 Task: Prepare the resume (50)
Action: Mouse moved to (326, 164)
Screenshot: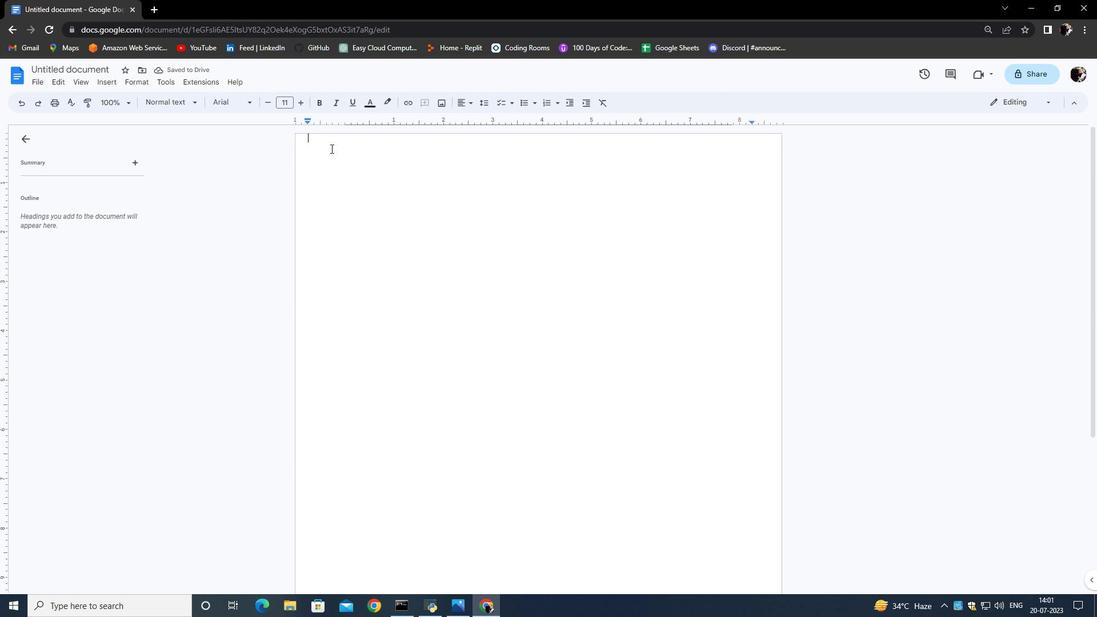 
Action: Mouse pressed left at (326, 164)
Screenshot: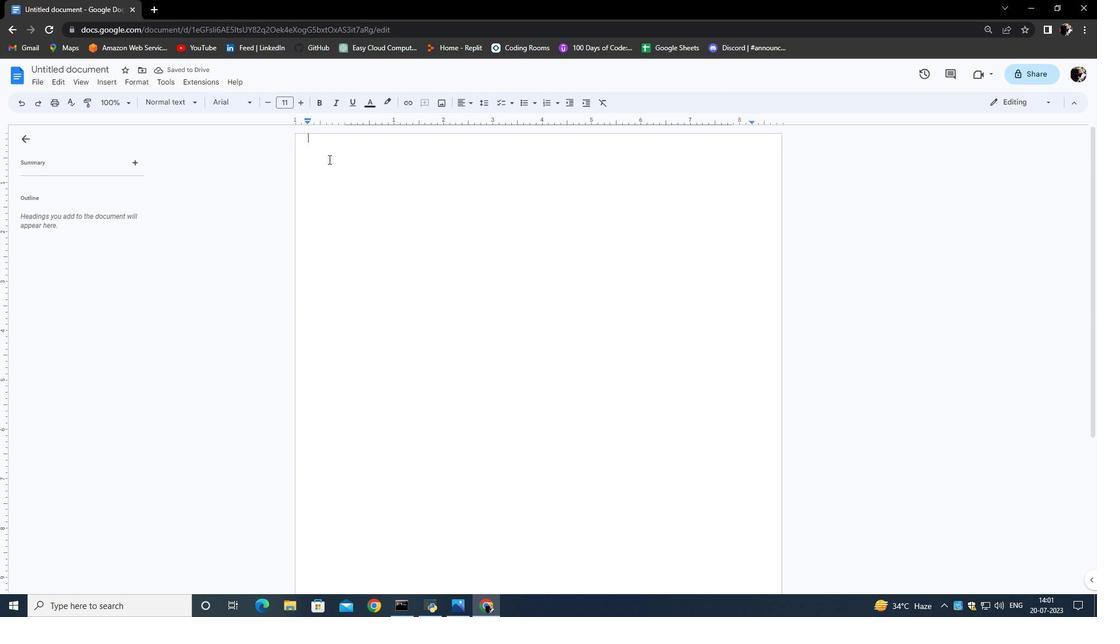 
Action: Mouse moved to (117, 77)
Screenshot: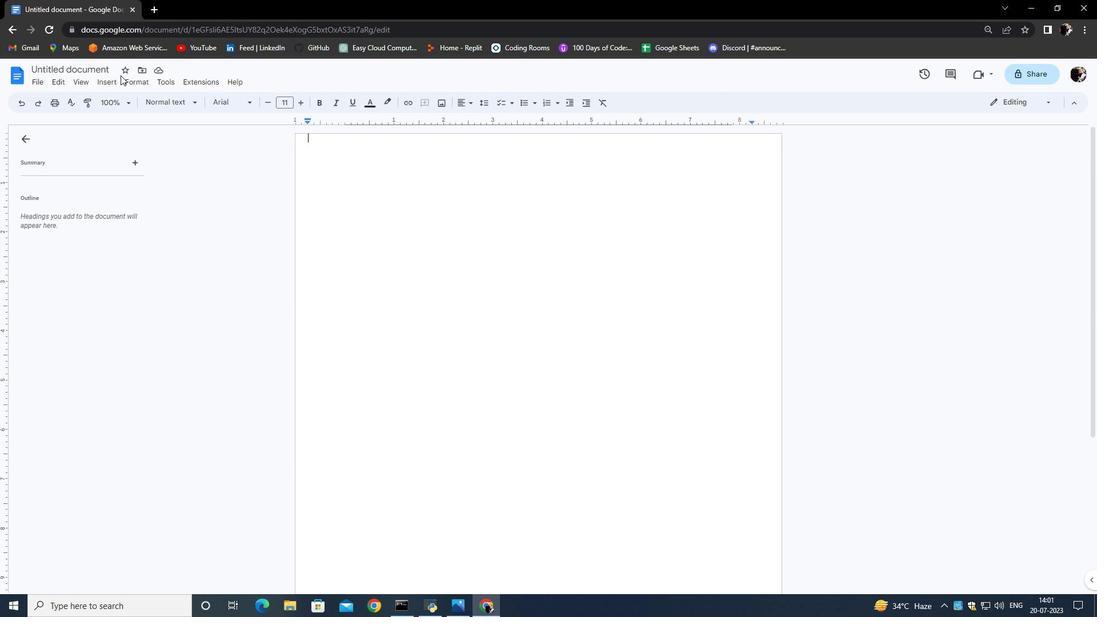 
Action: Mouse pressed left at (117, 77)
Screenshot: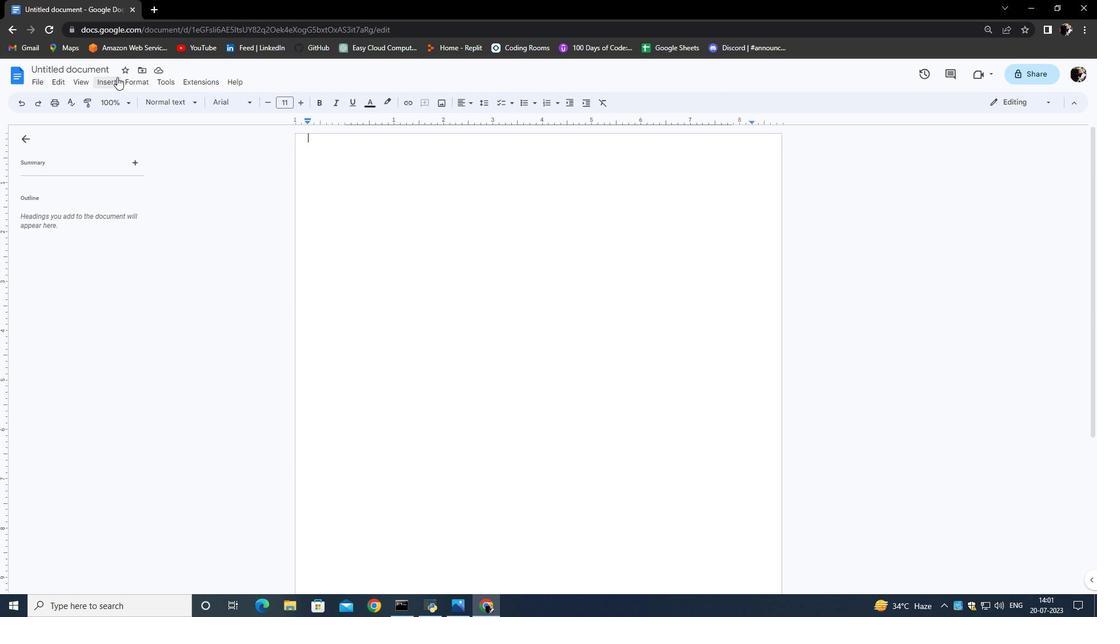 
Action: Mouse moved to (276, 145)
Screenshot: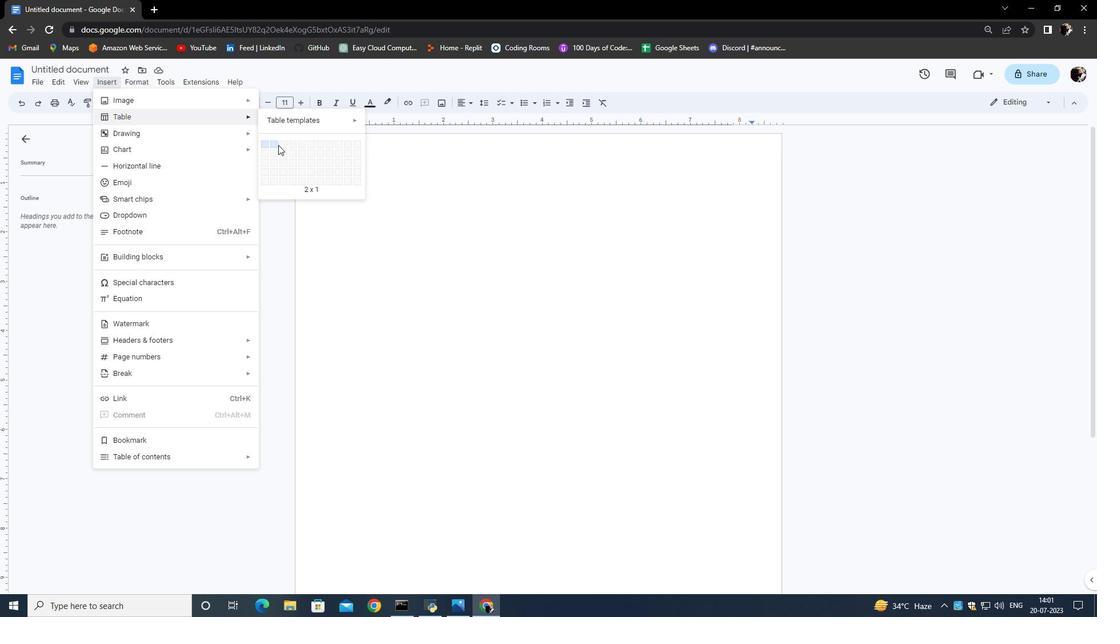 
Action: Mouse pressed left at (276, 145)
Screenshot: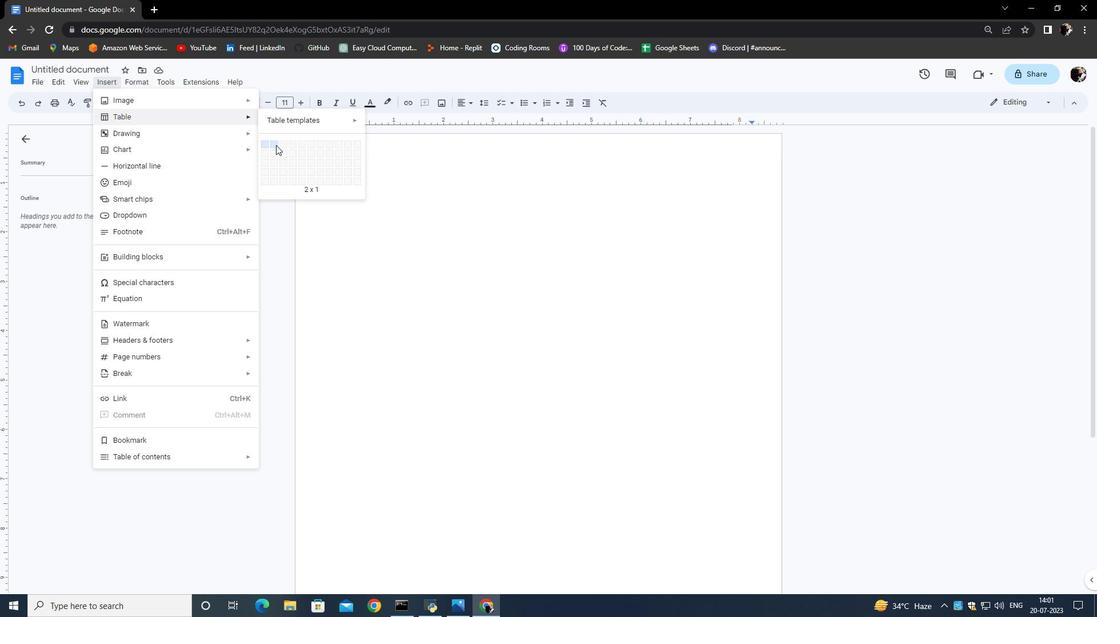 
Action: Mouse moved to (378, 155)
Screenshot: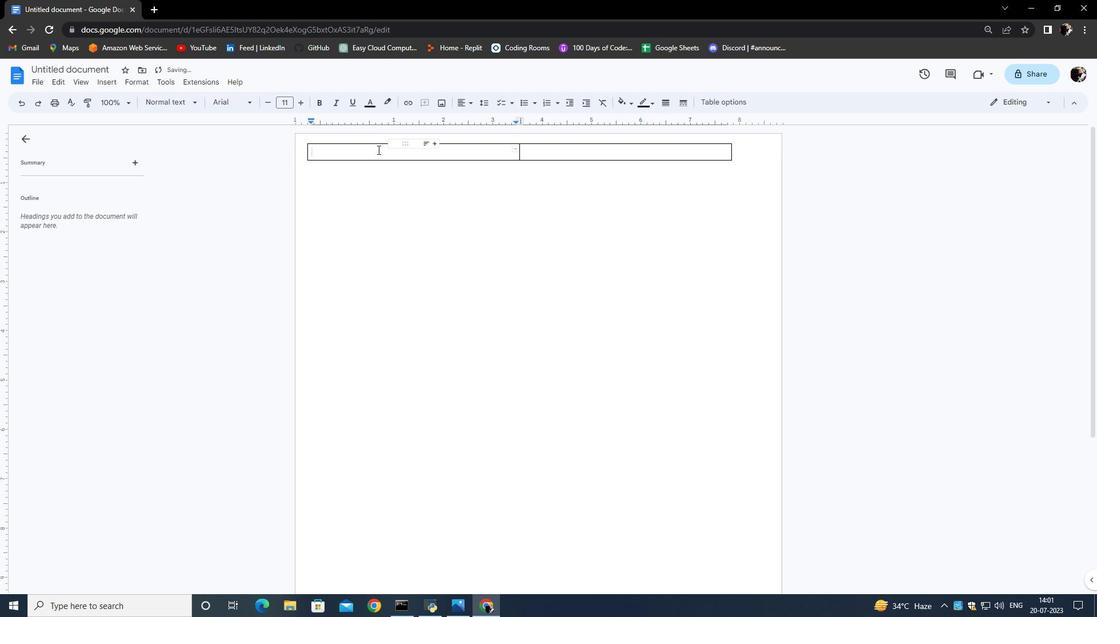 
Action: Key pressed <Key.enter><Key.enter><Key.enter><Key.enter><Key.enter><Key.enter><Key.enter><Key.enter><Key.enter><Key.enter>
Screenshot: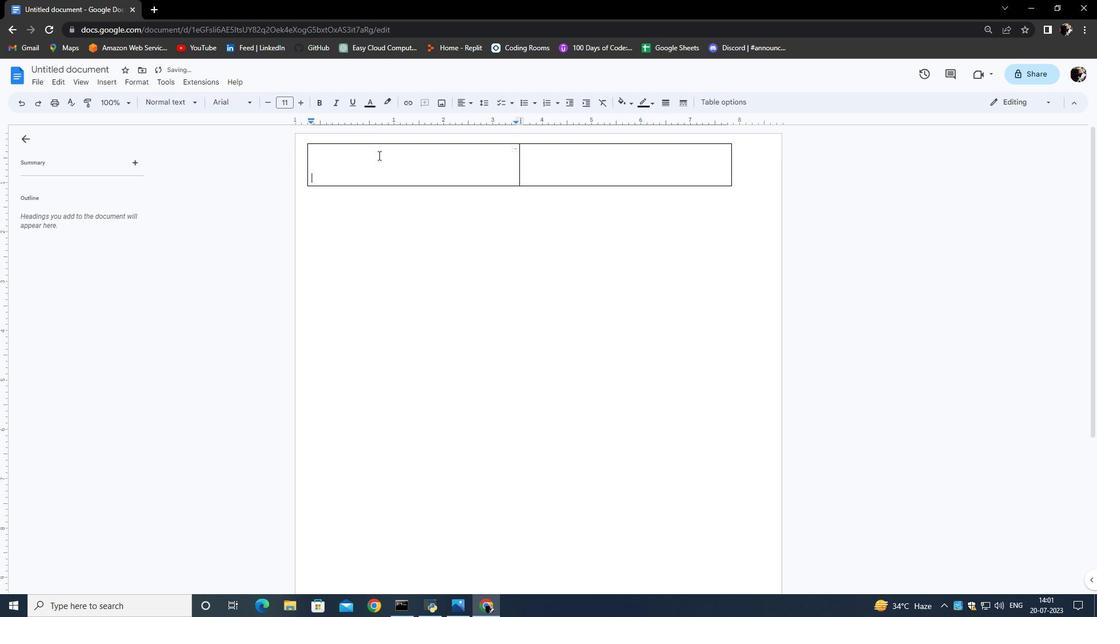 
Action: Mouse moved to (366, 160)
Screenshot: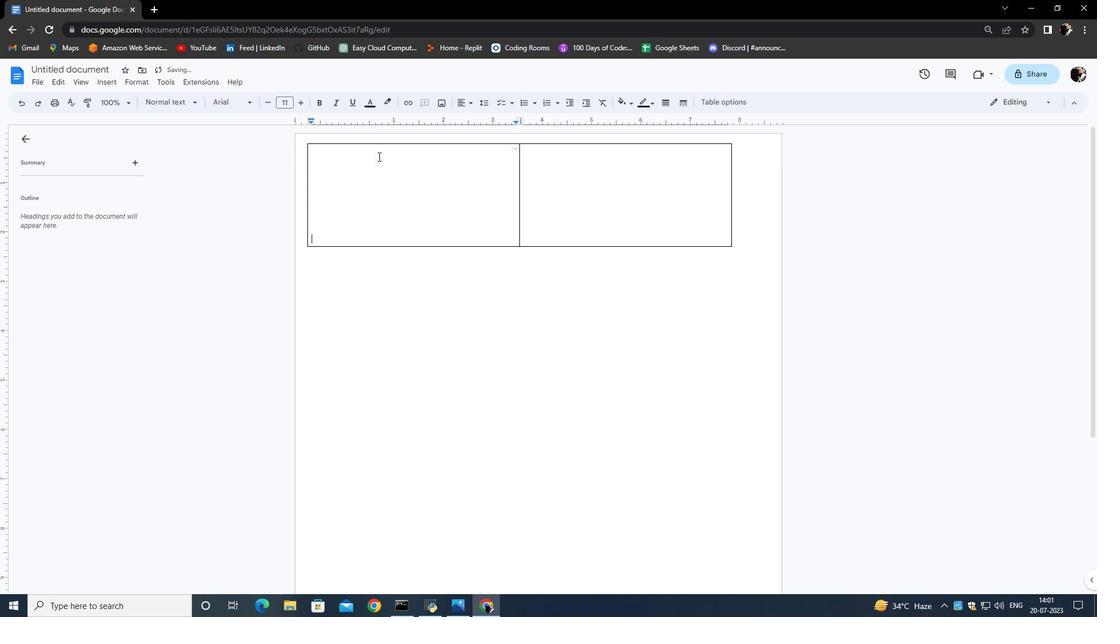 
Action: Mouse pressed left at (366, 160)
Screenshot: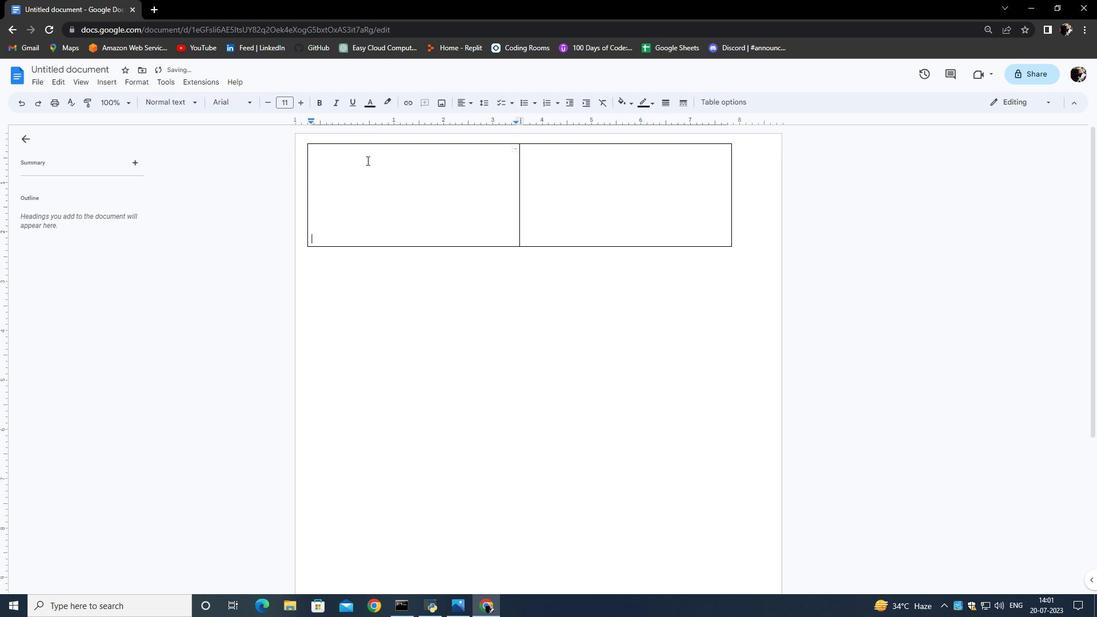 
Action: Mouse moved to (114, 82)
Screenshot: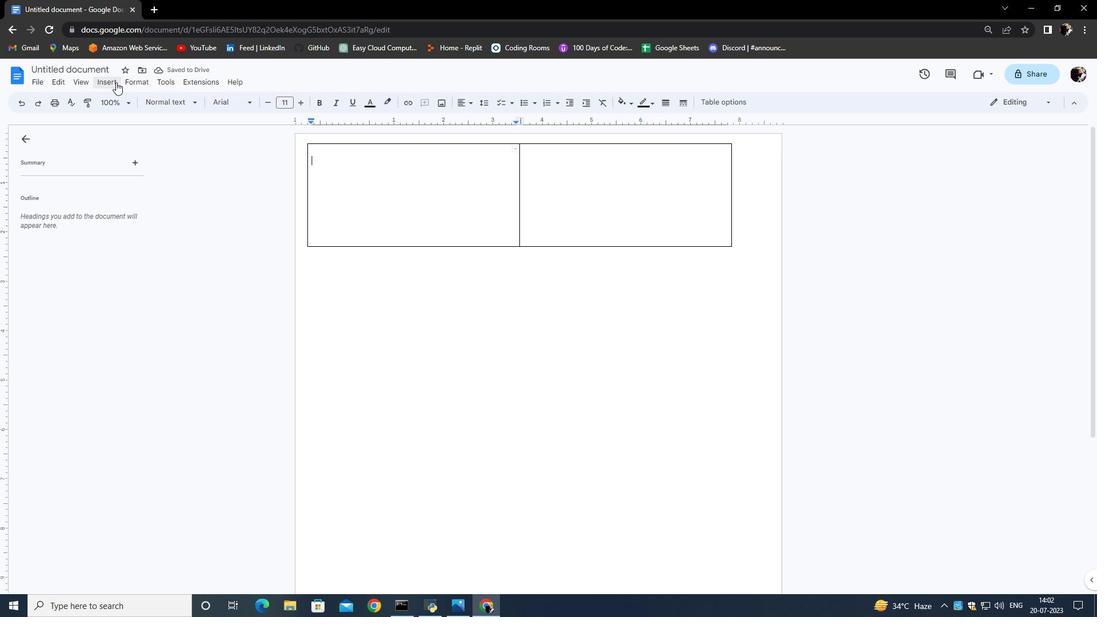 
Action: Mouse pressed left at (114, 82)
Screenshot: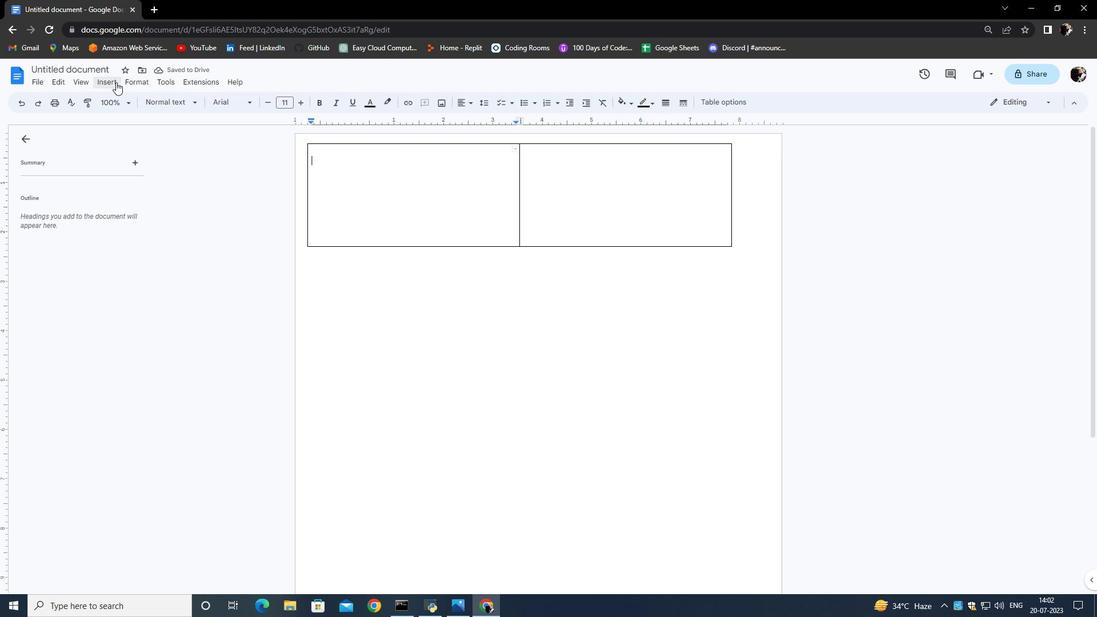 
Action: Mouse moved to (294, 102)
Screenshot: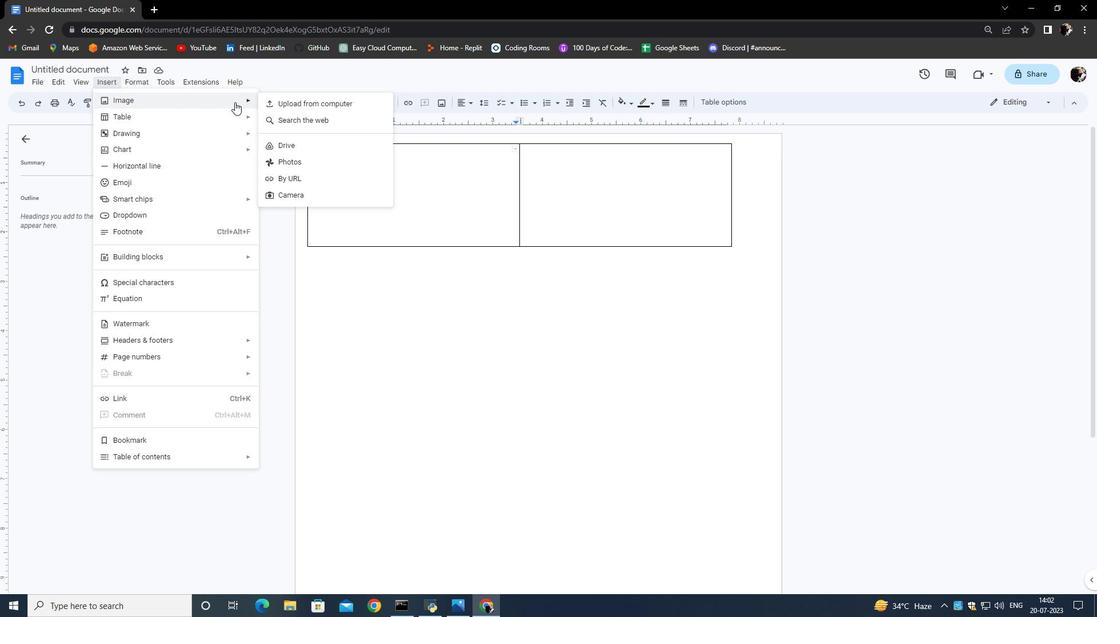 
Action: Mouse pressed left at (294, 102)
Screenshot: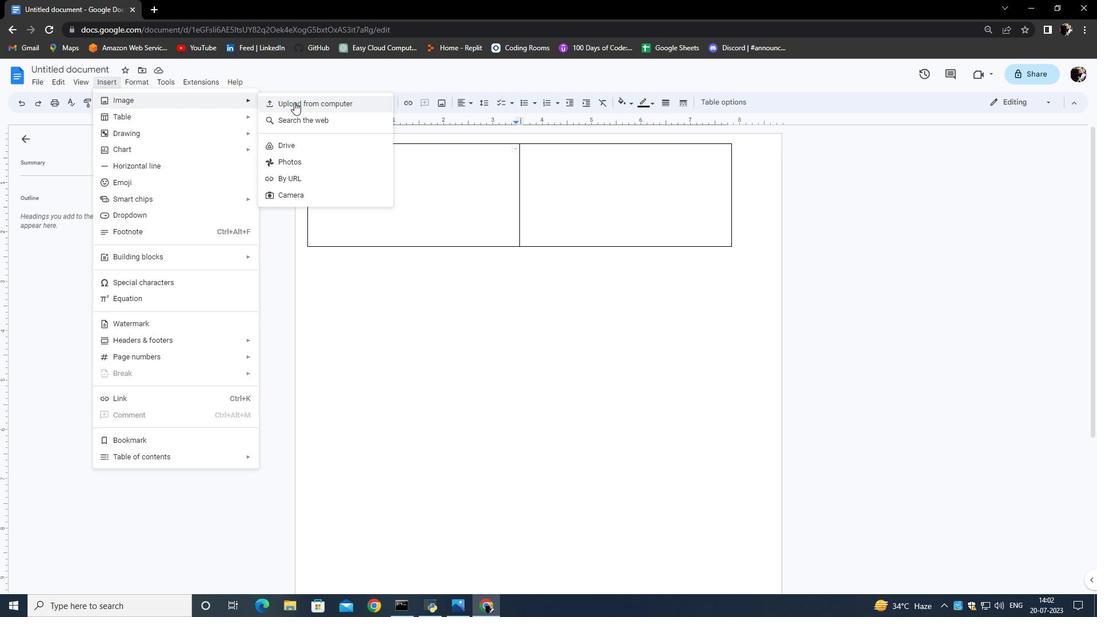 
Action: Mouse moved to (249, 112)
Screenshot: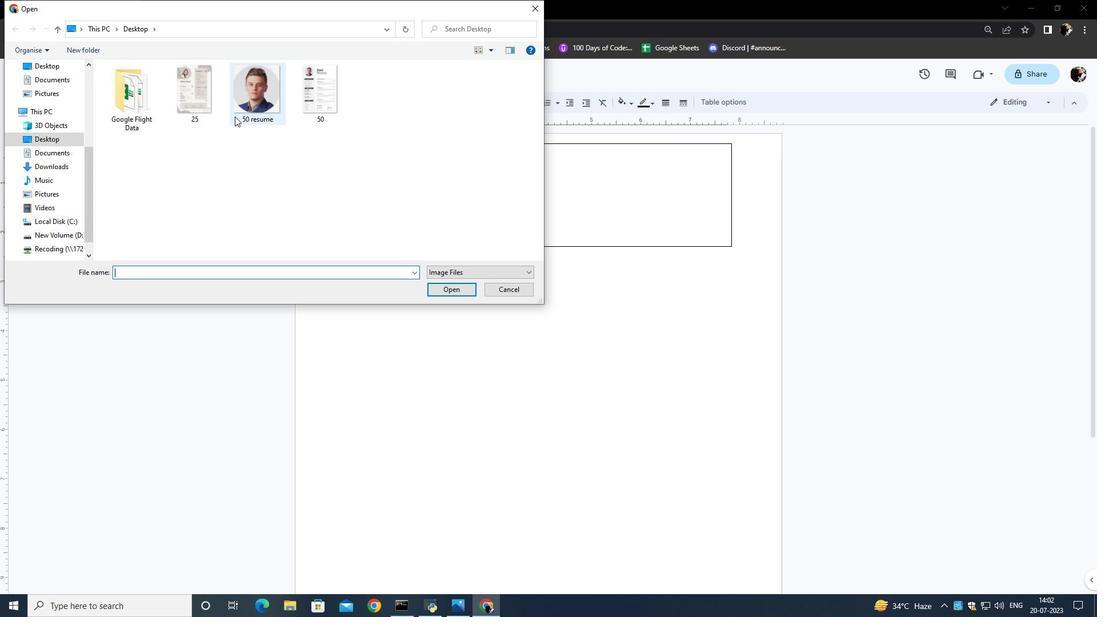 
Action: Mouse pressed left at (249, 112)
Screenshot: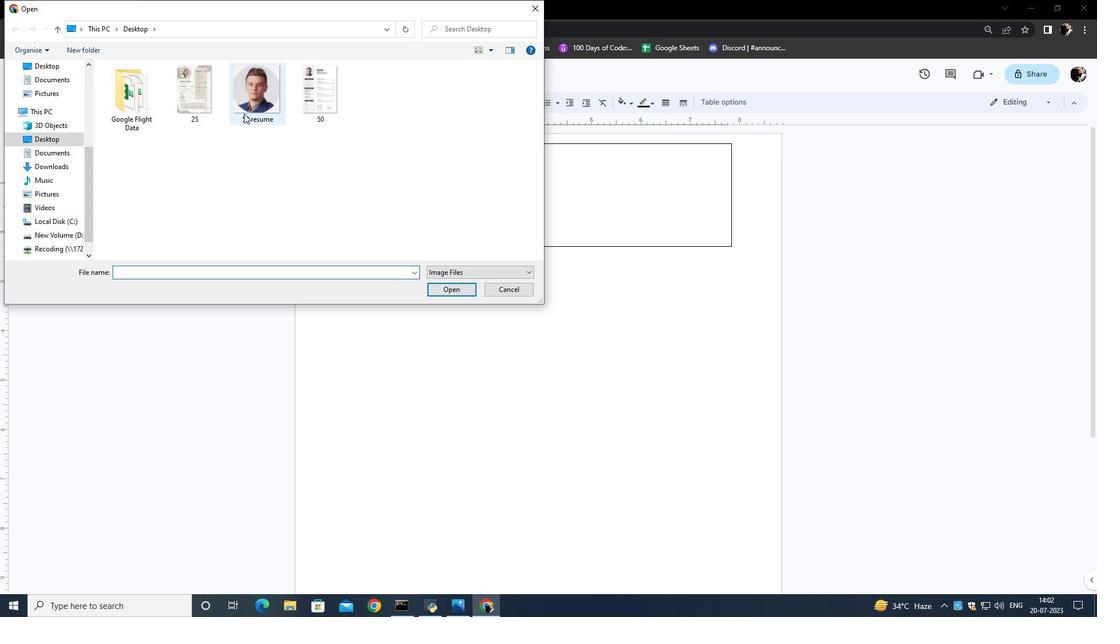 
Action: Mouse moved to (444, 296)
Screenshot: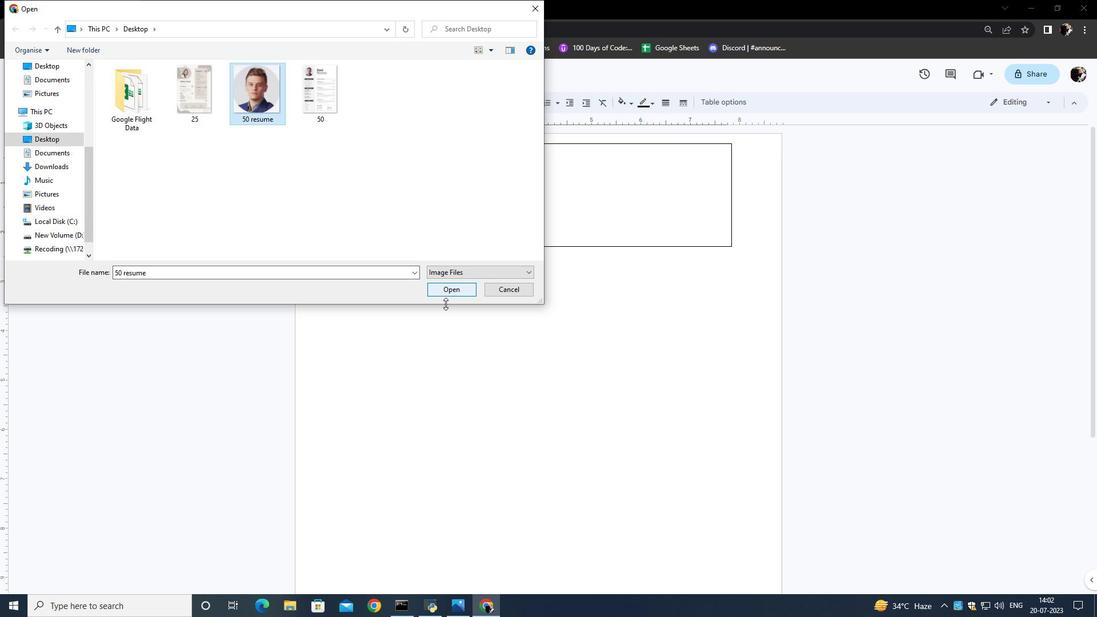 
Action: Mouse pressed left at (444, 296)
Screenshot: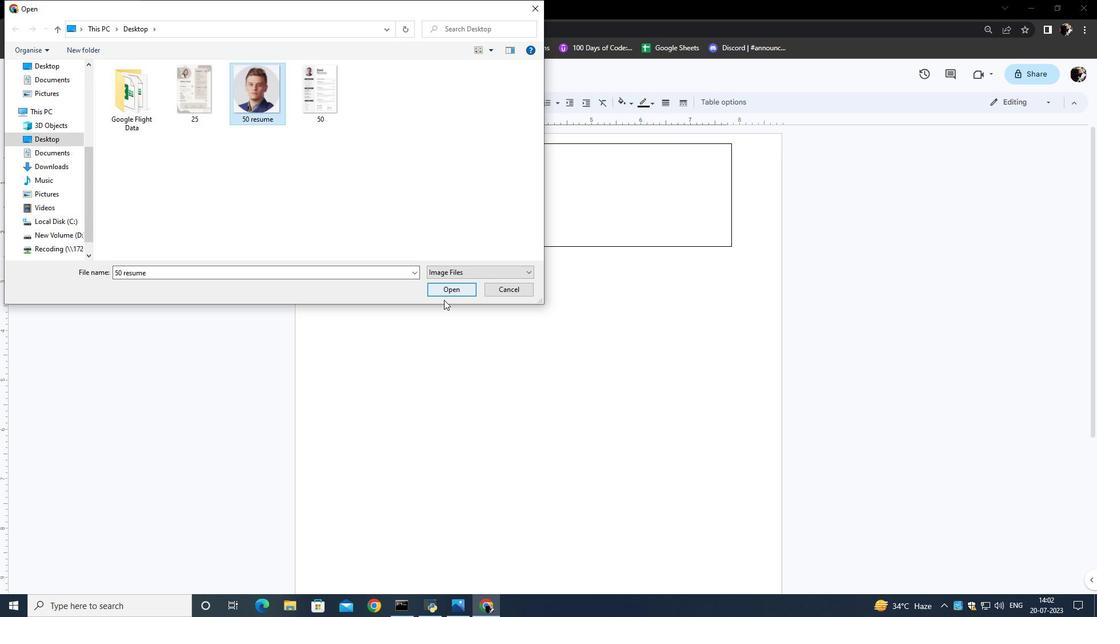 
Action: Mouse moved to (394, 253)
Screenshot: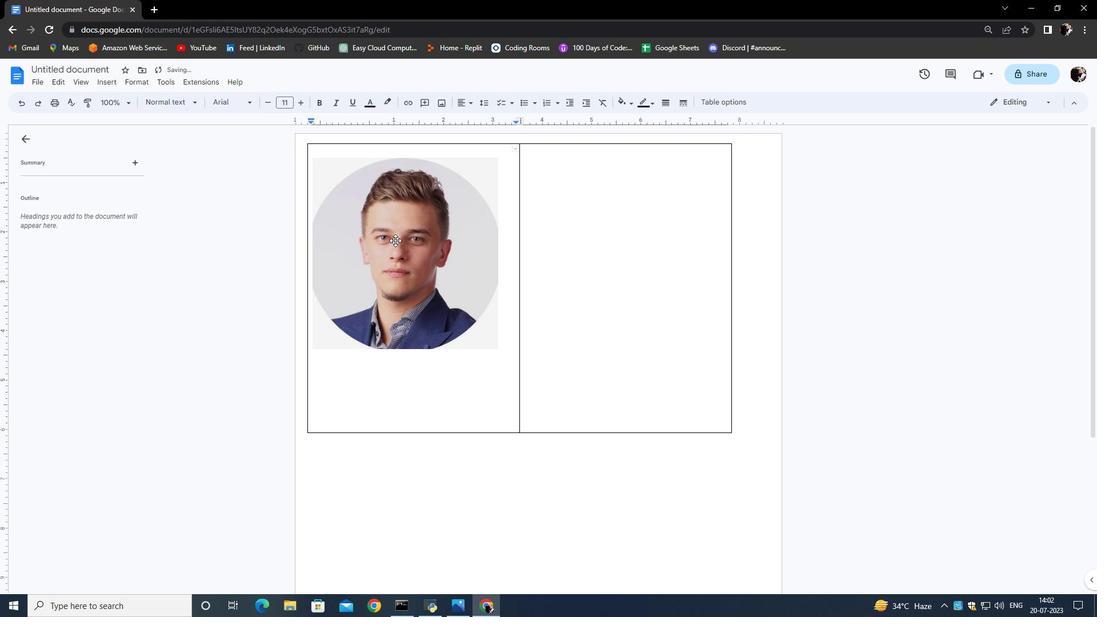 
Action: Mouse pressed left at (394, 253)
Screenshot: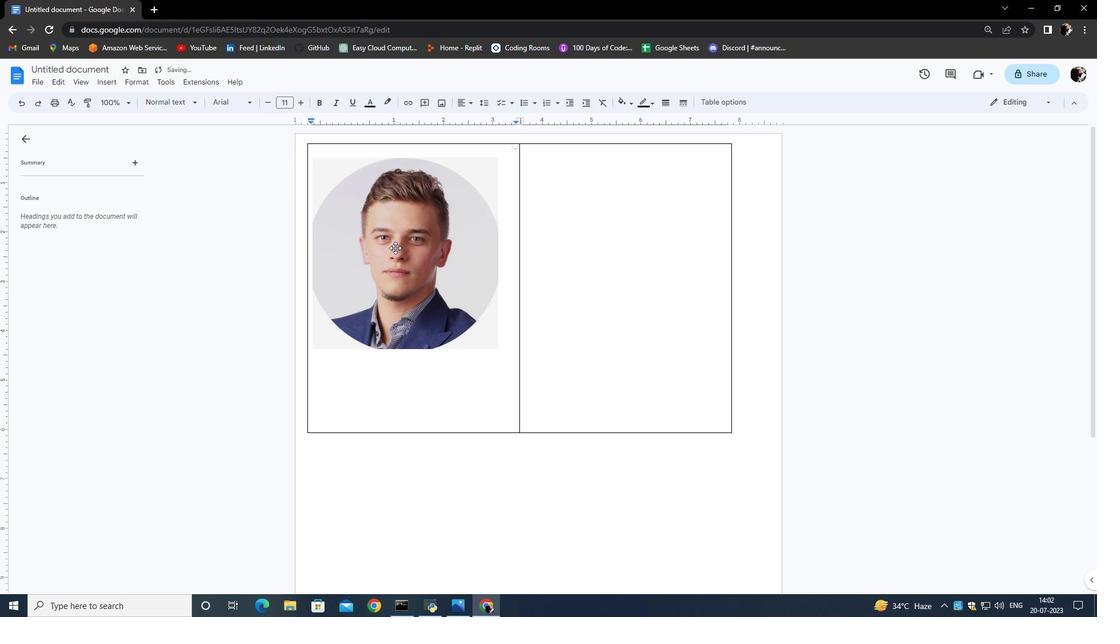 
Action: Mouse moved to (496, 349)
Screenshot: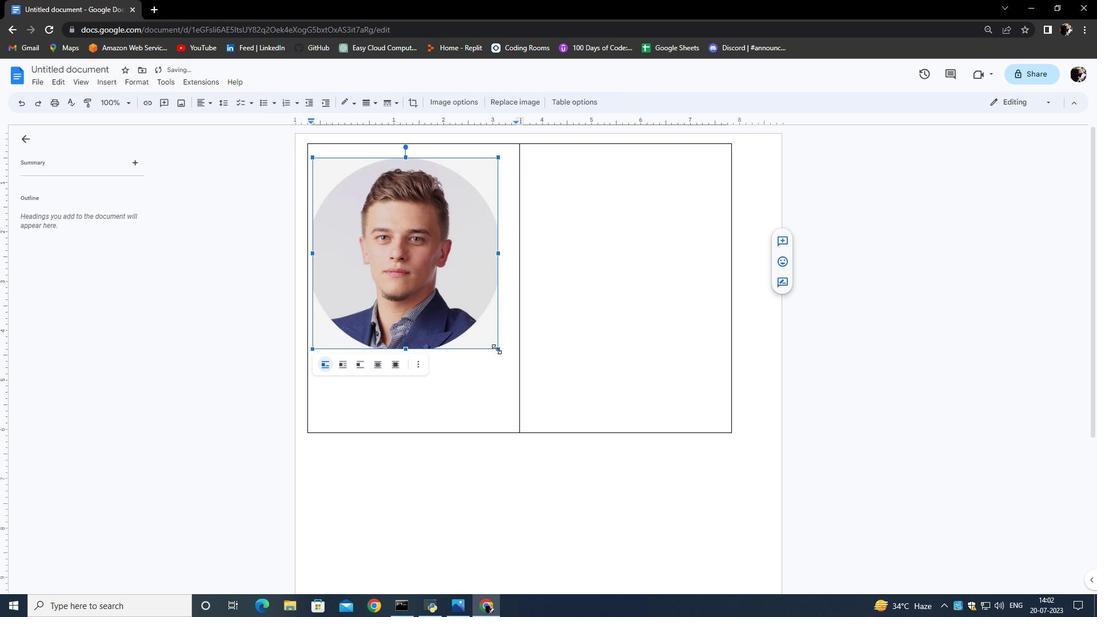 
Action: Mouse pressed left at (496, 349)
Screenshot: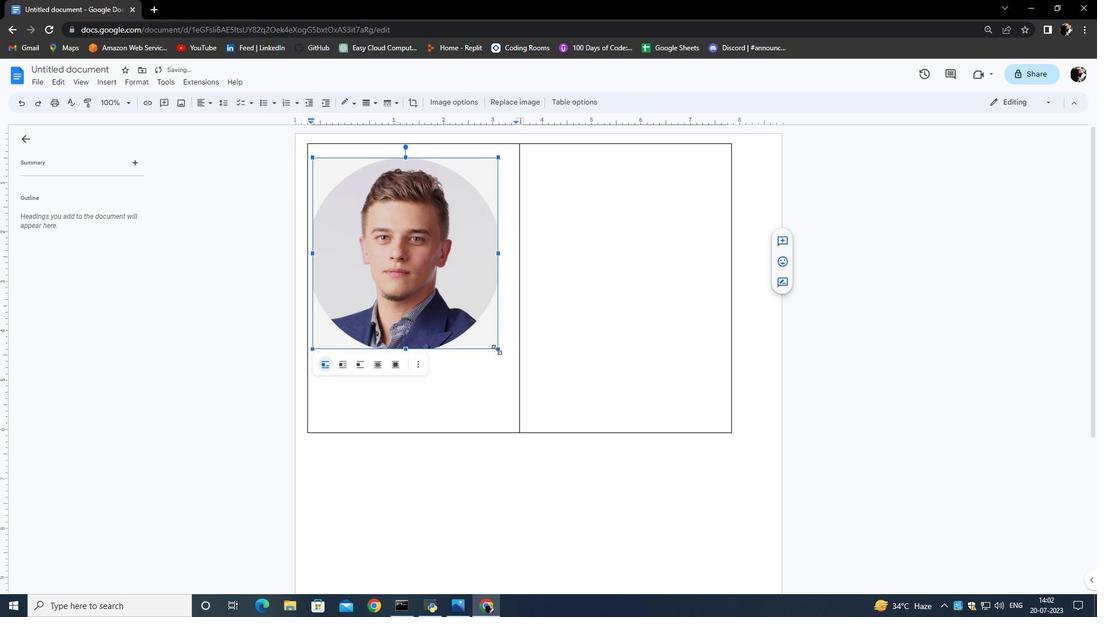 
Action: Mouse moved to (378, 238)
Screenshot: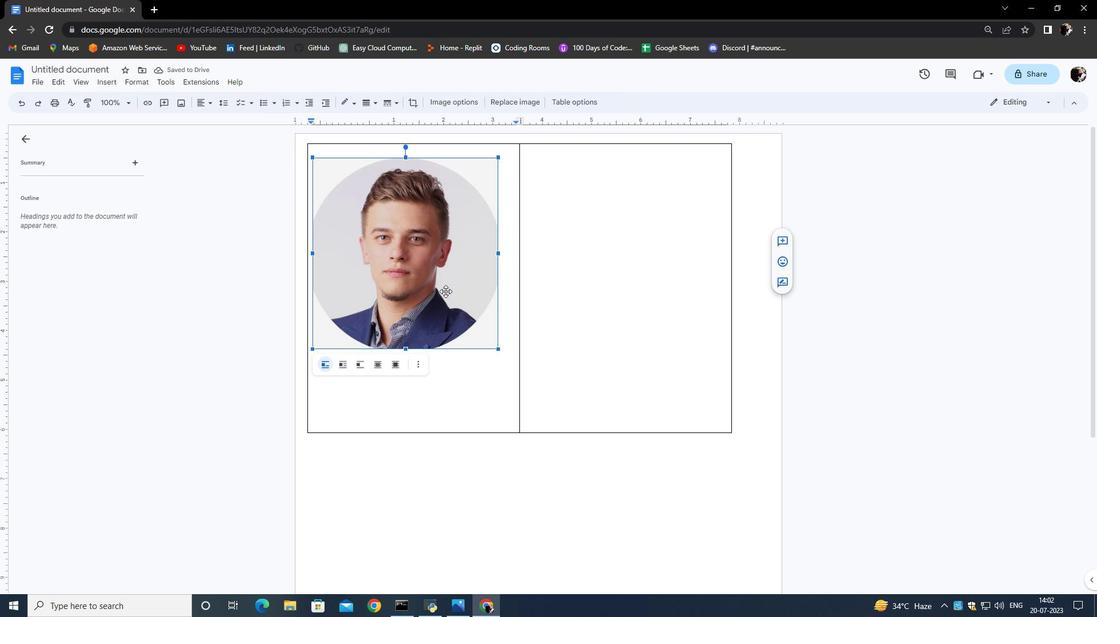 
Action: Mouse pressed left at (378, 238)
Screenshot: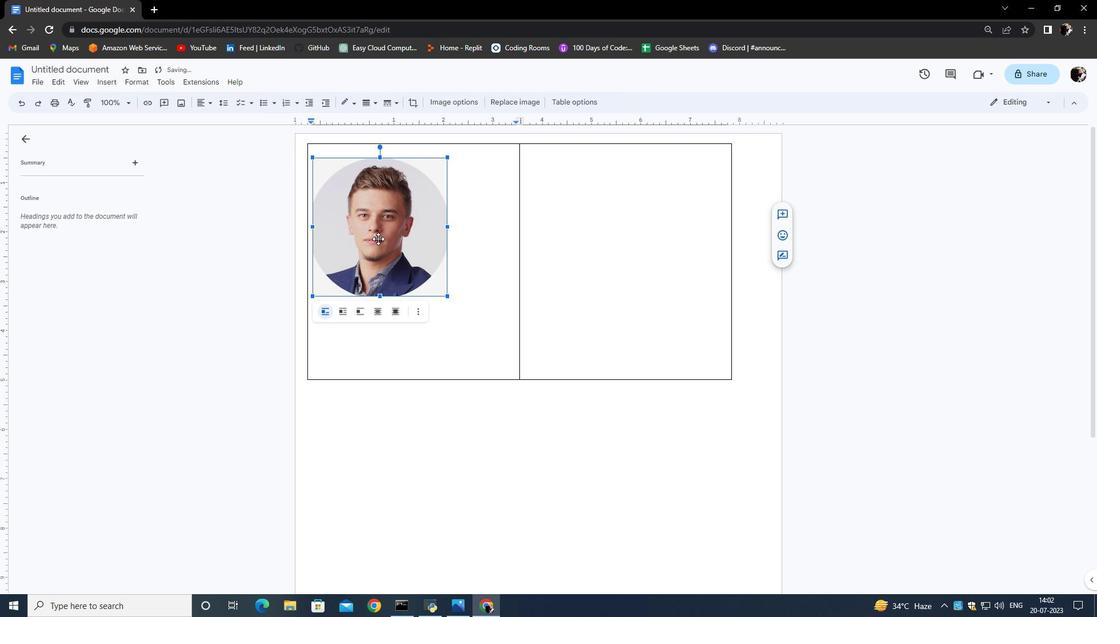 
Action: Mouse moved to (444, 297)
Screenshot: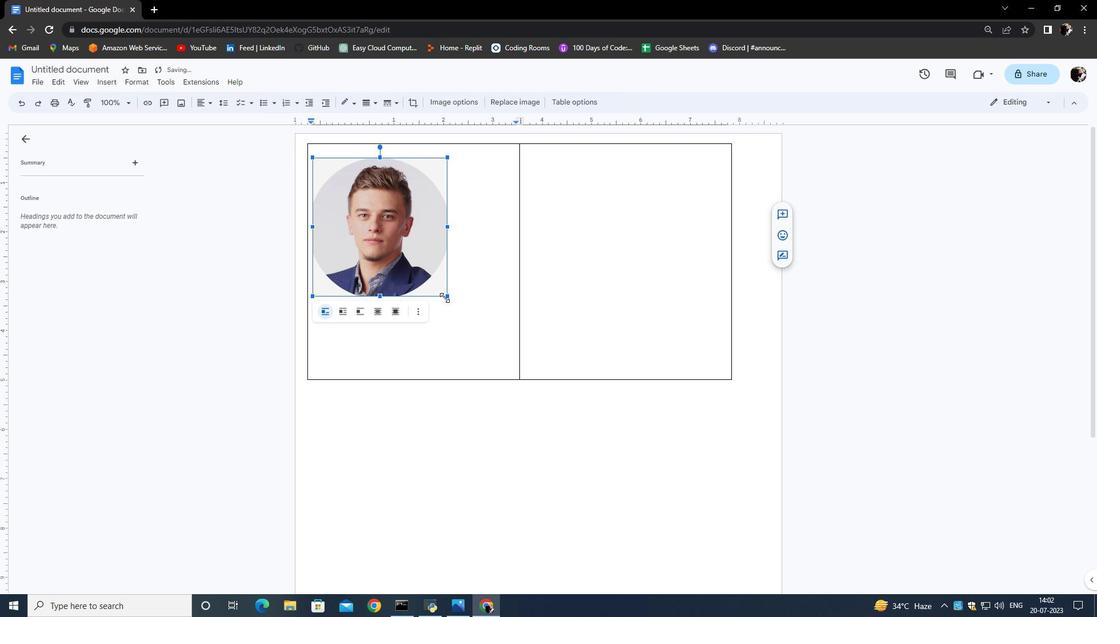
Action: Mouse pressed left at (444, 297)
Screenshot: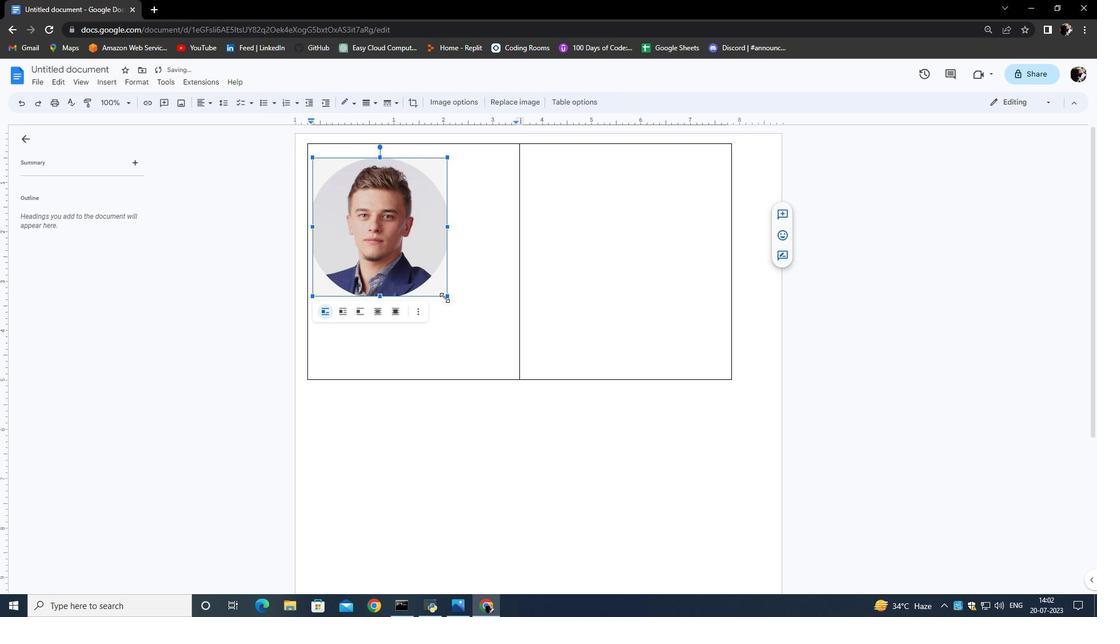 
Action: Mouse moved to (389, 234)
Screenshot: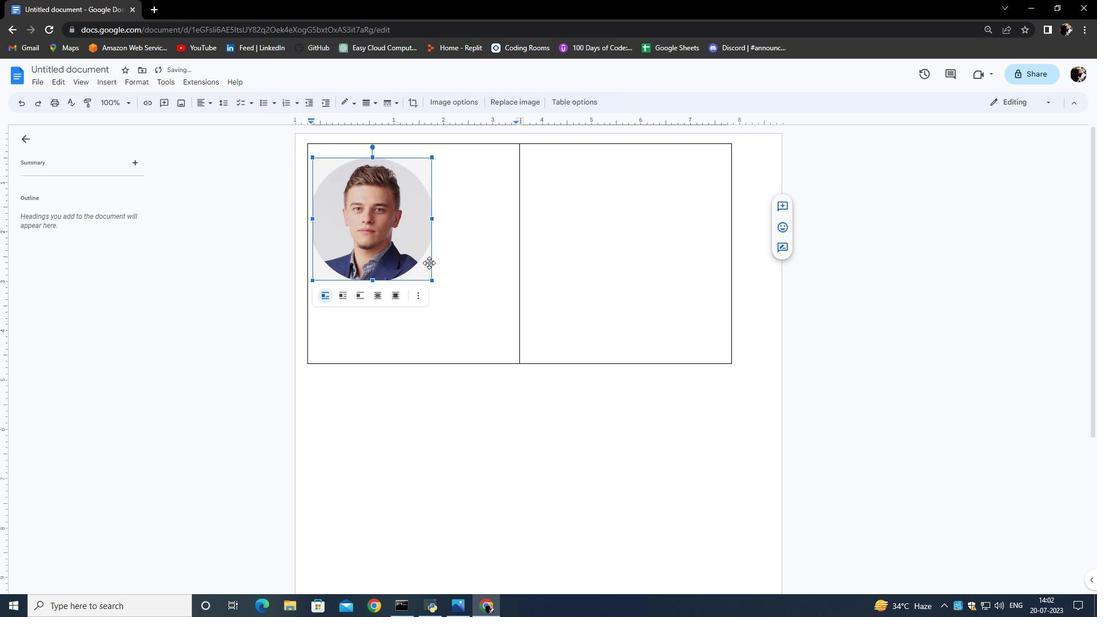 
Action: Mouse pressed left at (389, 234)
Screenshot: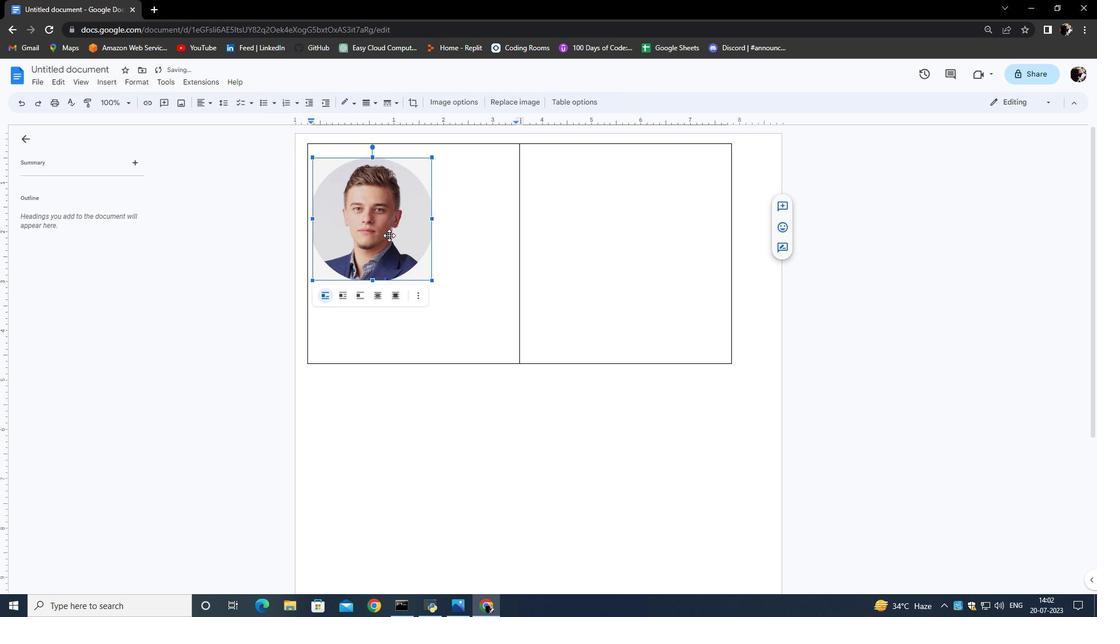 
Action: Mouse moved to (453, 210)
Screenshot: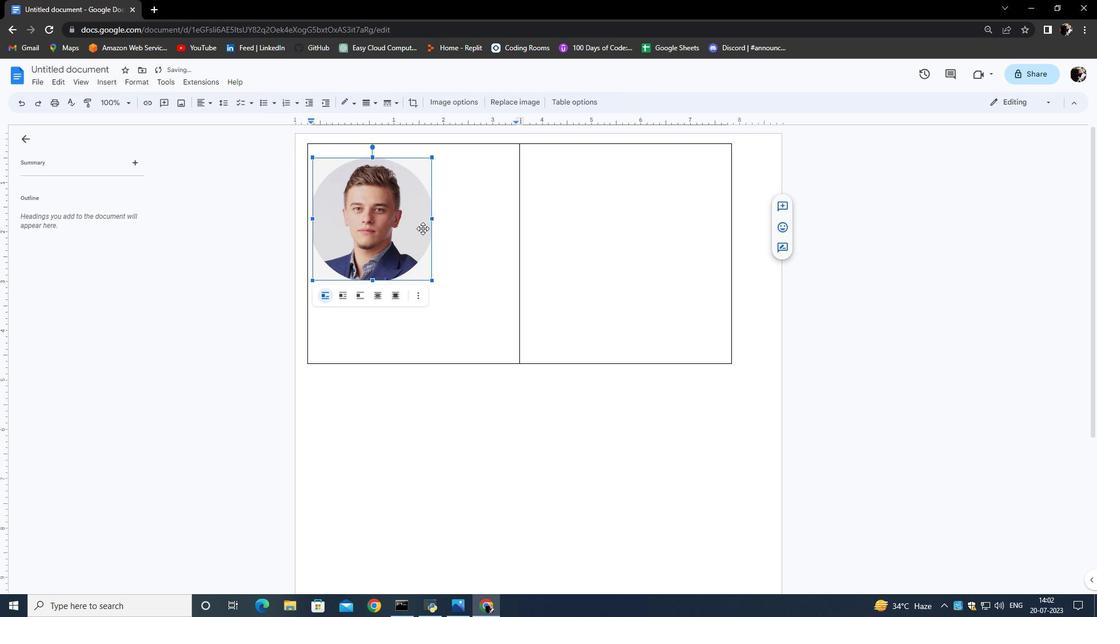 
Action: Mouse pressed left at (453, 210)
Screenshot: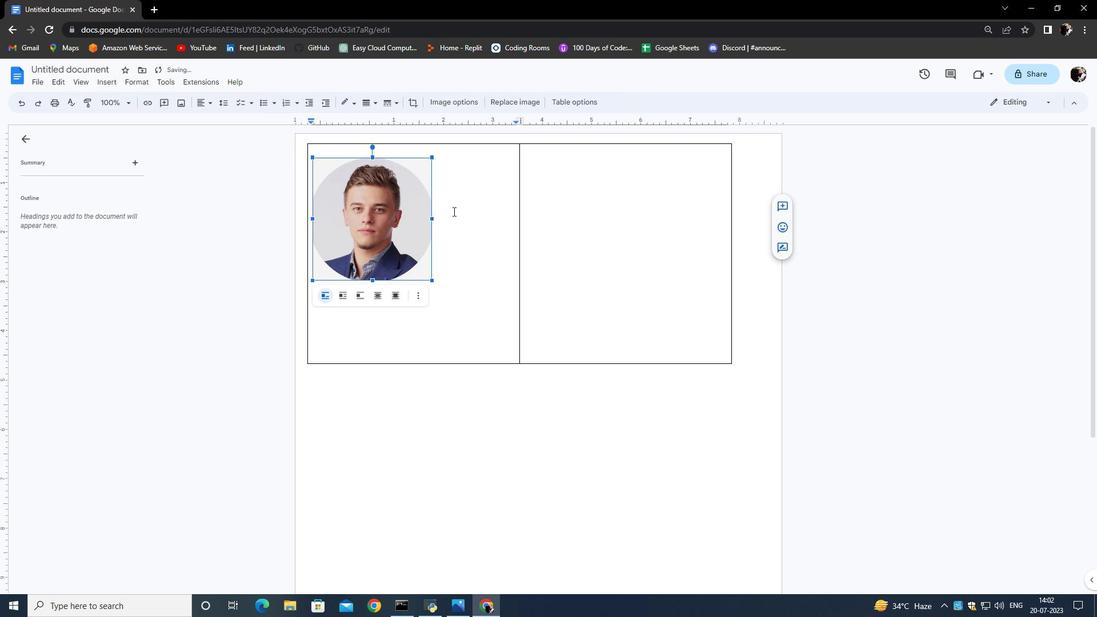 
Action: Mouse moved to (410, 235)
Screenshot: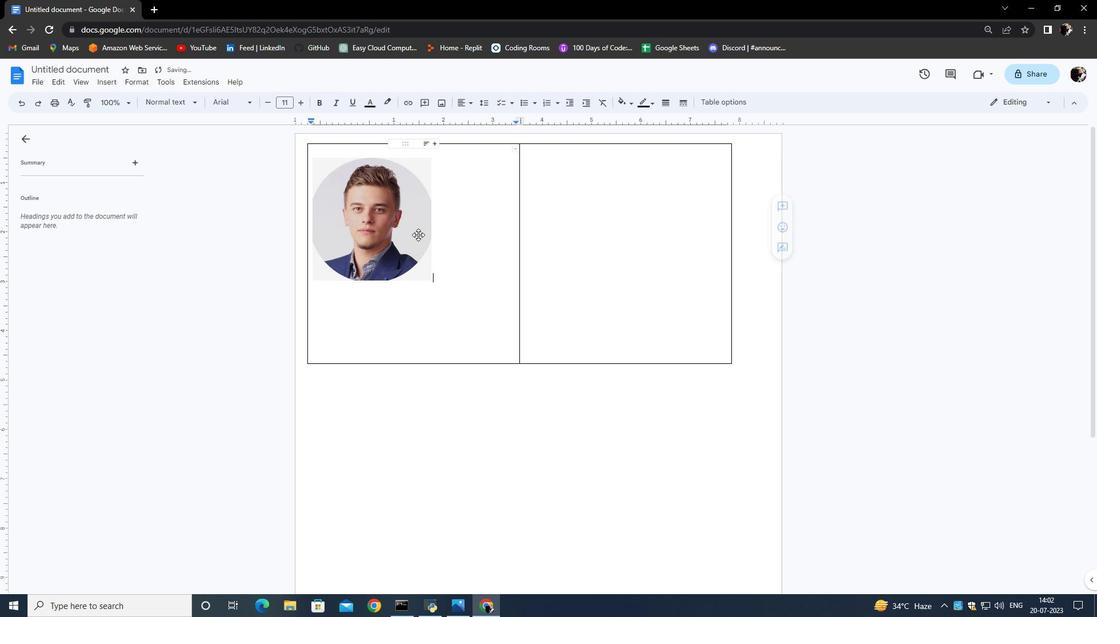 
Action: Mouse pressed left at (410, 235)
Screenshot: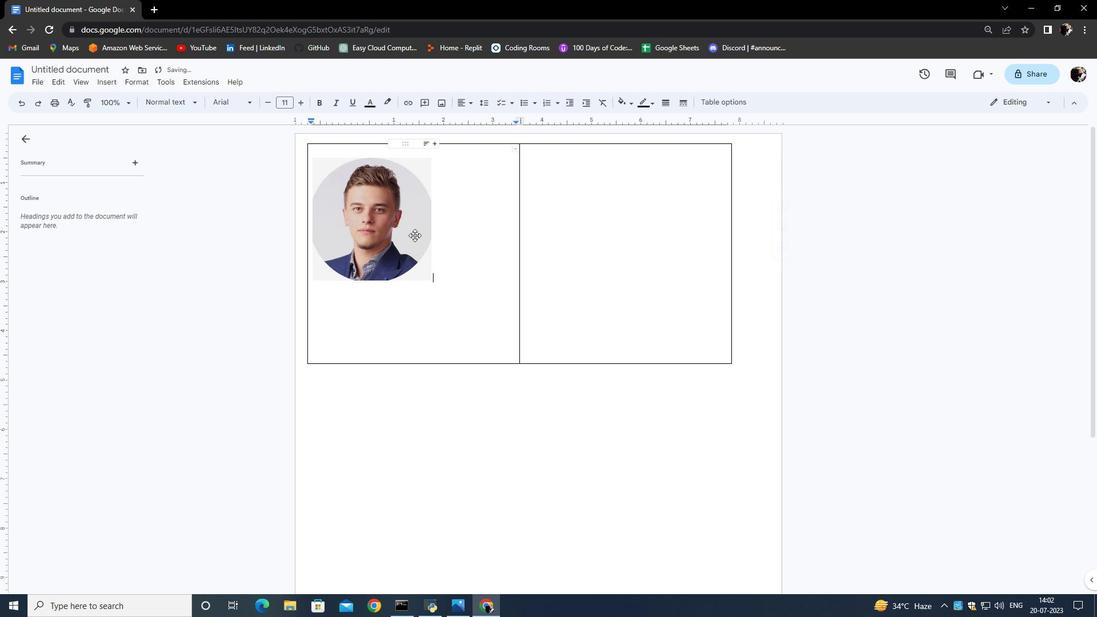 
Action: Mouse moved to (400, 296)
Screenshot: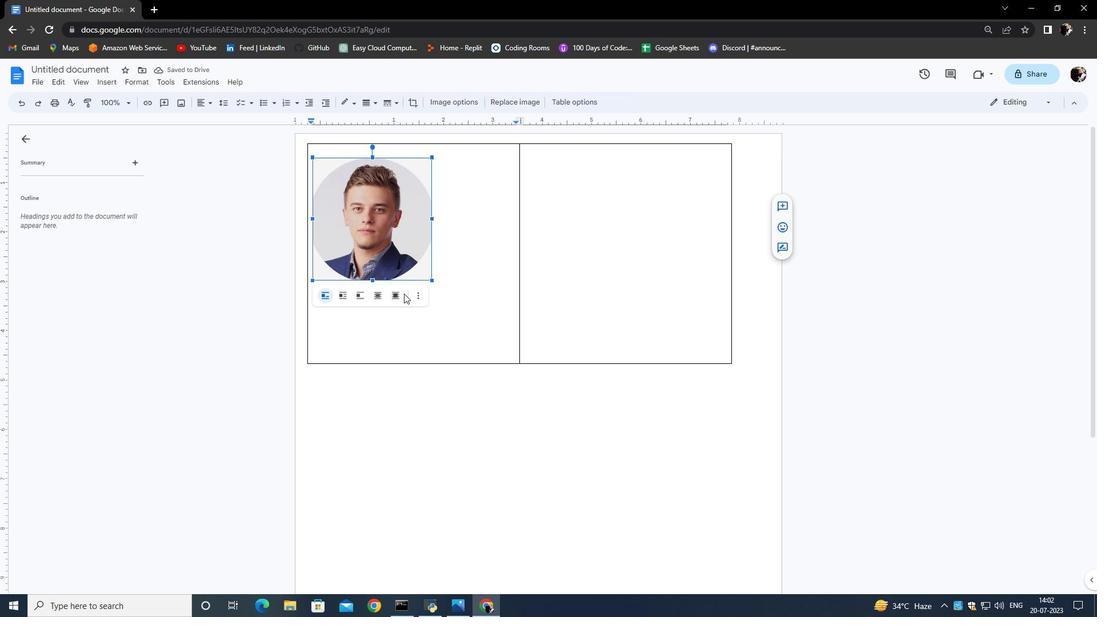 
Action: Mouse pressed left at (400, 296)
Screenshot: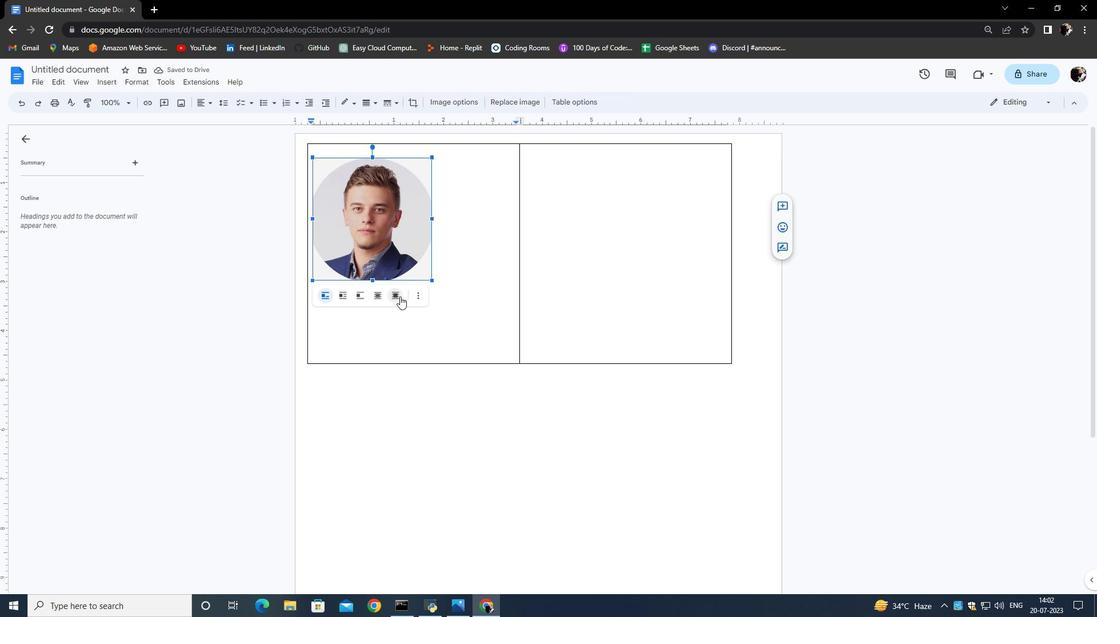 
Action: Mouse moved to (442, 299)
Screenshot: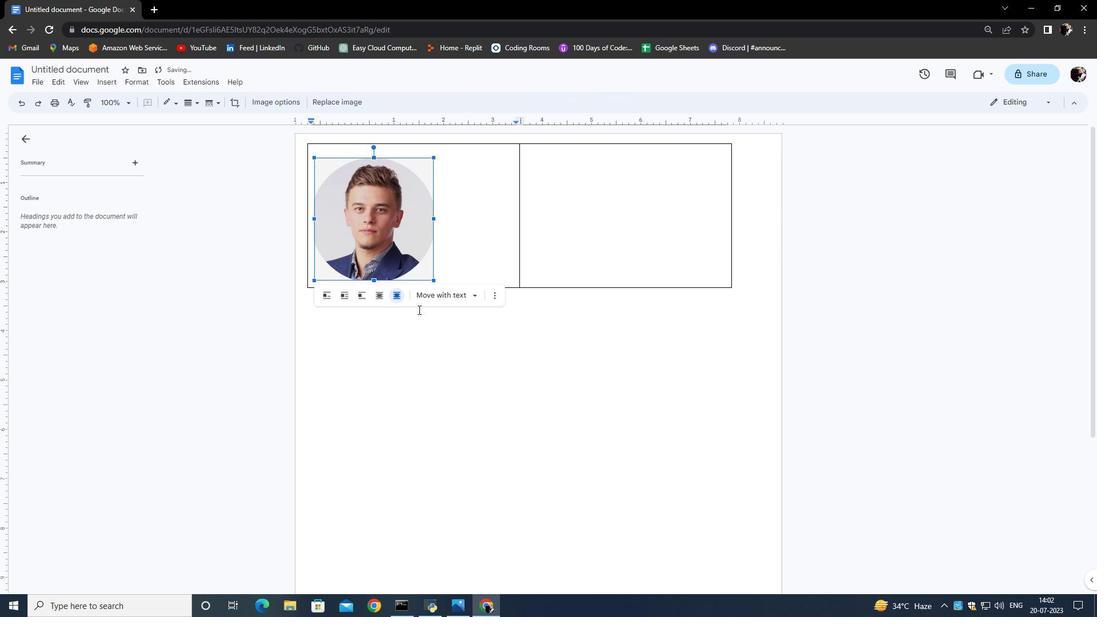 
Action: Mouse pressed left at (442, 299)
Screenshot: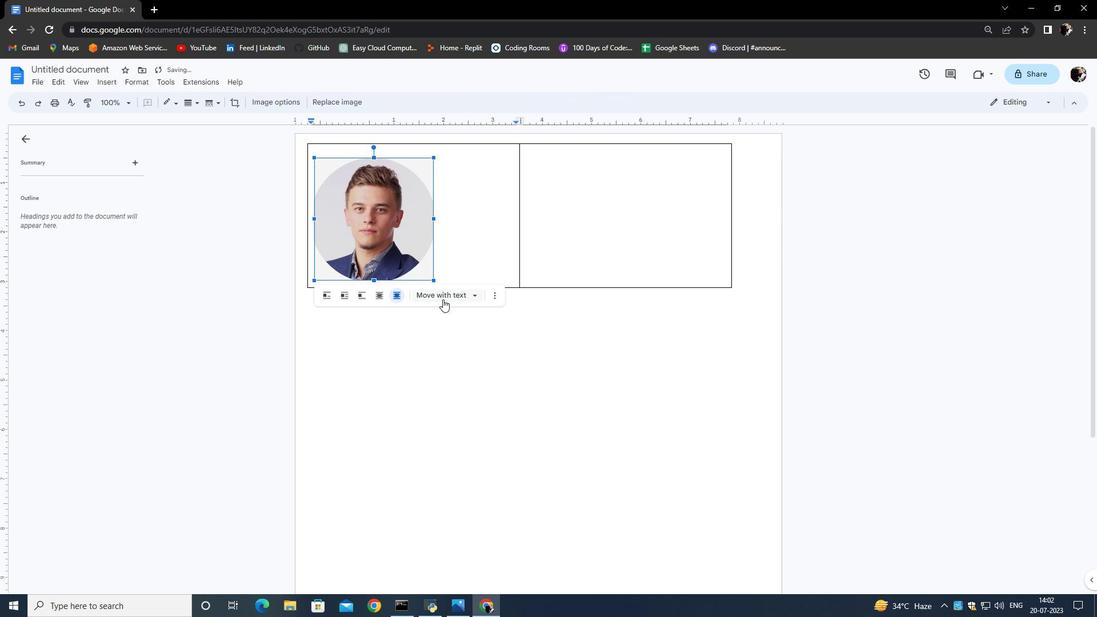 
Action: Mouse moved to (454, 332)
Screenshot: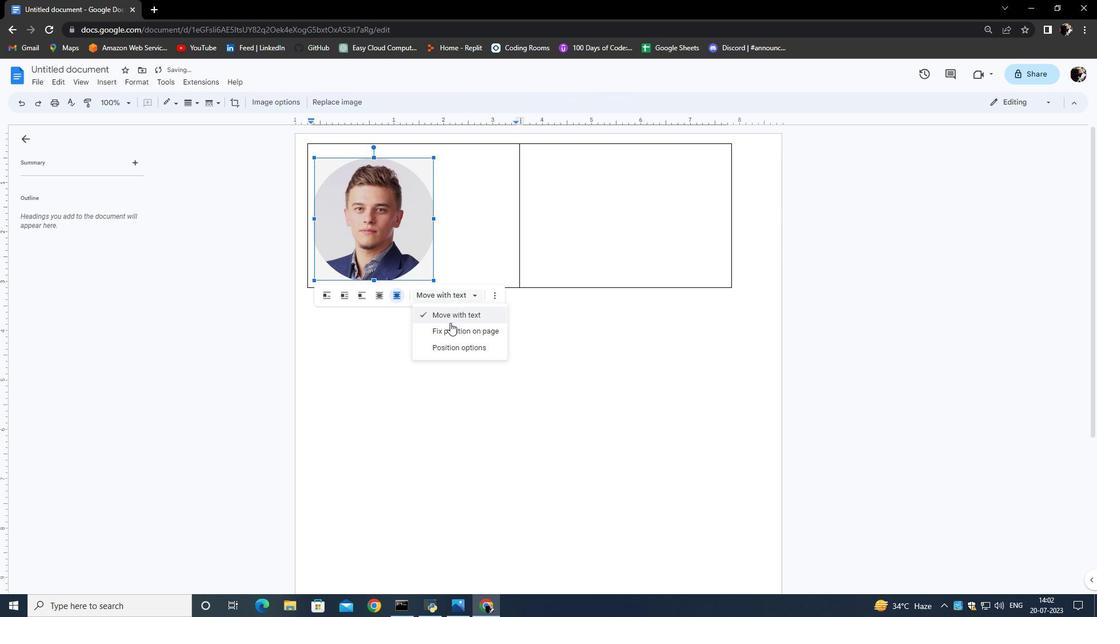 
Action: Mouse pressed left at (454, 332)
Screenshot: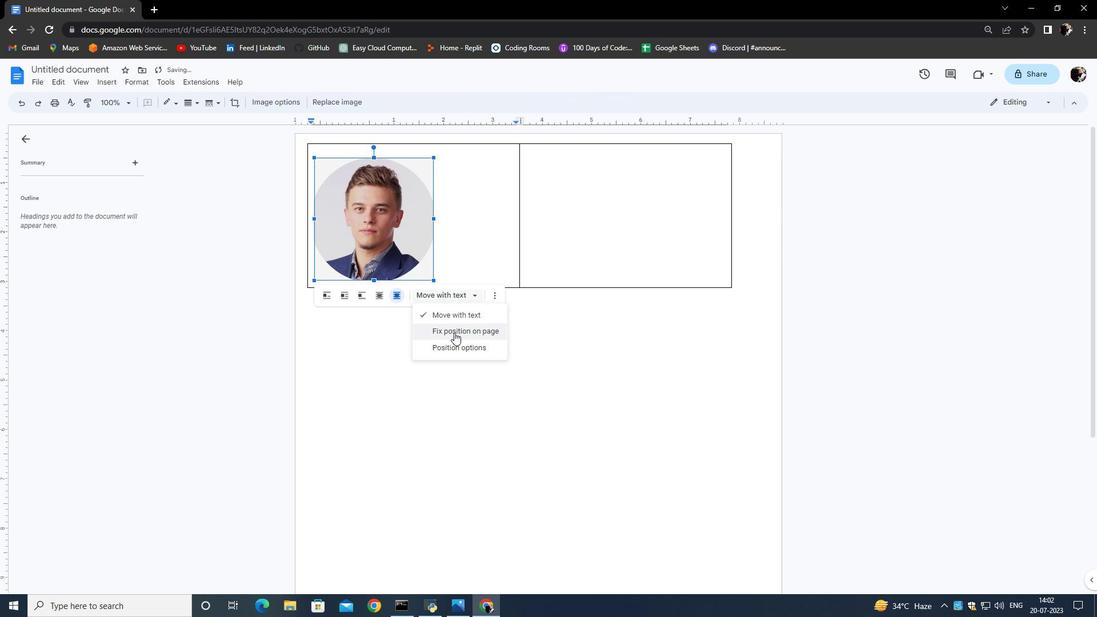 
Action: Mouse moved to (454, 297)
Screenshot: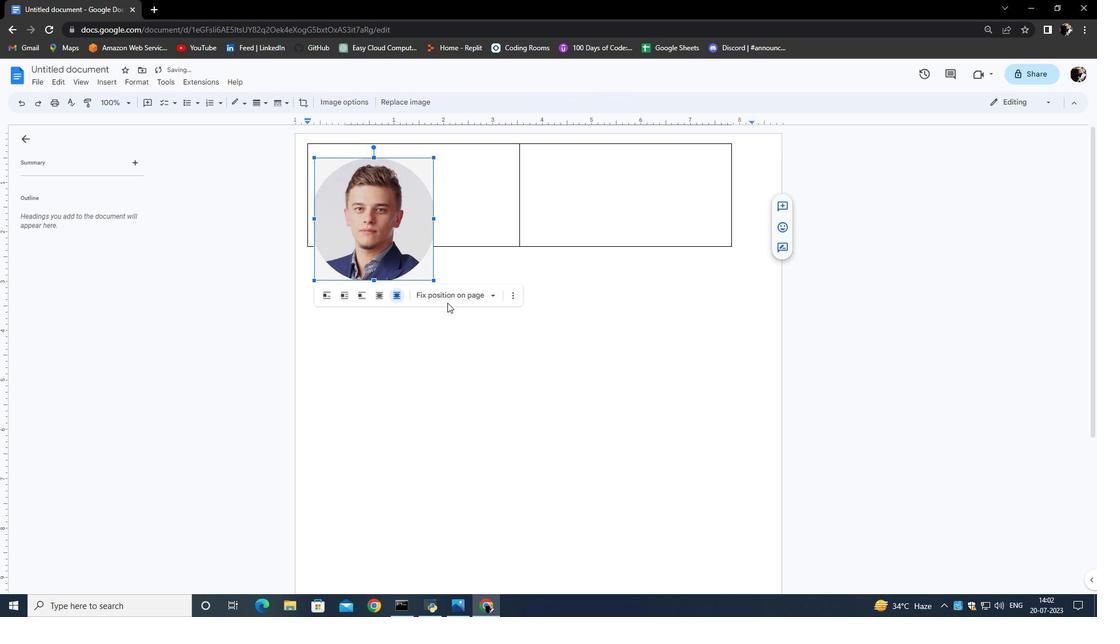 
Action: Mouse pressed left at (454, 297)
Screenshot: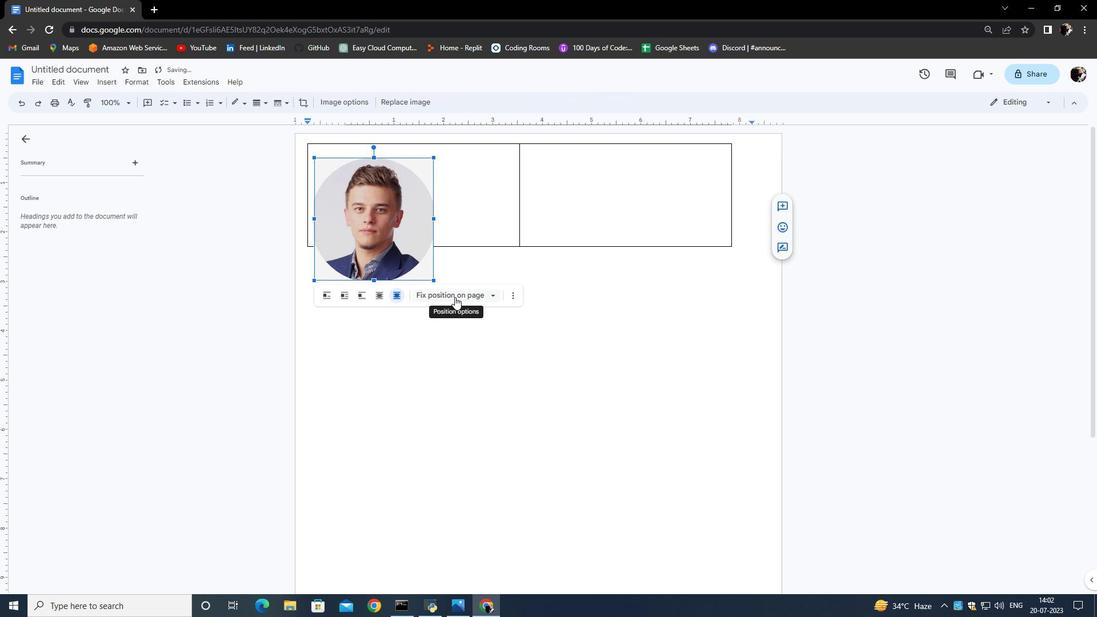 
Action: Mouse moved to (466, 327)
Screenshot: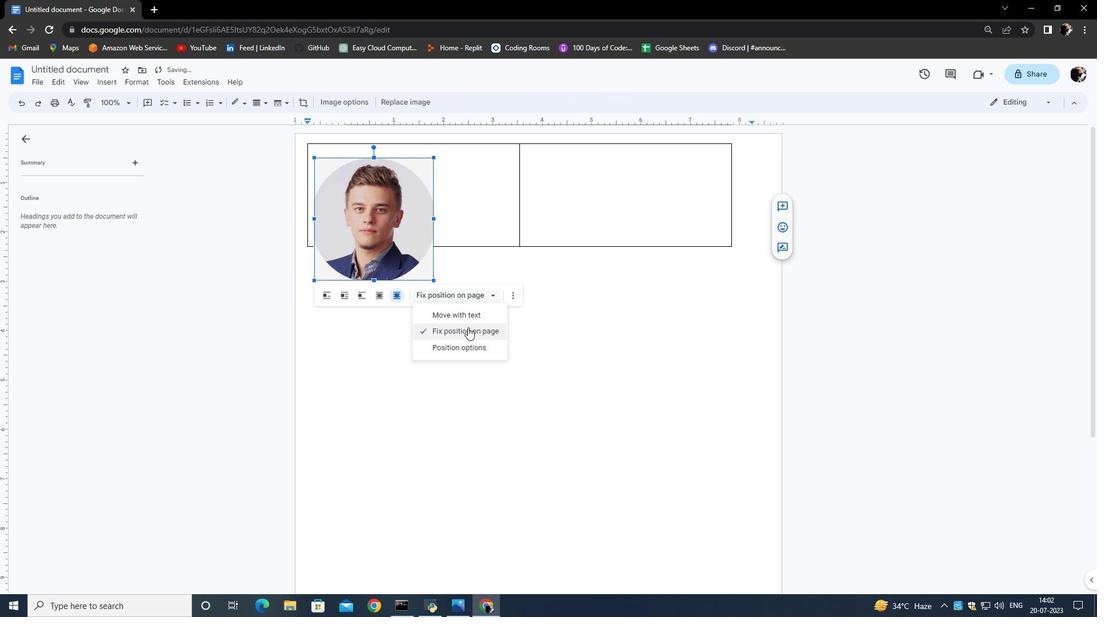 
Action: Mouse pressed left at (466, 327)
Screenshot: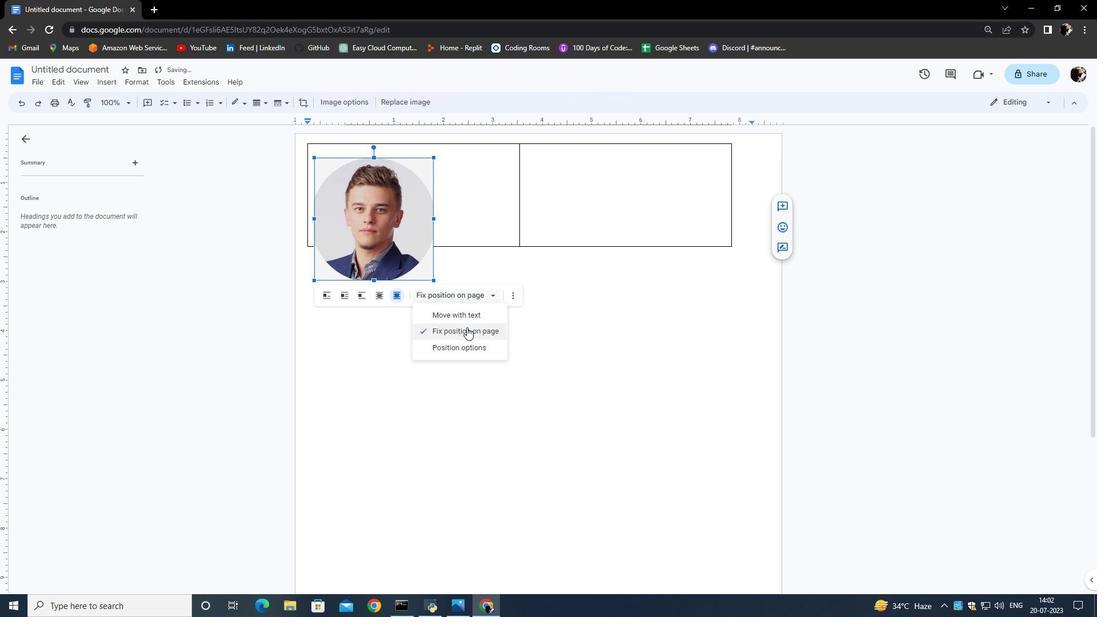 
Action: Mouse moved to (370, 241)
Screenshot: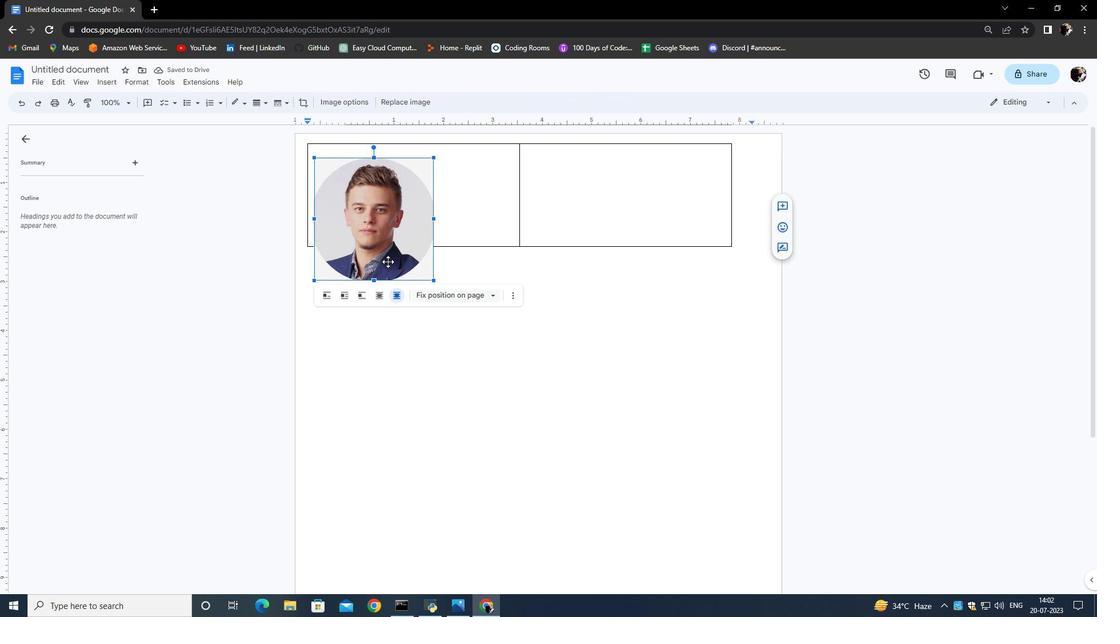 
Action: Mouse pressed left at (370, 241)
Screenshot: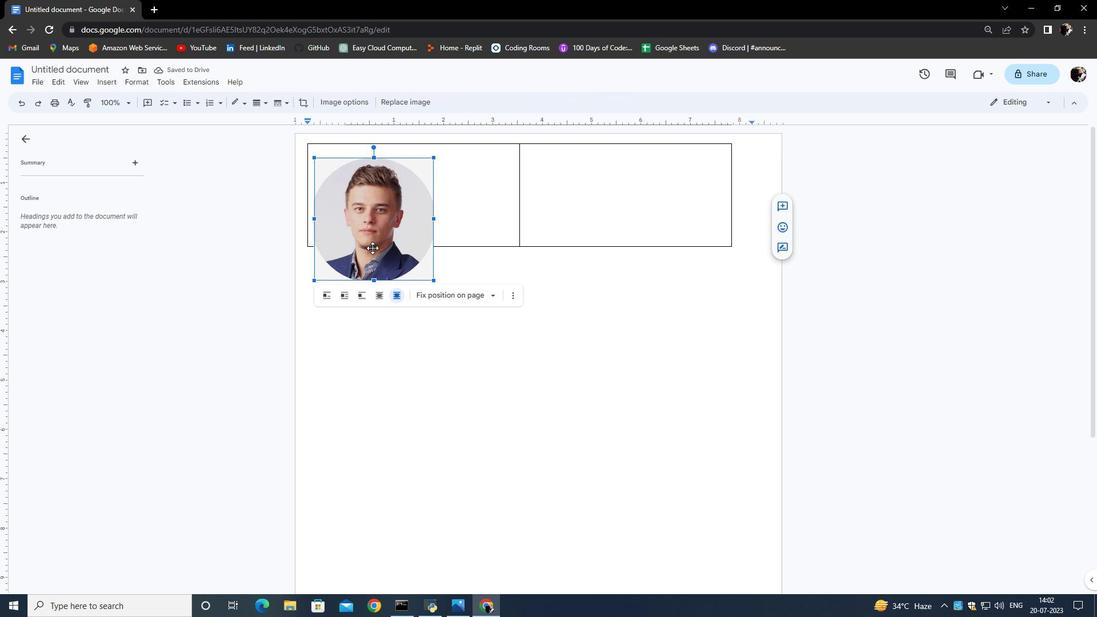 
Action: Mouse moved to (534, 244)
Screenshot: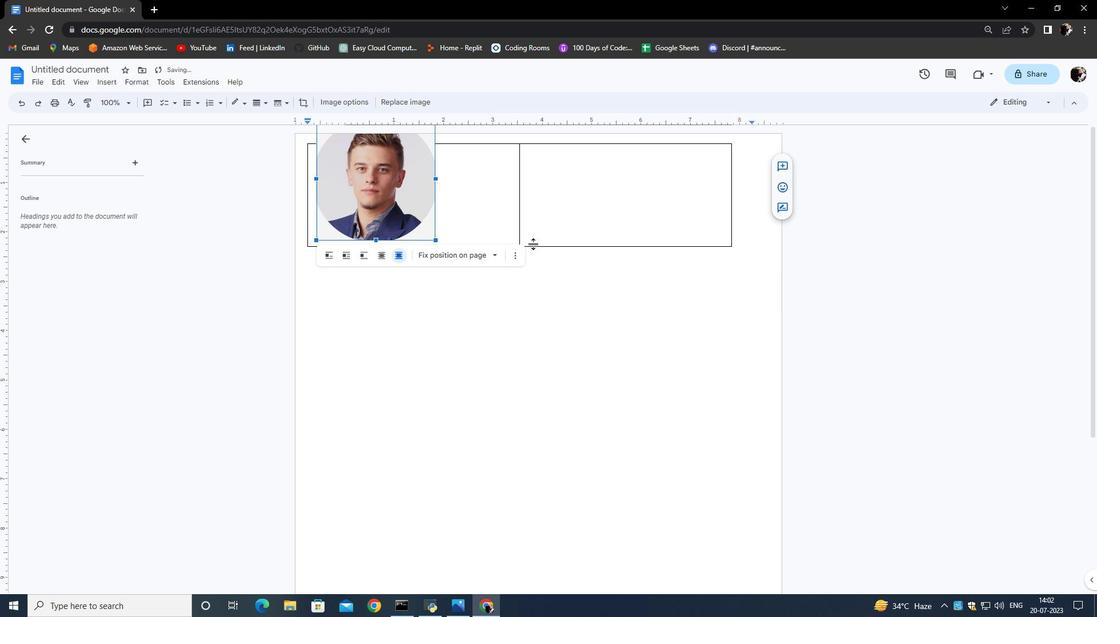 
Action: Mouse pressed left at (534, 244)
Screenshot: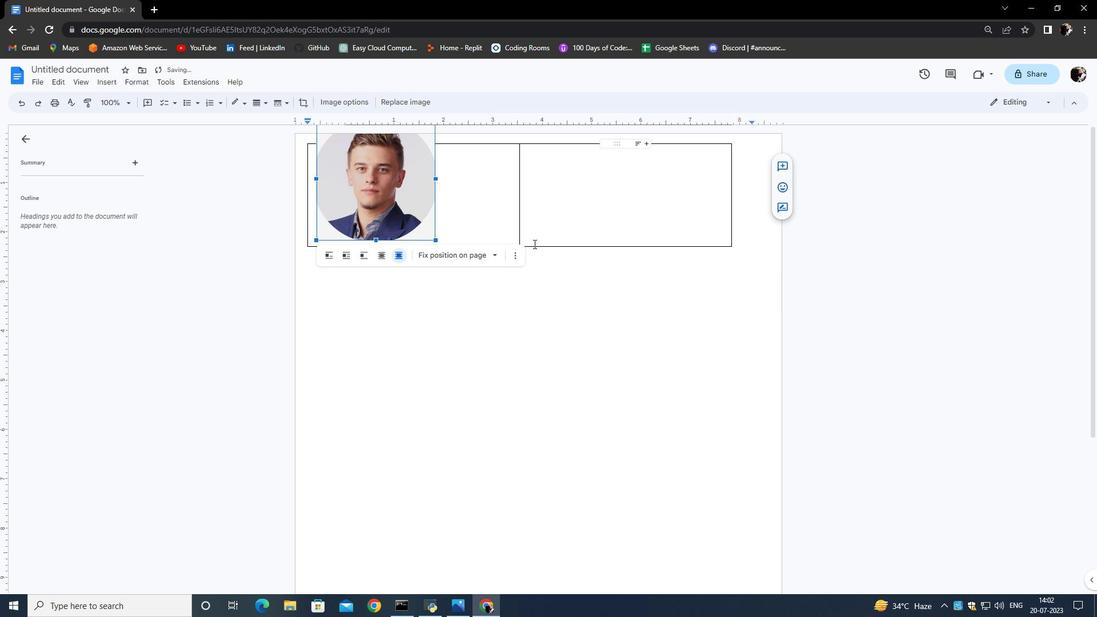 
Action: Mouse moved to (514, 245)
Screenshot: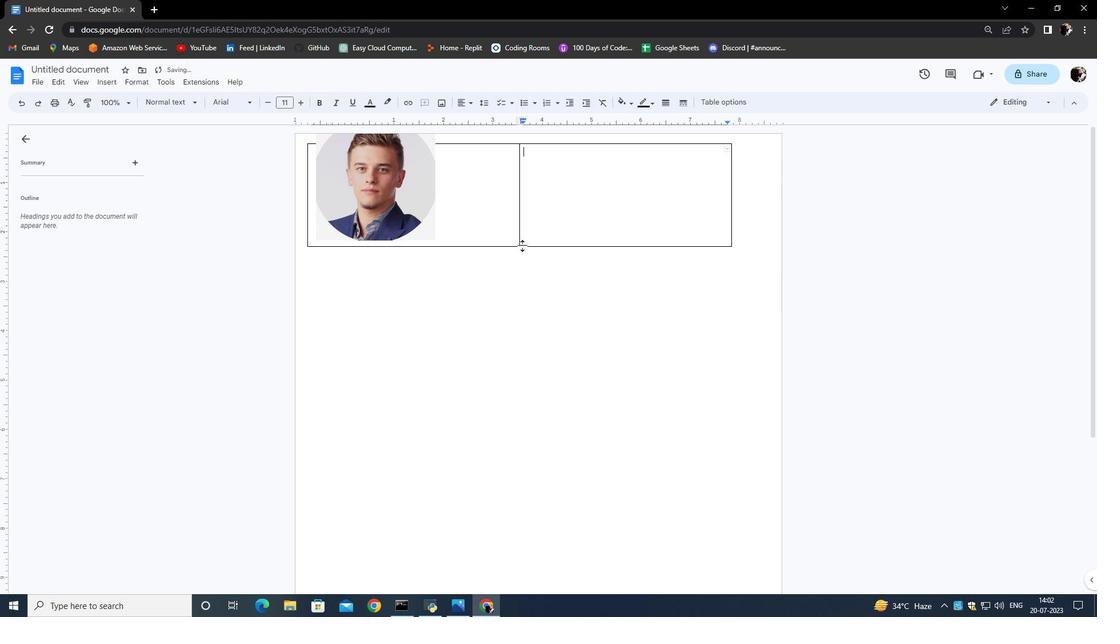
Action: Mouse pressed left at (514, 245)
Screenshot: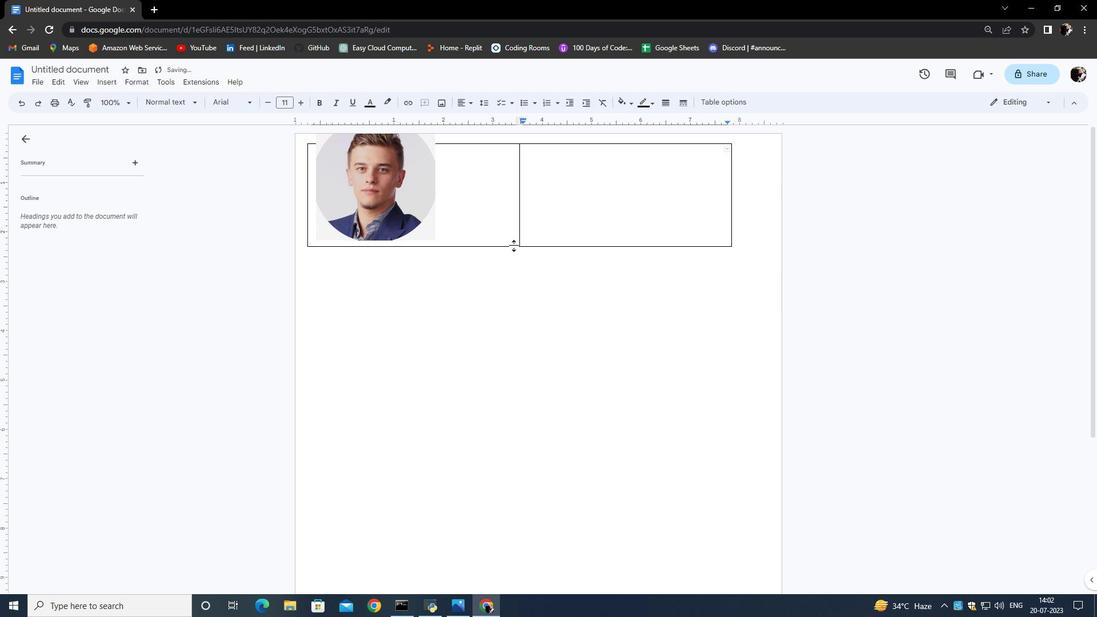 
Action: Mouse moved to (378, 208)
Screenshot: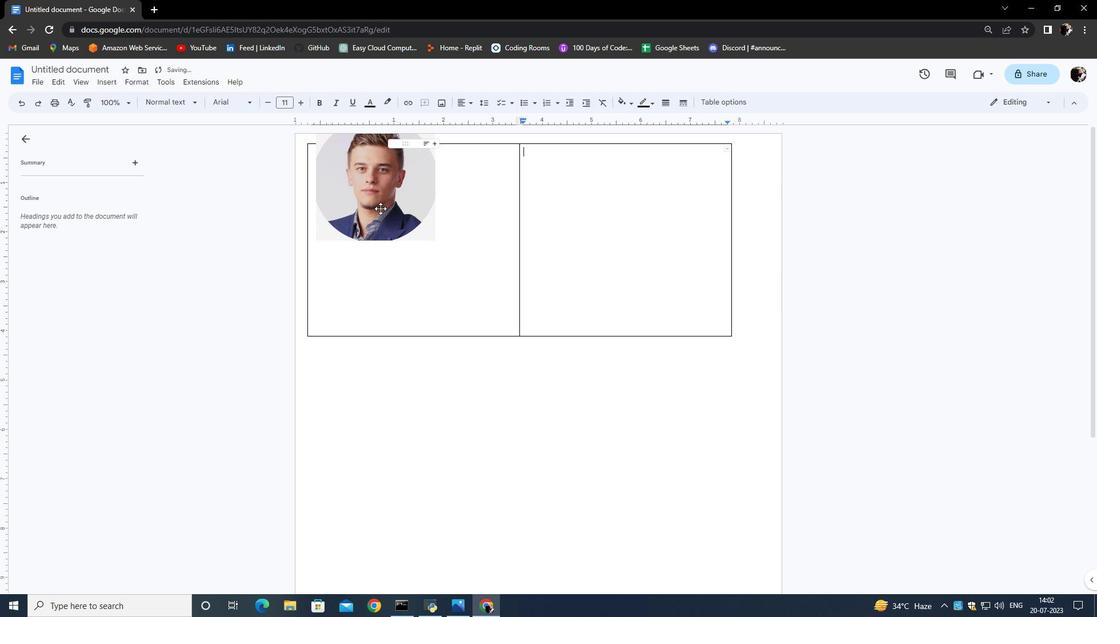 
Action: Mouse pressed left at (378, 208)
Screenshot: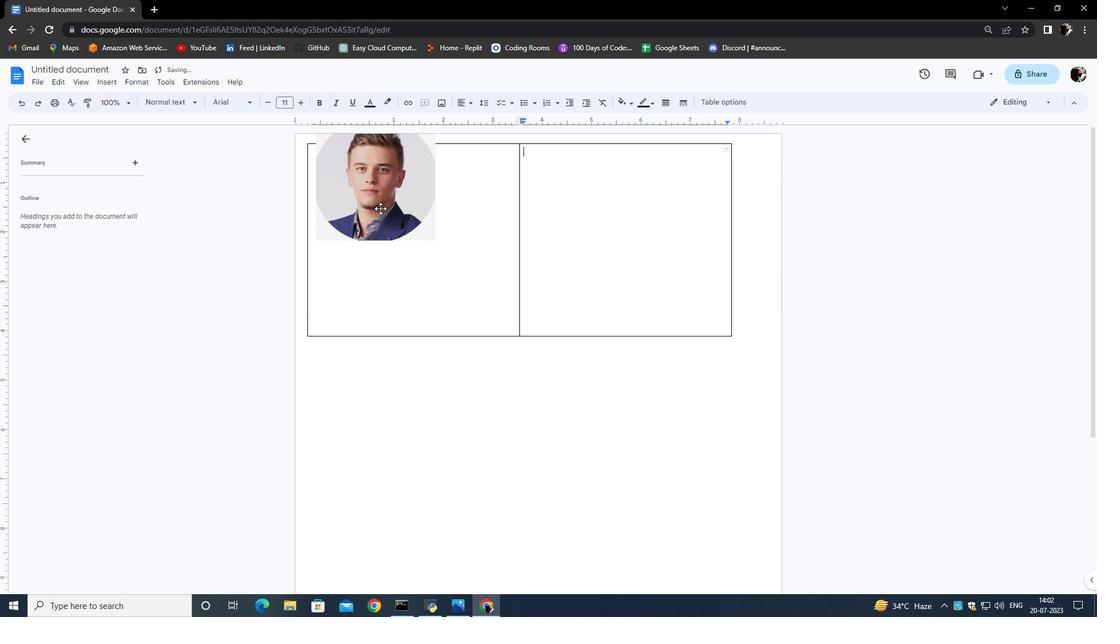 
Action: Mouse moved to (450, 229)
Screenshot: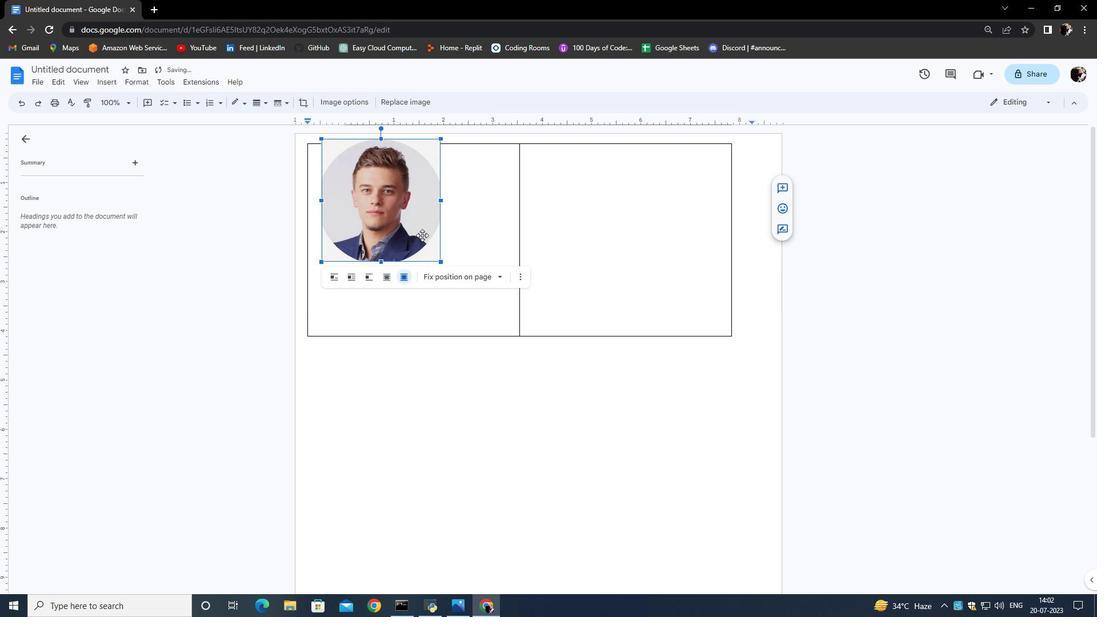 
Action: Mouse pressed left at (450, 229)
Screenshot: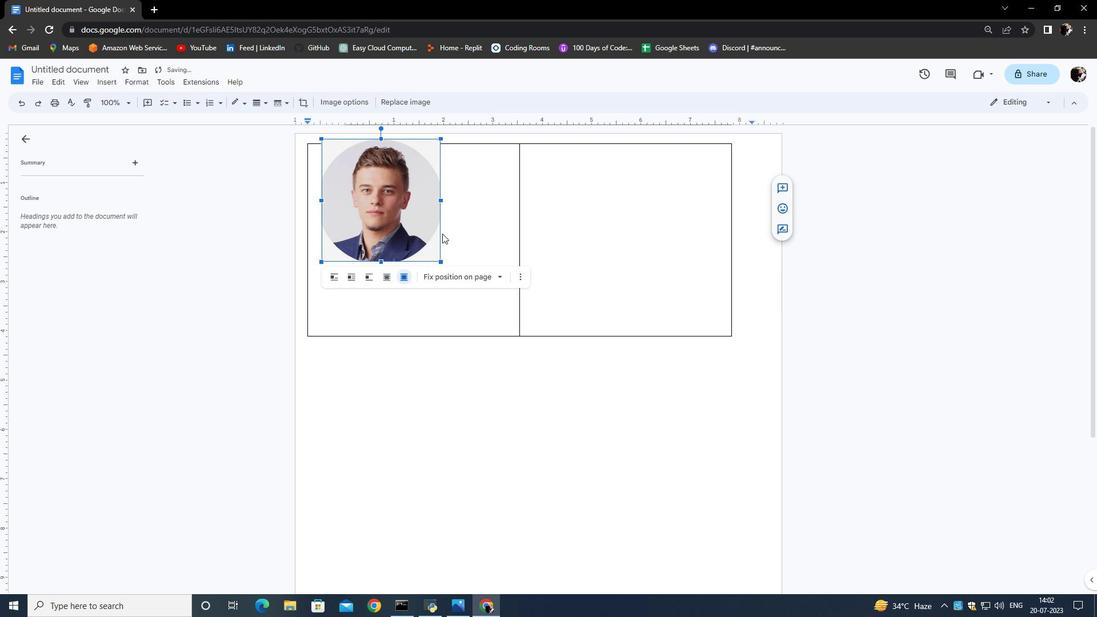 
Action: Mouse moved to (367, 220)
Screenshot: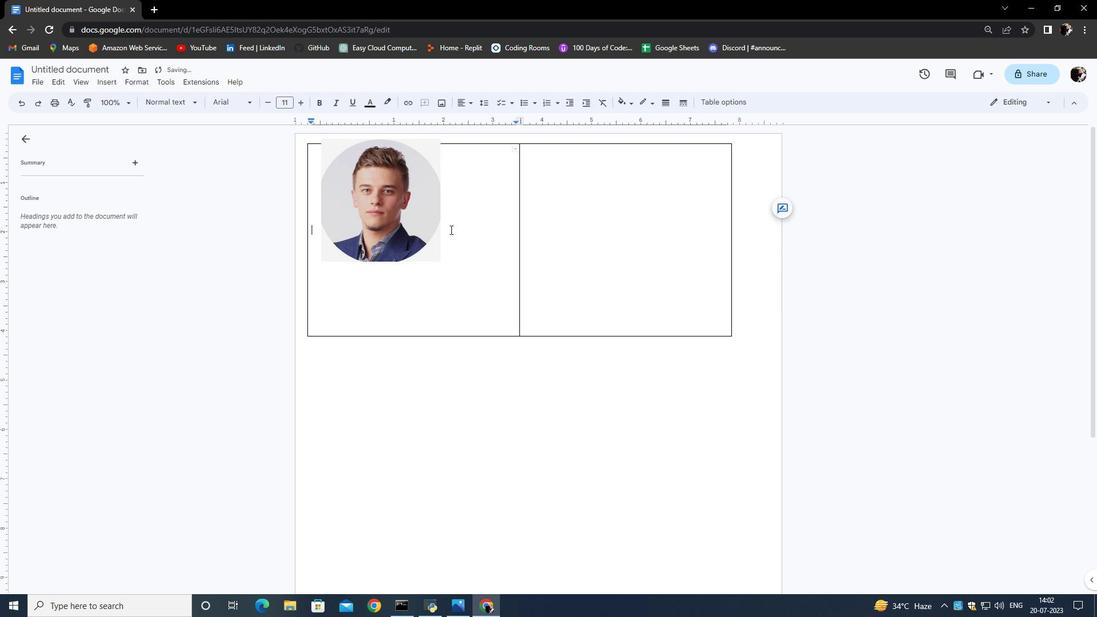 
Action: Mouse pressed left at (367, 220)
Screenshot: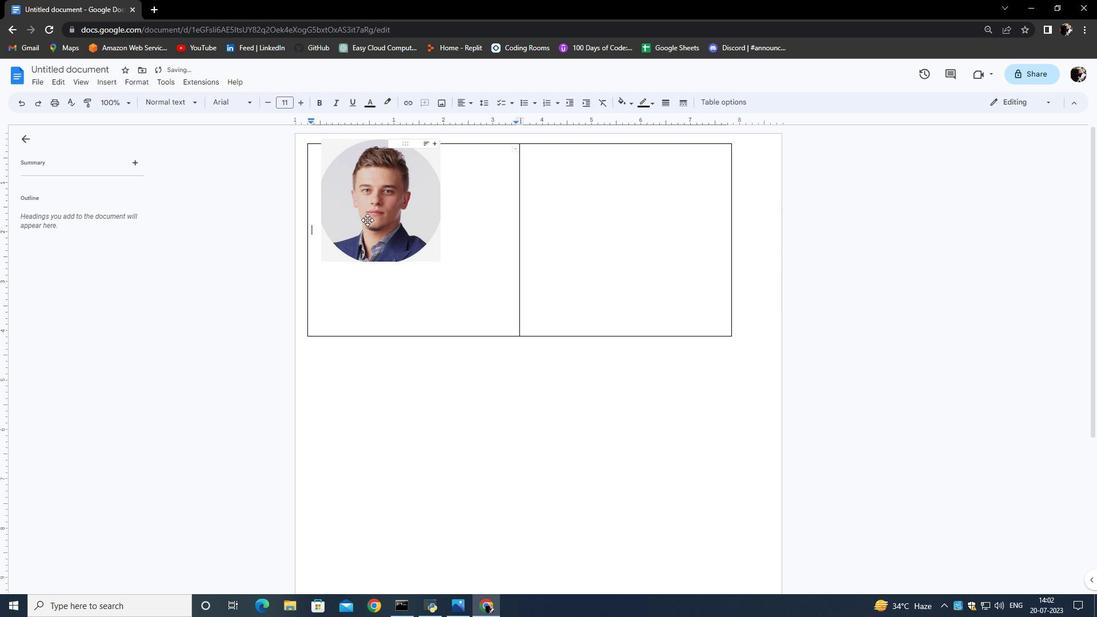 
Action: Mouse moved to (425, 227)
Screenshot: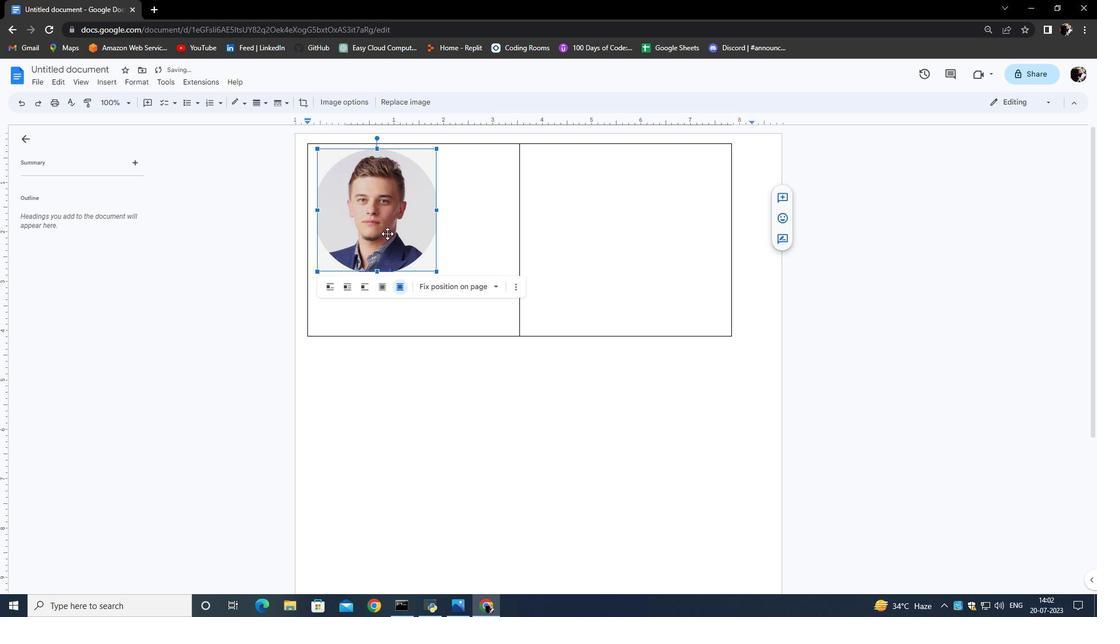 
Action: Mouse pressed left at (425, 227)
Screenshot: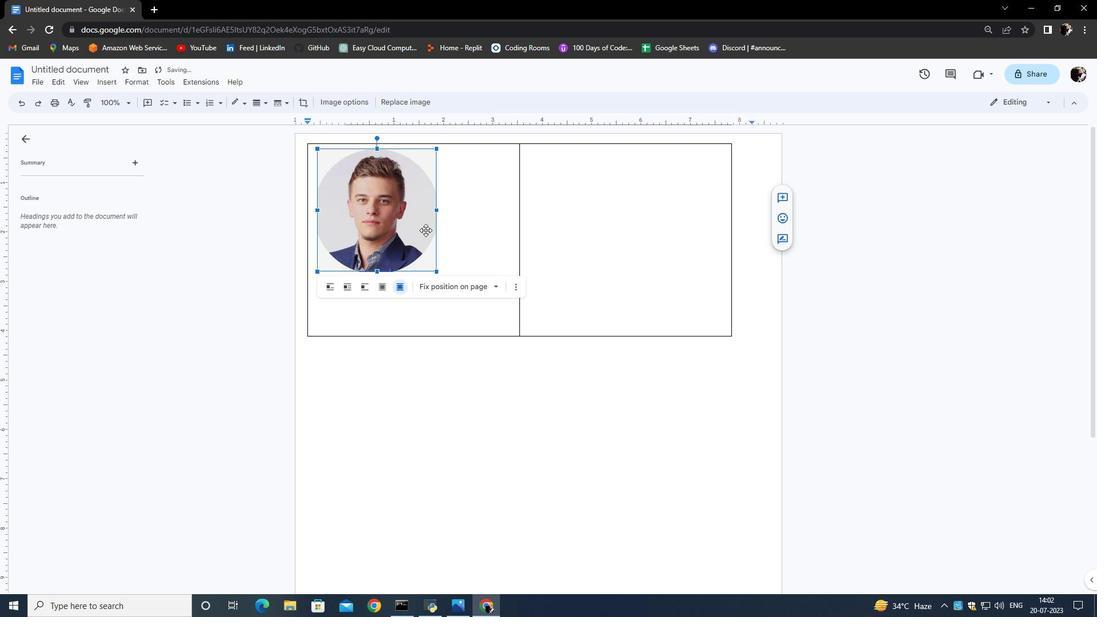 
Action: Mouse moved to (365, 206)
Screenshot: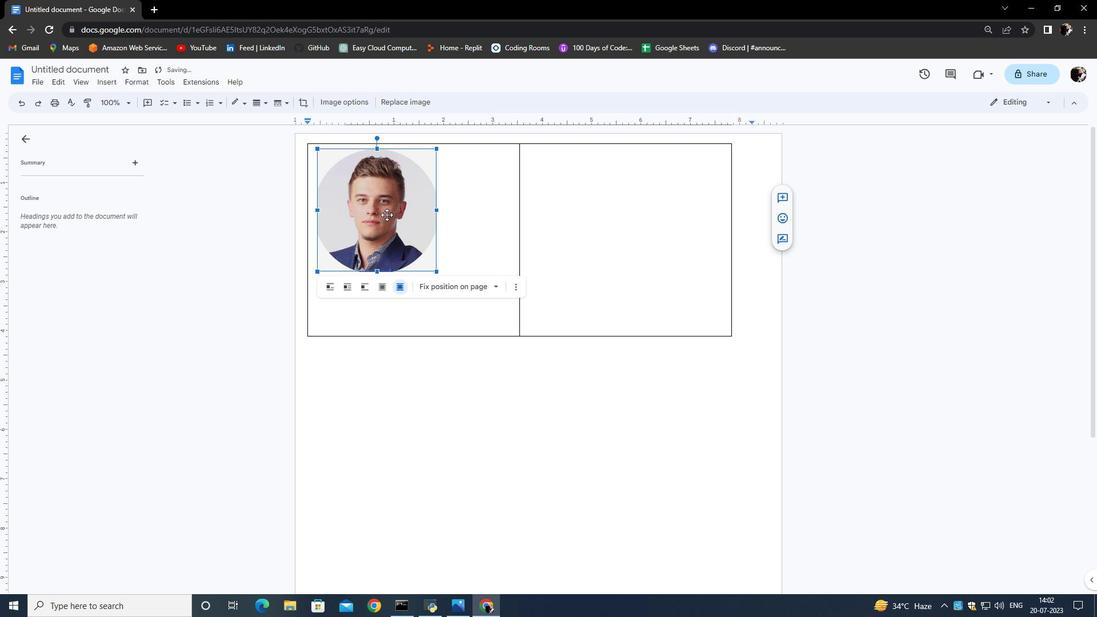 
Action: Mouse pressed left at (365, 206)
Screenshot: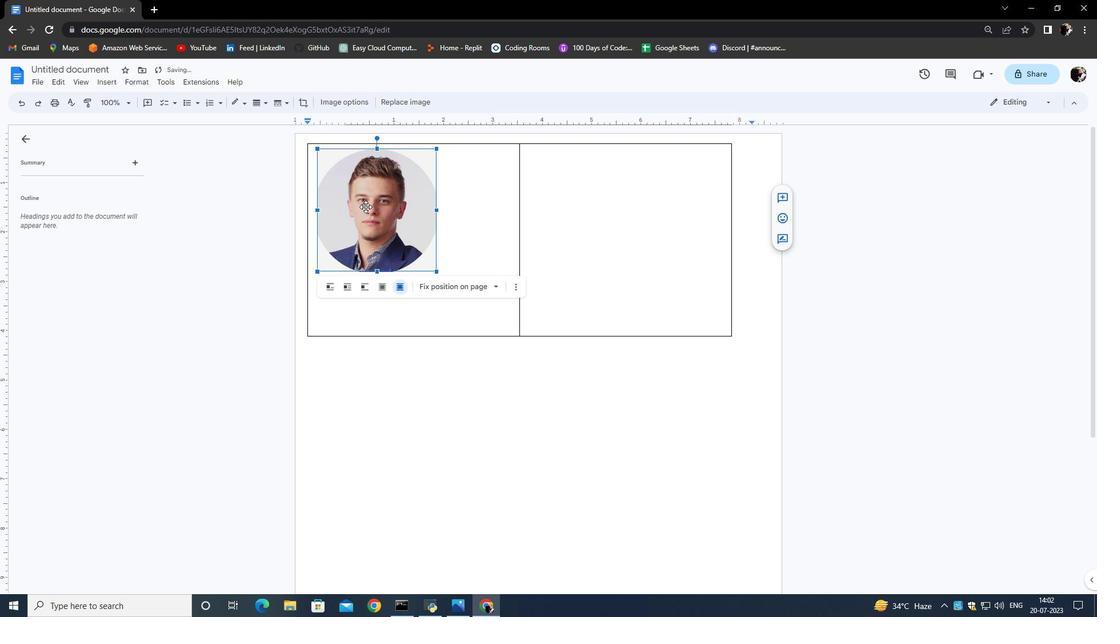 
Action: Mouse moved to (469, 218)
Screenshot: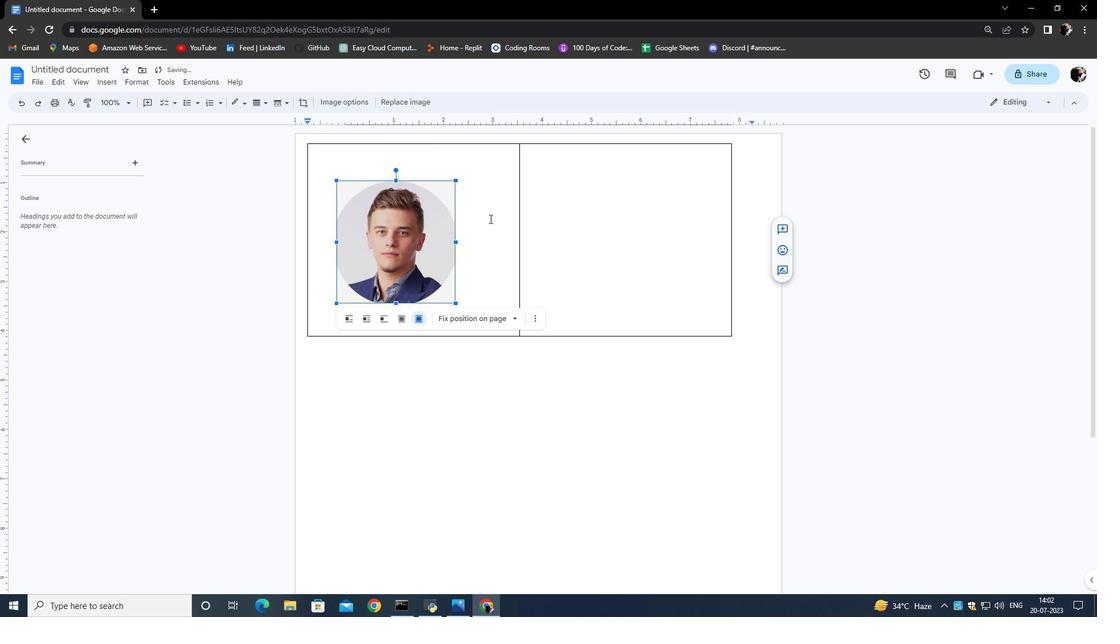 
Action: Mouse pressed left at (469, 218)
Screenshot: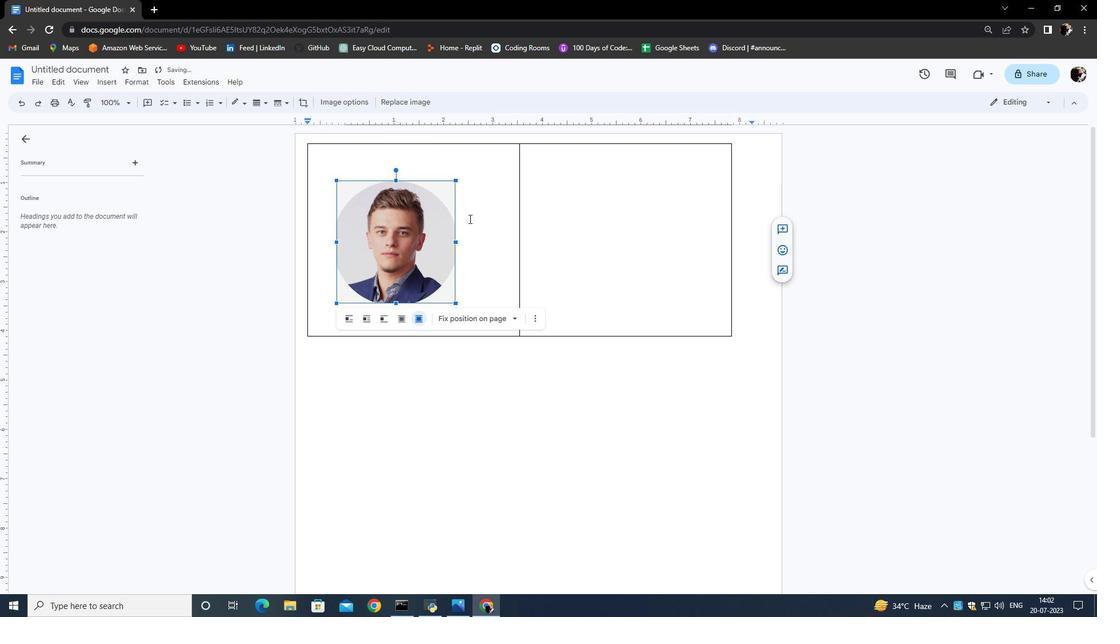 
Action: Mouse moved to (422, 225)
Screenshot: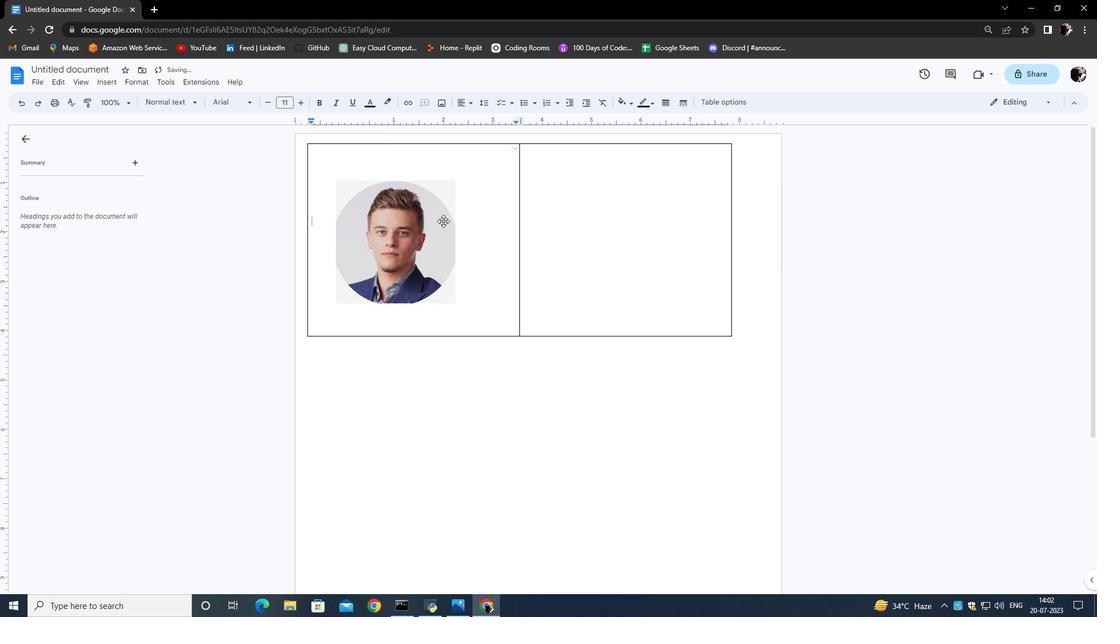 
Action: Mouse pressed left at (422, 225)
Screenshot: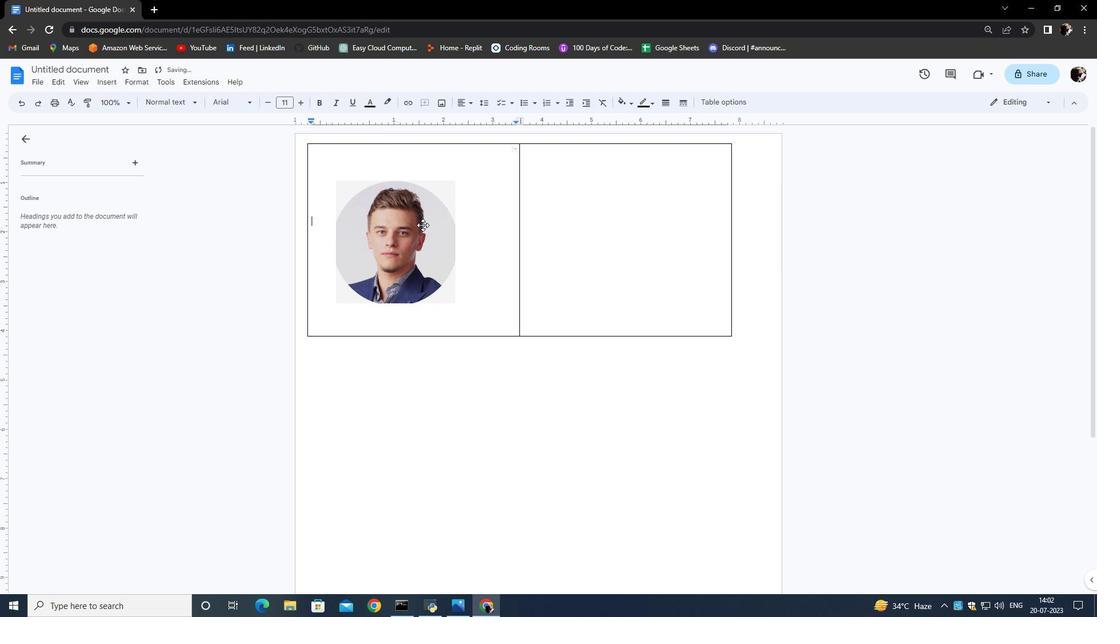 
Action: Mouse moved to (478, 269)
Screenshot: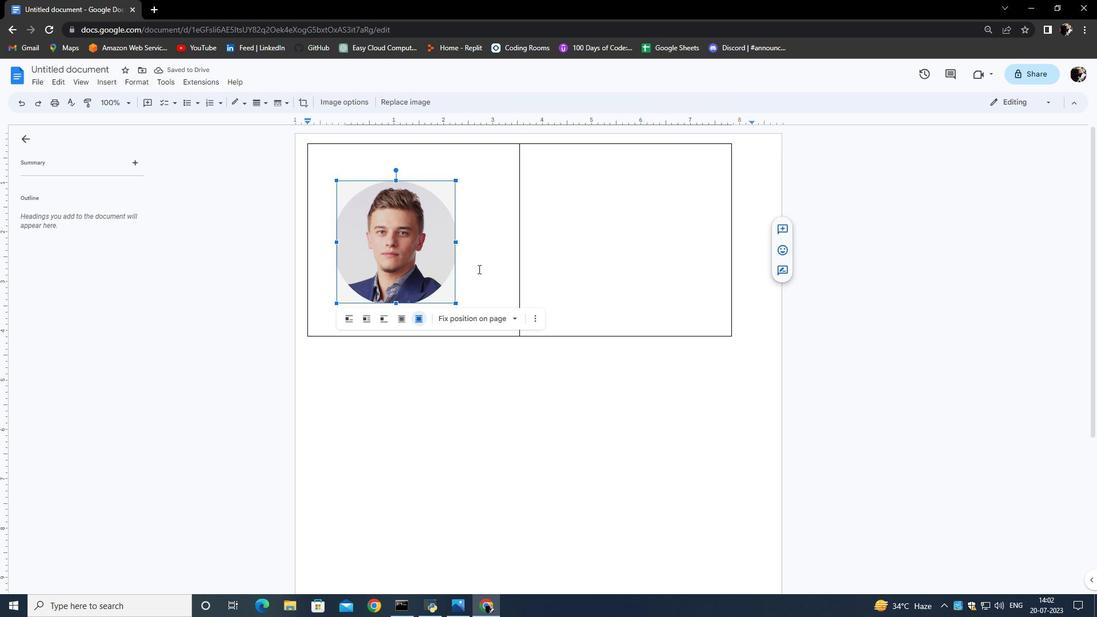 
Action: Mouse scrolled (478, 269) with delta (0, 0)
Screenshot: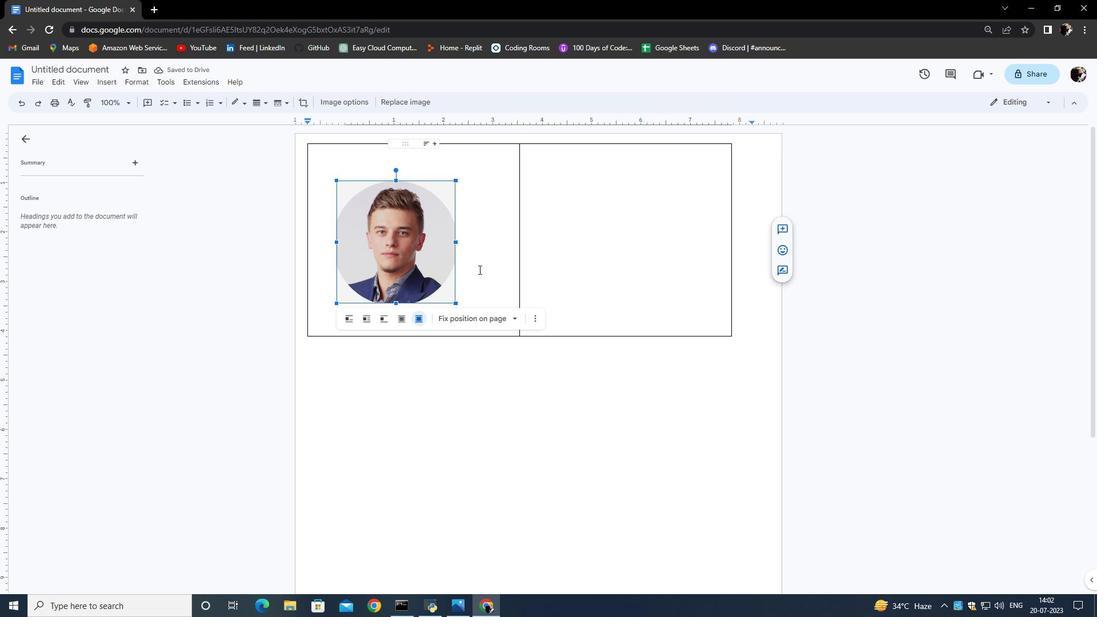 
Action: Mouse moved to (457, 246)
Screenshot: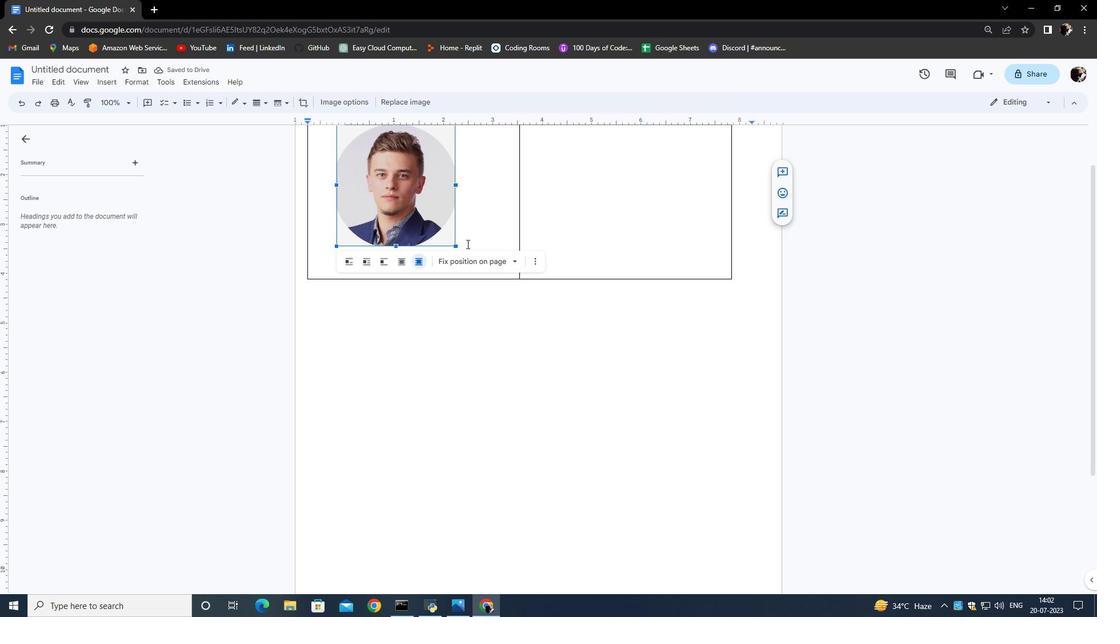 
Action: Mouse pressed left at (457, 246)
Screenshot: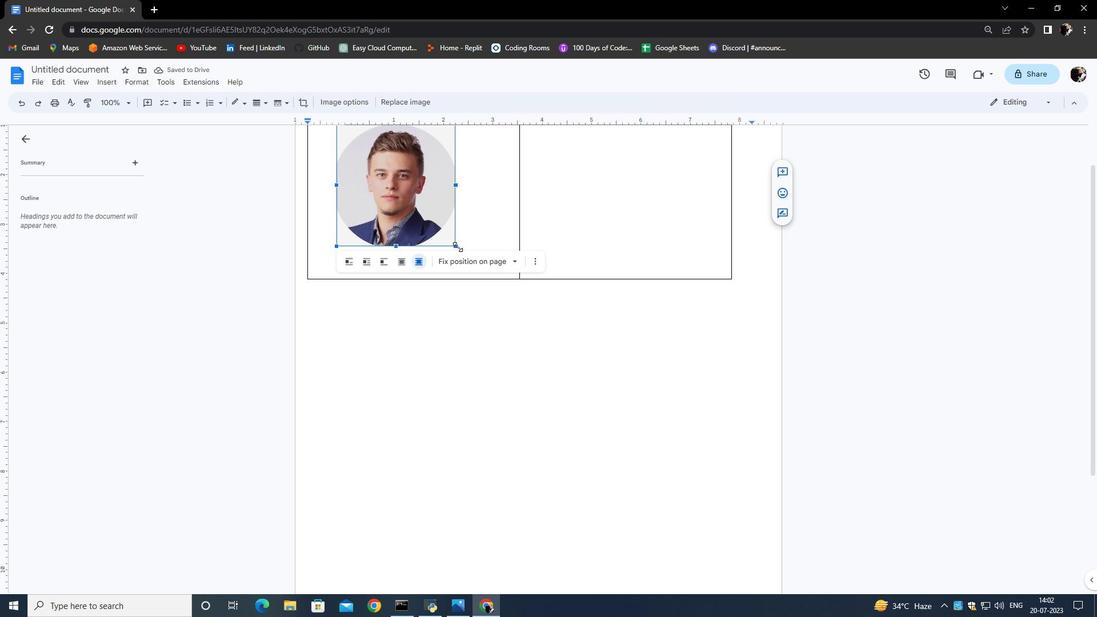 
Action: Mouse moved to (507, 234)
Screenshot: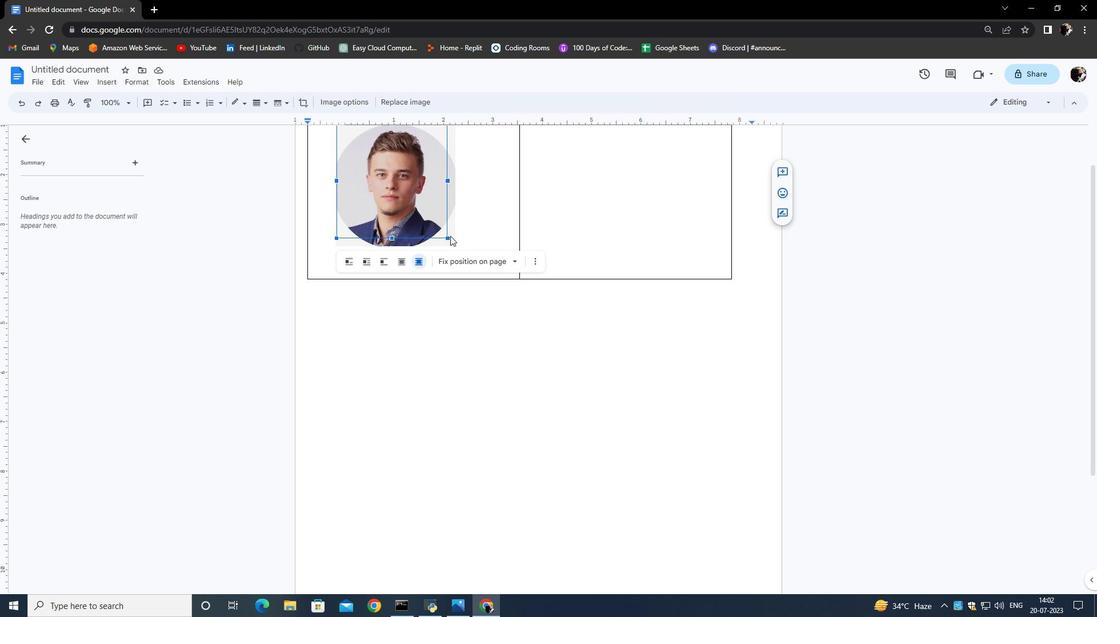
Action: Mouse pressed left at (507, 234)
Screenshot: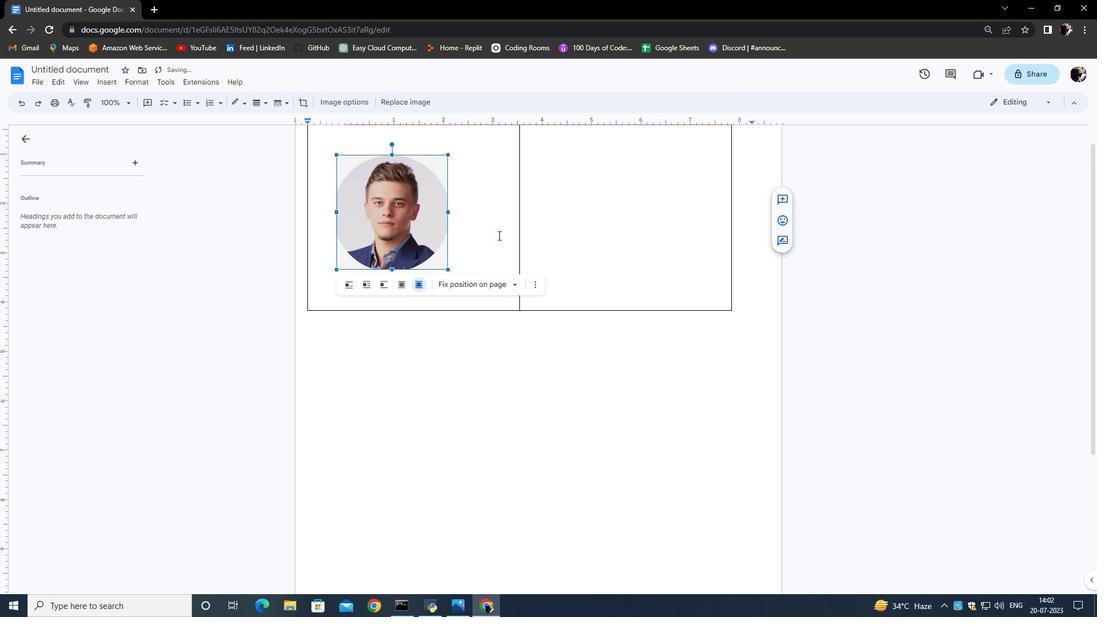 
Action: Mouse moved to (513, 208)
Screenshot: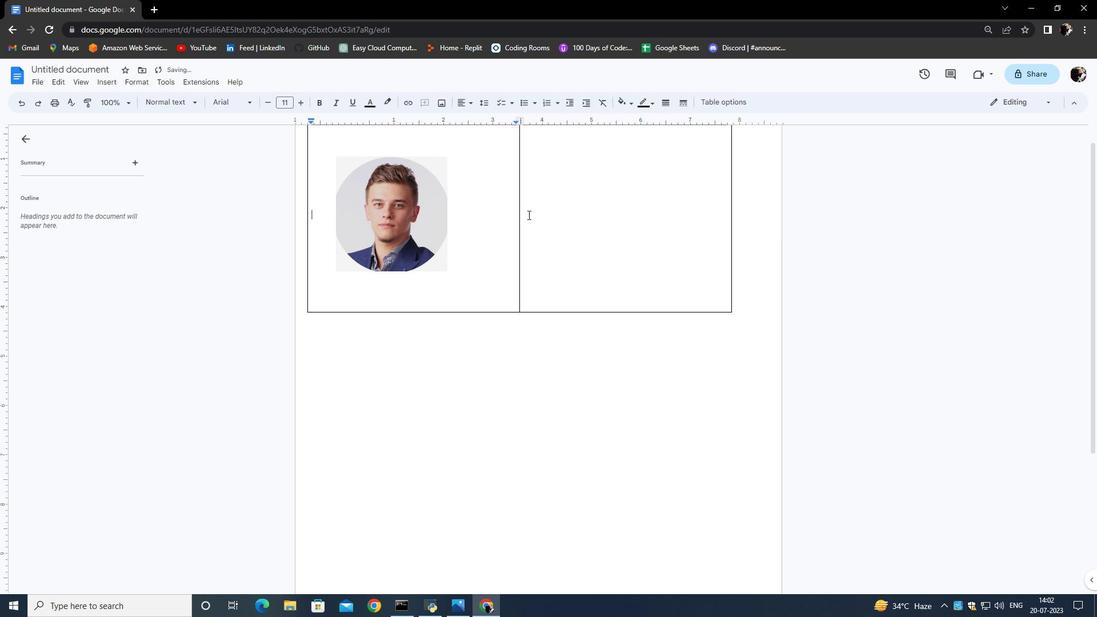 
Action: Mouse pressed left at (513, 208)
Screenshot: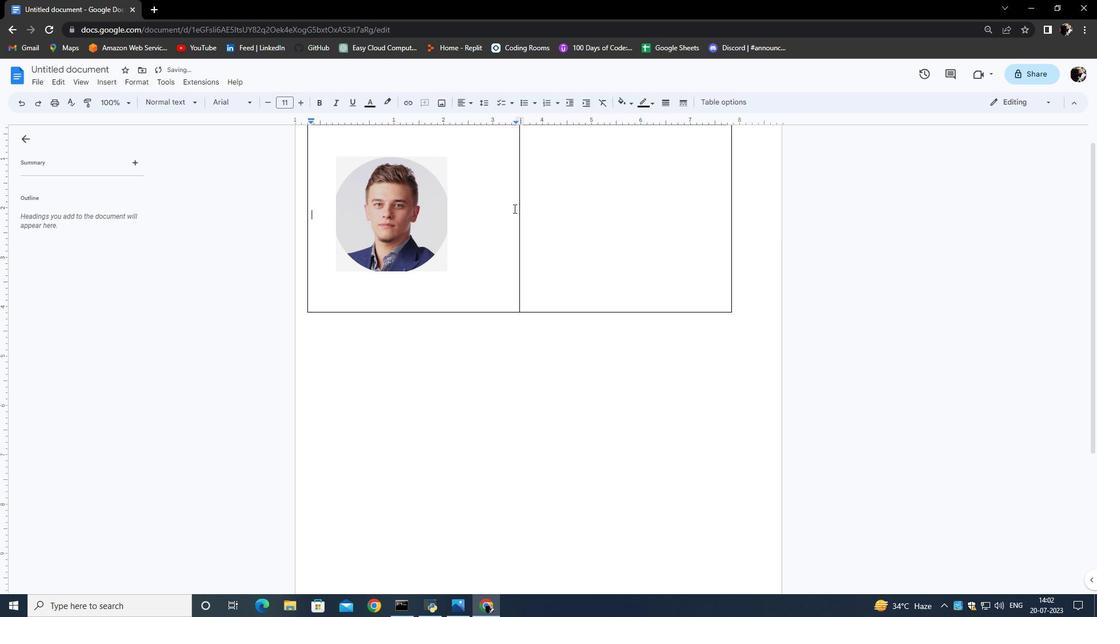 
Action: Mouse moved to (519, 212)
Screenshot: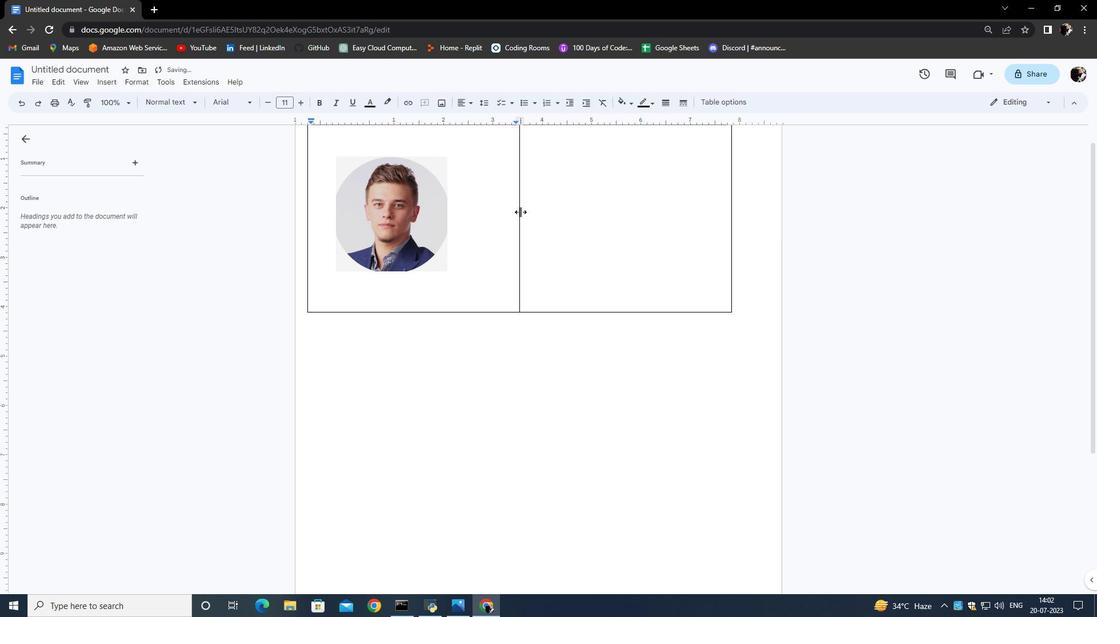 
Action: Mouse pressed left at (519, 212)
Screenshot: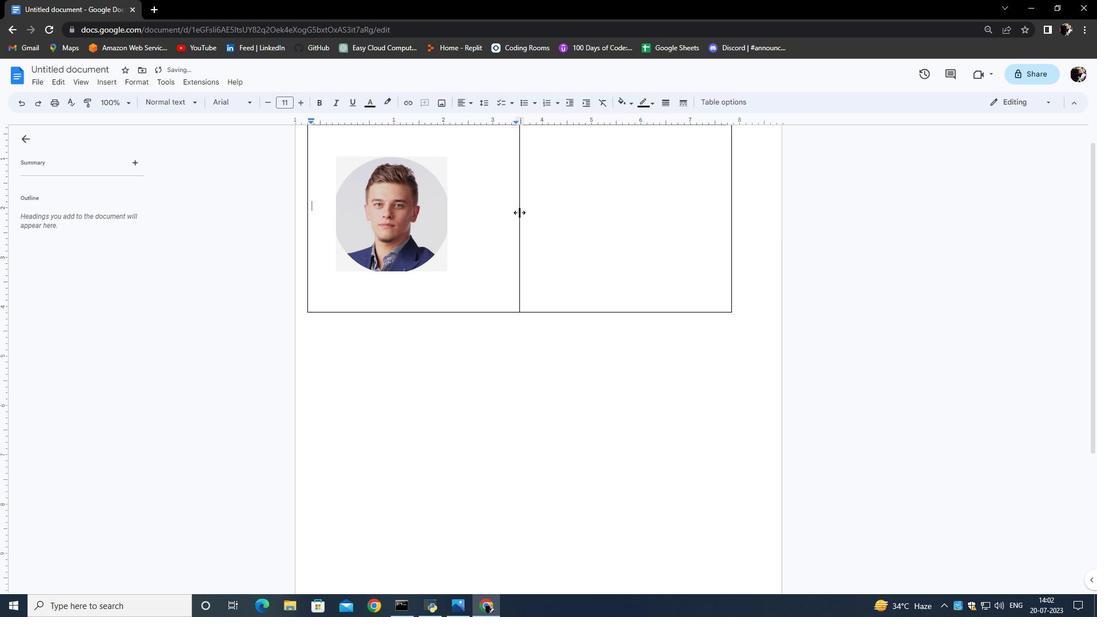 
Action: Mouse moved to (518, 210)
Screenshot: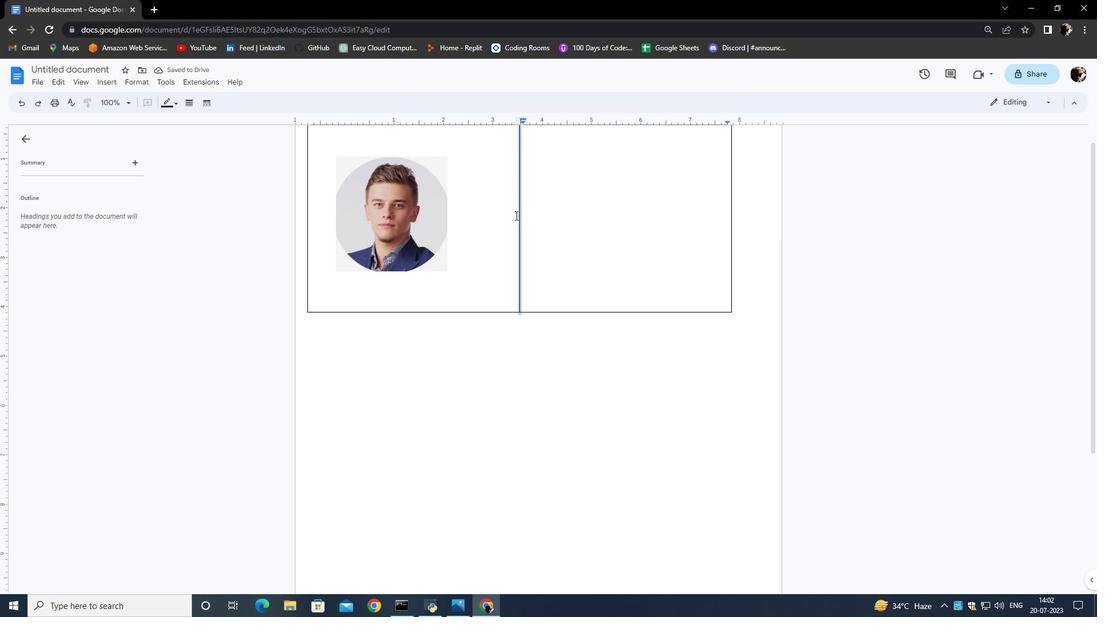 
Action: Mouse pressed left at (518, 210)
Screenshot: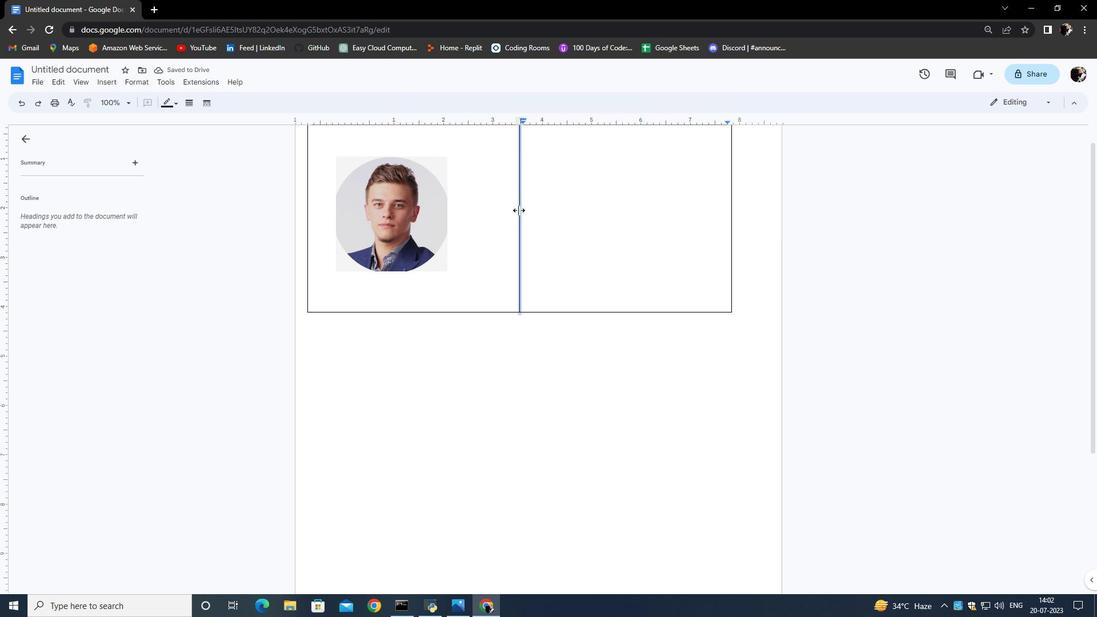 
Action: Mouse moved to (410, 268)
Screenshot: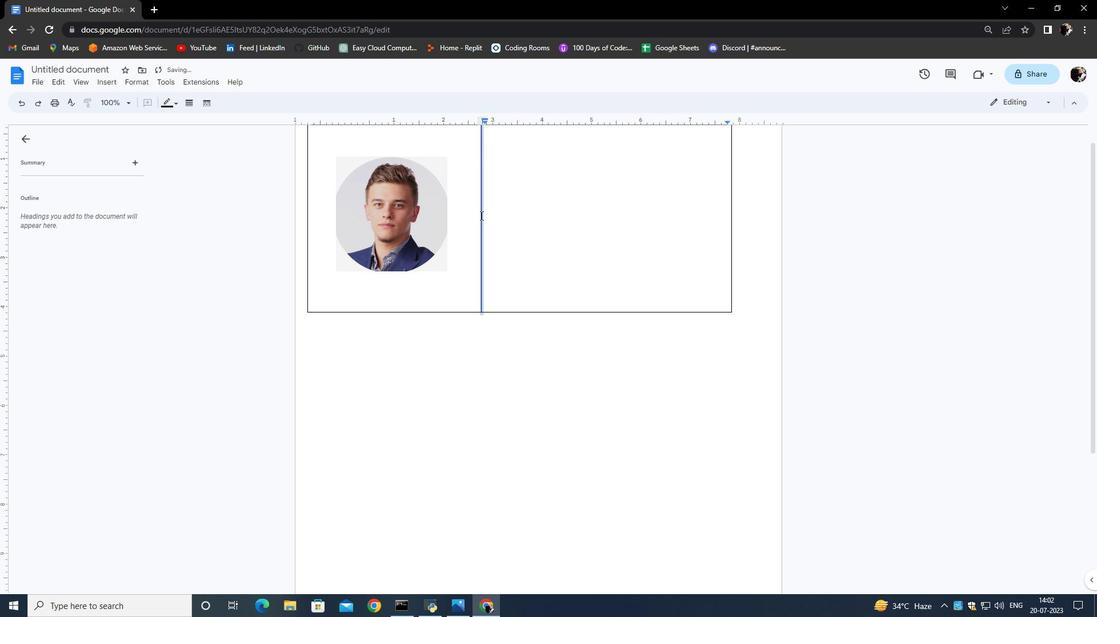 
Action: Mouse pressed left at (410, 268)
Screenshot: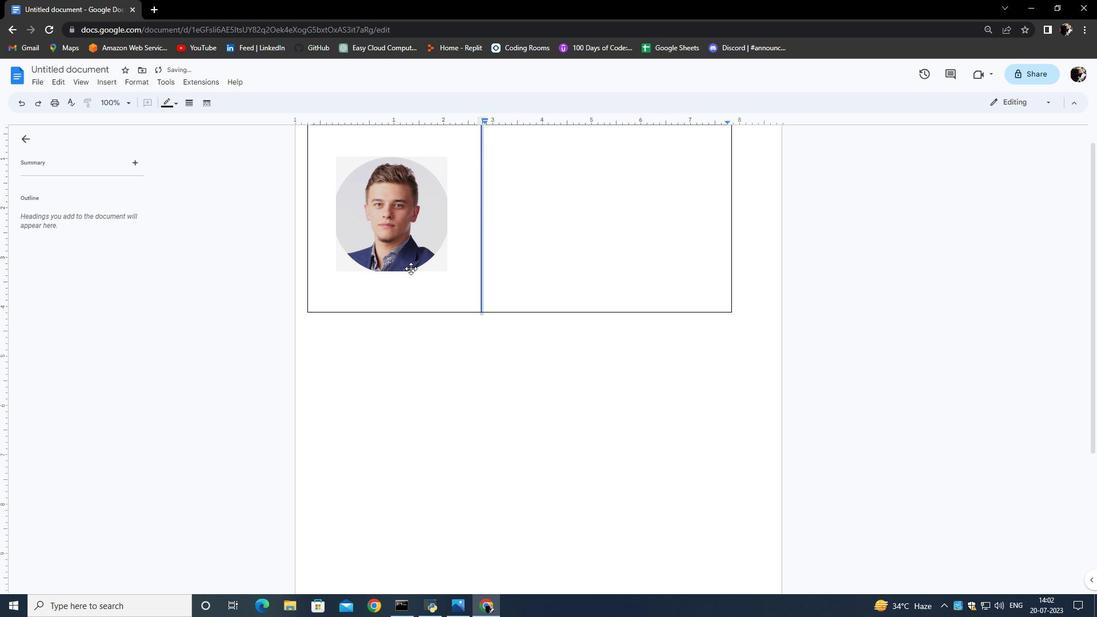 
Action: Mouse moved to (462, 221)
Screenshot: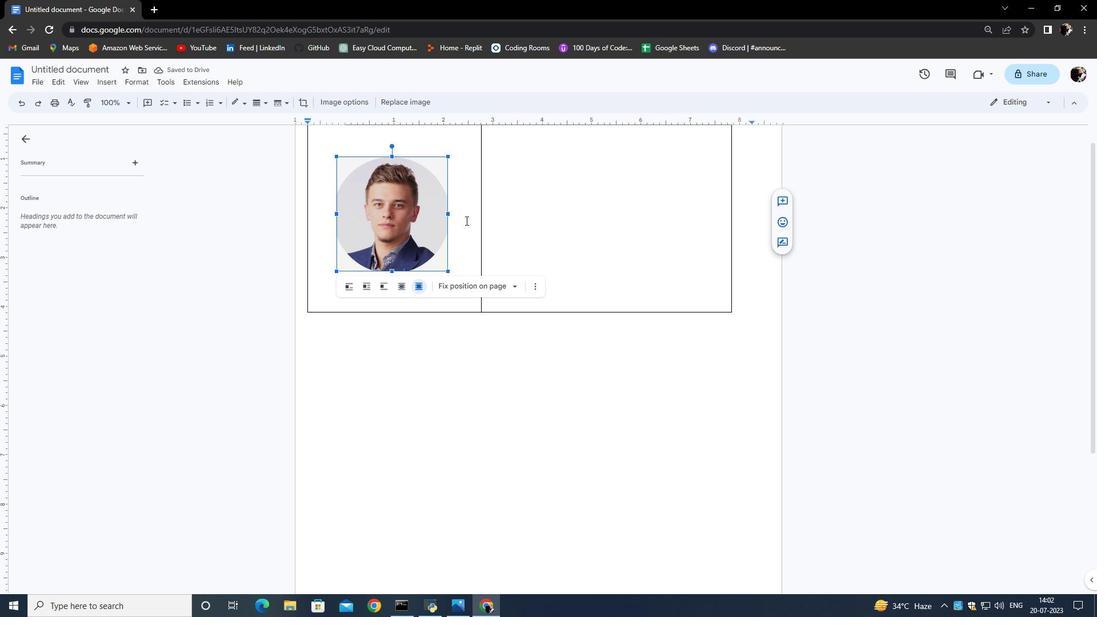 
Action: Mouse pressed left at (462, 221)
Screenshot: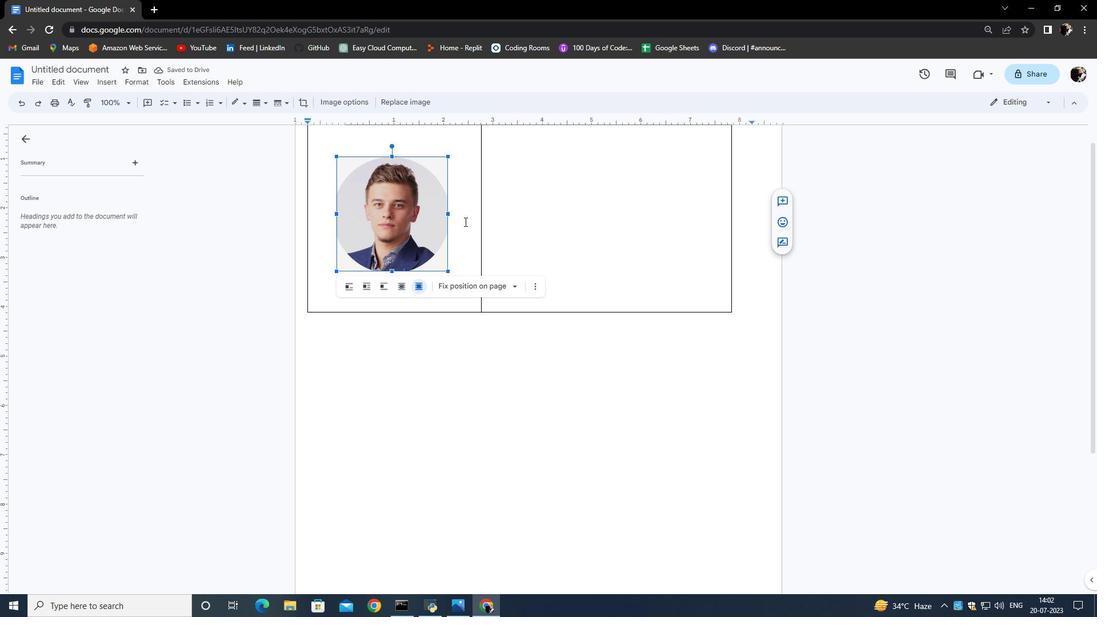 
Action: Mouse moved to (376, 292)
Screenshot: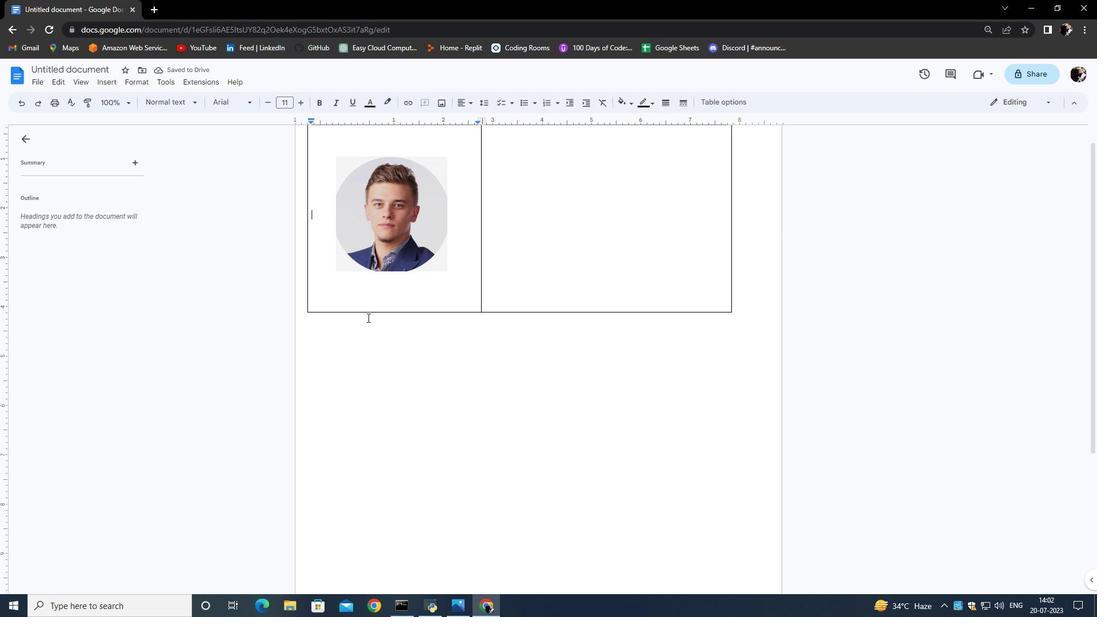 
Action: Mouse pressed left at (376, 292)
Screenshot: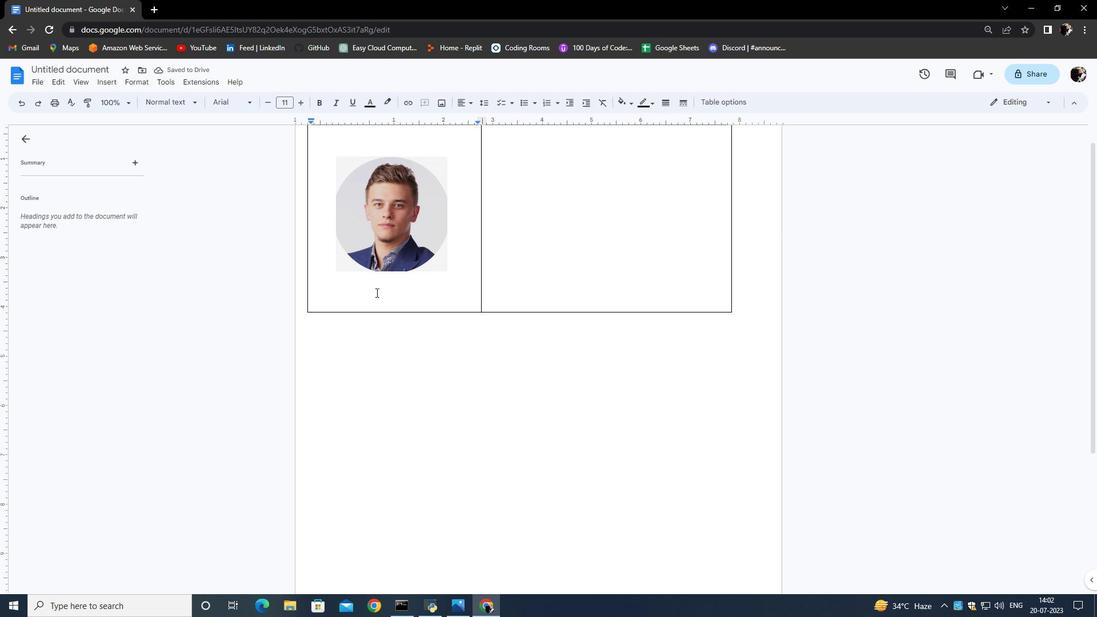 
Action: Mouse moved to (336, 301)
Screenshot: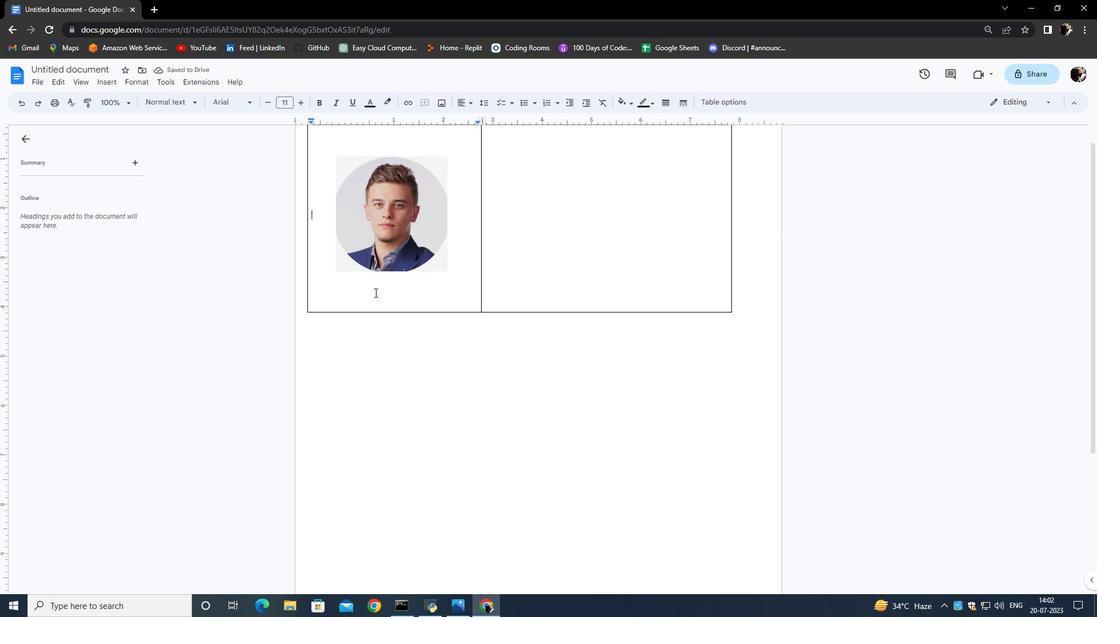 
Action: Mouse pressed left at (336, 301)
Screenshot: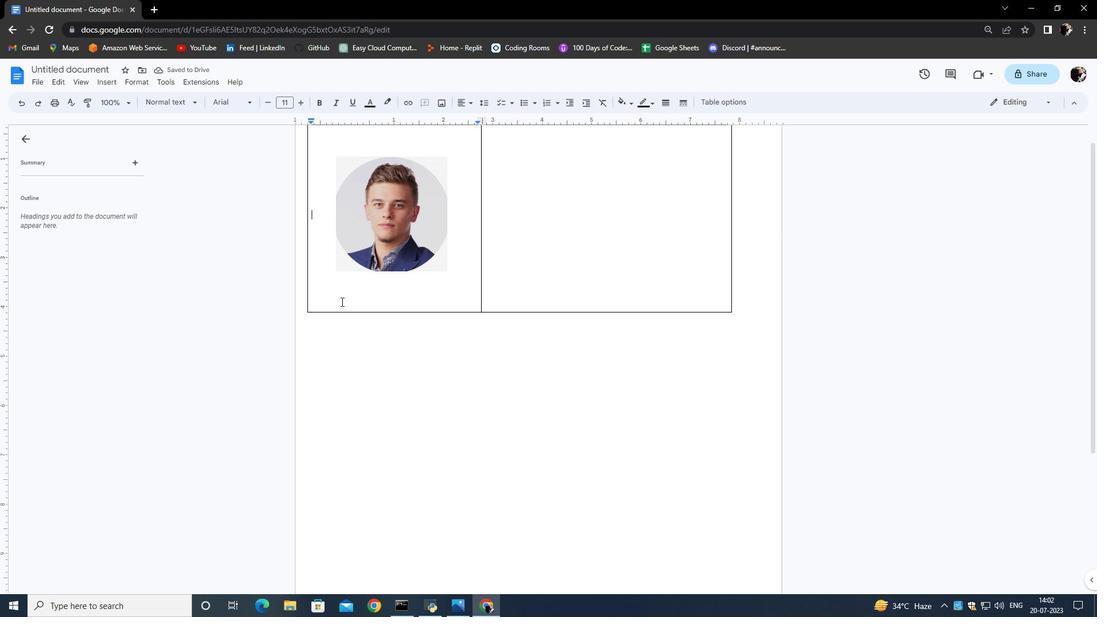 
Action: Mouse moved to (320, 300)
Screenshot: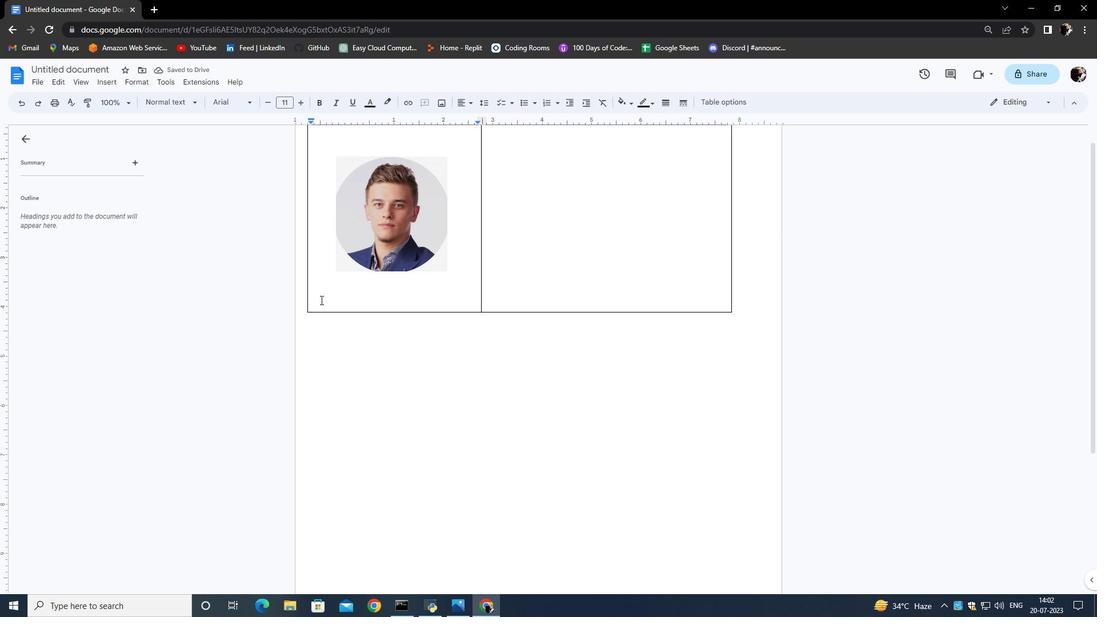 
Action: Key pressed <Key.enter><Key.enter><Key.enter><Key.enter><Key.enter><Key.enter><Key.enter><Key.enter><Key.enter><Key.enter>
Screenshot: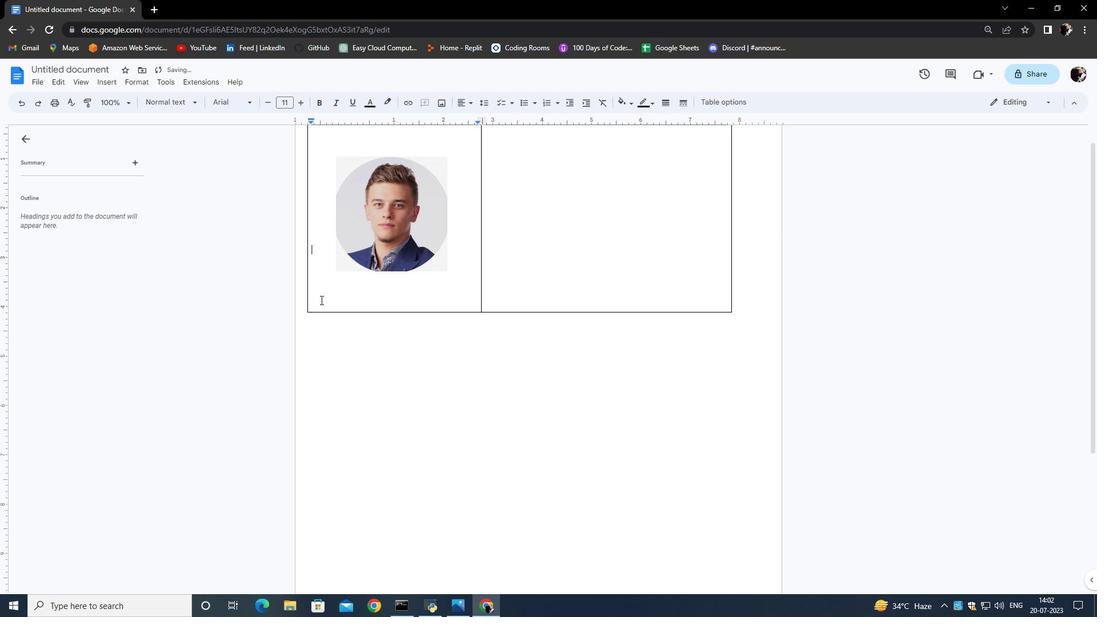 
Action: Mouse moved to (336, 300)
Screenshot: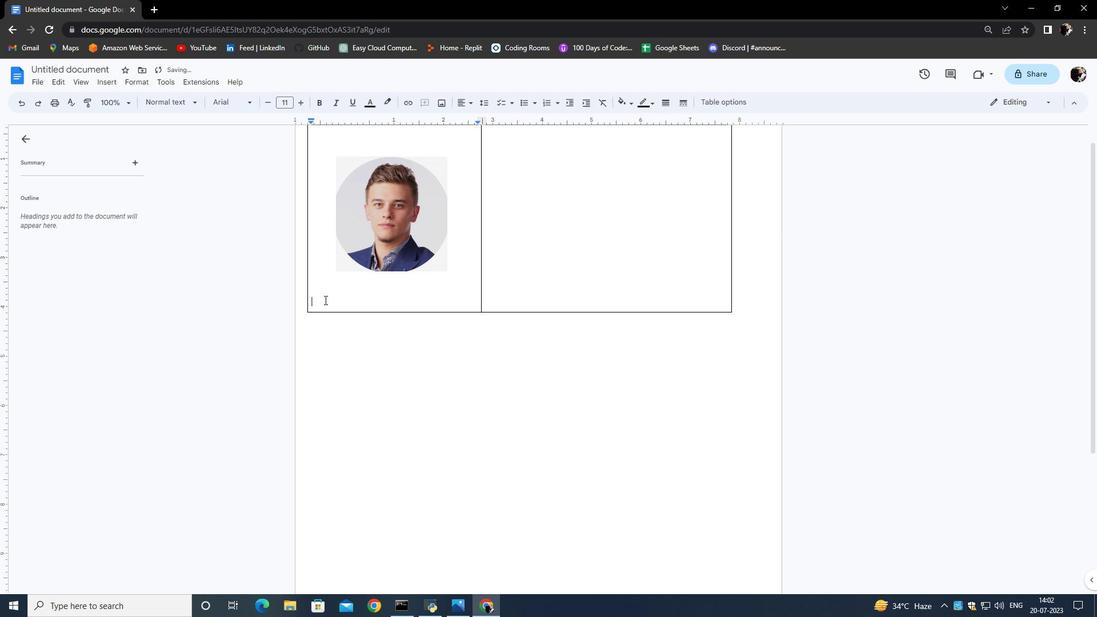 
Action: Mouse pressed left at (336, 300)
Screenshot: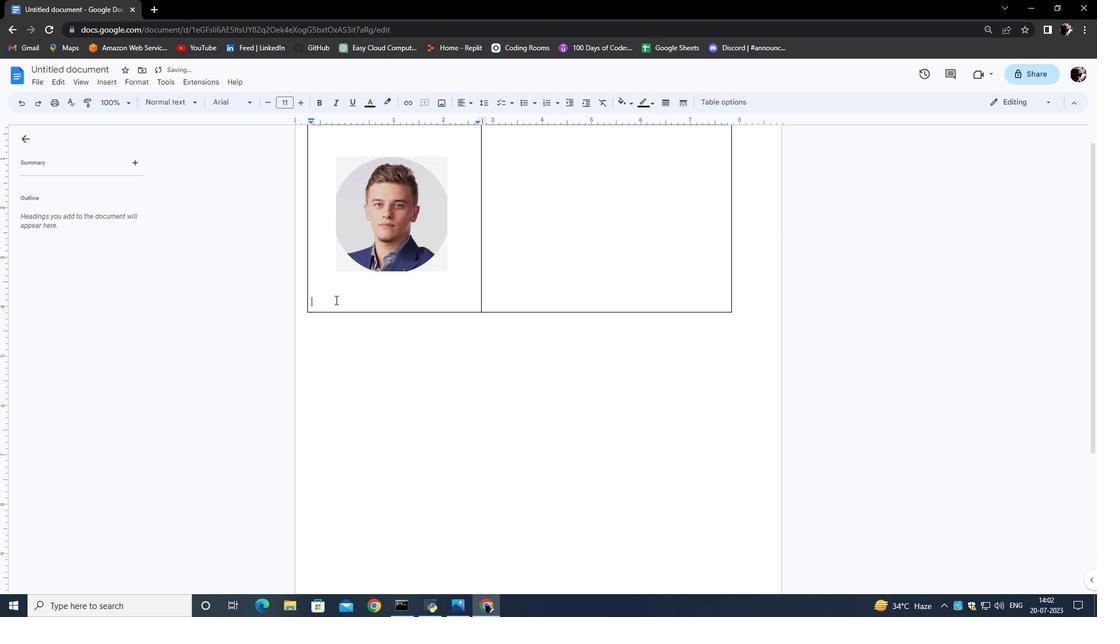 
Action: Key pressed <Key.space><Key.space><Key.space><Key.space><Key.space><Key.space><Key.space><Key.space><Key.space><Key.space>
Screenshot: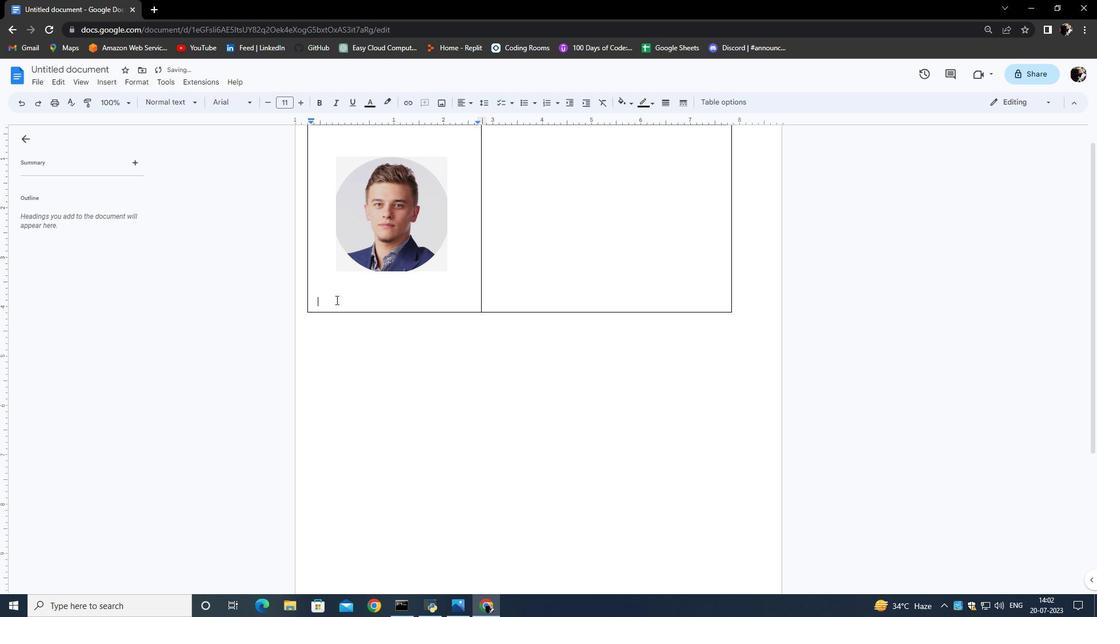 
Action: Mouse moved to (358, 291)
Screenshot: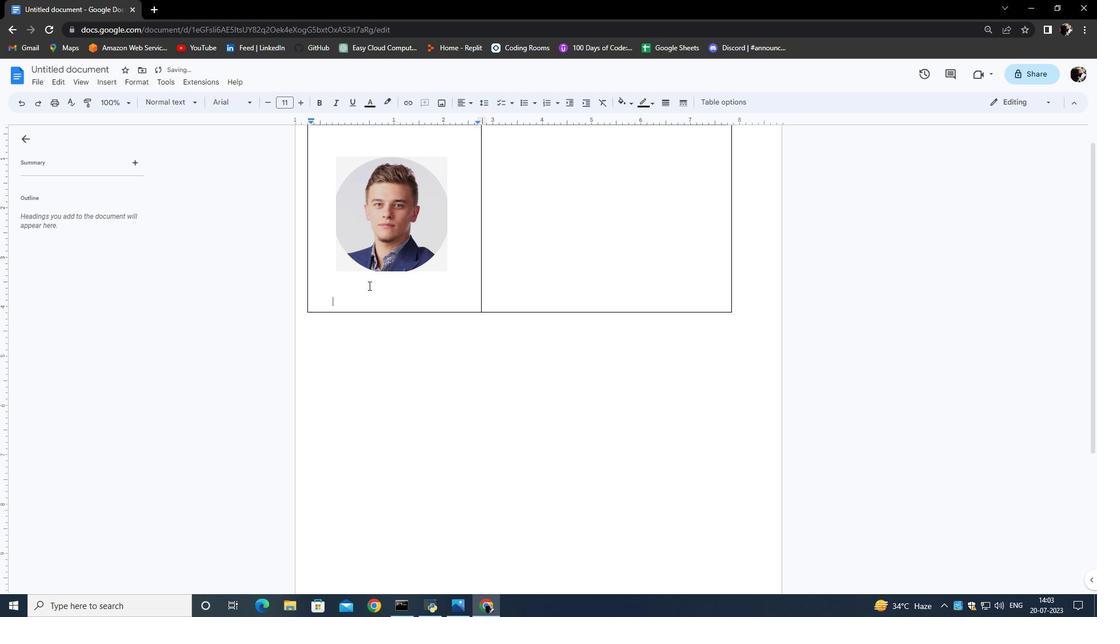 
Action: Mouse pressed left at (358, 291)
Screenshot: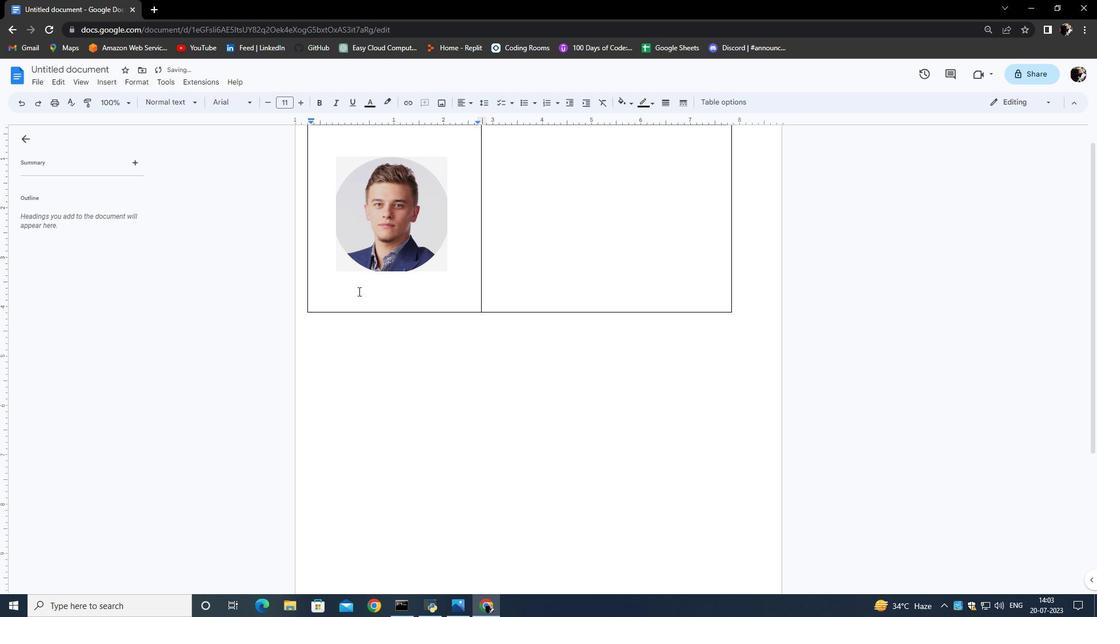 
Action: Mouse moved to (342, 297)
Screenshot: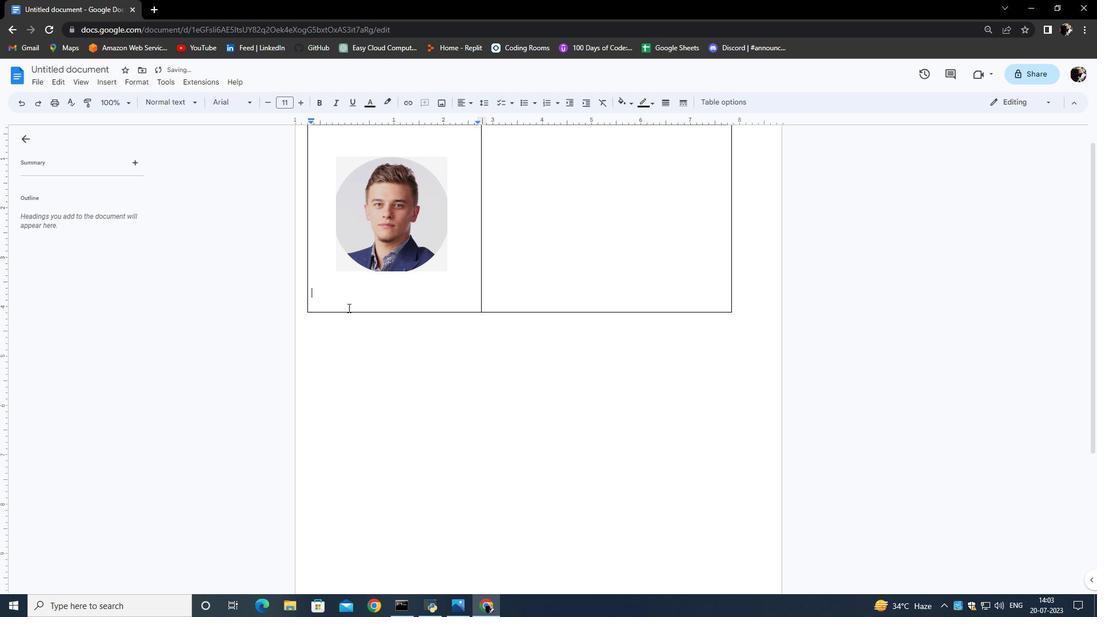 
Action: Key pressed <Key.space><Key.space><Key.space>
Screenshot: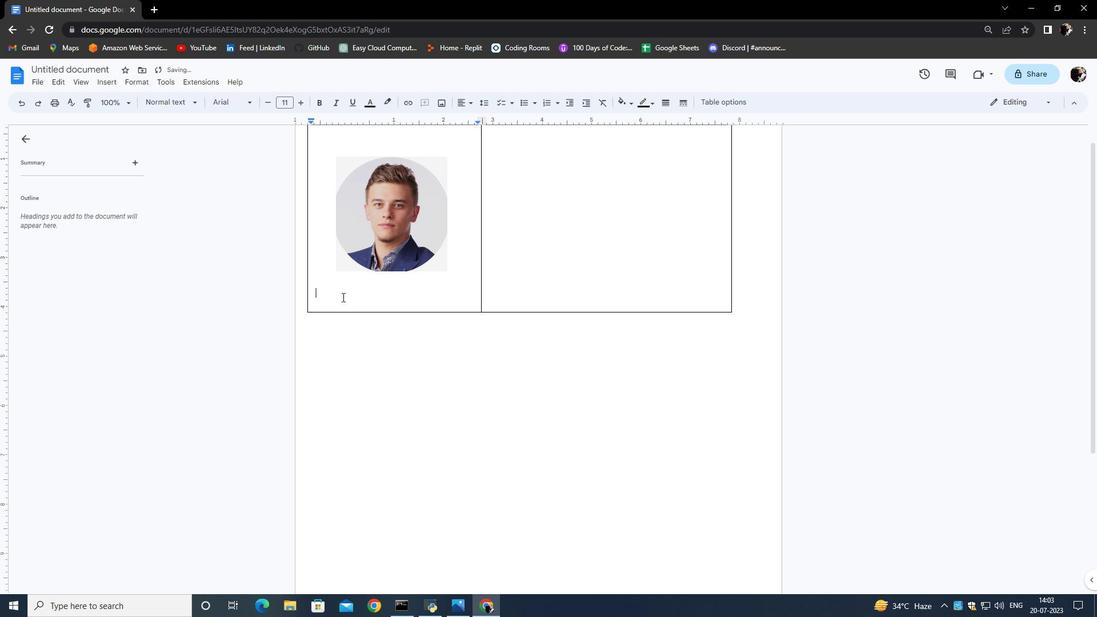 
Action: Mouse moved to (52, 86)
Screenshot: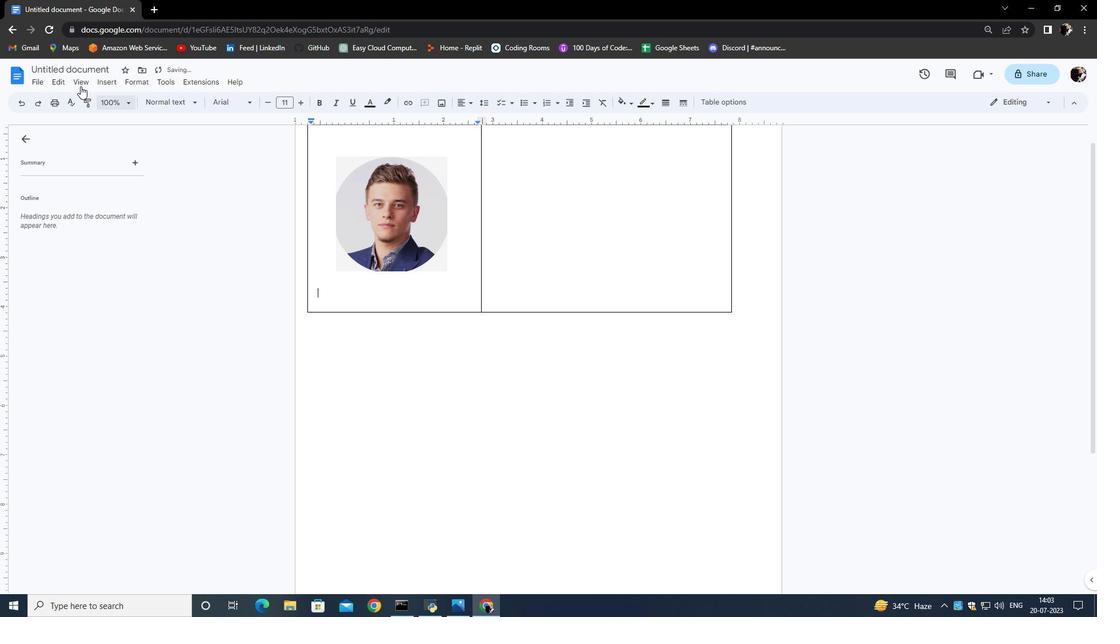 
Action: Mouse pressed left at (52, 86)
Screenshot: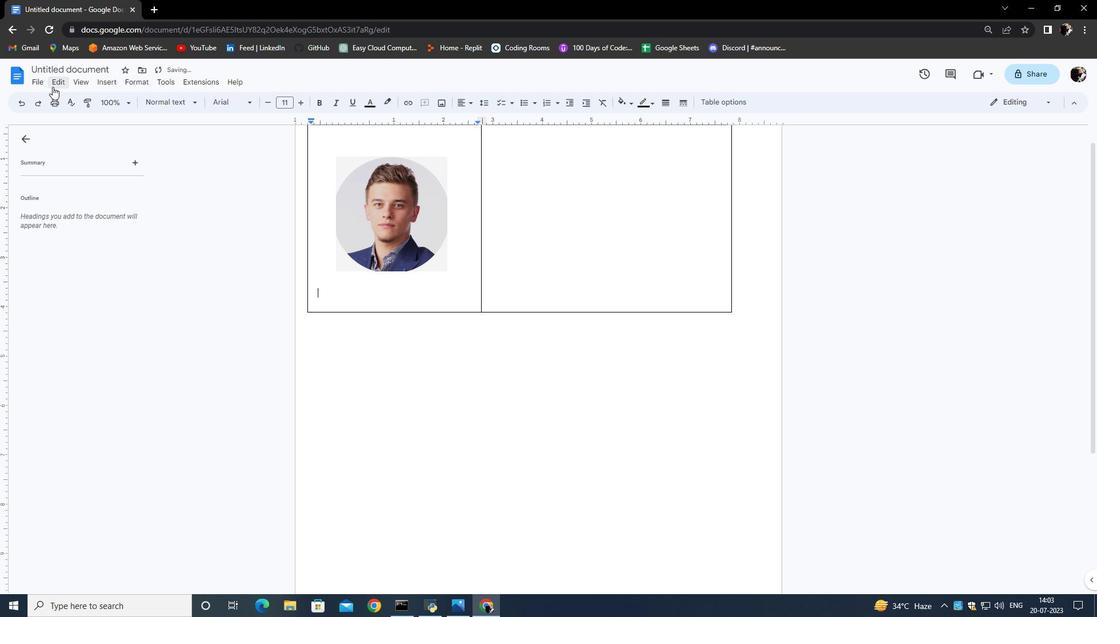 
Action: Mouse pressed left at (52, 86)
Screenshot: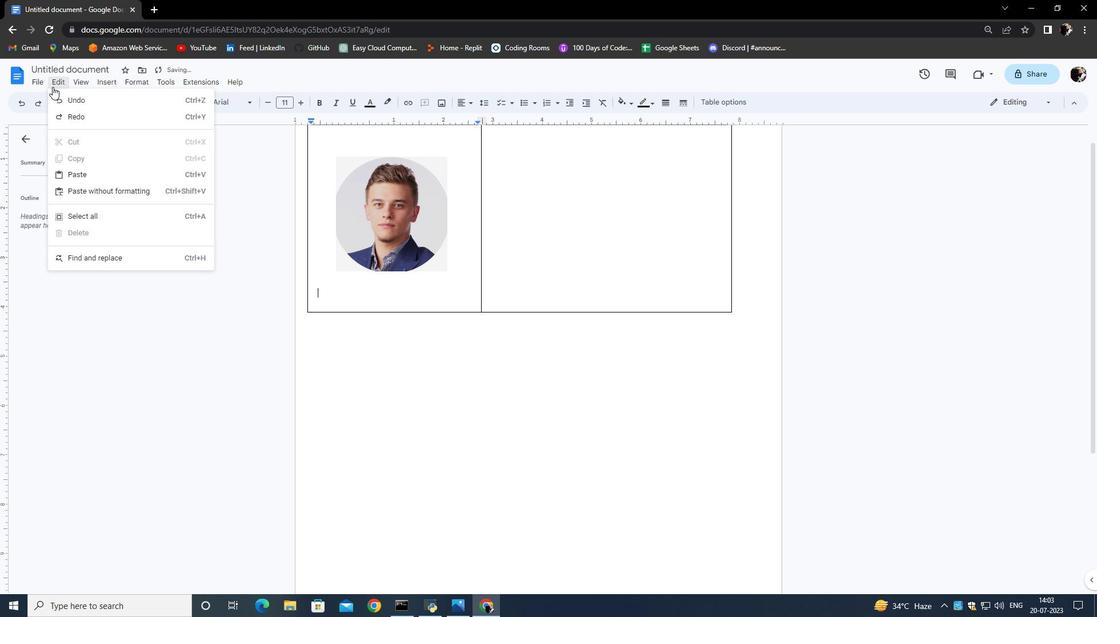 
Action: Mouse moved to (35, 80)
Screenshot: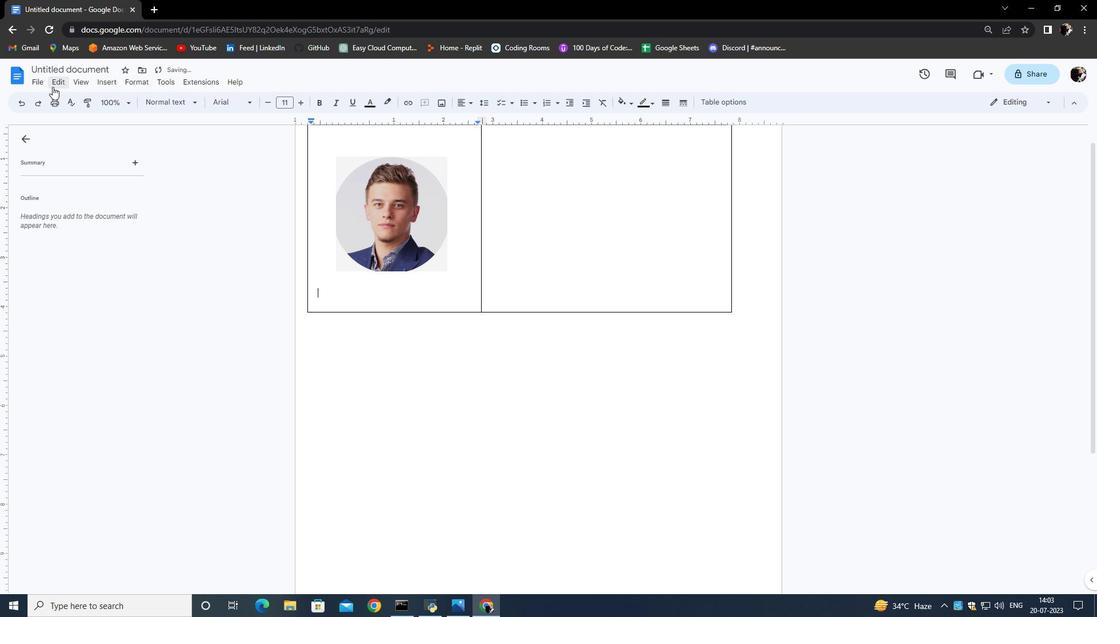 
Action: Mouse pressed left at (35, 80)
Screenshot: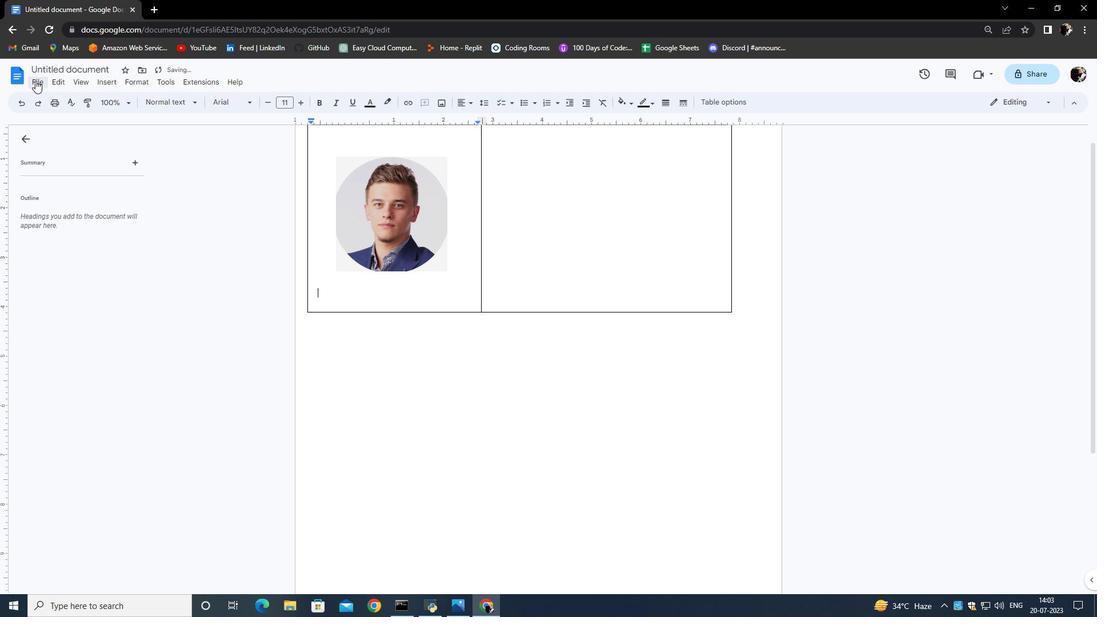 
Action: Mouse pressed left at (35, 80)
Screenshot: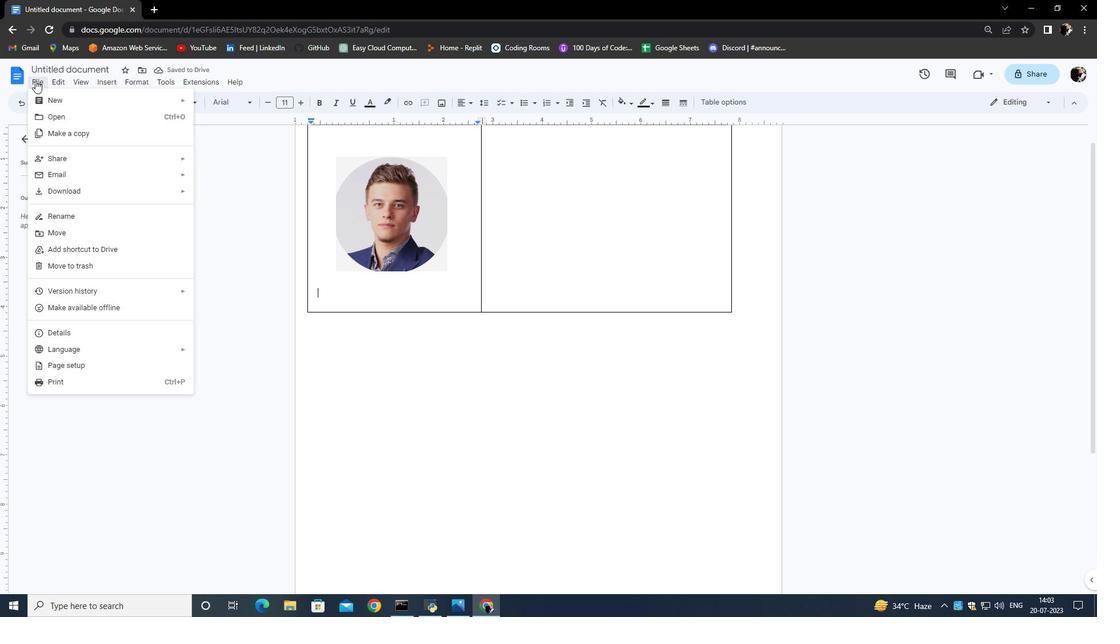 
Action: Mouse moved to (104, 82)
Screenshot: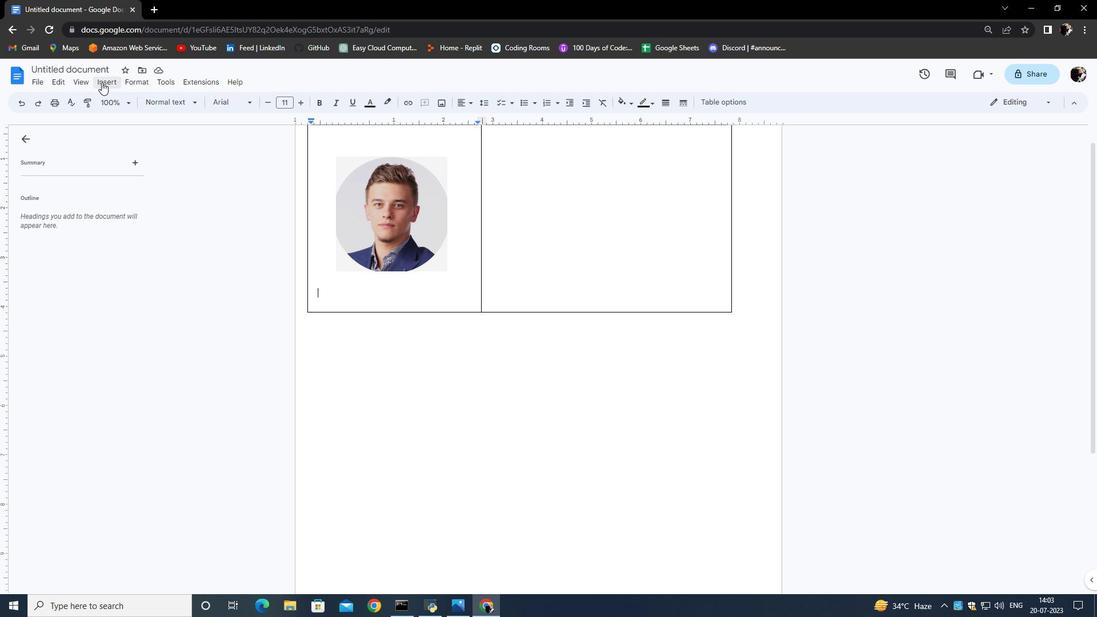 
Action: Mouse pressed left at (104, 82)
Screenshot: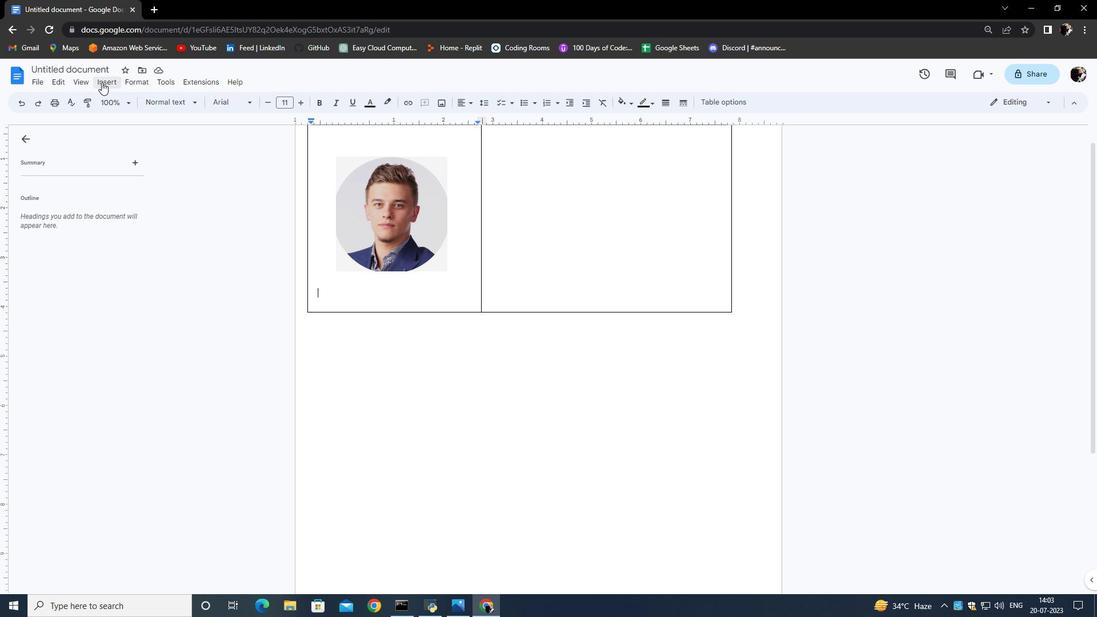 
Action: Mouse moved to (303, 144)
Screenshot: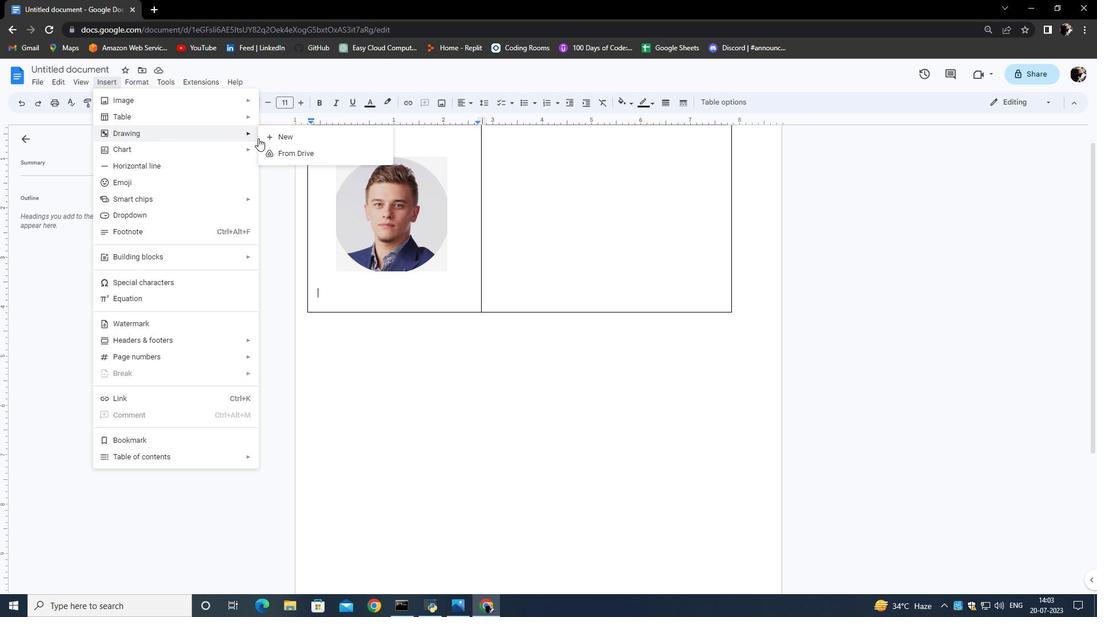 
Action: Mouse pressed left at (303, 144)
Screenshot: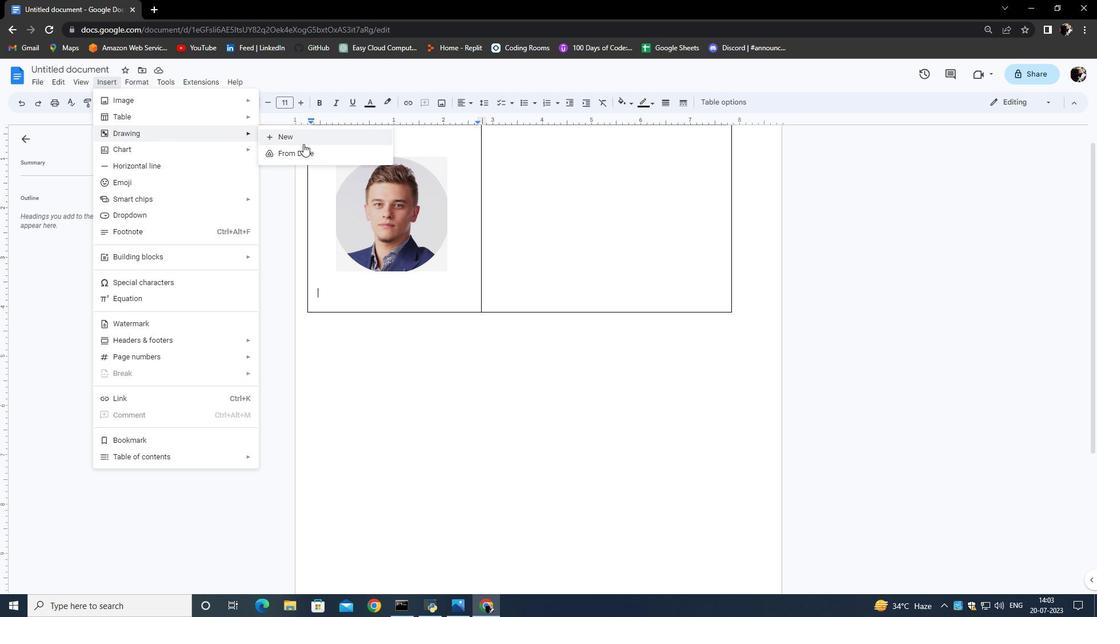 
Action: Mouse moved to (309, 197)
Screenshot: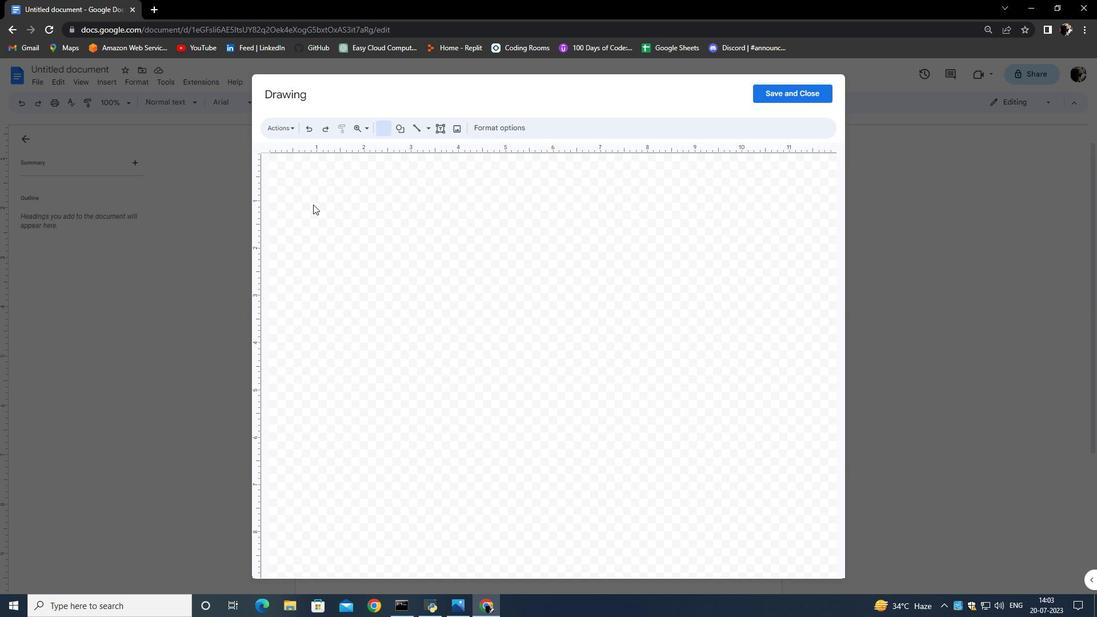 
Action: Mouse pressed left at (309, 197)
Screenshot: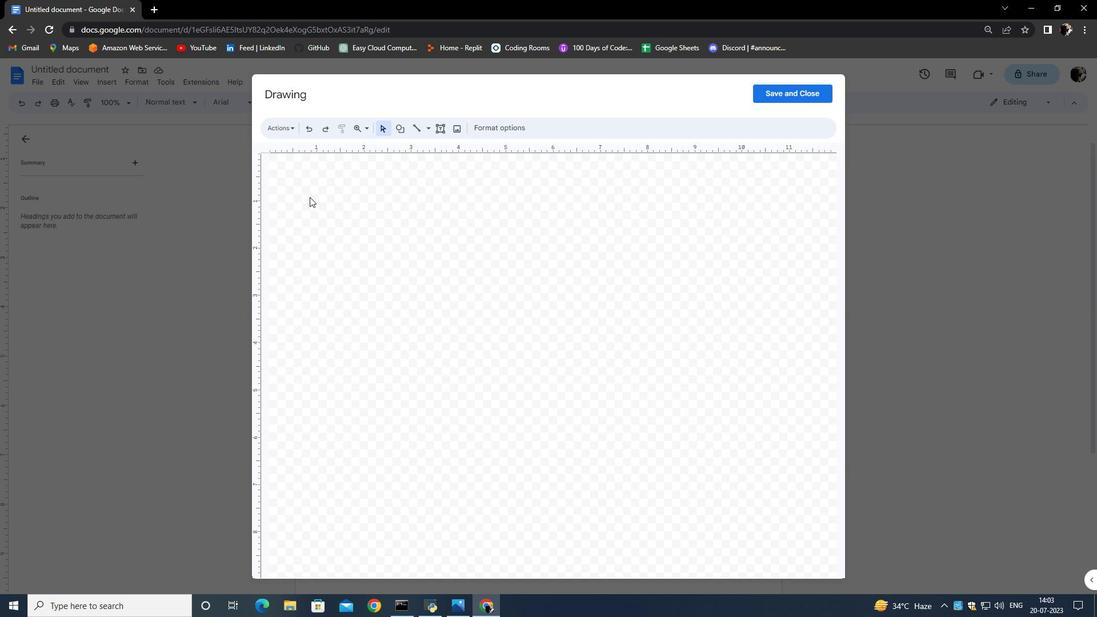 
Action: Mouse moved to (403, 133)
Screenshot: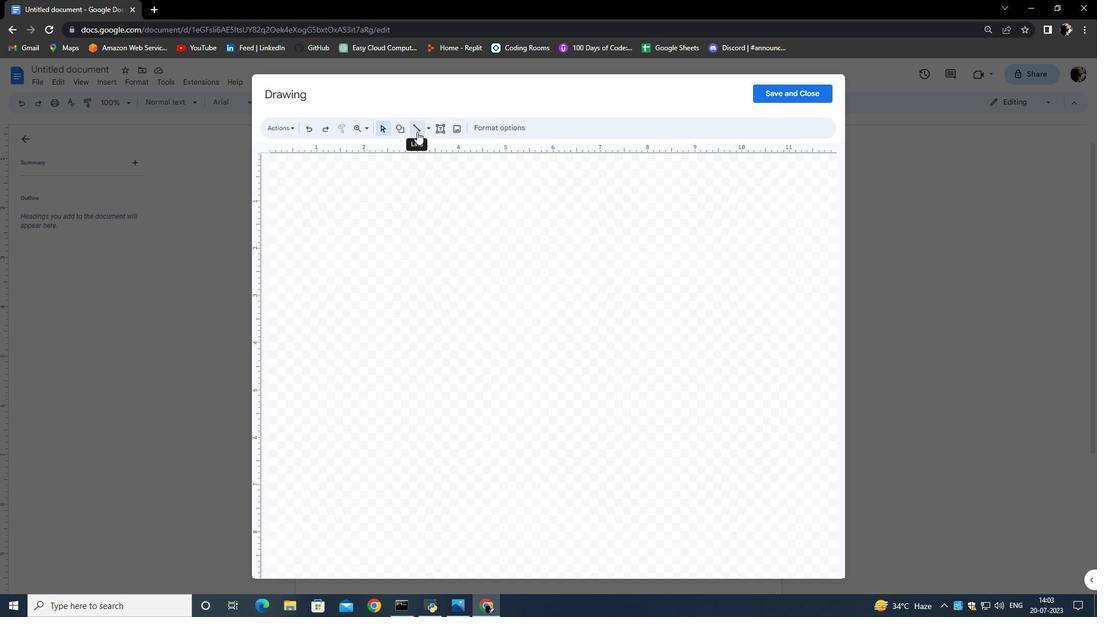 
Action: Mouse pressed left at (403, 133)
Screenshot: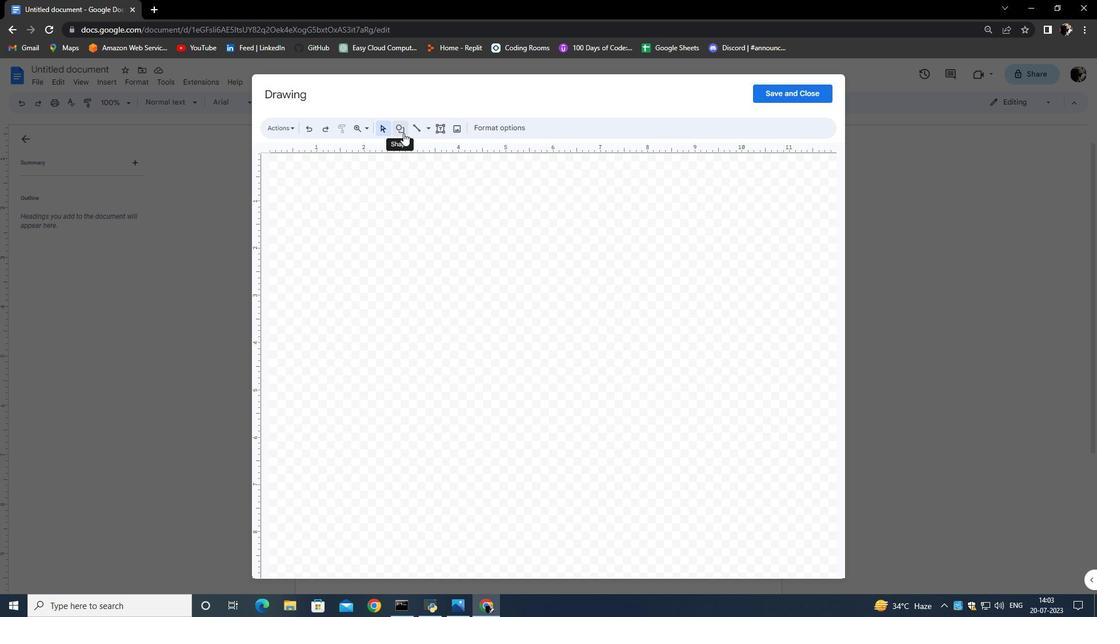 
Action: Mouse moved to (413, 148)
Screenshot: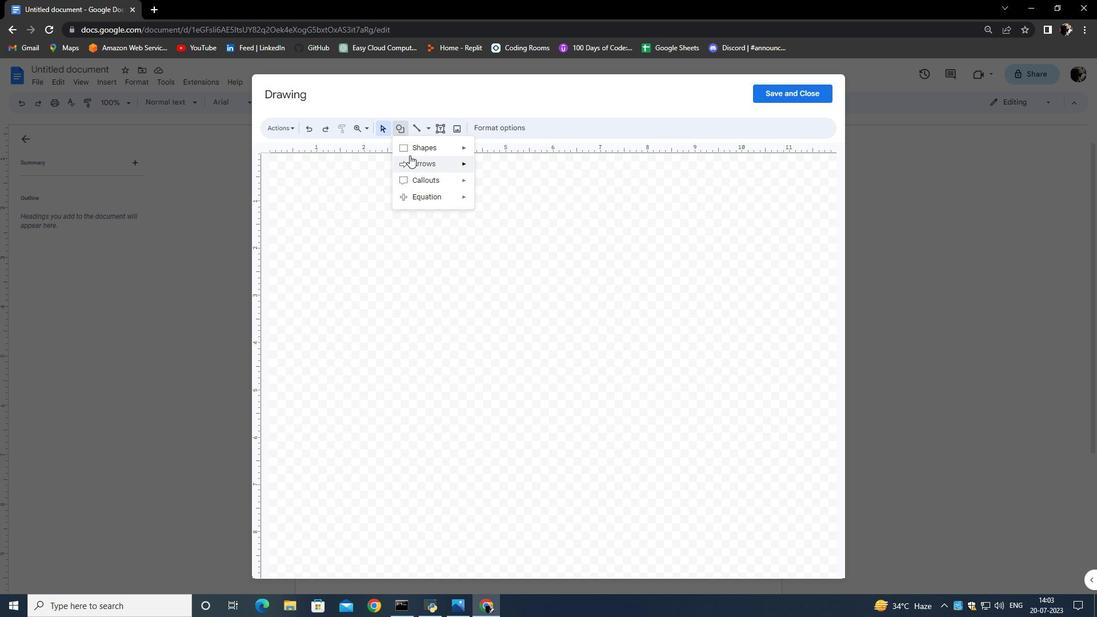 
Action: Mouse pressed left at (413, 148)
Screenshot: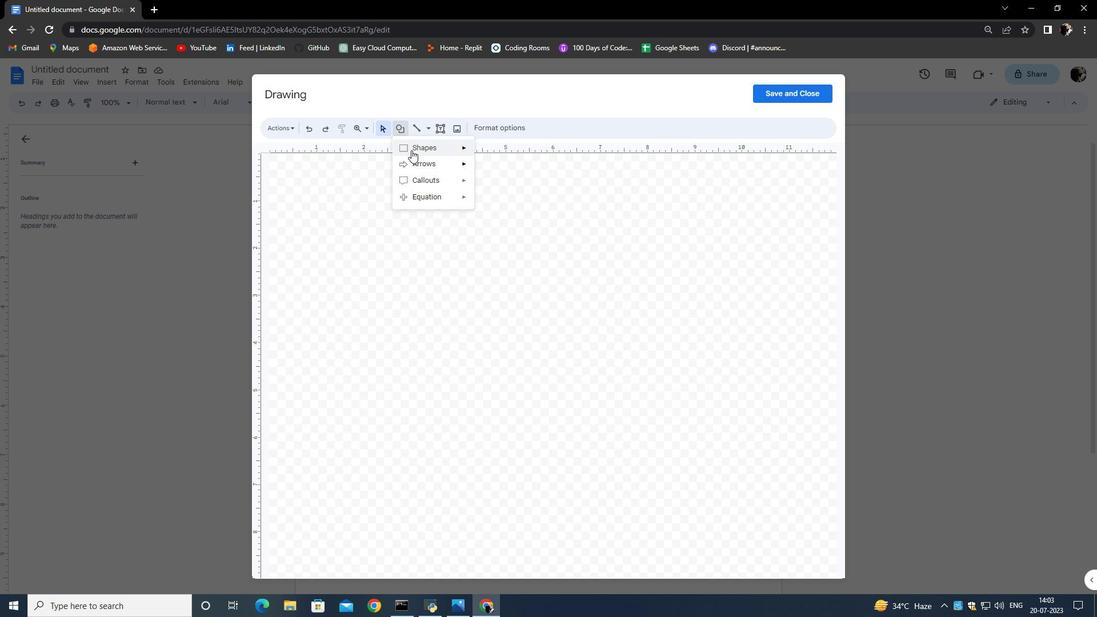 
Action: Mouse moved to (491, 153)
Screenshot: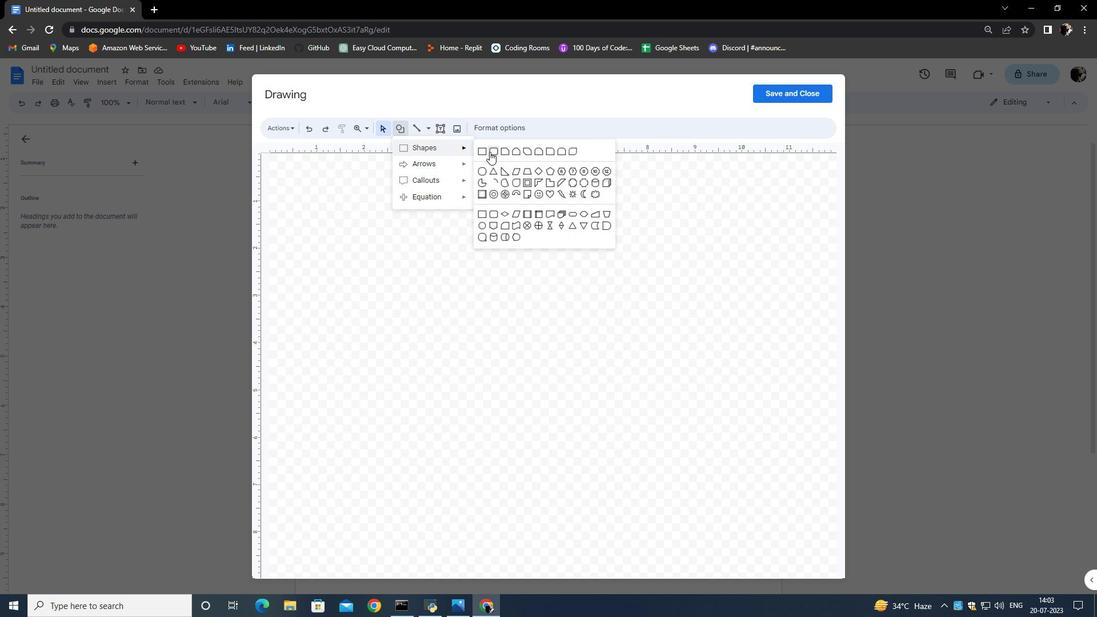 
Action: Mouse pressed left at (491, 153)
Screenshot: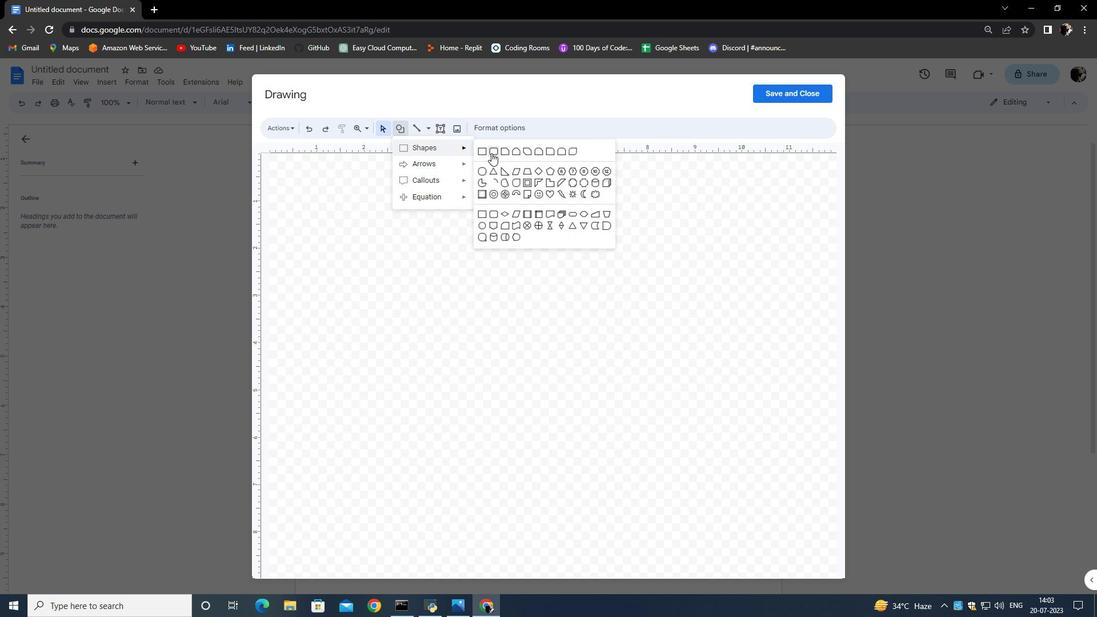 
Action: Mouse moved to (292, 184)
Screenshot: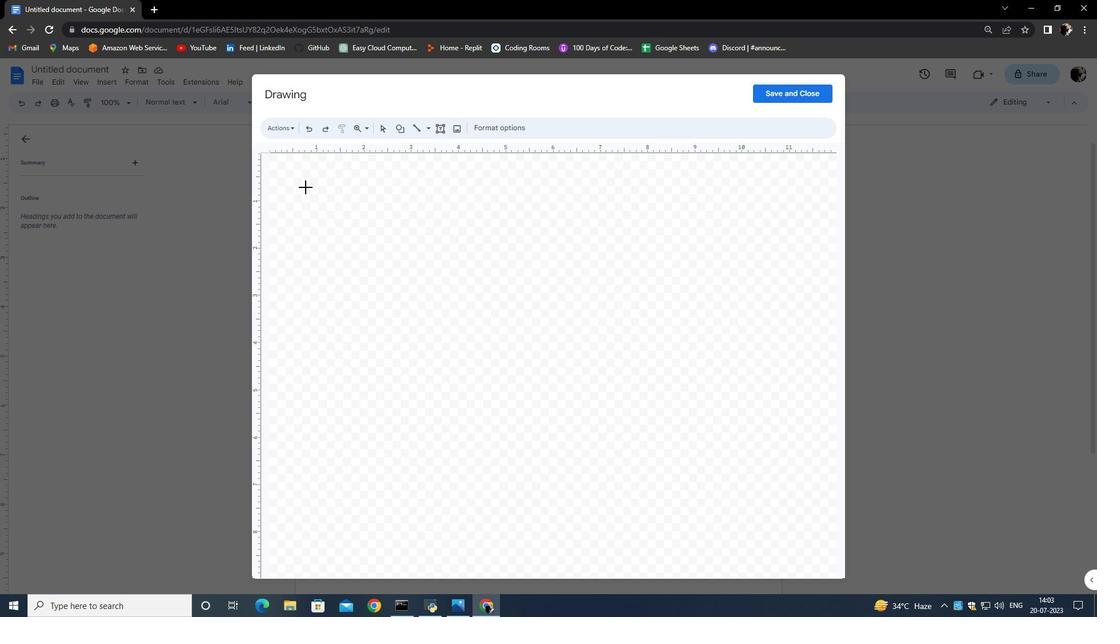 
Action: Mouse pressed left at (292, 184)
Screenshot: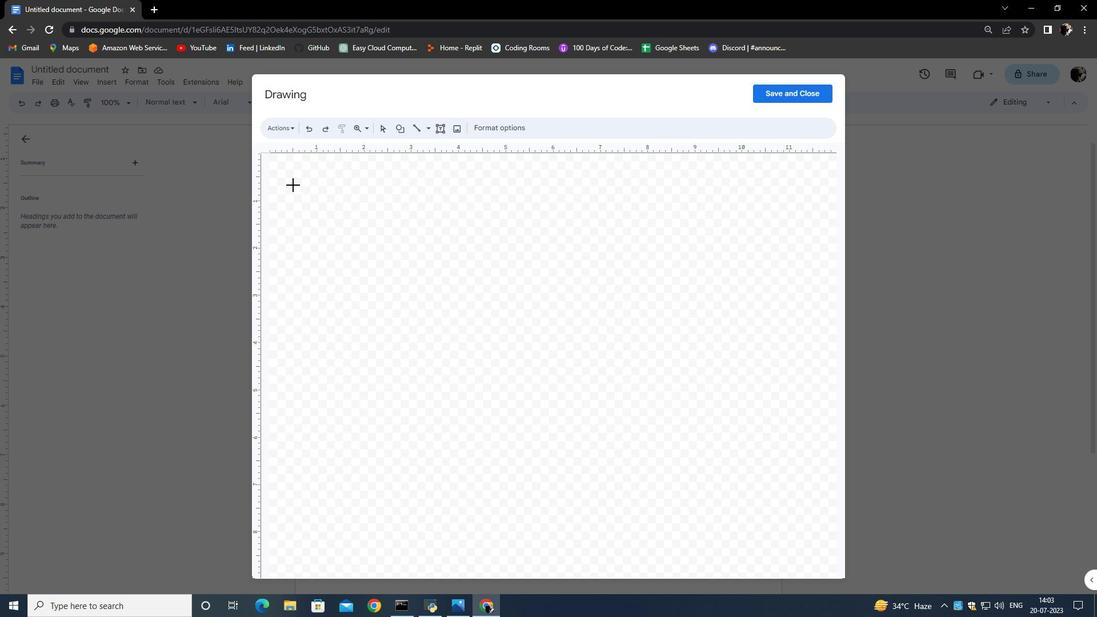 
Action: Mouse moved to (323, 195)
Screenshot: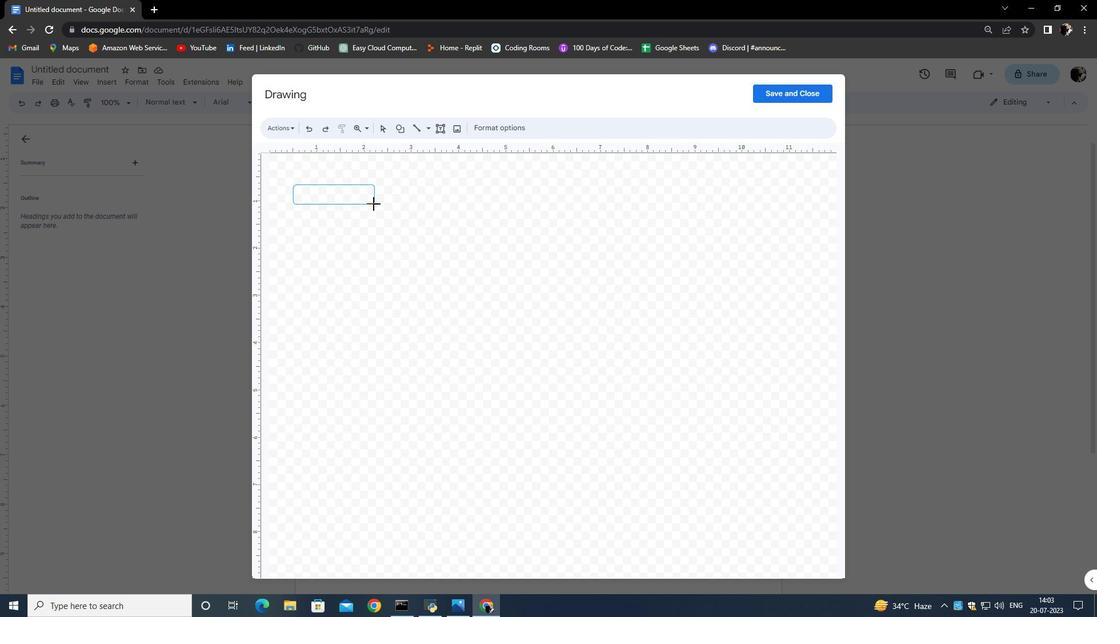 
Action: Mouse pressed left at (323, 195)
Screenshot: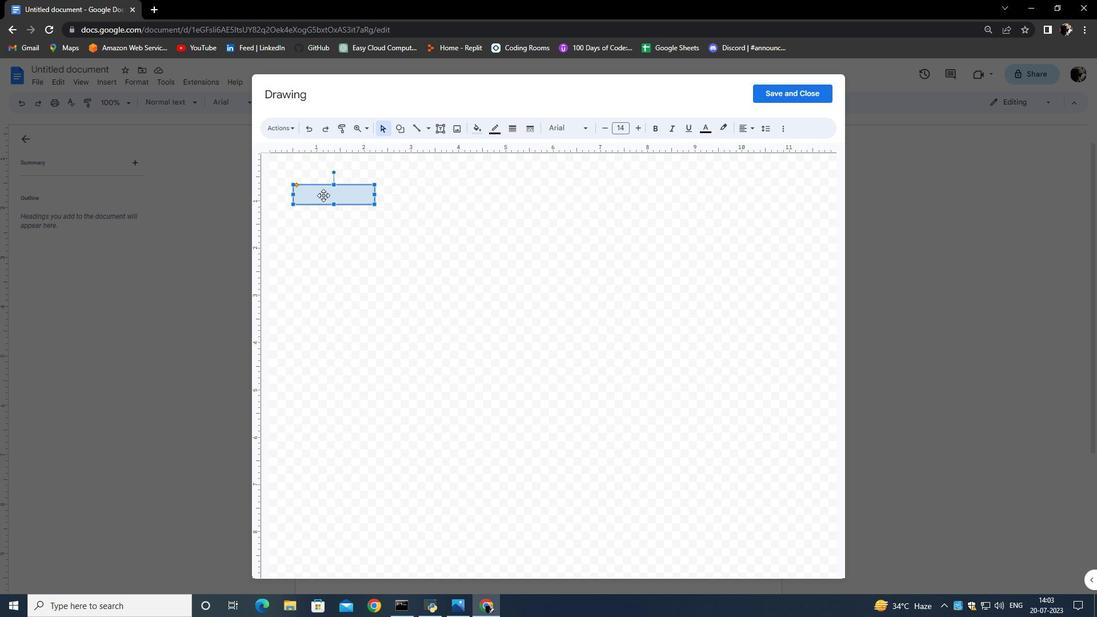 
Action: Mouse pressed left at (323, 195)
Screenshot: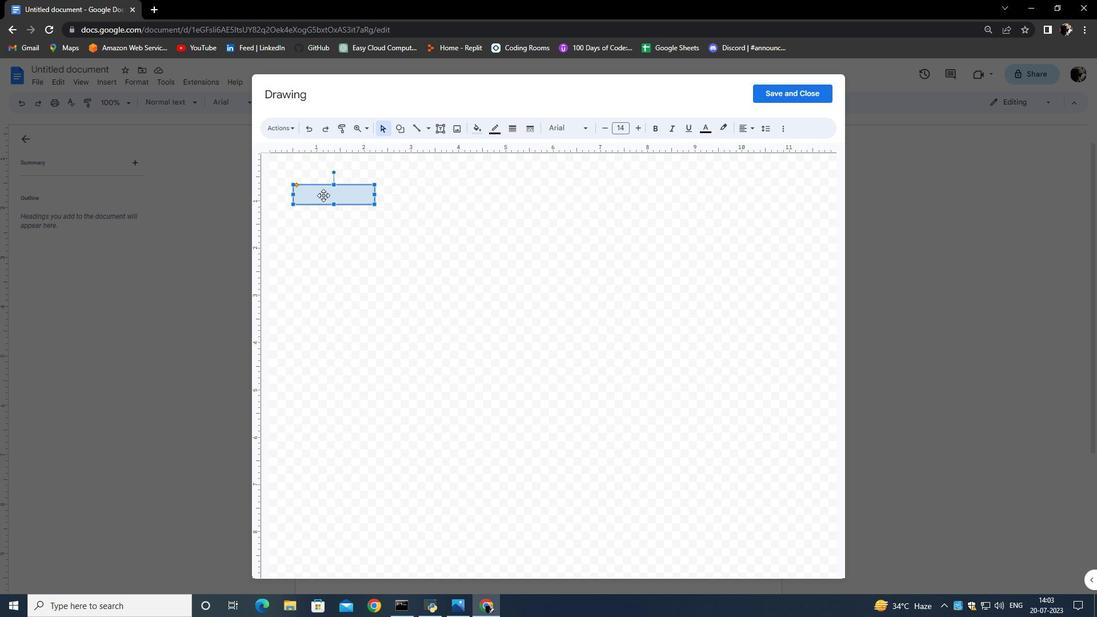 
Action: Key pressed <Key.caps_lock>VC<Key.backspace><Key.backspace>CONTACT<Key.space>ME
Screenshot: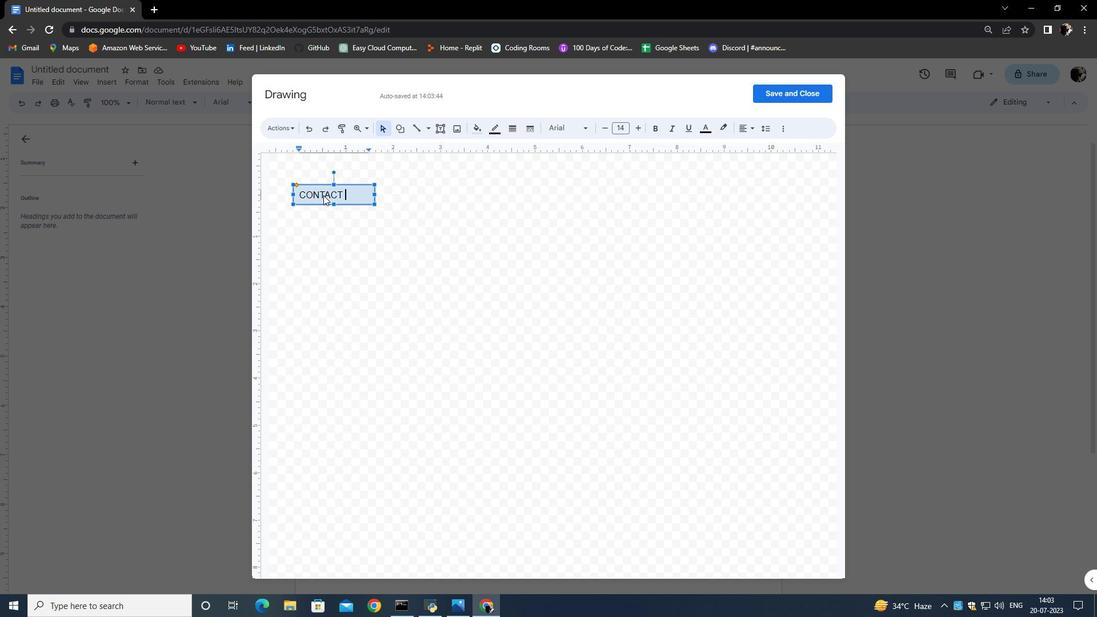 
Action: Mouse moved to (363, 193)
Screenshot: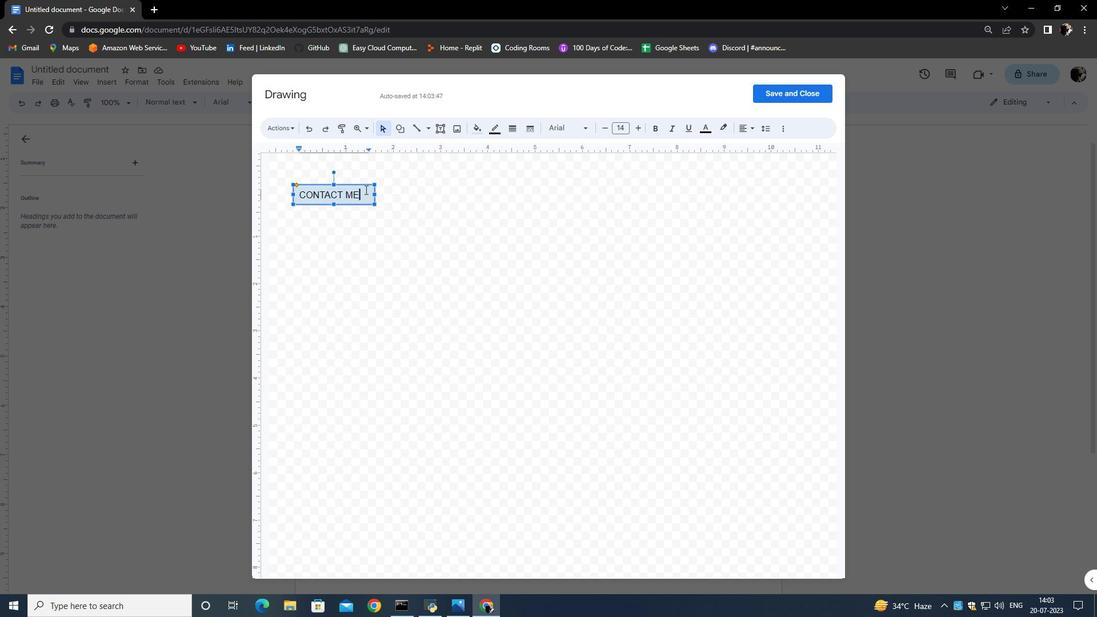 
Action: Mouse pressed left at (363, 193)
Screenshot: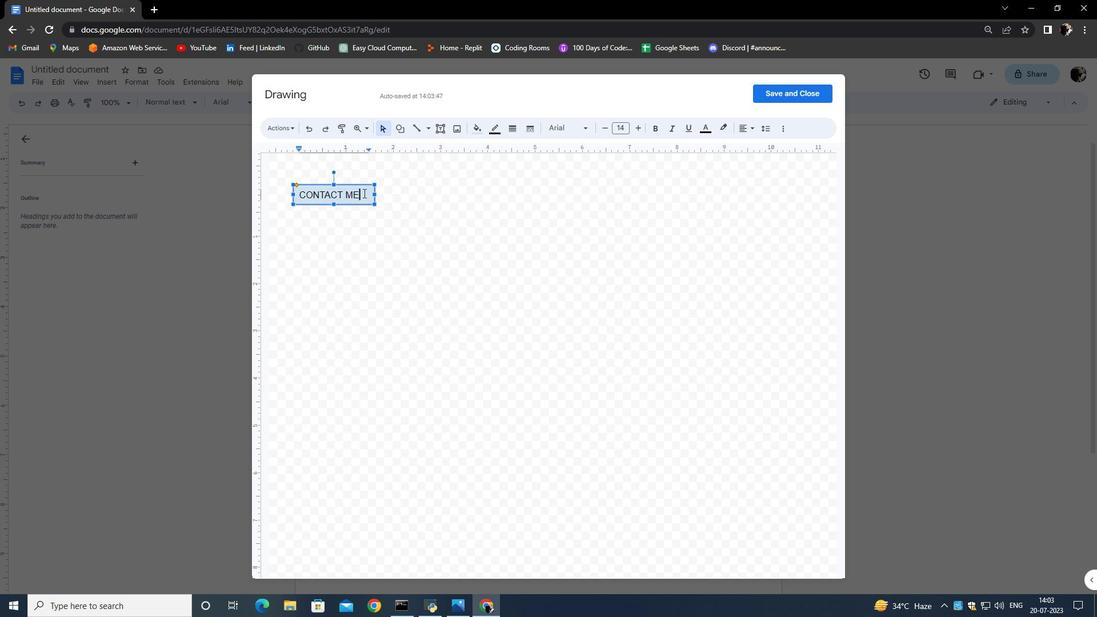 
Action: Mouse moved to (651, 132)
Screenshot: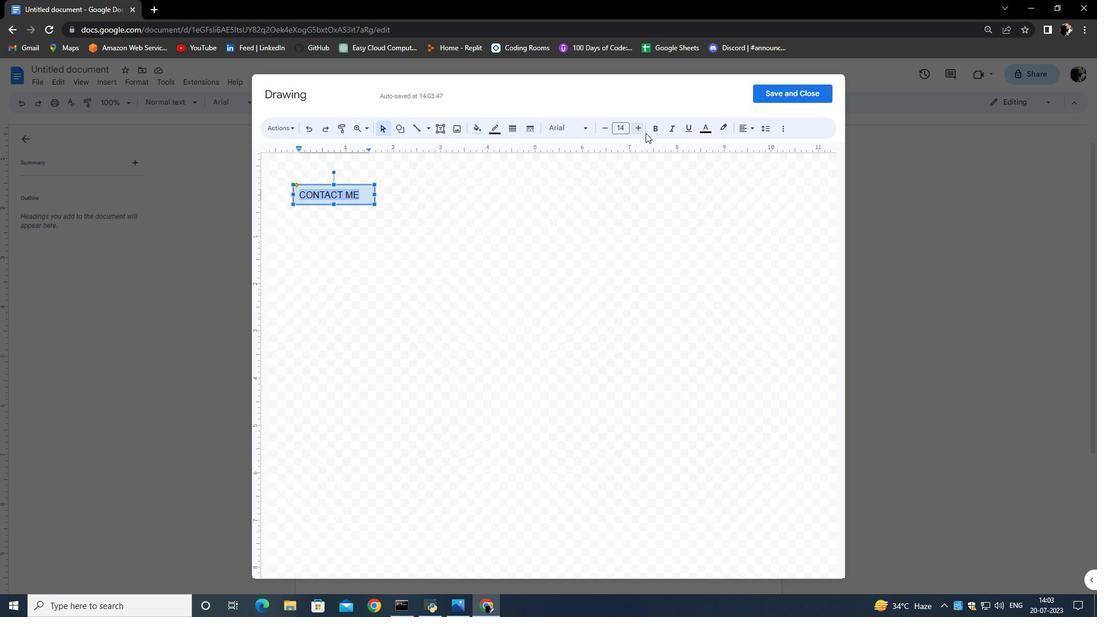 
Action: Mouse pressed left at (651, 132)
Screenshot: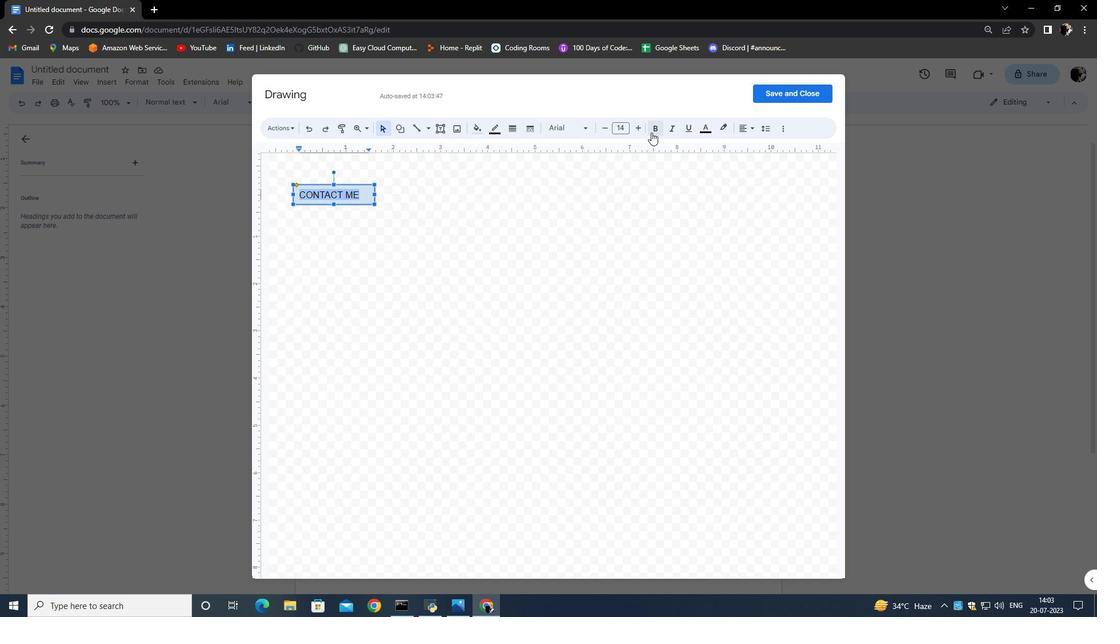 
Action: Mouse moved to (698, 128)
Screenshot: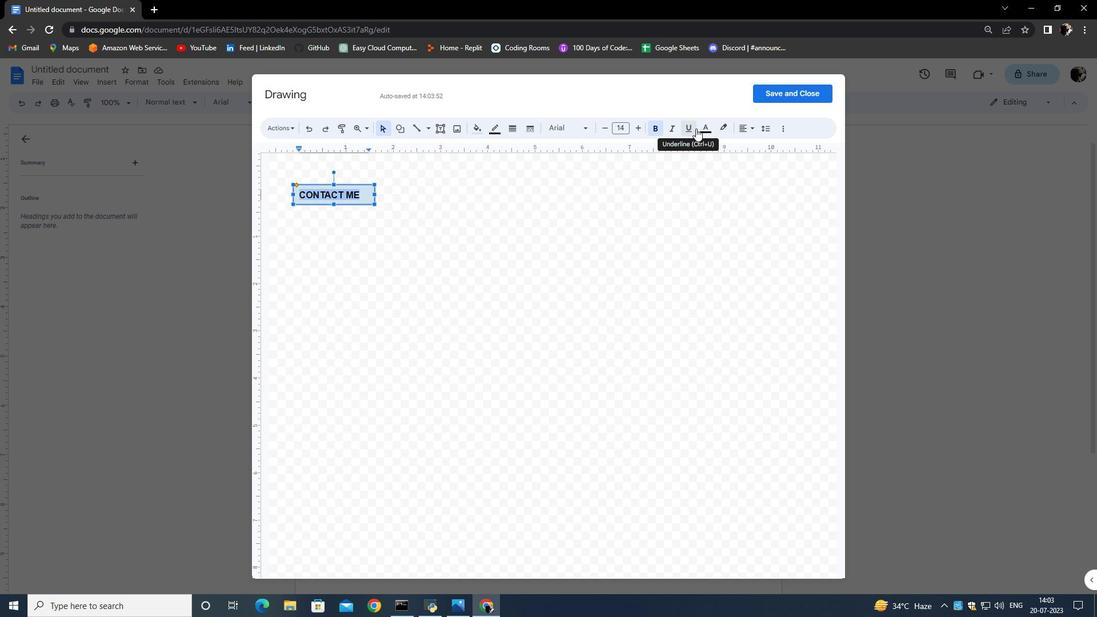 
Action: Mouse pressed left at (698, 128)
Screenshot: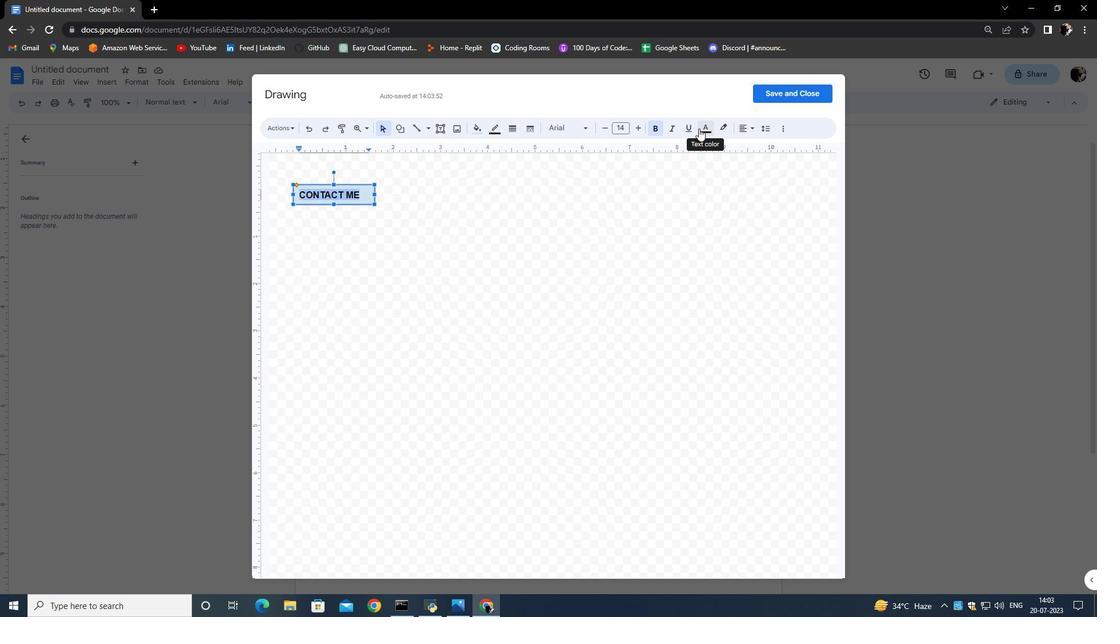 
Action: Mouse moved to (804, 182)
Screenshot: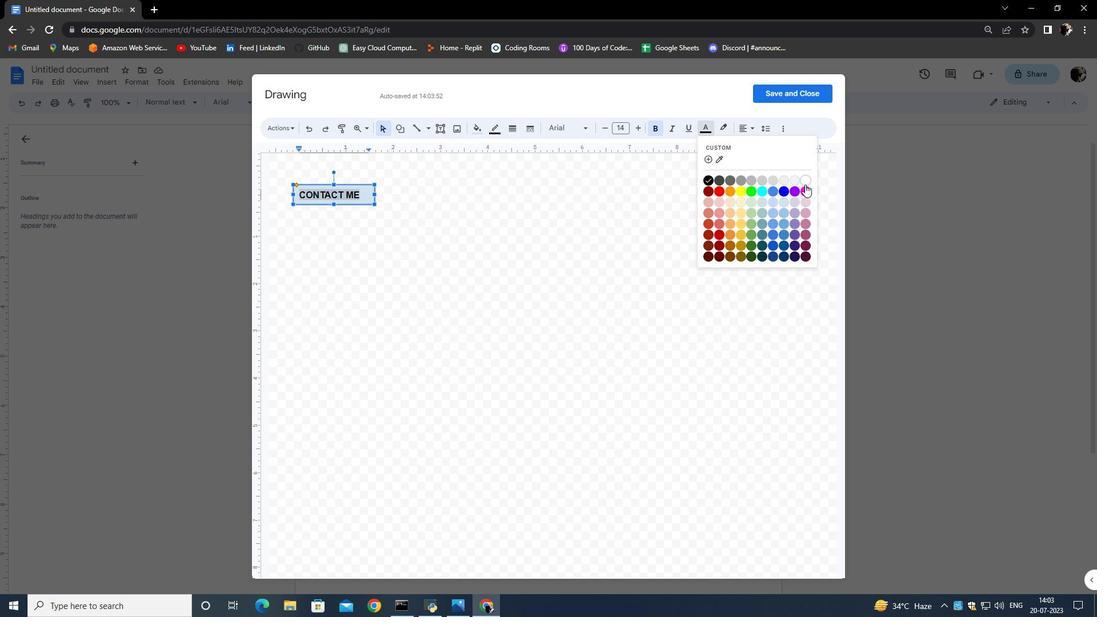 
Action: Mouse pressed left at (804, 182)
Screenshot: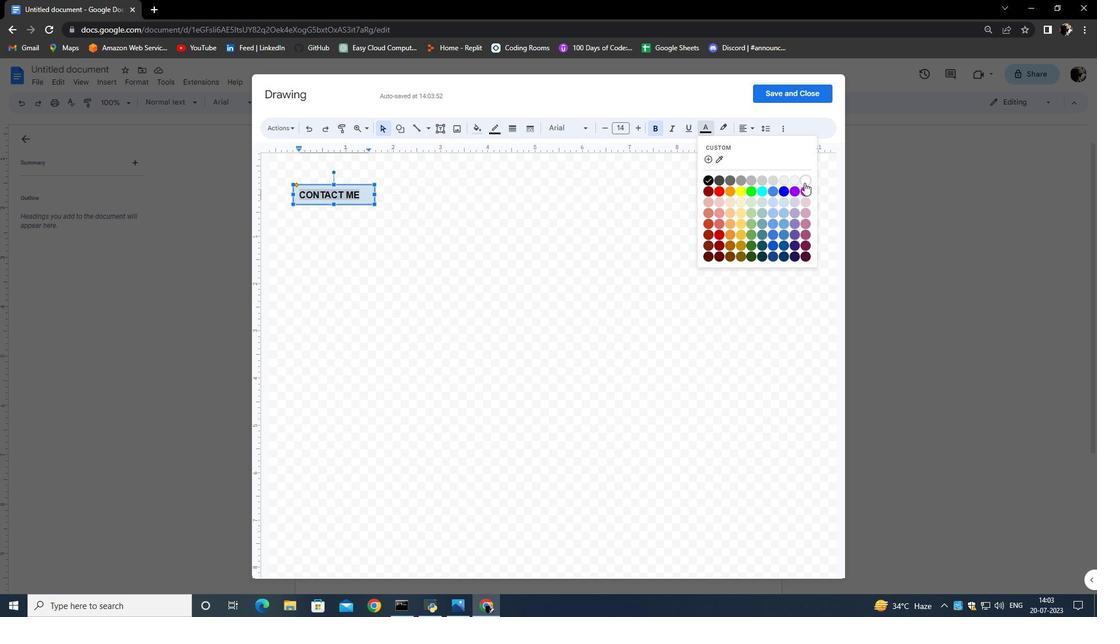 
Action: Mouse moved to (365, 196)
Screenshot: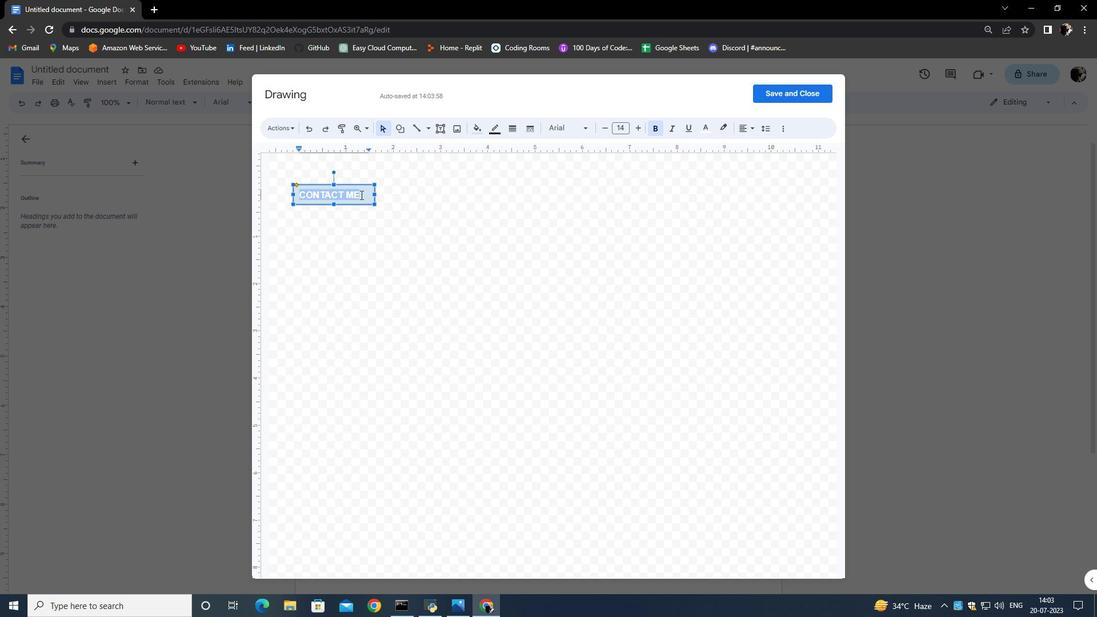 
Action: Mouse pressed left at (365, 196)
Screenshot: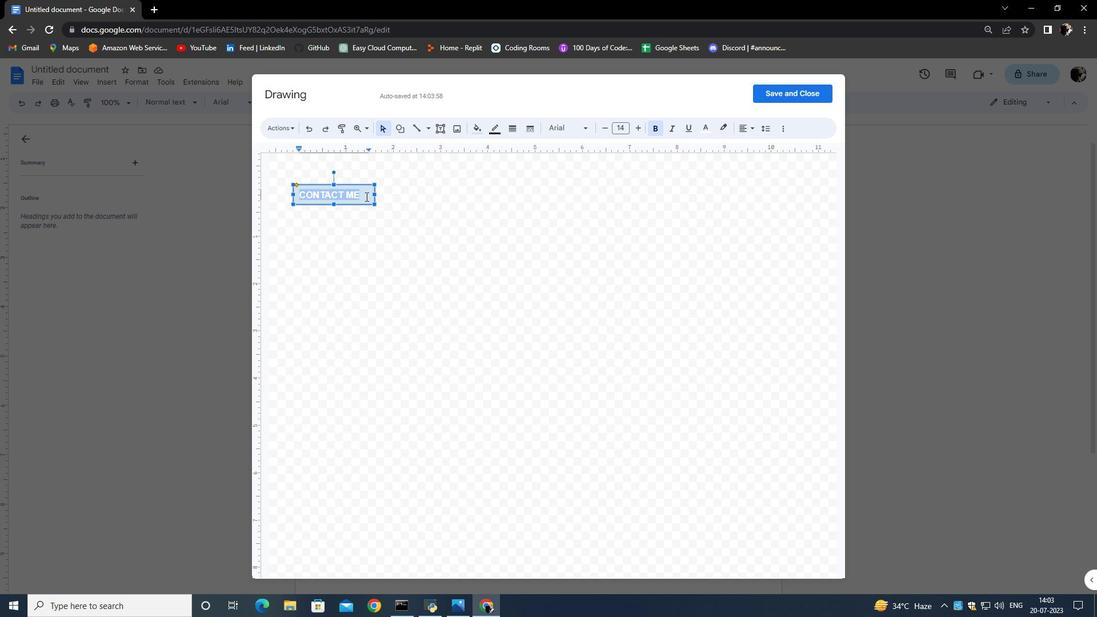 
Action: Mouse moved to (472, 131)
Screenshot: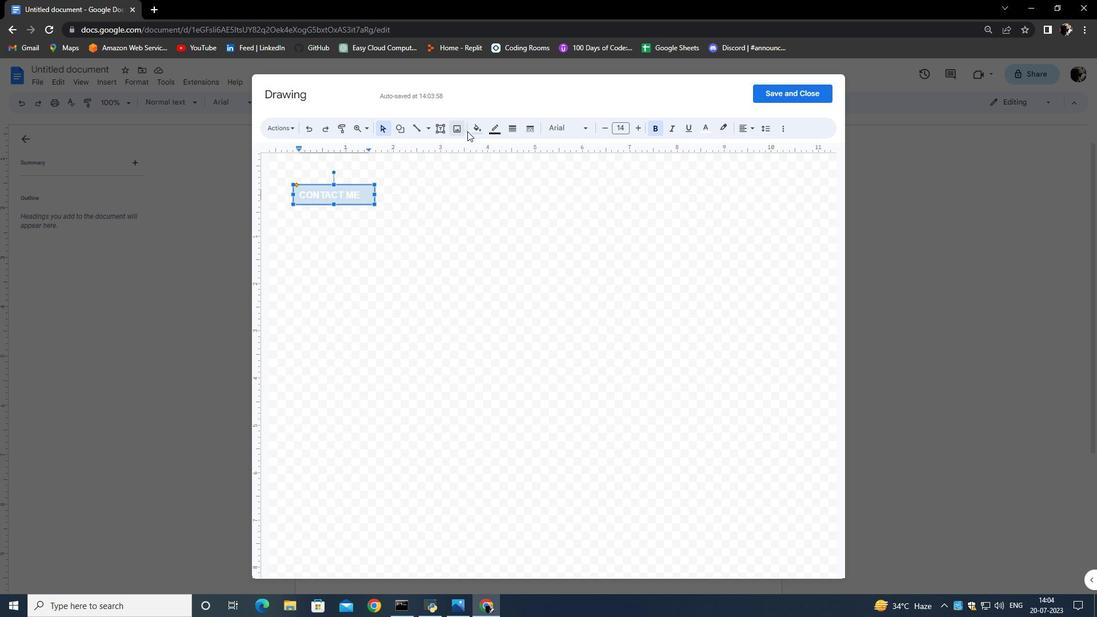 
Action: Mouse pressed left at (472, 131)
Screenshot: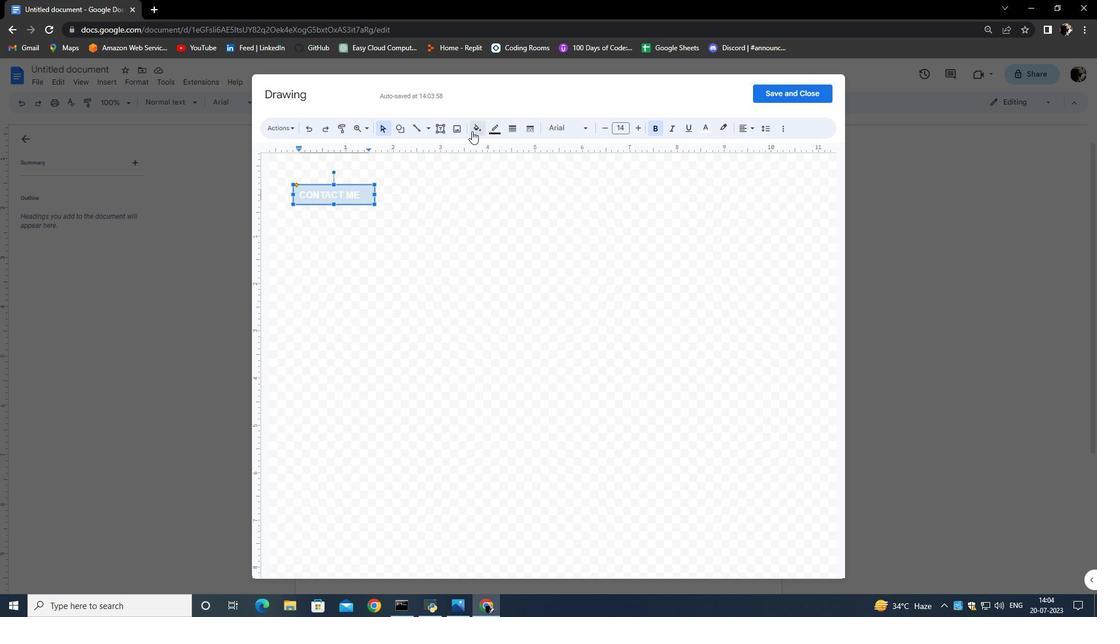 
Action: Mouse moved to (476, 197)
Screenshot: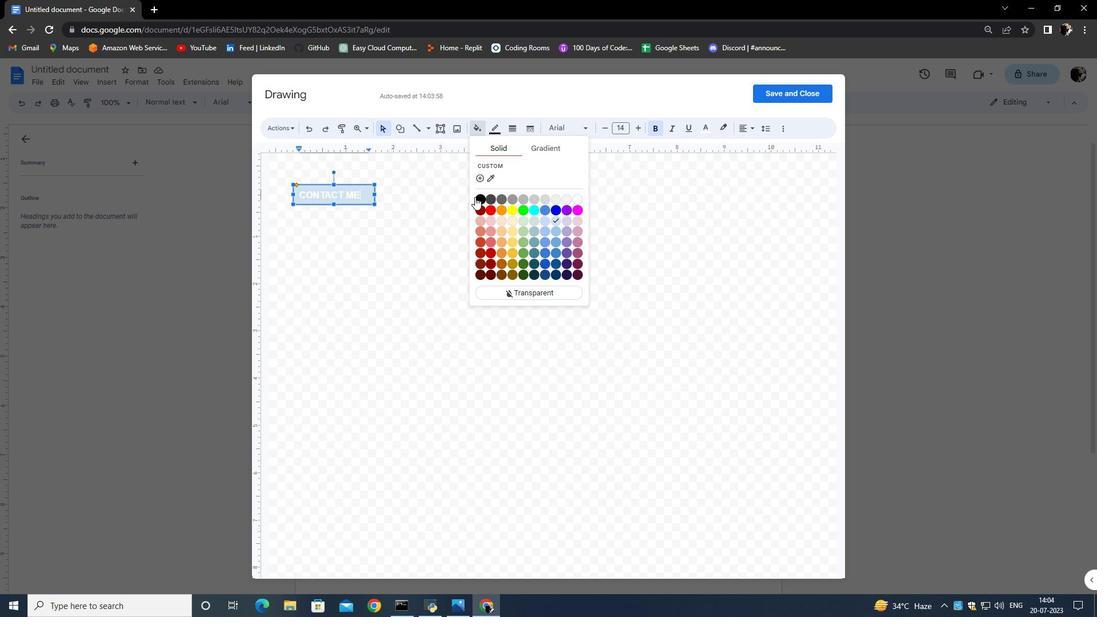 
Action: Mouse pressed left at (476, 197)
Screenshot: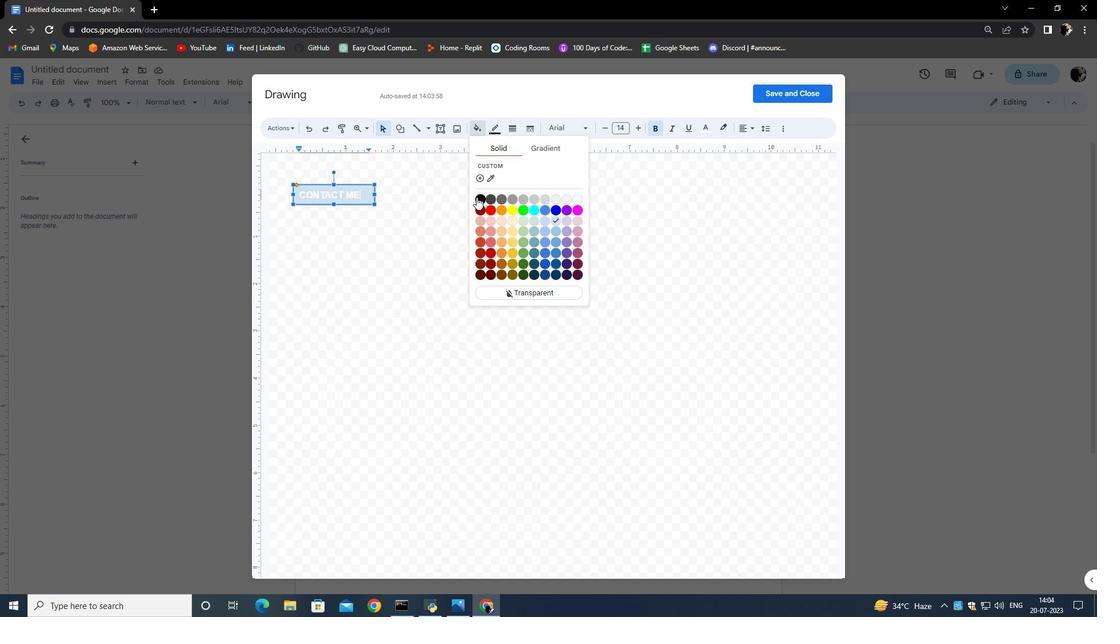 
Action: Mouse moved to (386, 217)
Screenshot: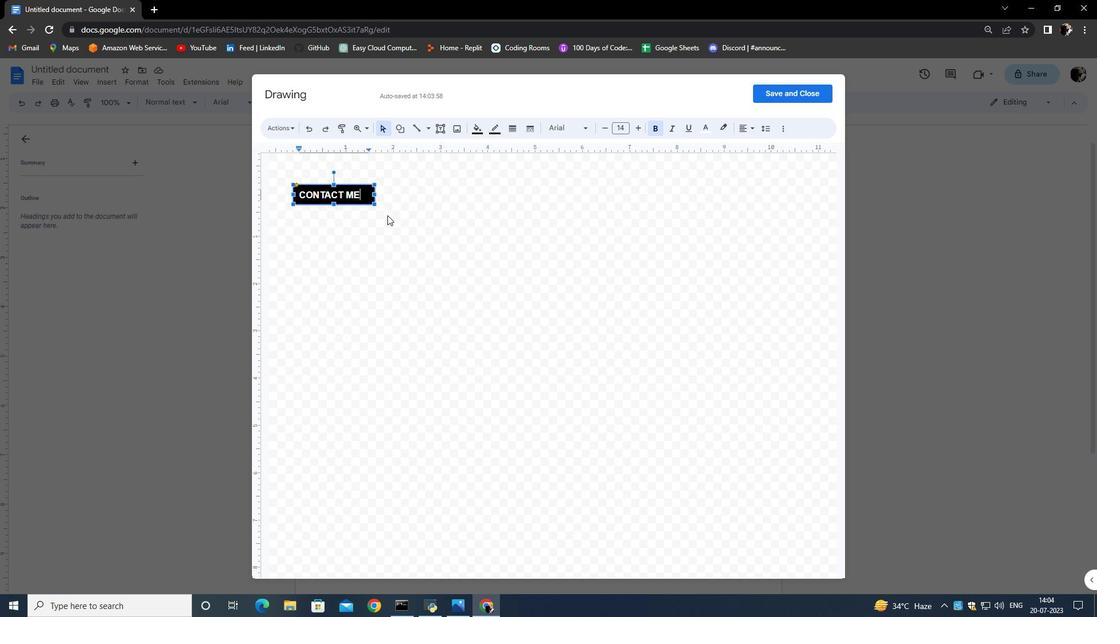 
Action: Mouse pressed left at (386, 217)
Screenshot: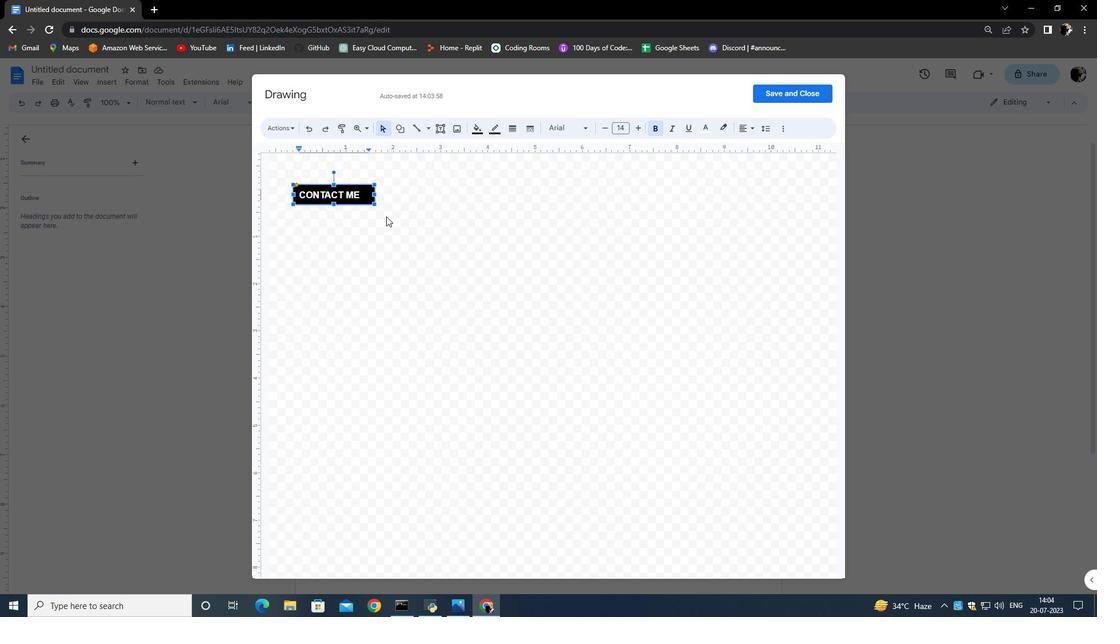 
Action: Mouse moved to (350, 192)
Screenshot: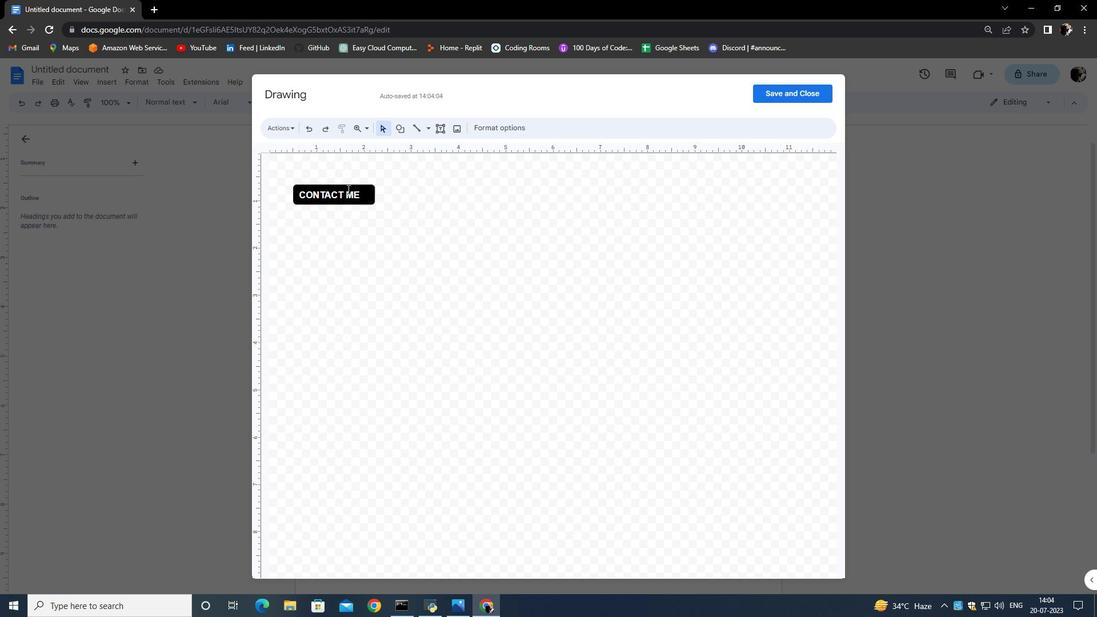 
Action: Mouse pressed left at (350, 192)
Screenshot: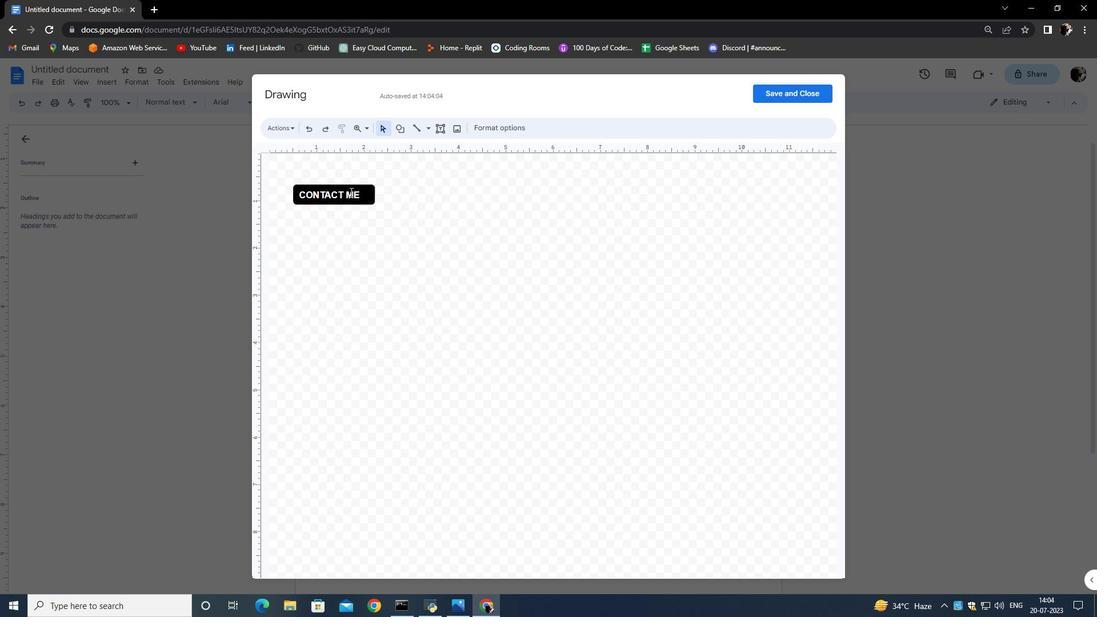 
Action: Mouse moved to (293, 194)
Screenshot: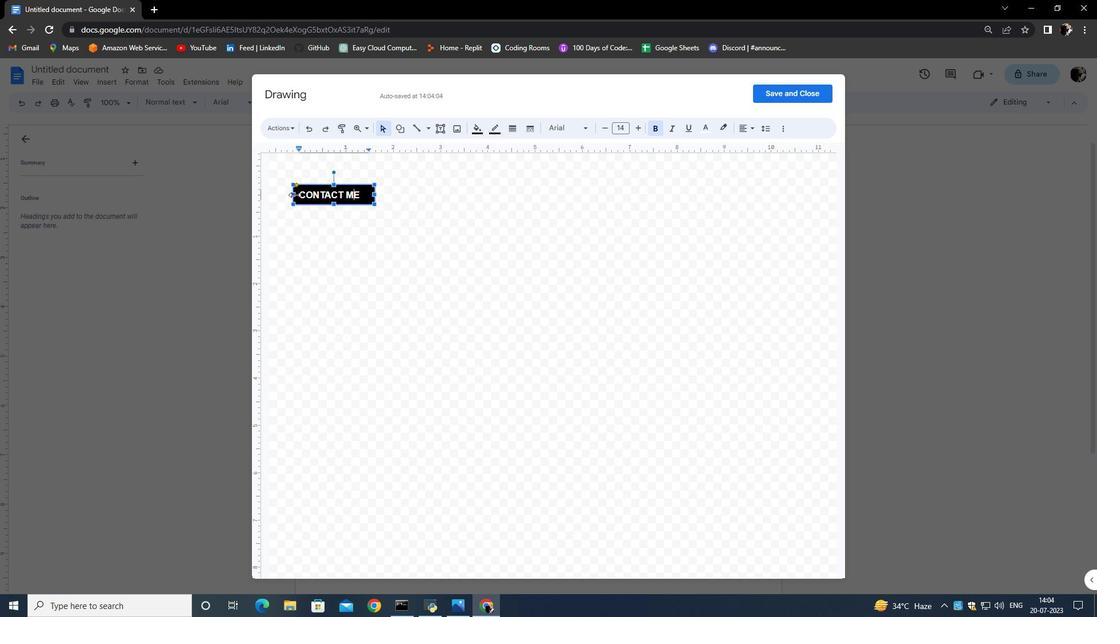 
Action: Mouse pressed left at (293, 194)
Screenshot: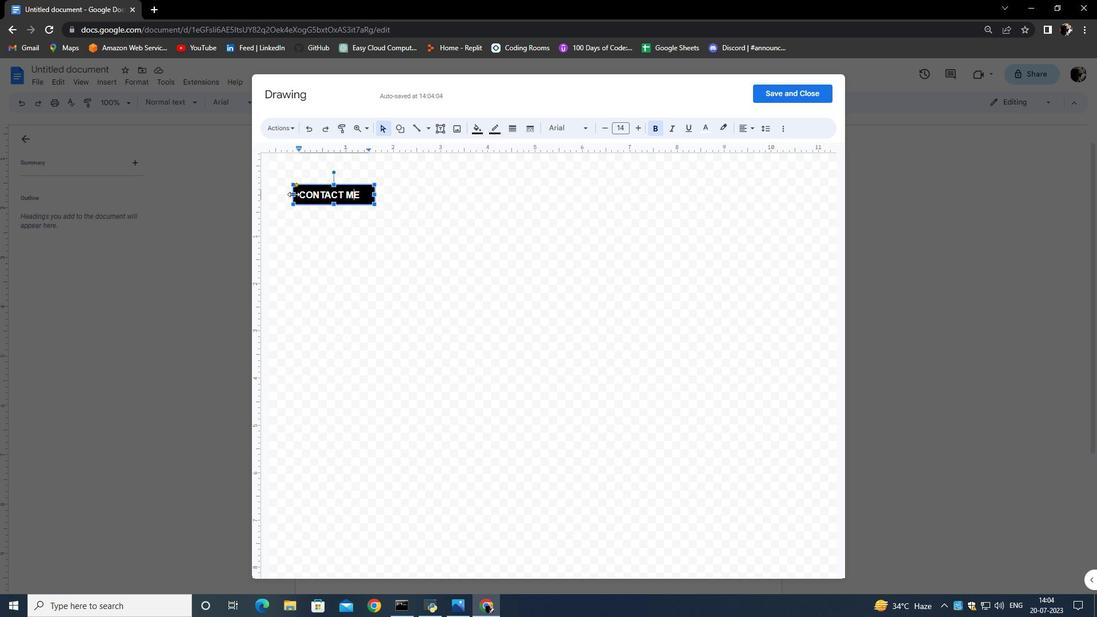 
Action: Mouse moved to (313, 193)
Screenshot: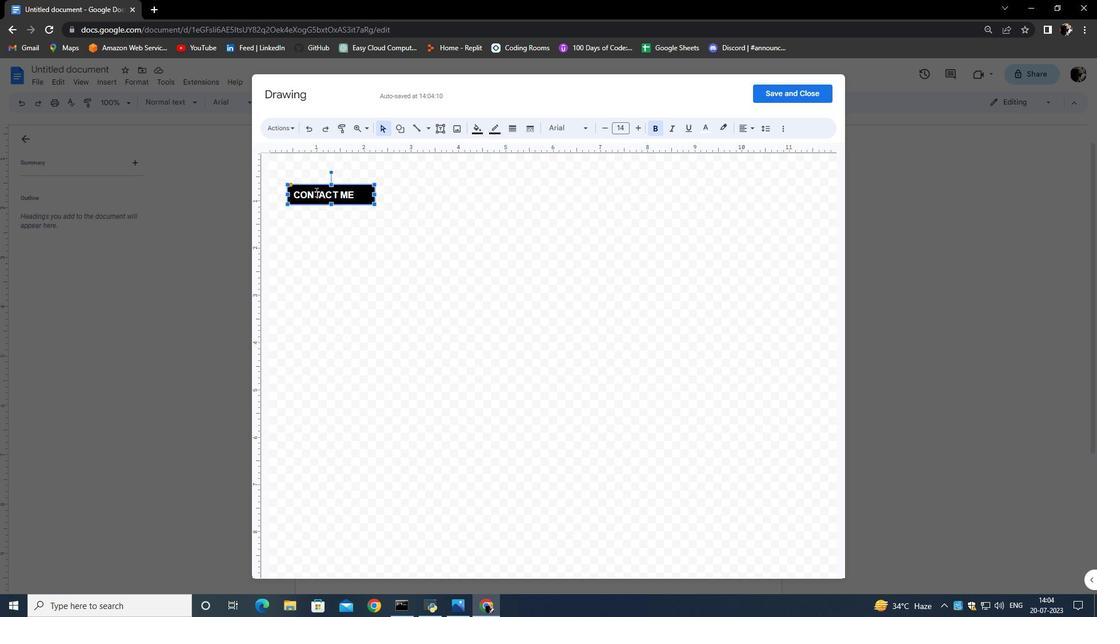 
Action: Mouse pressed left at (313, 193)
Screenshot: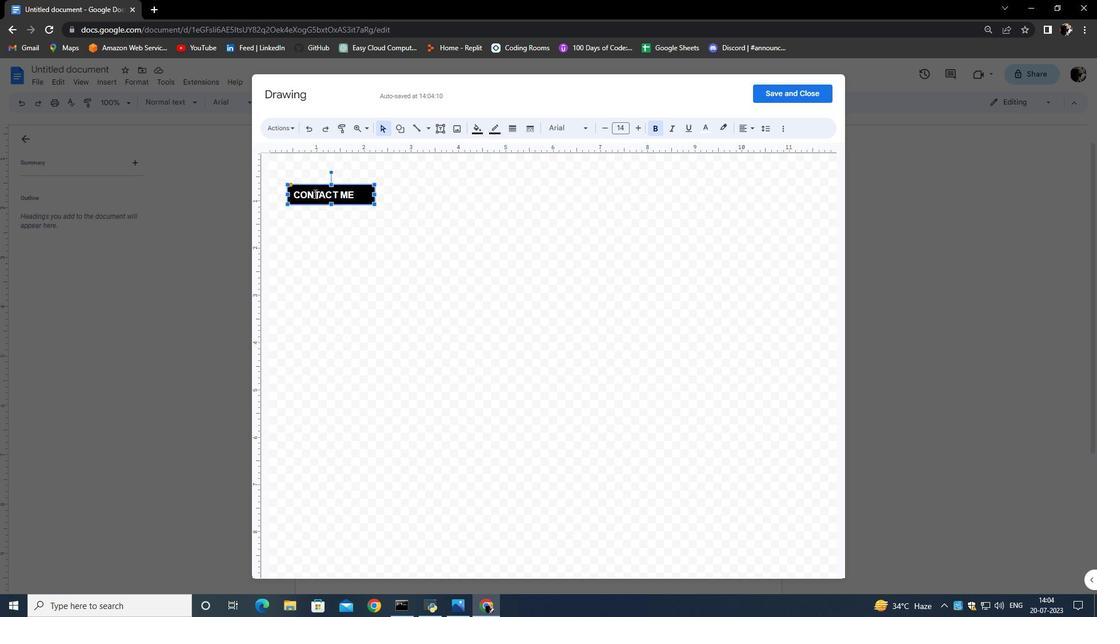 
Action: Key pressed <Key.left><Key.left><Key.left><Key.space><Key.space>
Screenshot: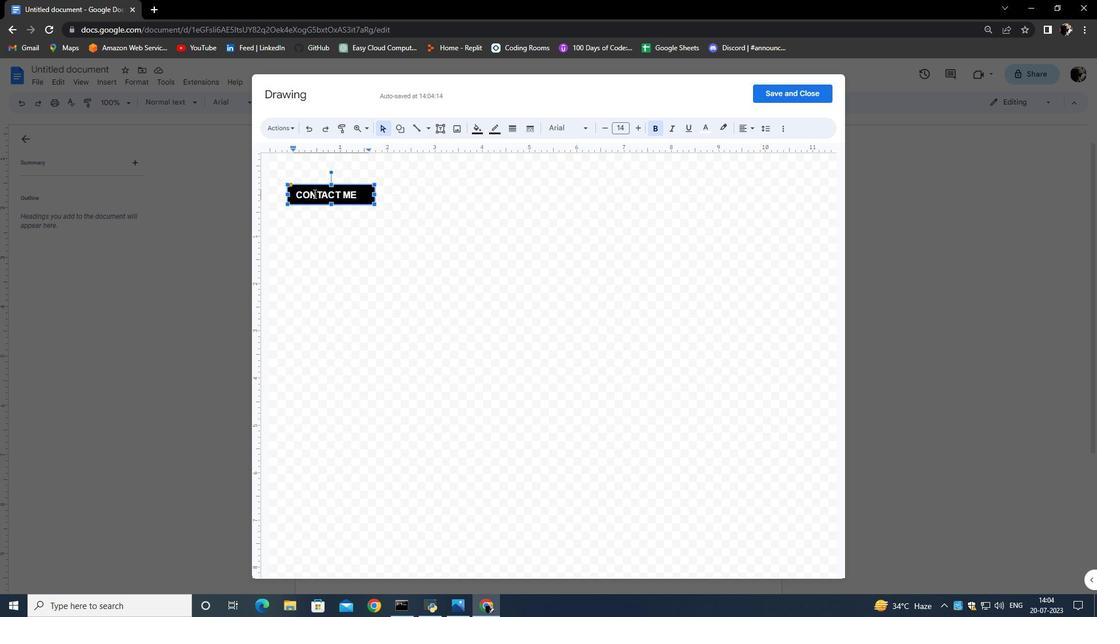 
Action: Mouse moved to (301, 224)
Screenshot: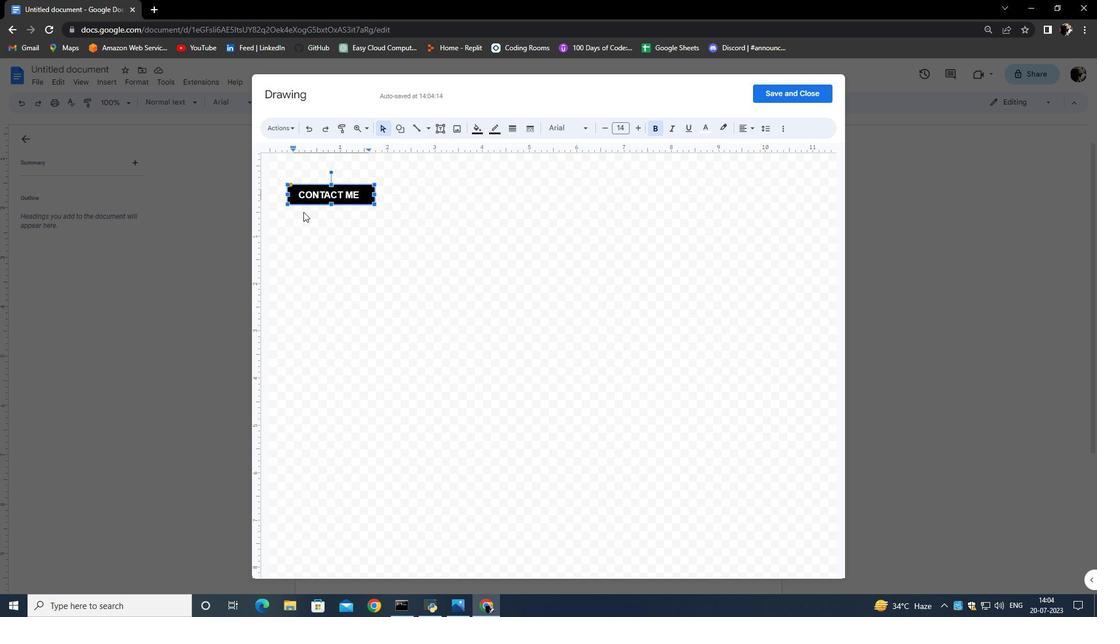 
Action: Mouse pressed left at (301, 224)
Screenshot: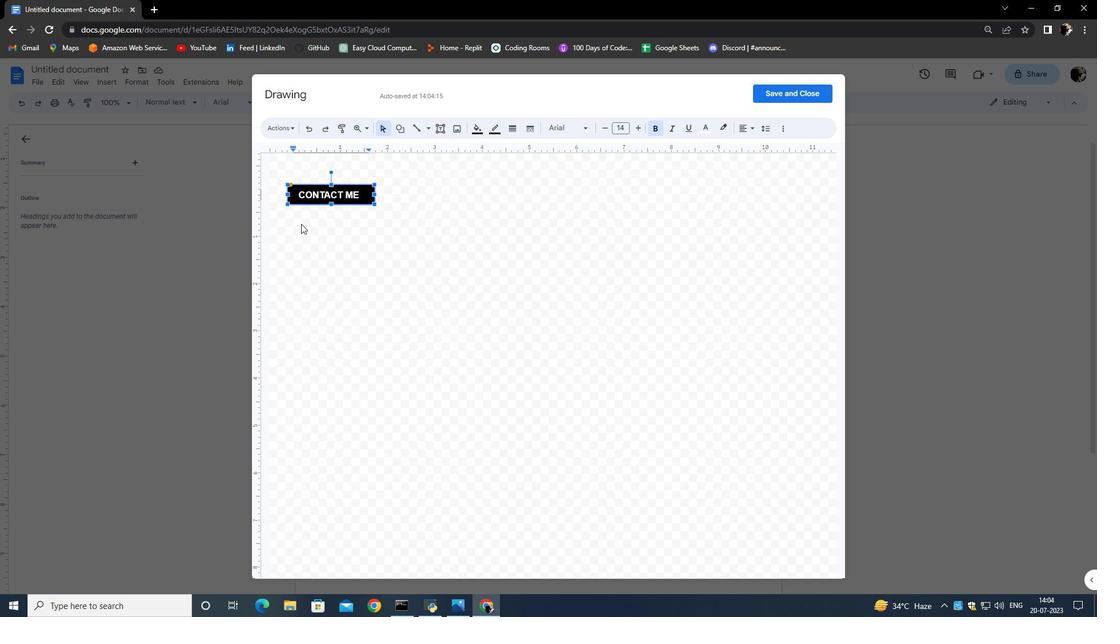 
Action: Mouse moved to (761, 93)
Screenshot: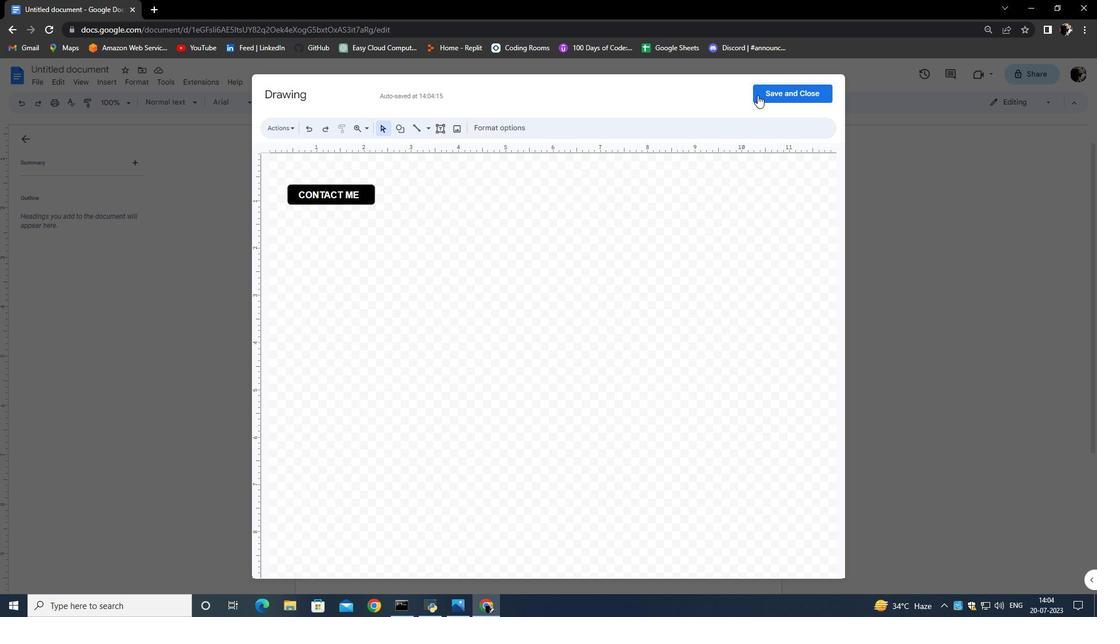 
Action: Mouse pressed left at (761, 93)
Screenshot: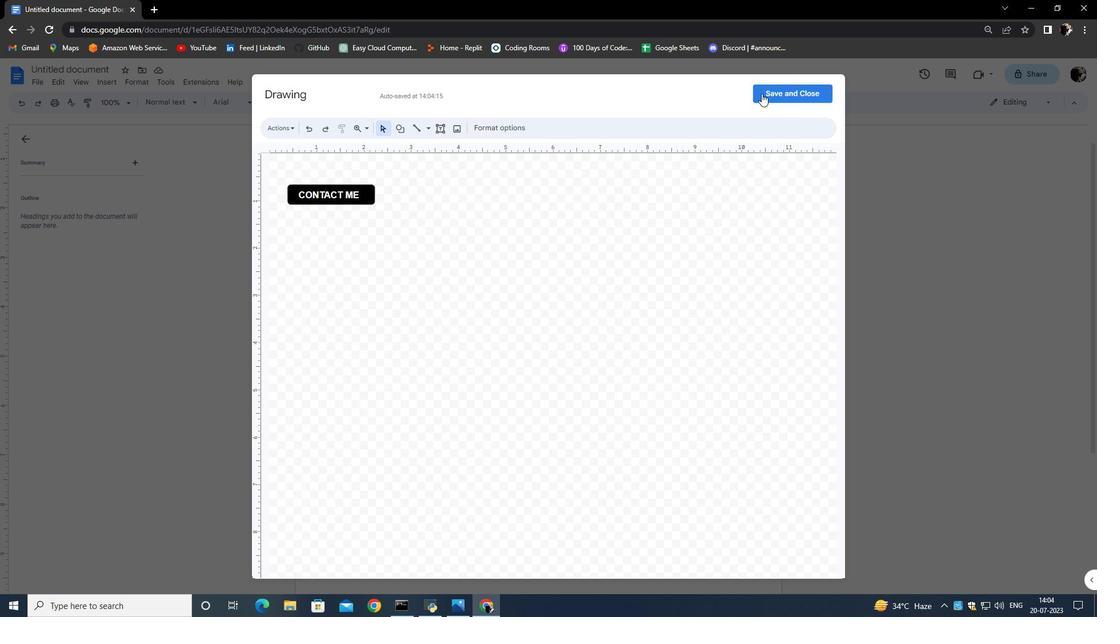 
Action: Mouse moved to (364, 297)
Screenshot: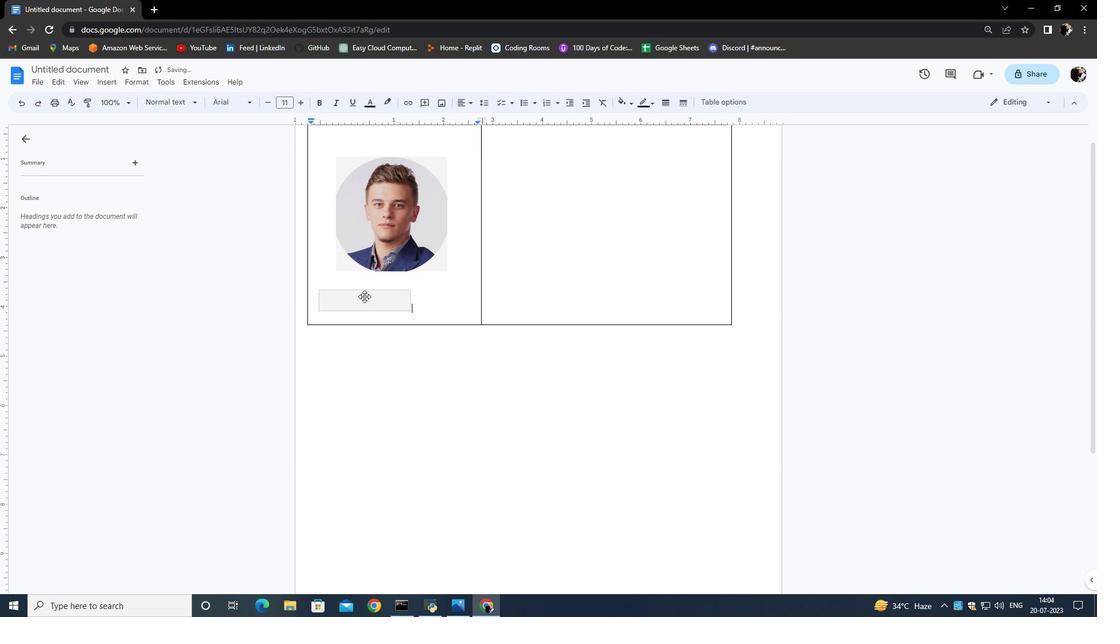 
Action: Mouse pressed left at (364, 297)
Screenshot: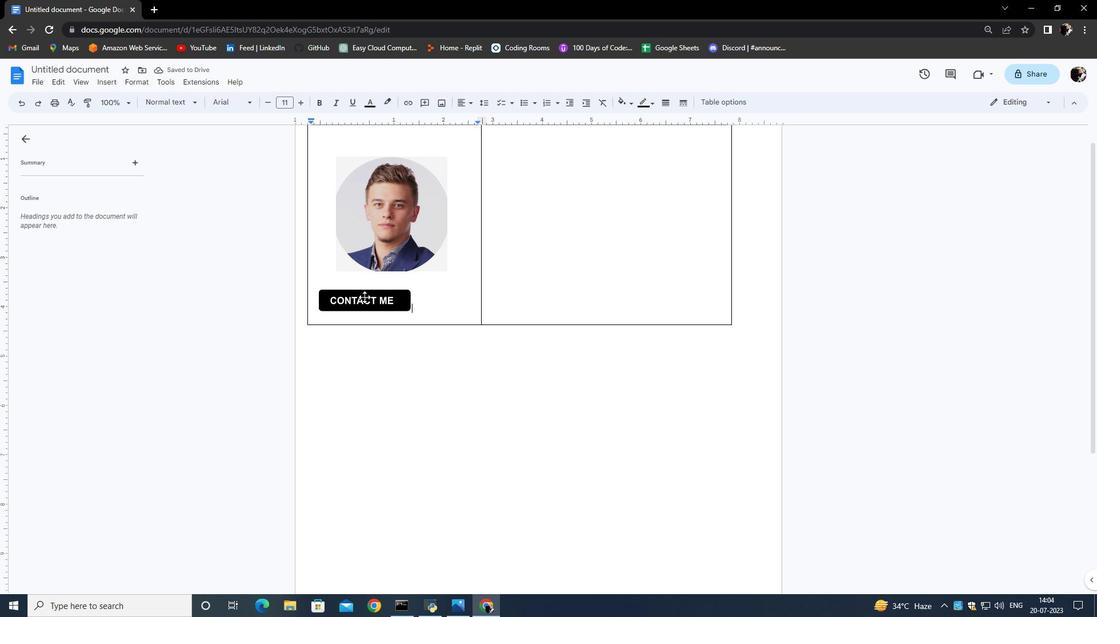 
Action: Mouse moved to (400, 325)
Screenshot: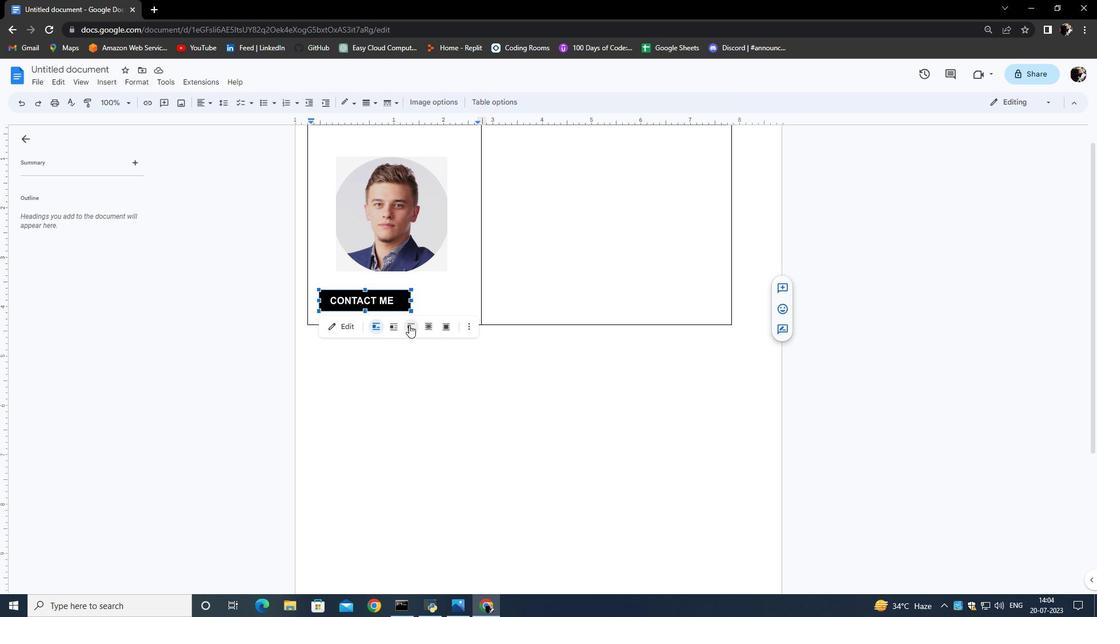 
Action: Mouse pressed left at (400, 325)
Screenshot: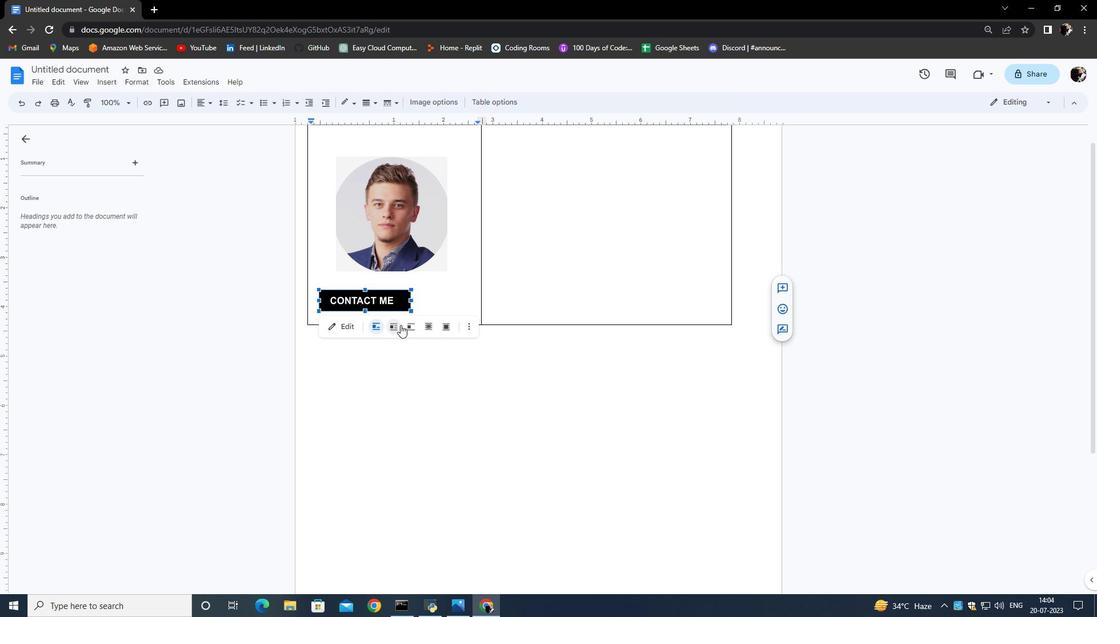 
Action: Mouse moved to (406, 325)
Screenshot: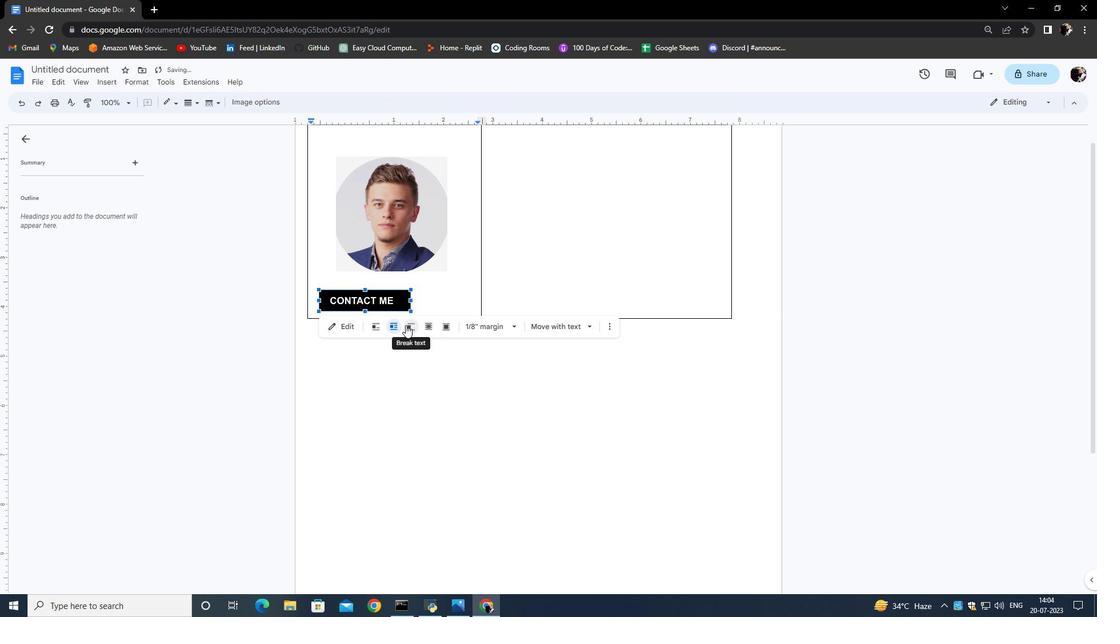 
Action: Mouse pressed left at (406, 325)
Screenshot: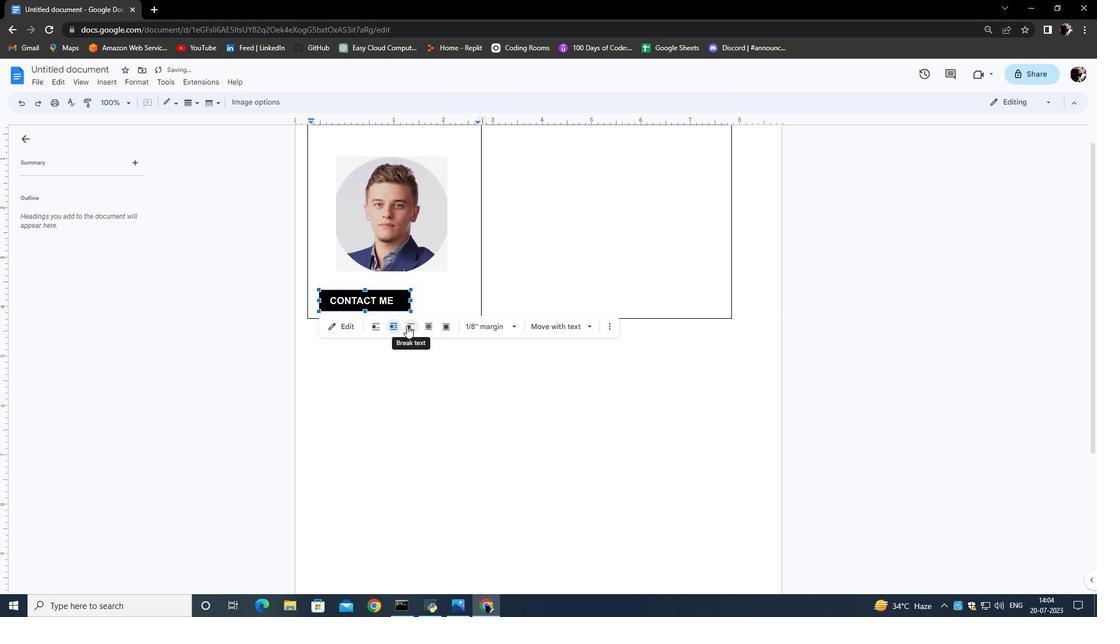 
Action: Mouse moved to (432, 330)
Screenshot: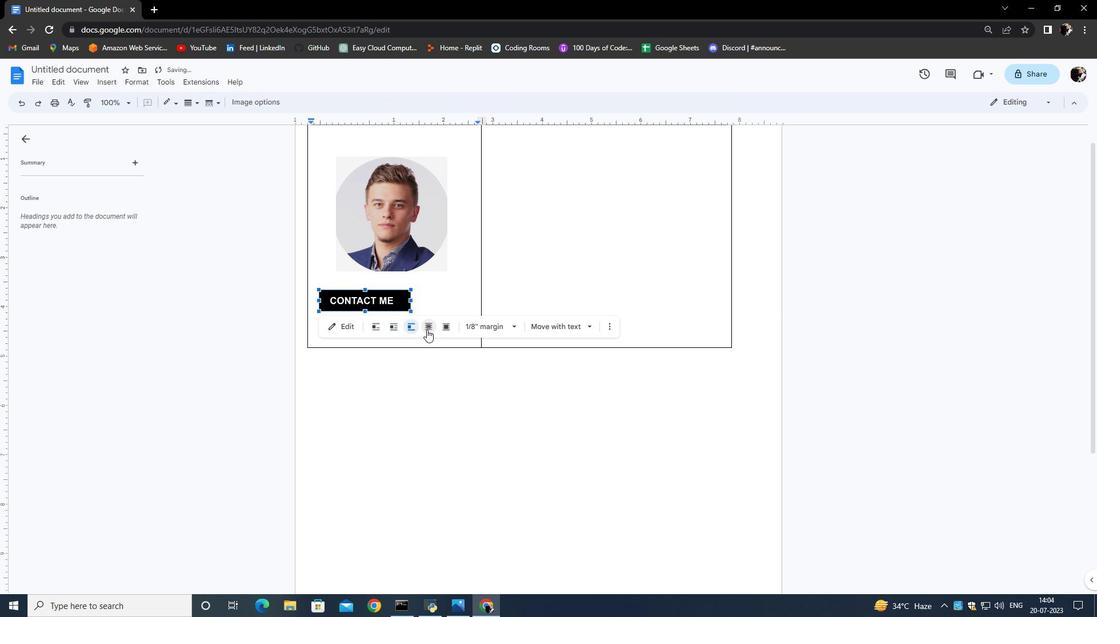 
Action: Mouse pressed left at (432, 330)
Screenshot: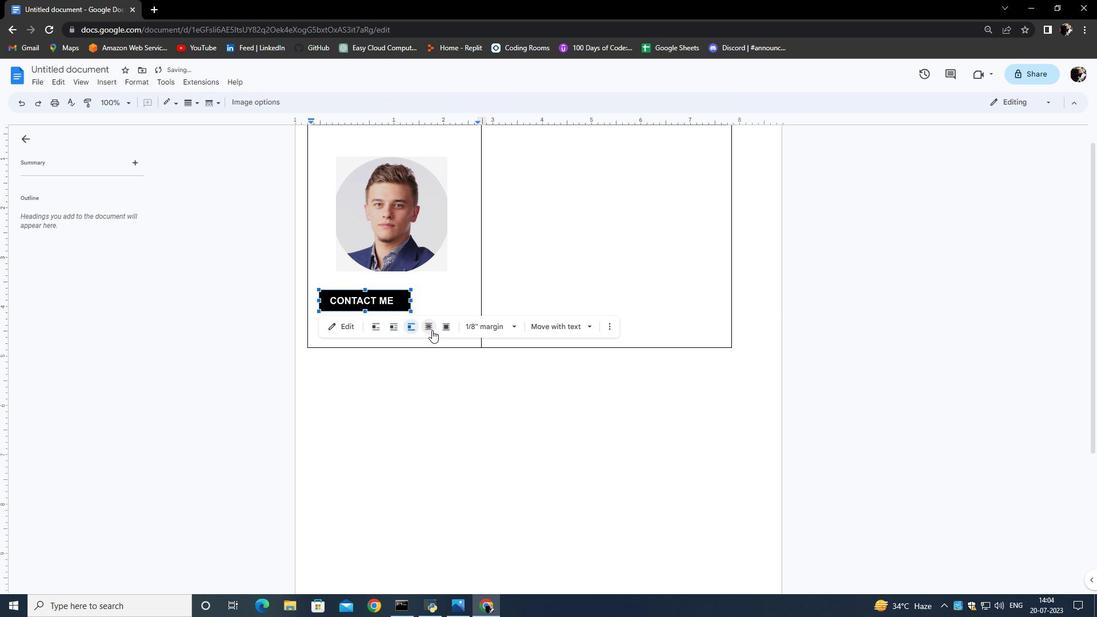 
Action: Mouse moved to (442, 330)
Screenshot: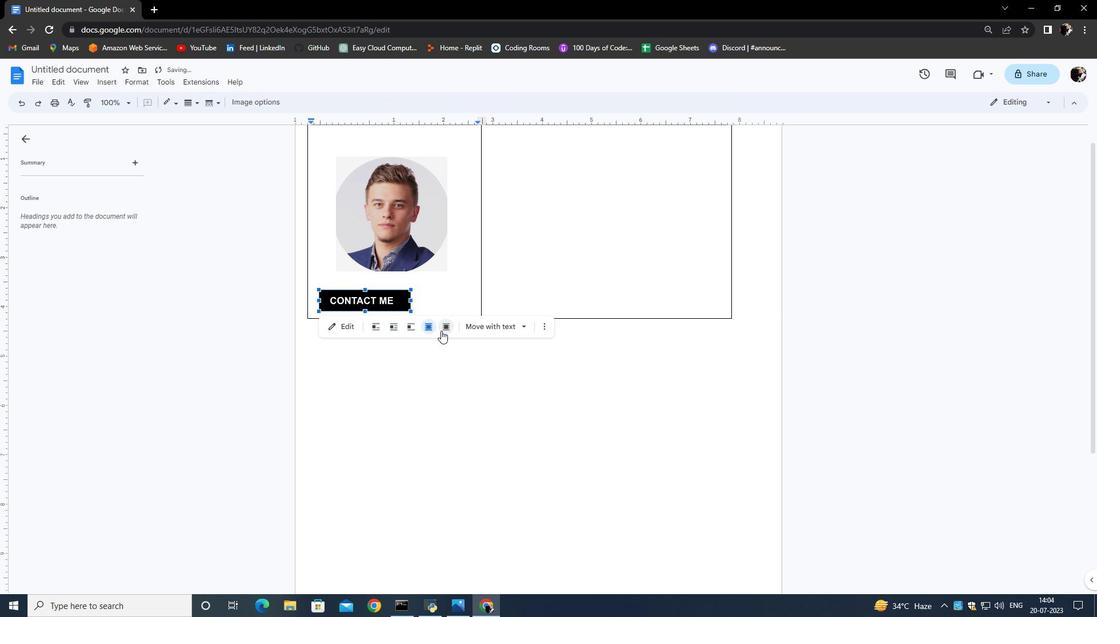
Action: Mouse pressed left at (442, 330)
Screenshot: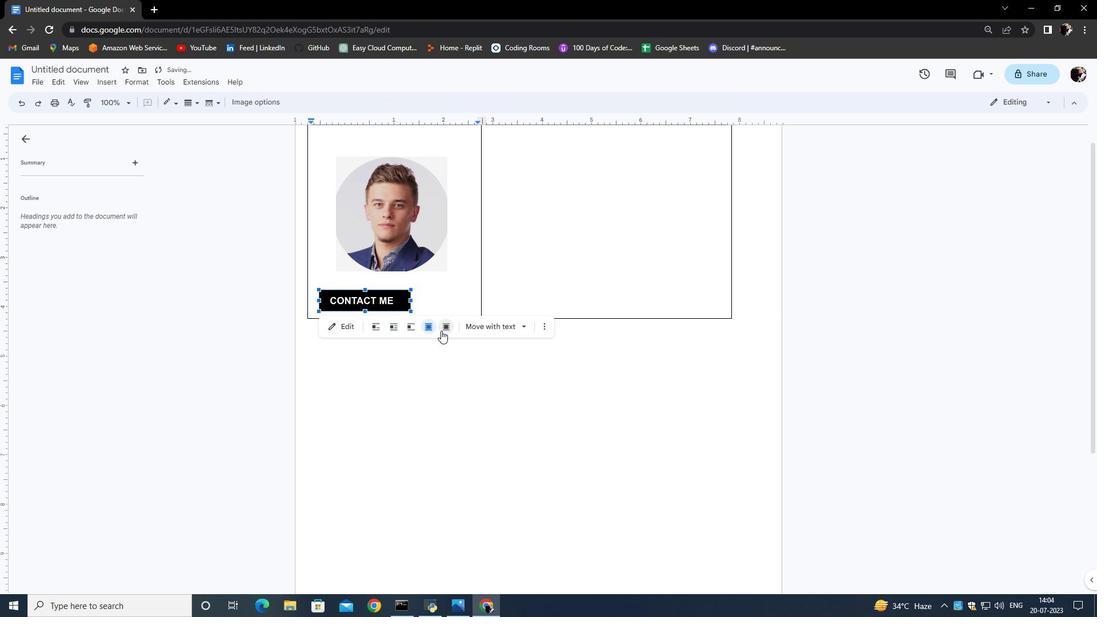 
Action: Mouse moved to (421, 328)
Screenshot: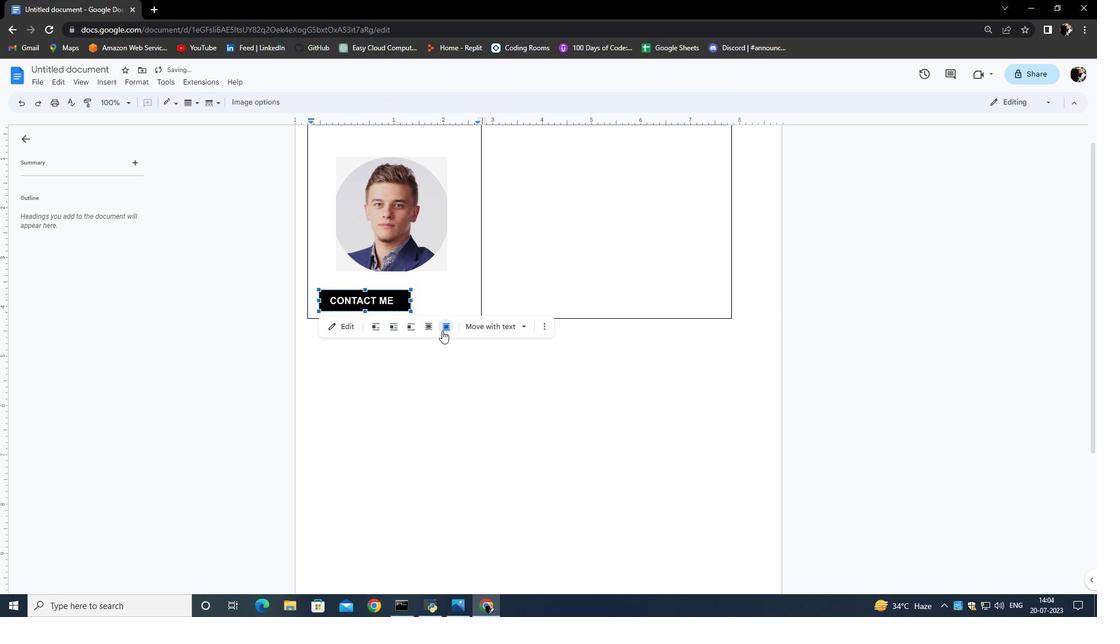 
Action: Mouse pressed left at (421, 328)
Screenshot: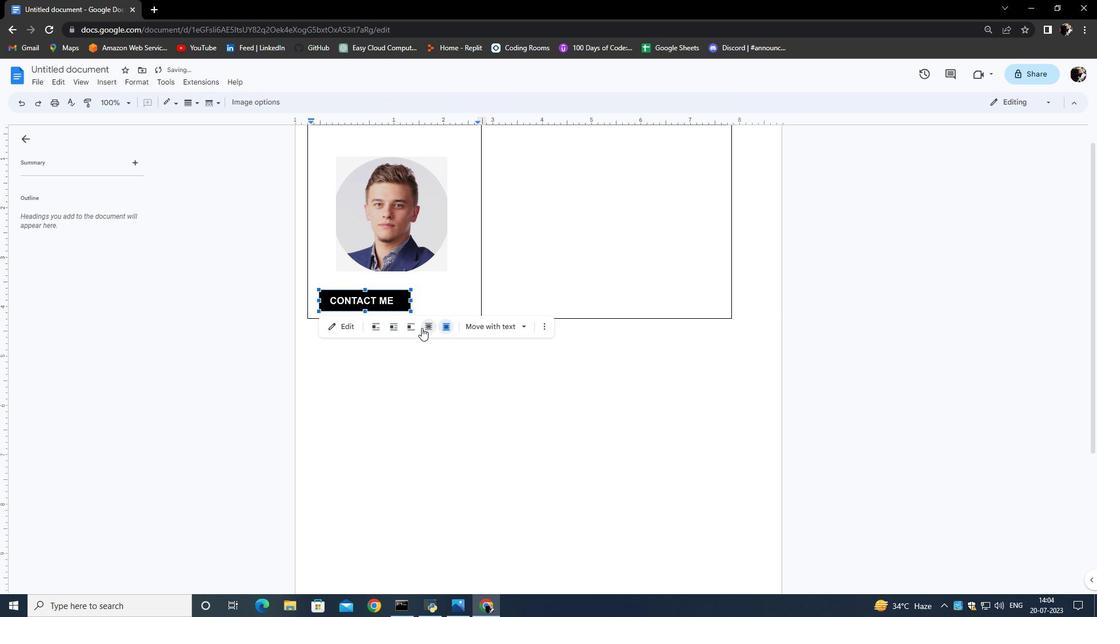 
Action: Mouse moved to (448, 330)
Screenshot: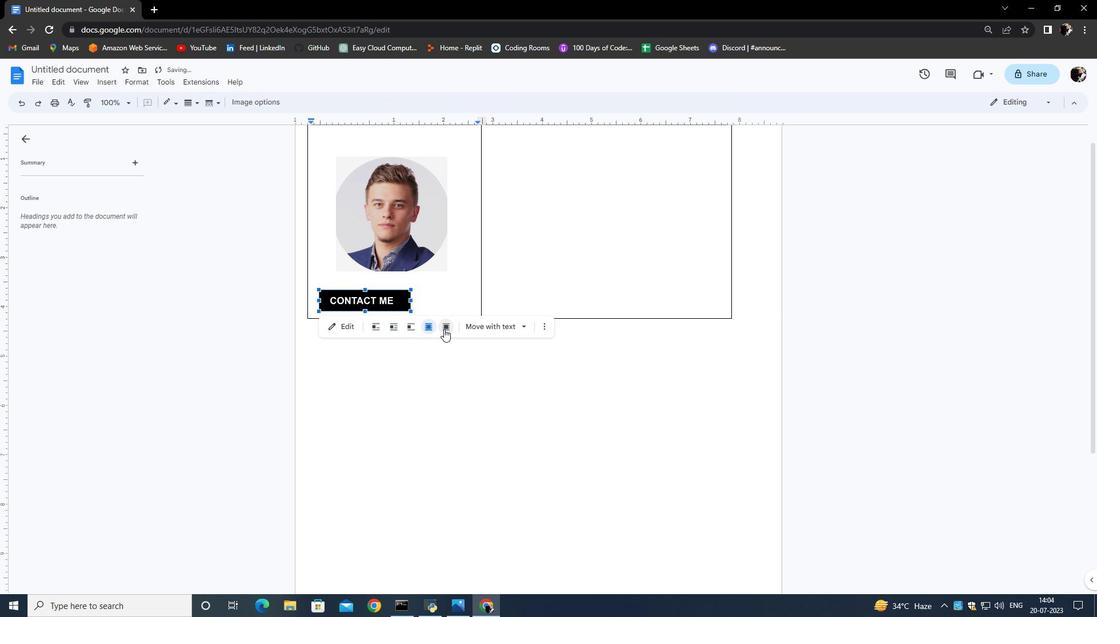 
Action: Mouse pressed left at (448, 330)
Screenshot: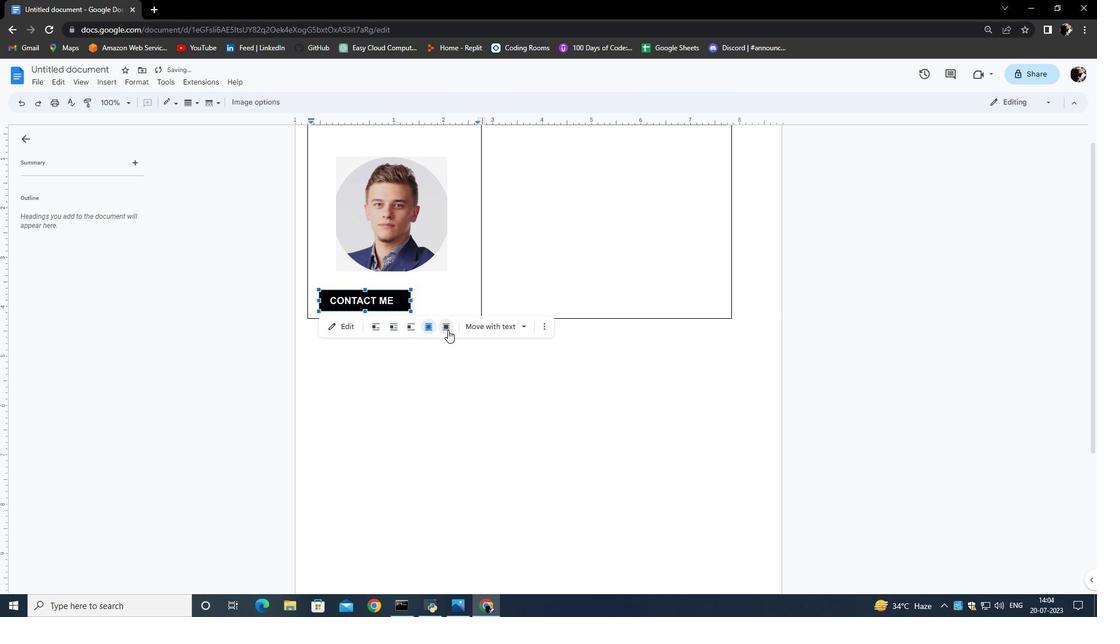 
Action: Mouse moved to (500, 327)
Screenshot: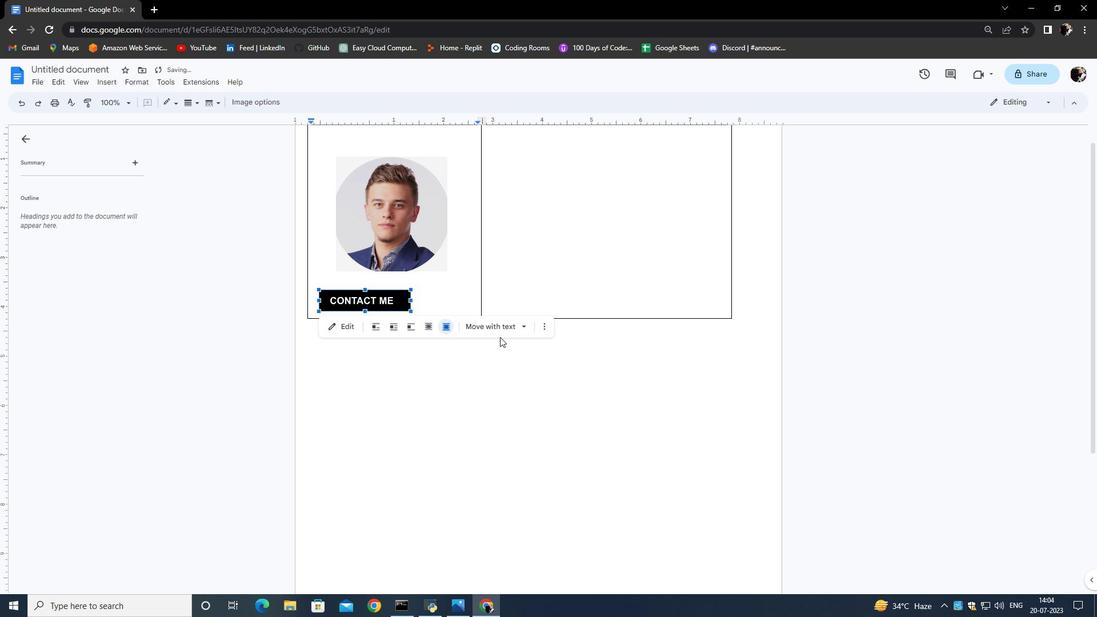 
Action: Mouse pressed left at (500, 327)
Screenshot: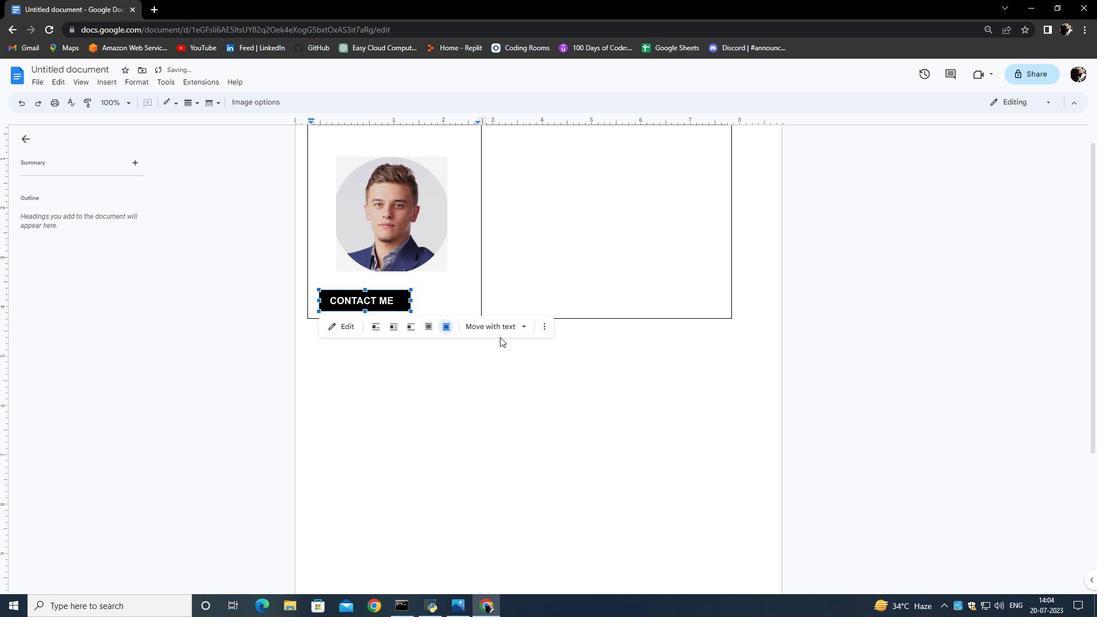 
Action: Mouse moved to (505, 360)
Screenshot: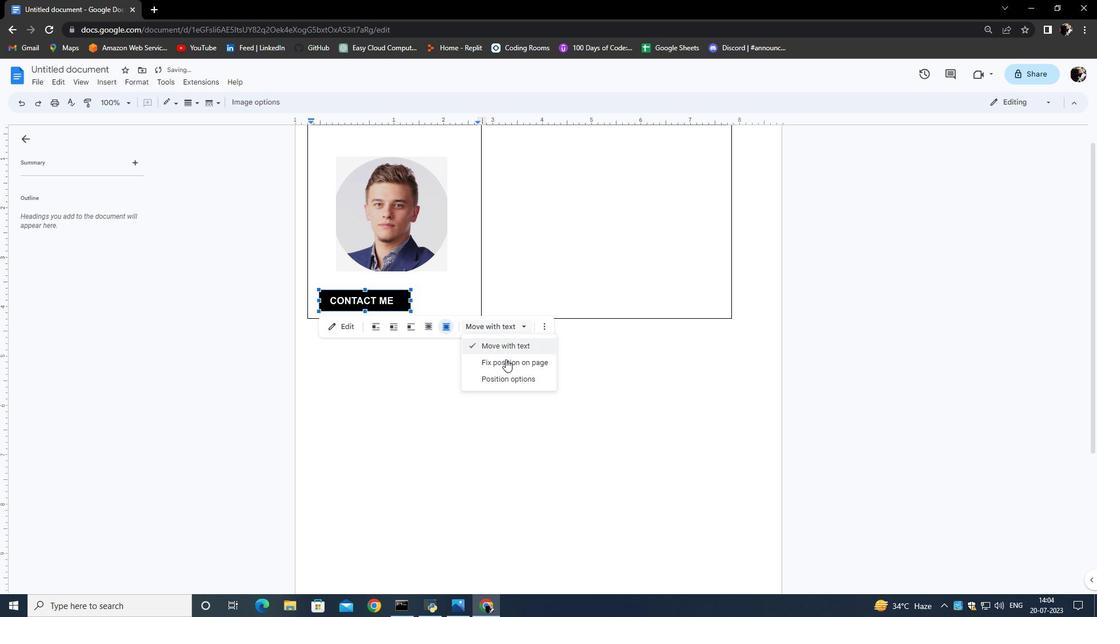 
Action: Mouse pressed left at (505, 360)
Screenshot: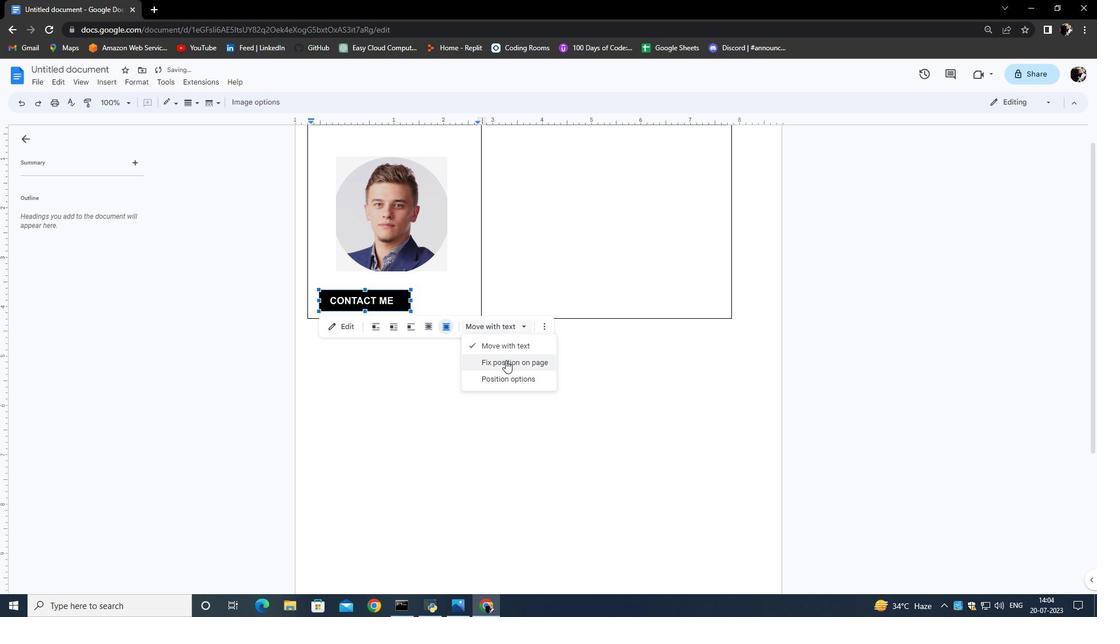 
Action: Mouse moved to (369, 301)
Screenshot: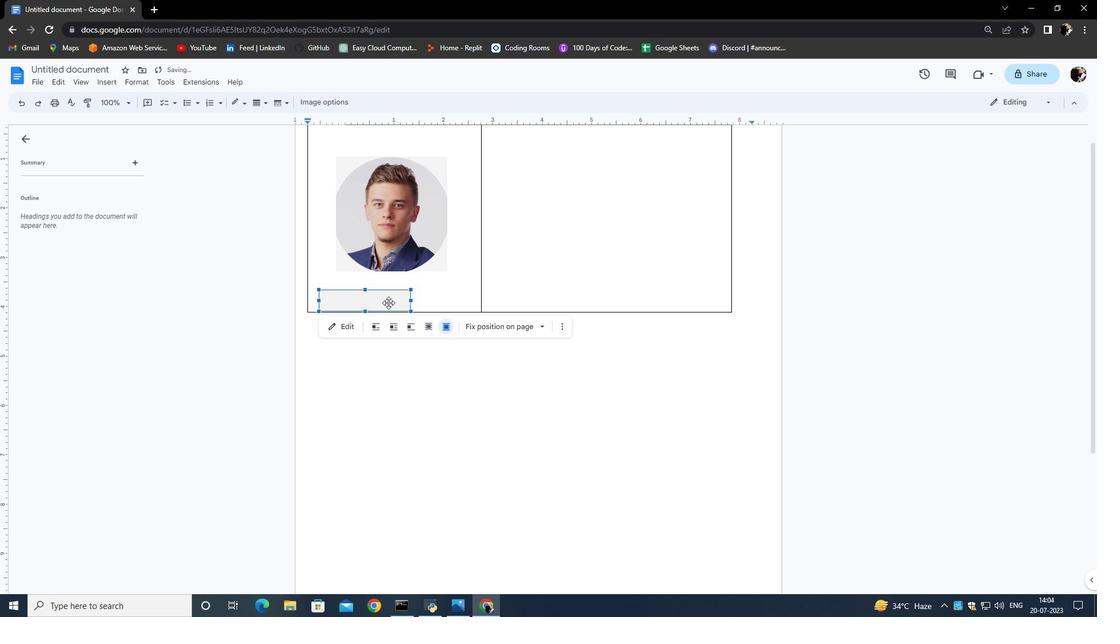 
Action: Mouse pressed left at (369, 301)
Screenshot: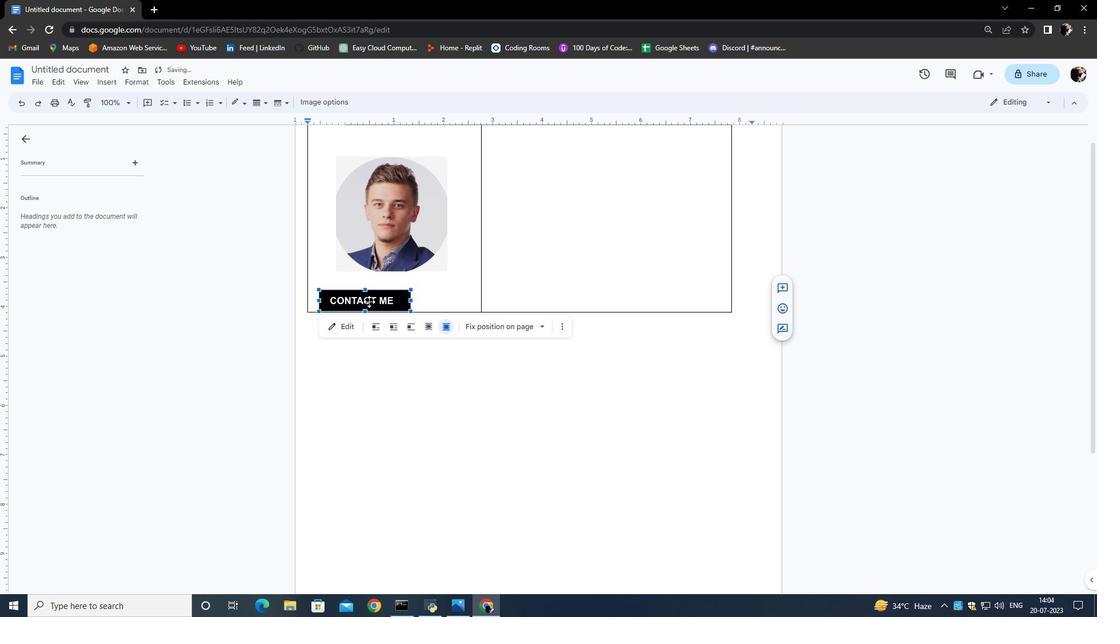 
Action: Mouse moved to (423, 280)
Screenshot: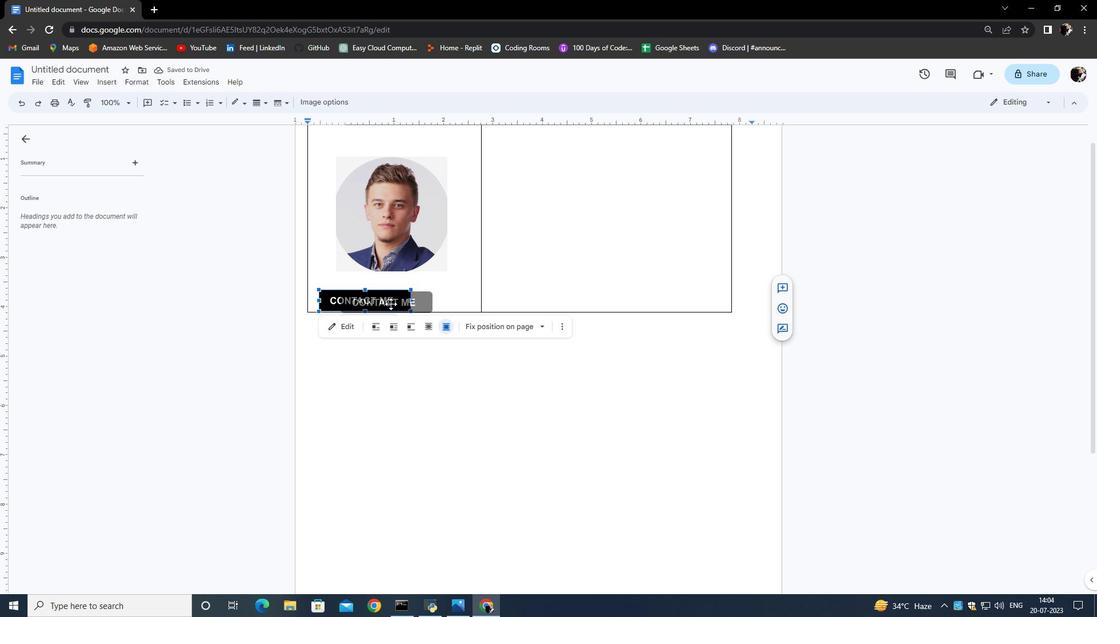
Action: Mouse pressed left at (423, 280)
Screenshot: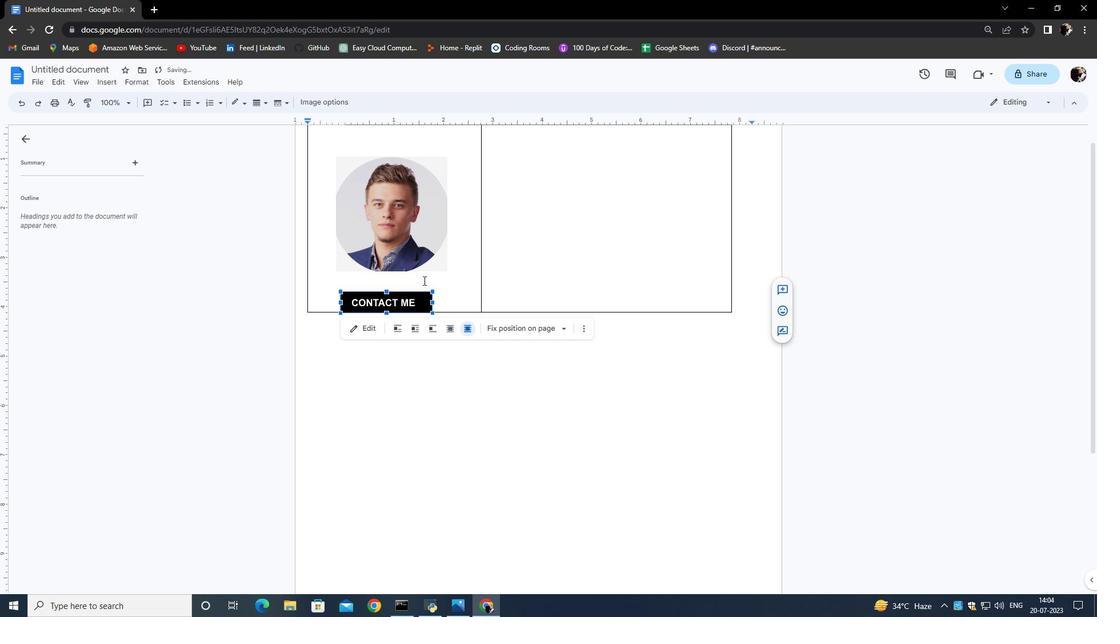 
Action: Mouse moved to (441, 297)
Screenshot: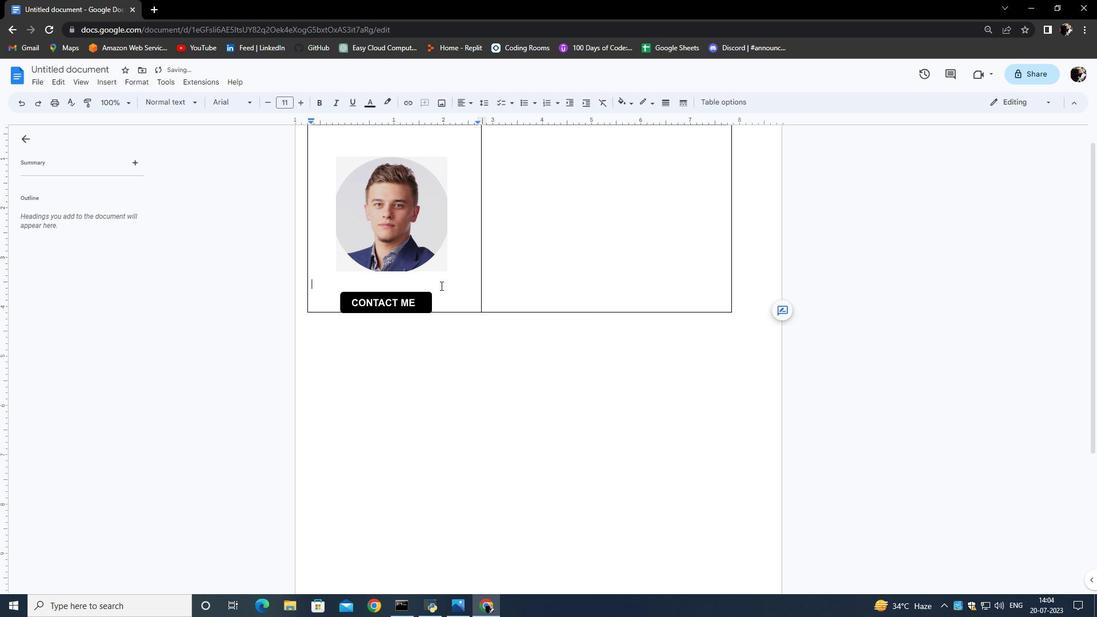 
Action: Mouse pressed left at (441, 297)
Screenshot: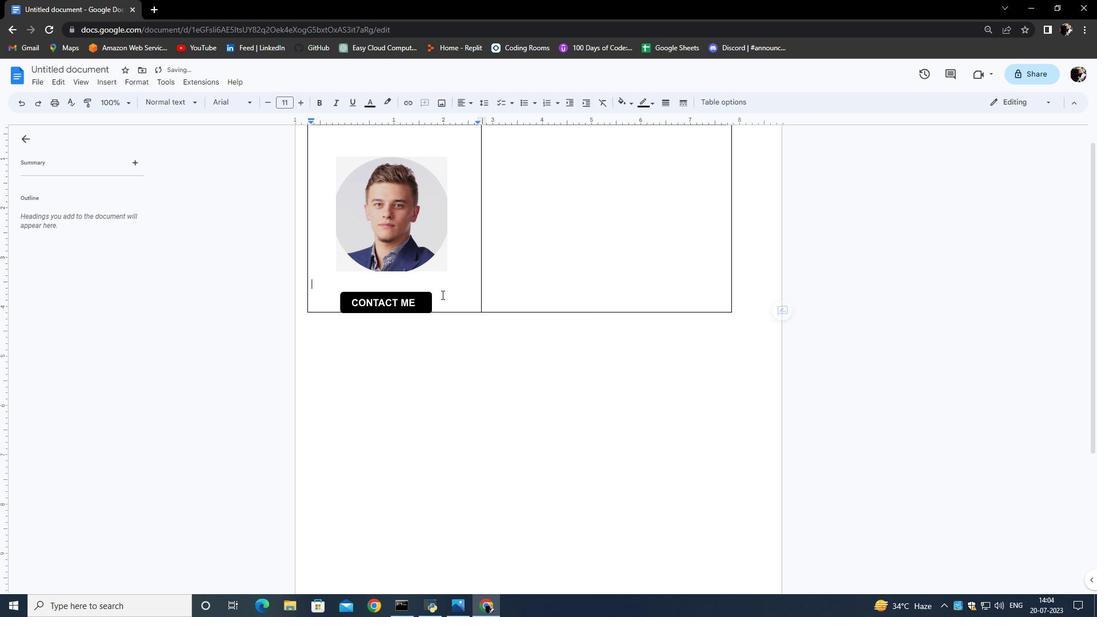 
Action: Mouse moved to (438, 306)
Screenshot: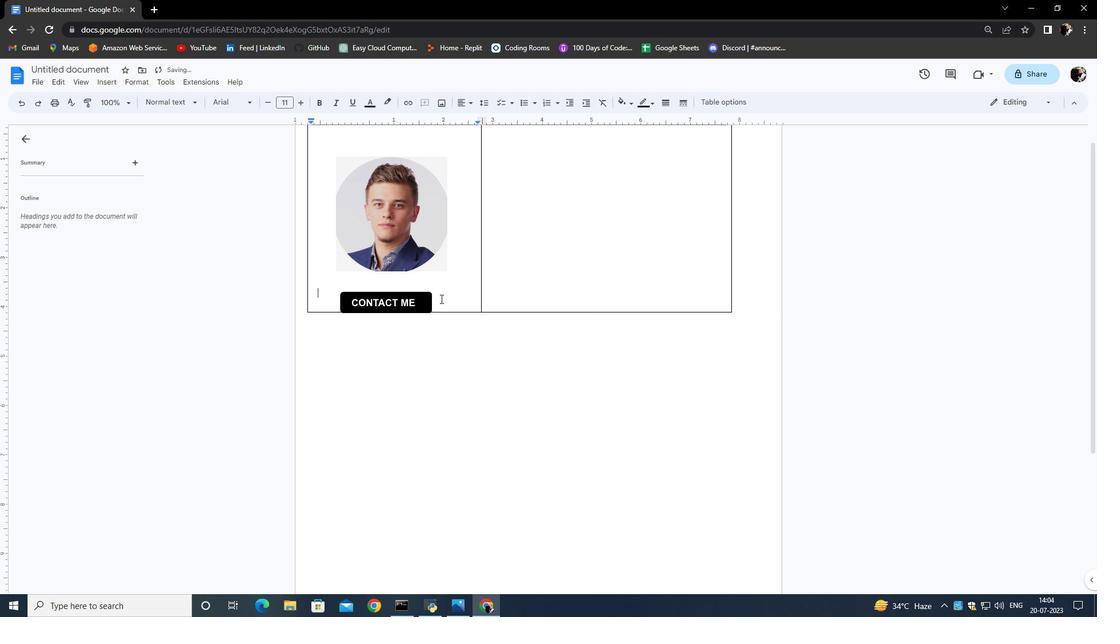 
Action: Mouse pressed left at (438, 306)
Screenshot: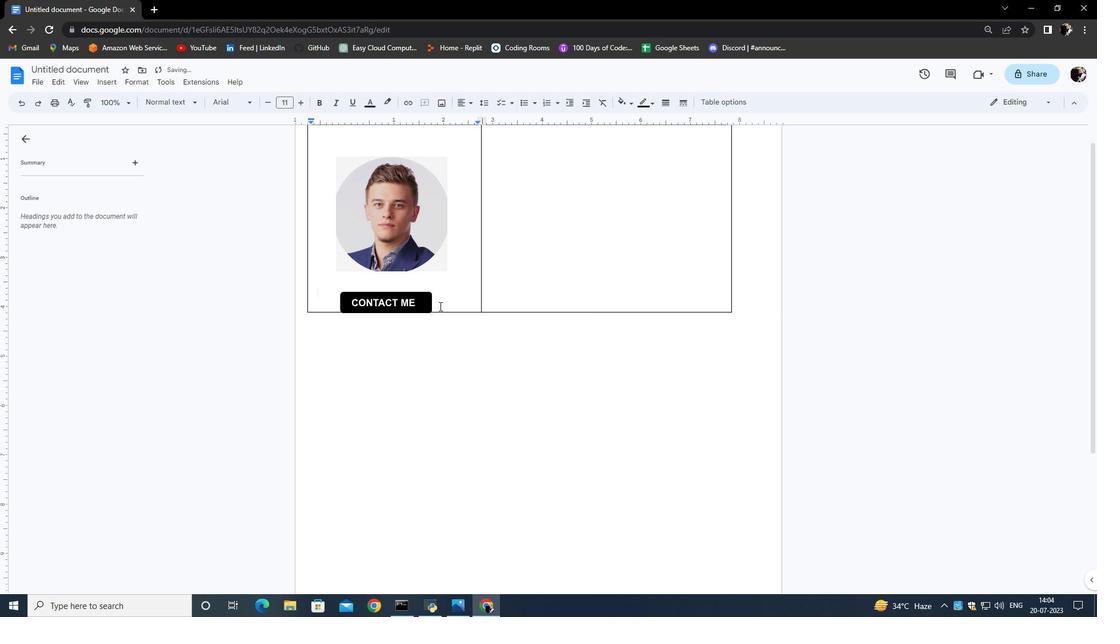 
Action: Mouse moved to (434, 305)
Screenshot: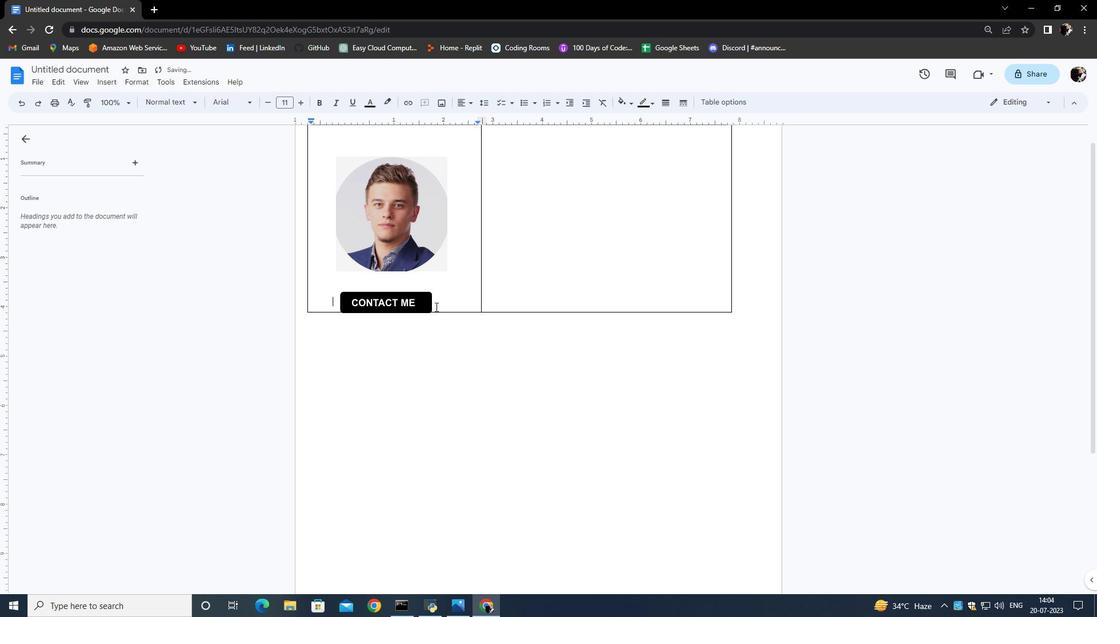 
Action: Key pressed <Key.enter><Key.enter><Key.enter><Key.enter>
Screenshot: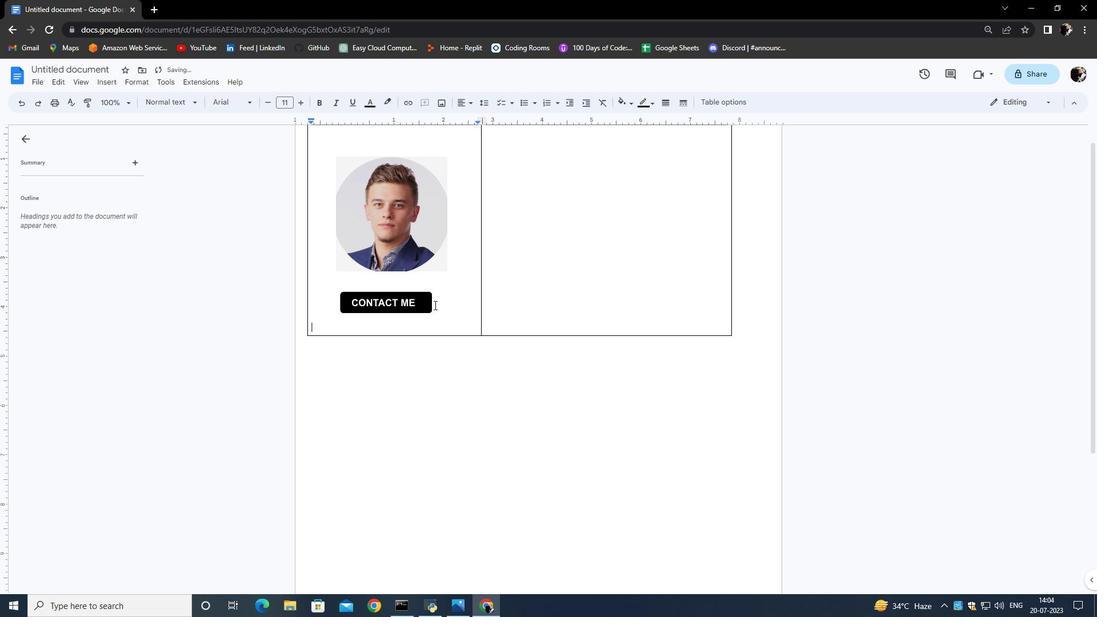 
Action: Mouse moved to (400, 298)
Screenshot: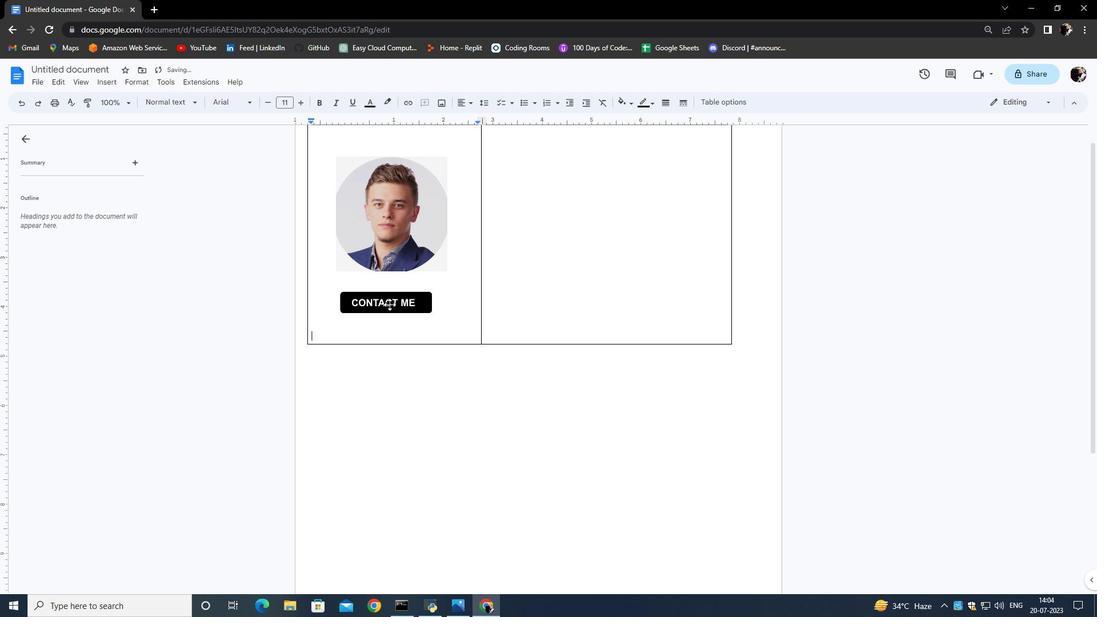 
Action: Mouse pressed left at (400, 298)
Screenshot: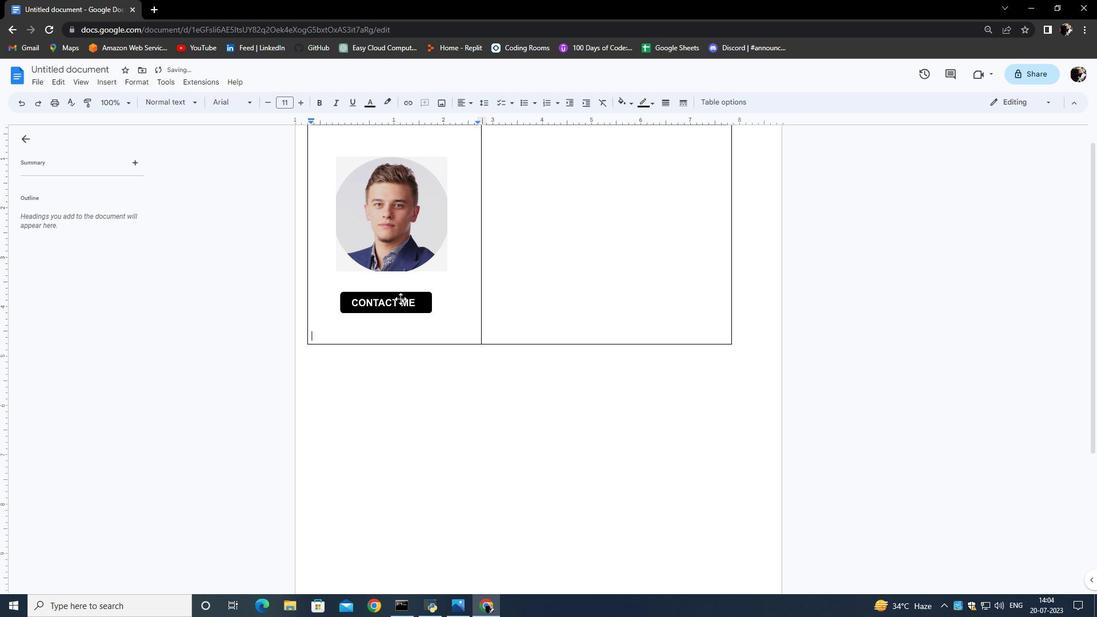 
Action: Mouse moved to (386, 313)
Screenshot: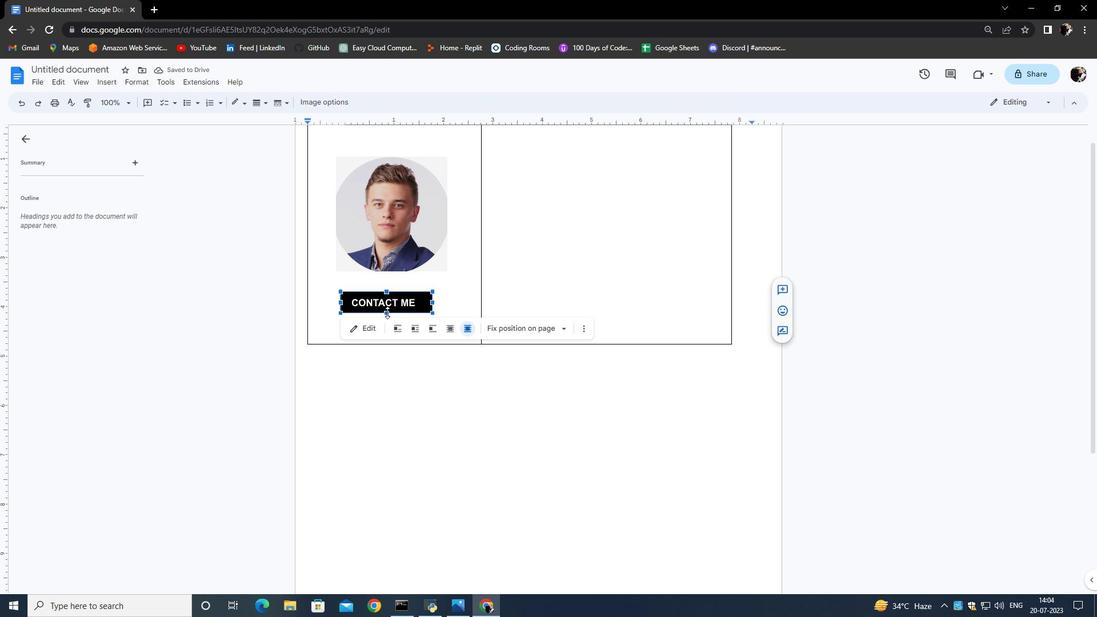 
Action: Mouse pressed left at (386, 313)
Screenshot: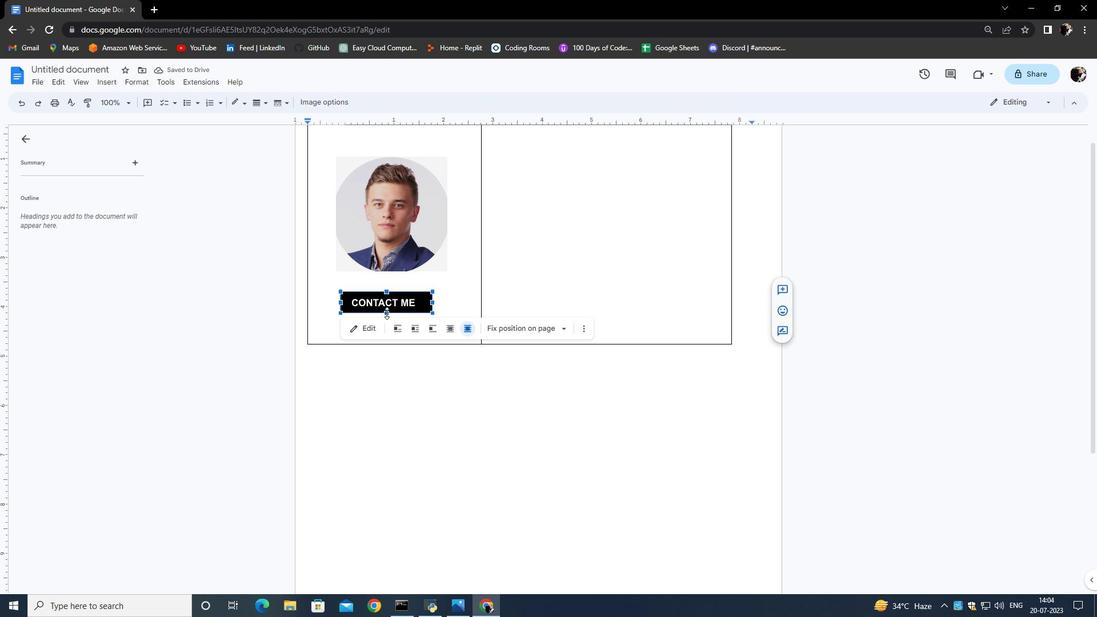 
Action: Mouse moved to (417, 285)
Screenshot: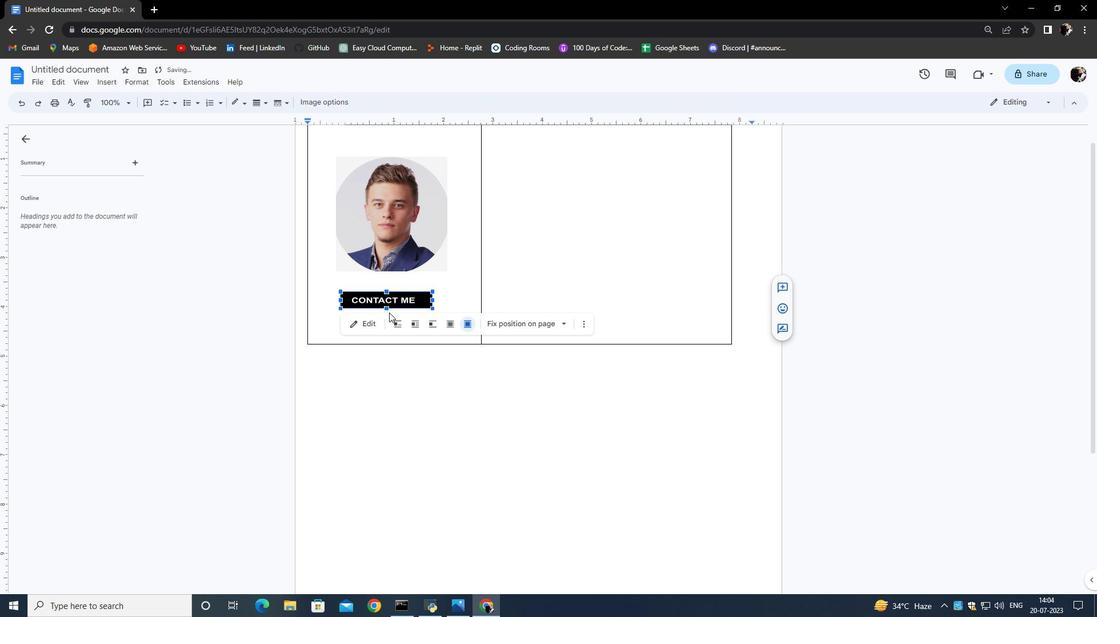 
Action: Mouse pressed left at (417, 285)
Screenshot: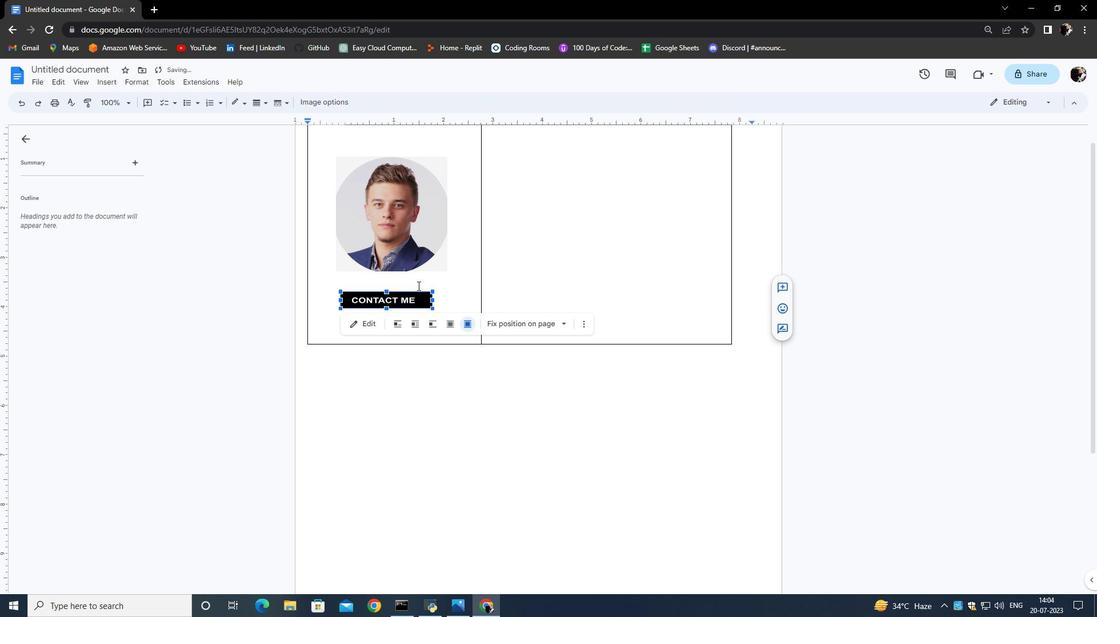 
Action: Mouse moved to (384, 301)
Screenshot: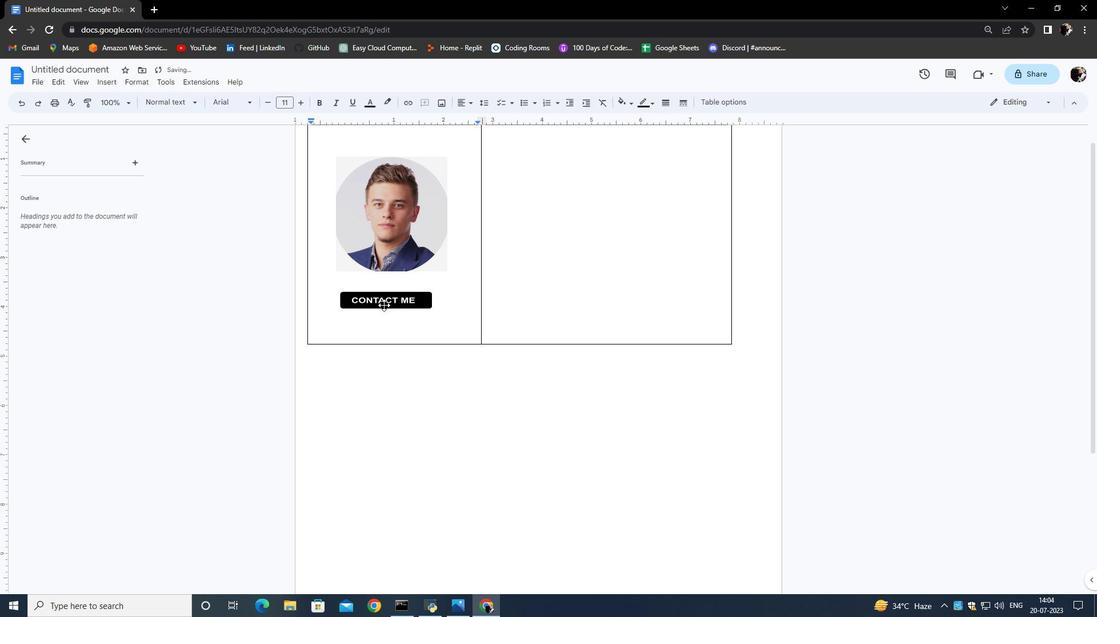 
Action: Mouse pressed left at (384, 301)
Screenshot: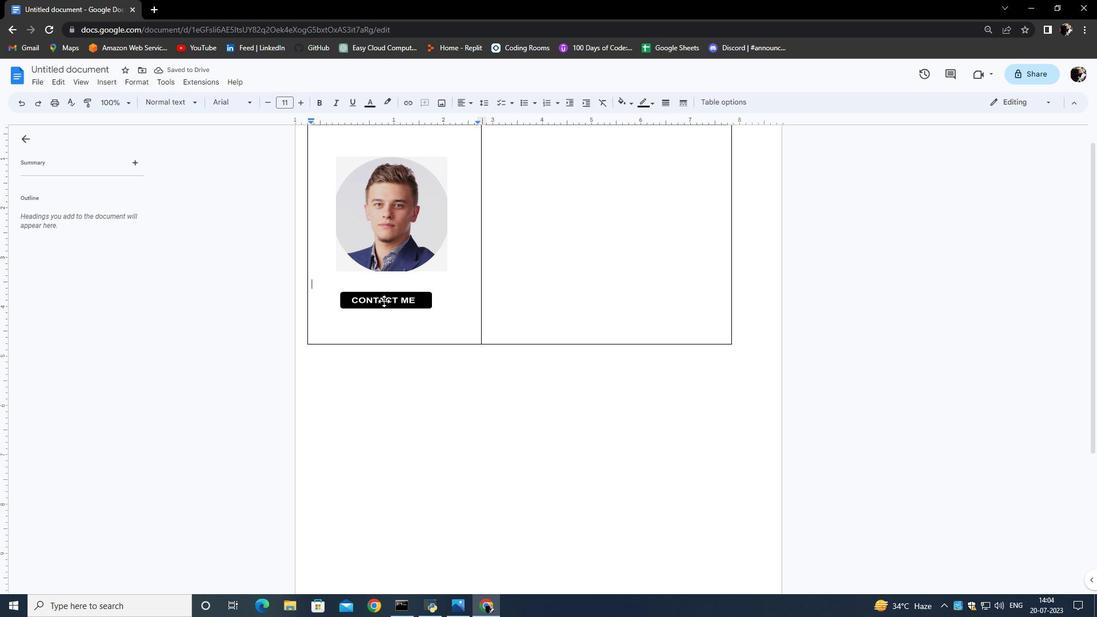 
Action: Mouse moved to (387, 308)
Screenshot: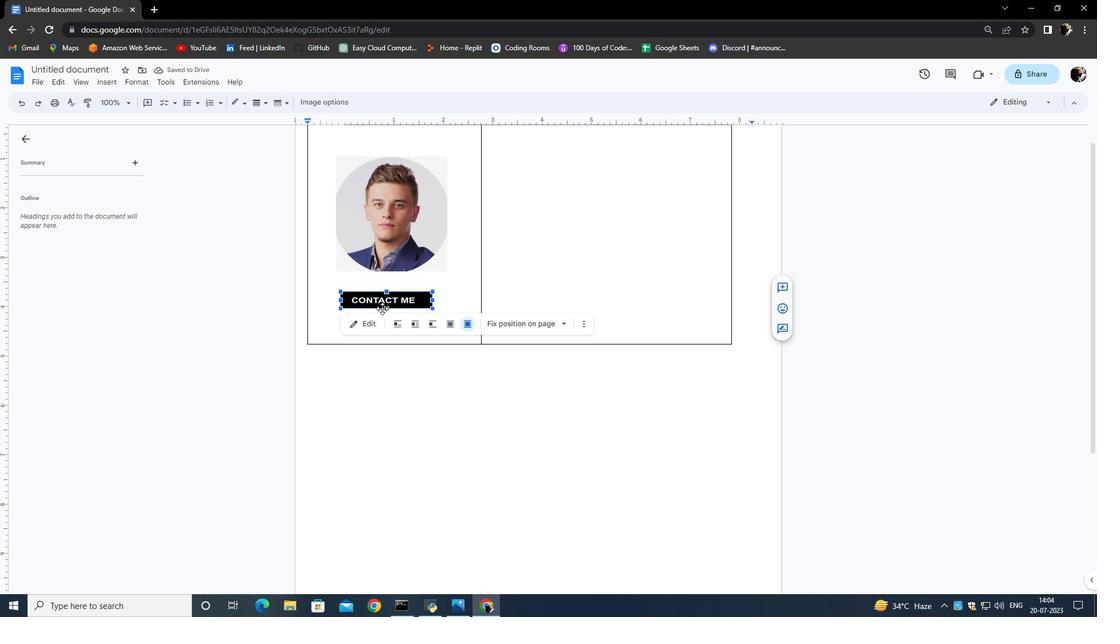 
Action: Mouse pressed left at (387, 308)
Screenshot: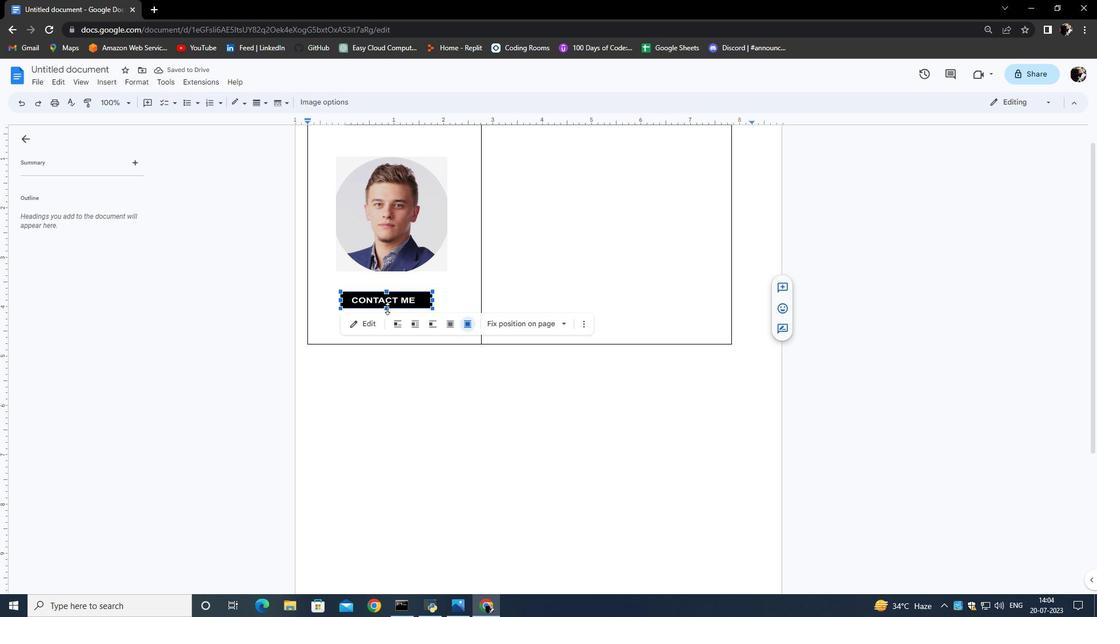
Action: Mouse moved to (442, 281)
Screenshot: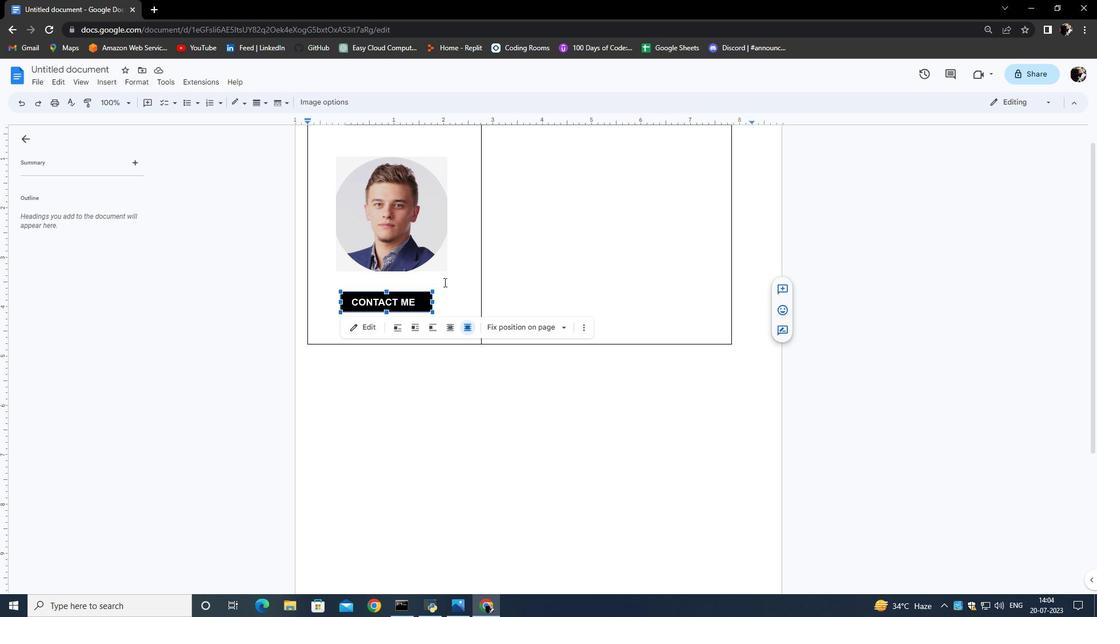 
Action: Mouse scrolled (442, 281) with delta (0, 0)
Screenshot: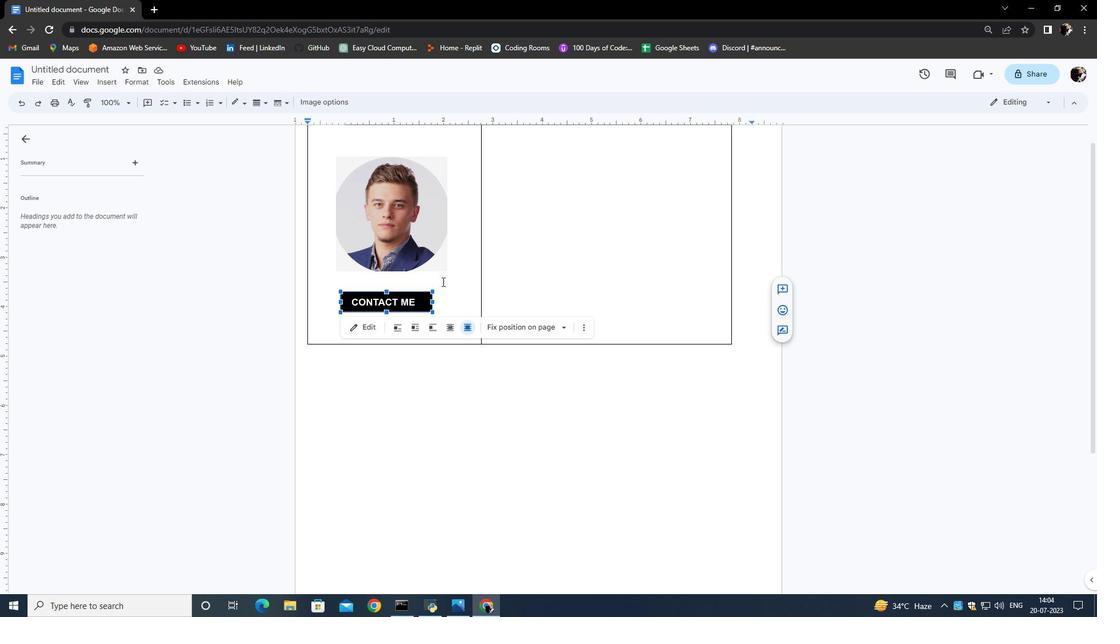 
Action: Mouse moved to (442, 278)
Screenshot: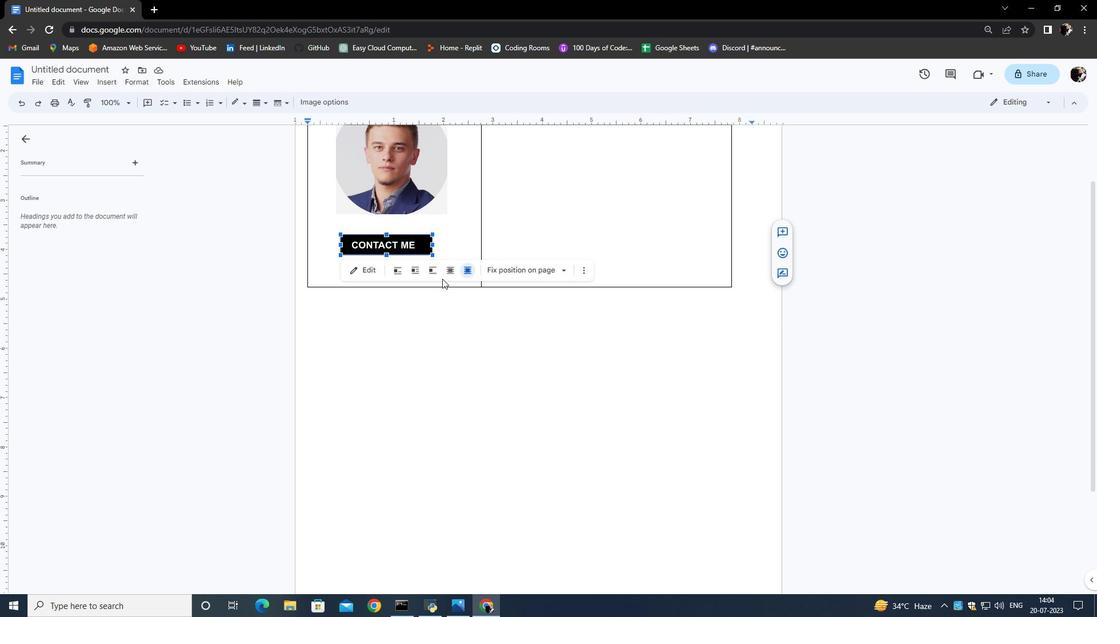 
Action: Mouse scrolled (442, 277) with delta (0, 0)
Screenshot: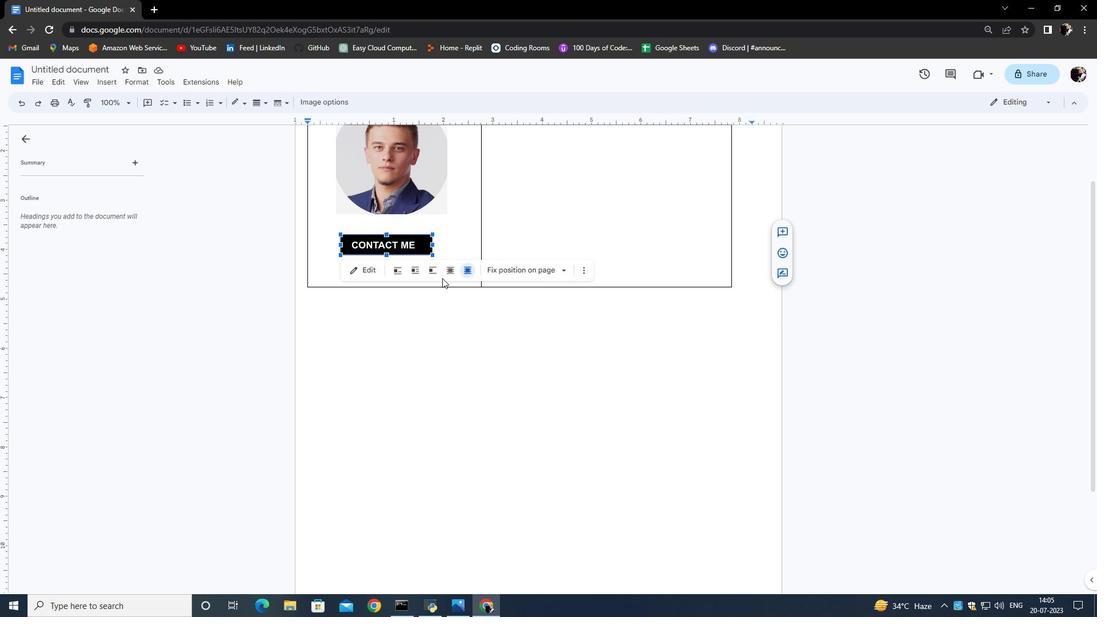 
Action: Mouse scrolled (442, 278) with delta (0, 0)
Screenshot: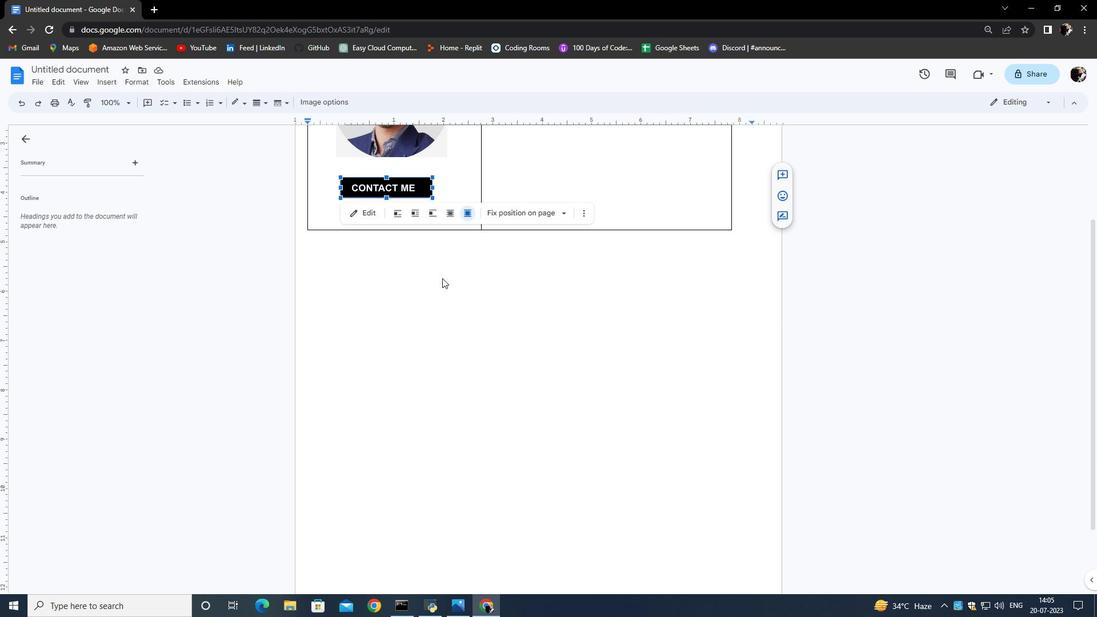 
Action: Mouse scrolled (442, 278) with delta (0, 0)
Screenshot: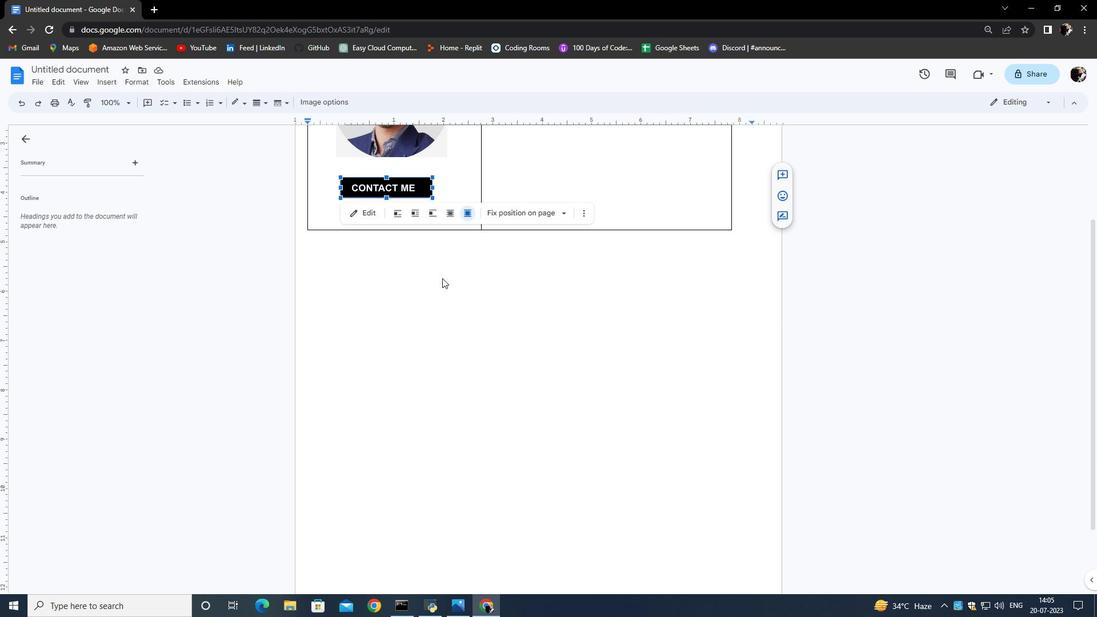 
Action: Mouse moved to (508, 254)
Screenshot: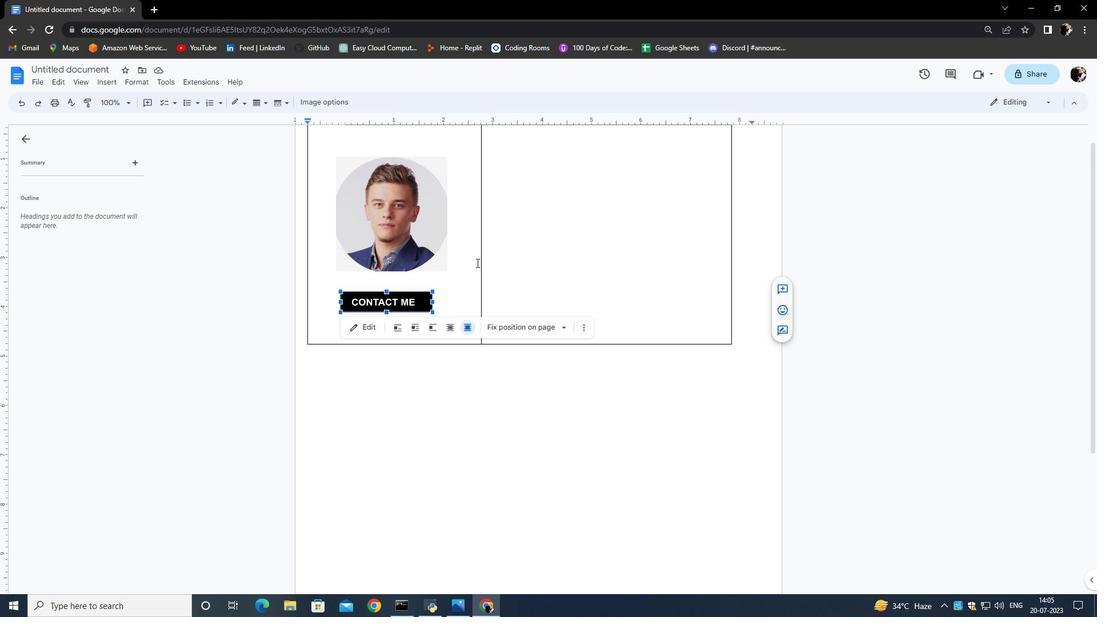 
Action: Mouse pressed left at (508, 254)
Screenshot: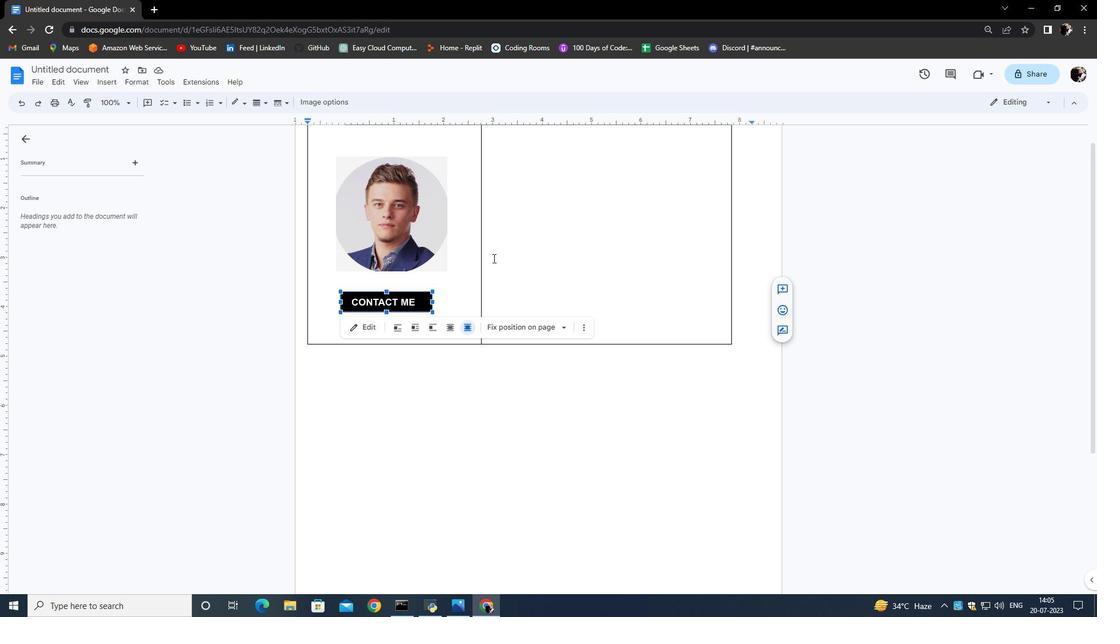 
Action: Mouse moved to (396, 338)
Screenshot: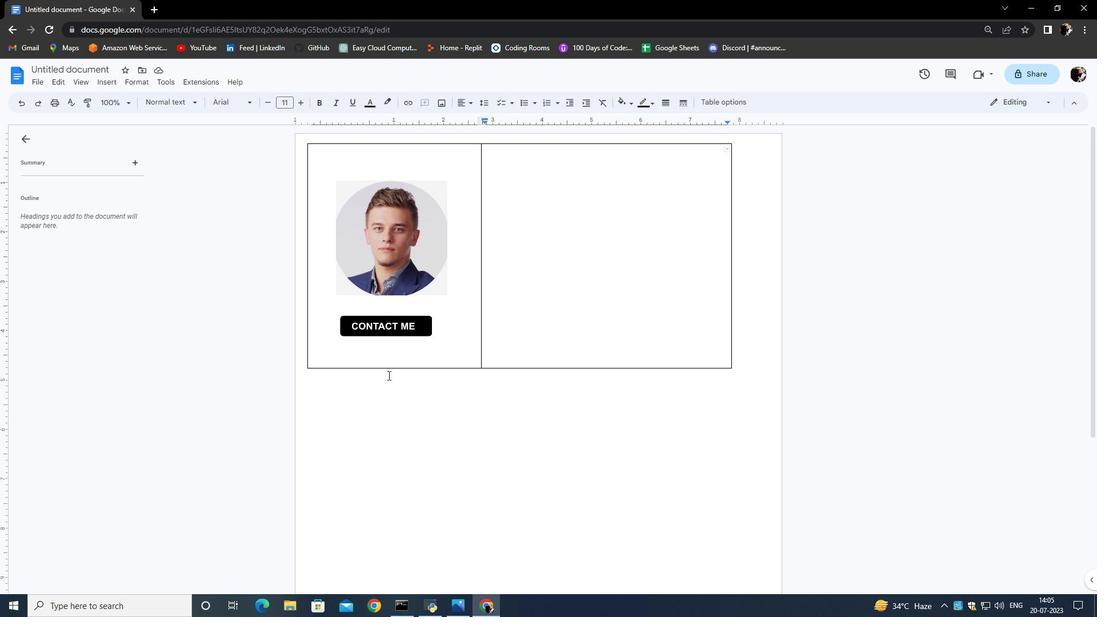 
Action: Mouse pressed left at (396, 338)
Screenshot: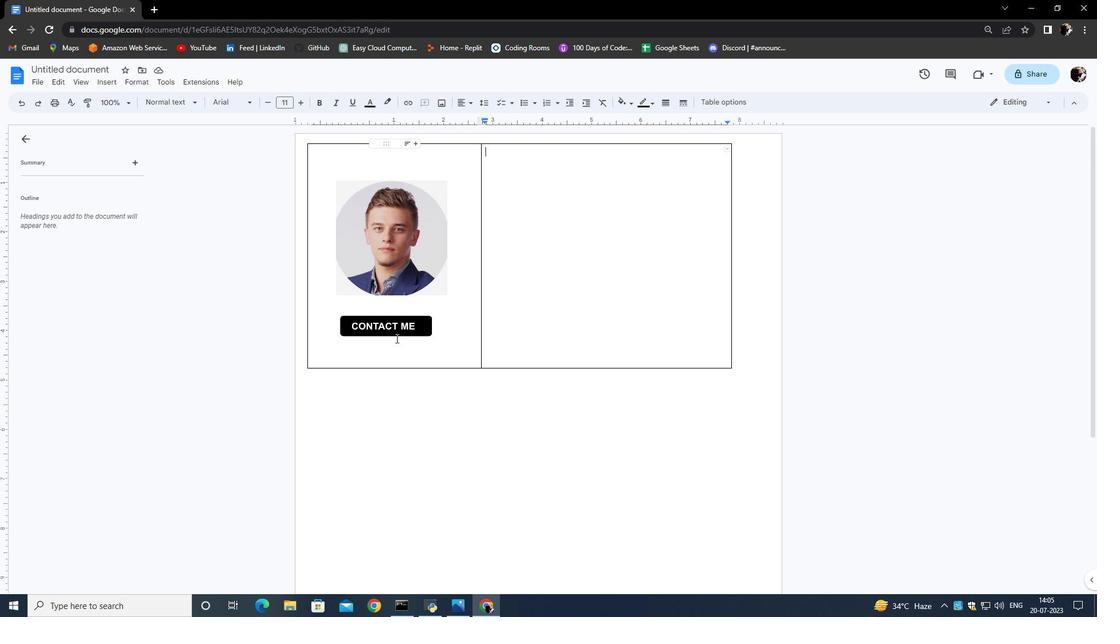 
Action: Mouse moved to (368, 349)
Screenshot: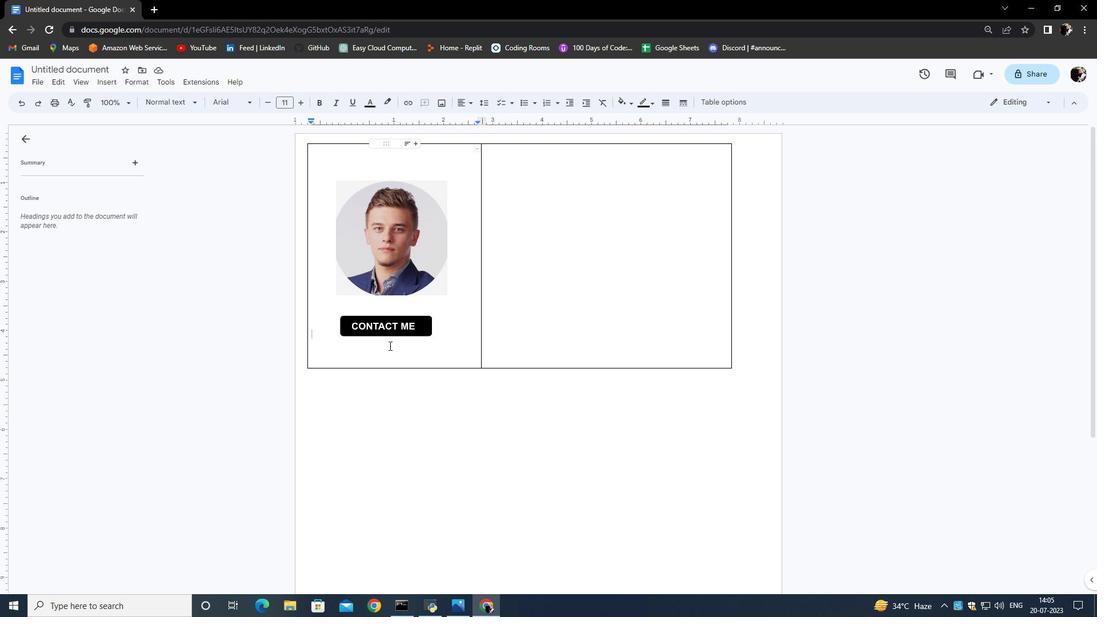 
Action: Mouse pressed left at (368, 349)
Screenshot: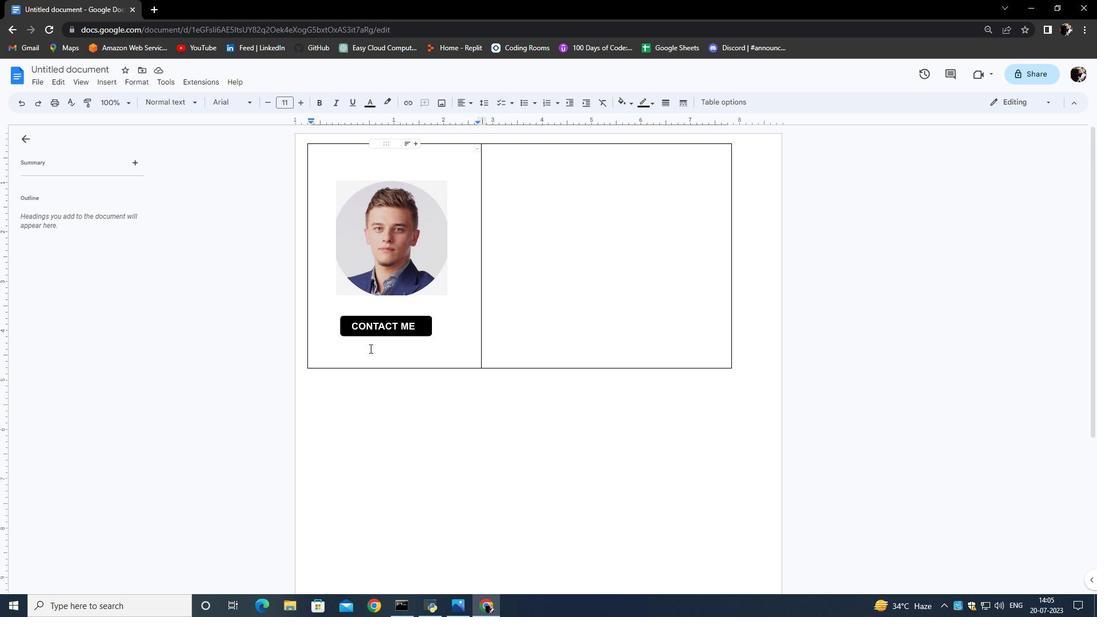 
Action: Key pressed <Key.space><Key.space><Key.space><Key.space><Key.space>
Screenshot: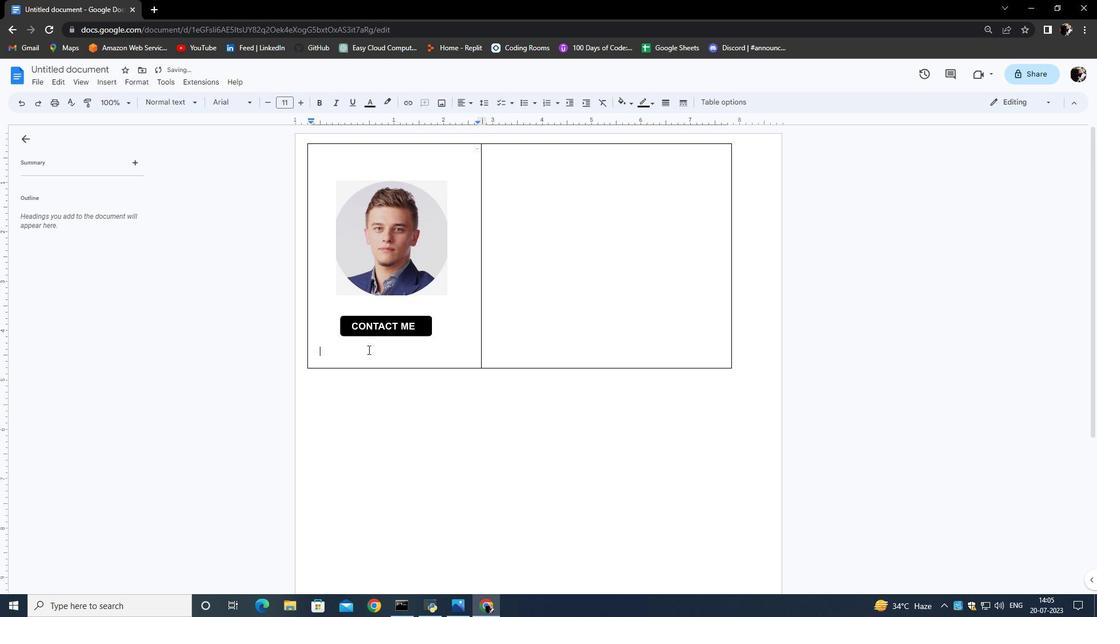 
Action: Mouse moved to (363, 350)
Screenshot: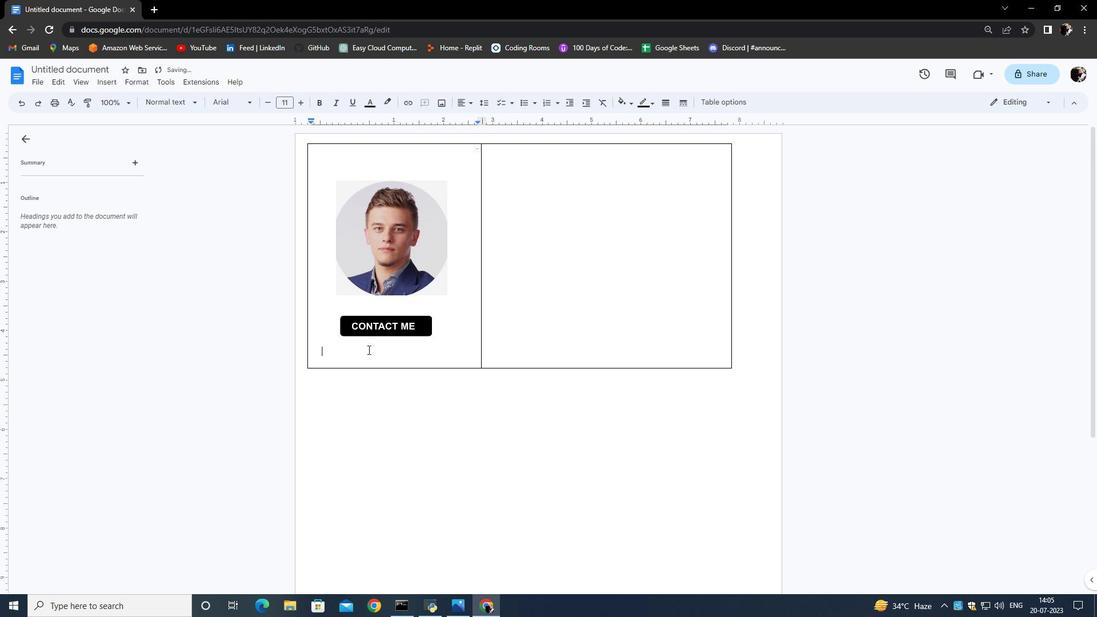 
Action: Key pressed <Key.space>
Screenshot: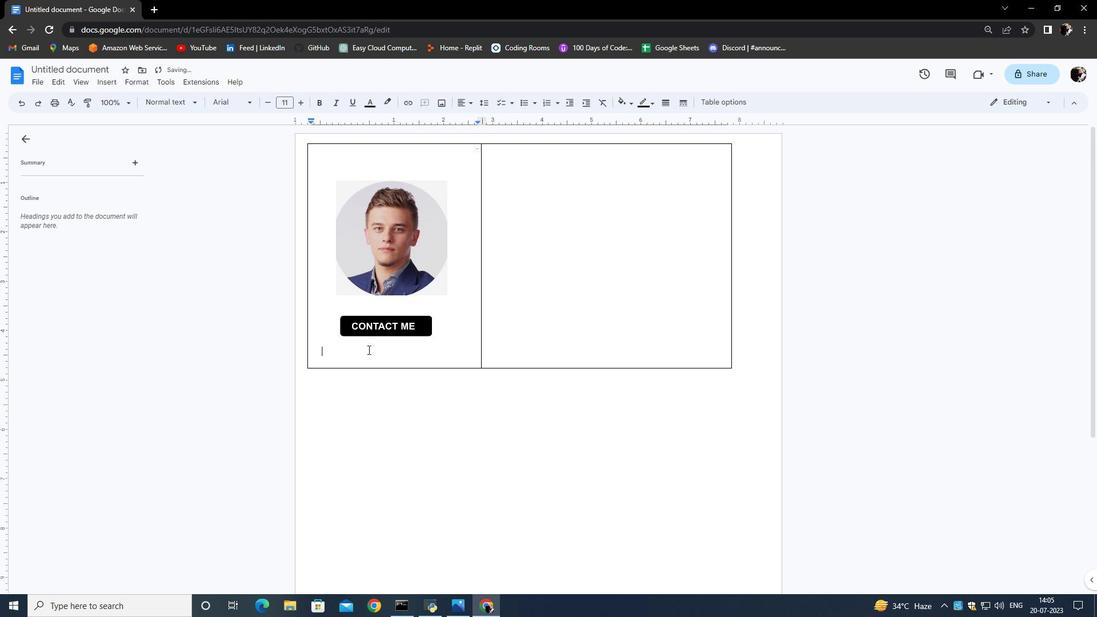 
Action: Mouse moved to (442, 105)
Screenshot: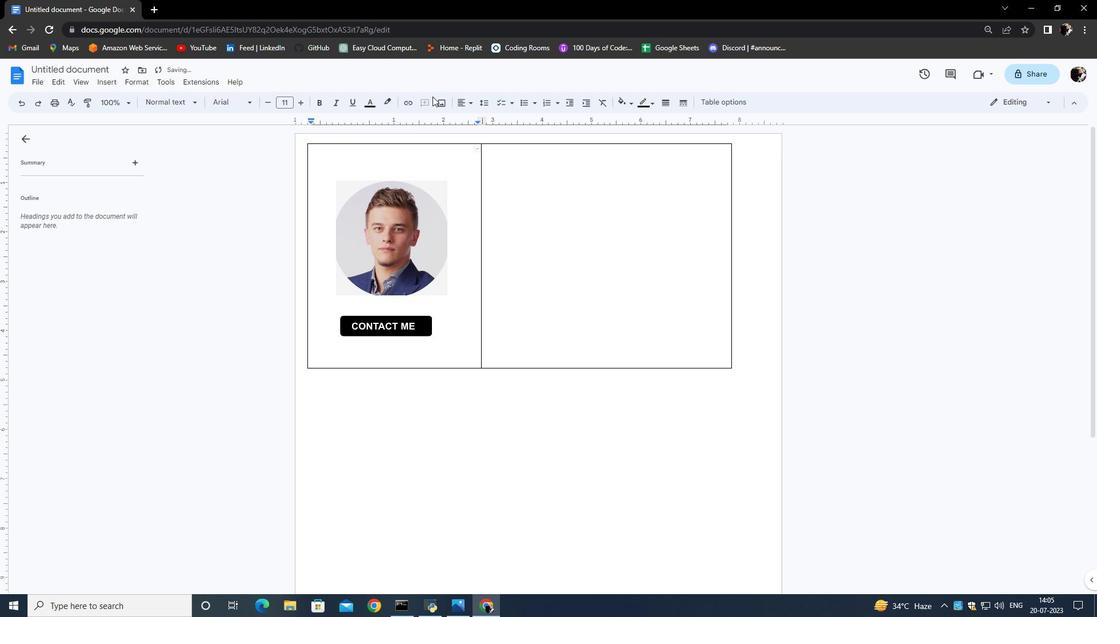 
Action: Mouse pressed left at (442, 105)
Screenshot: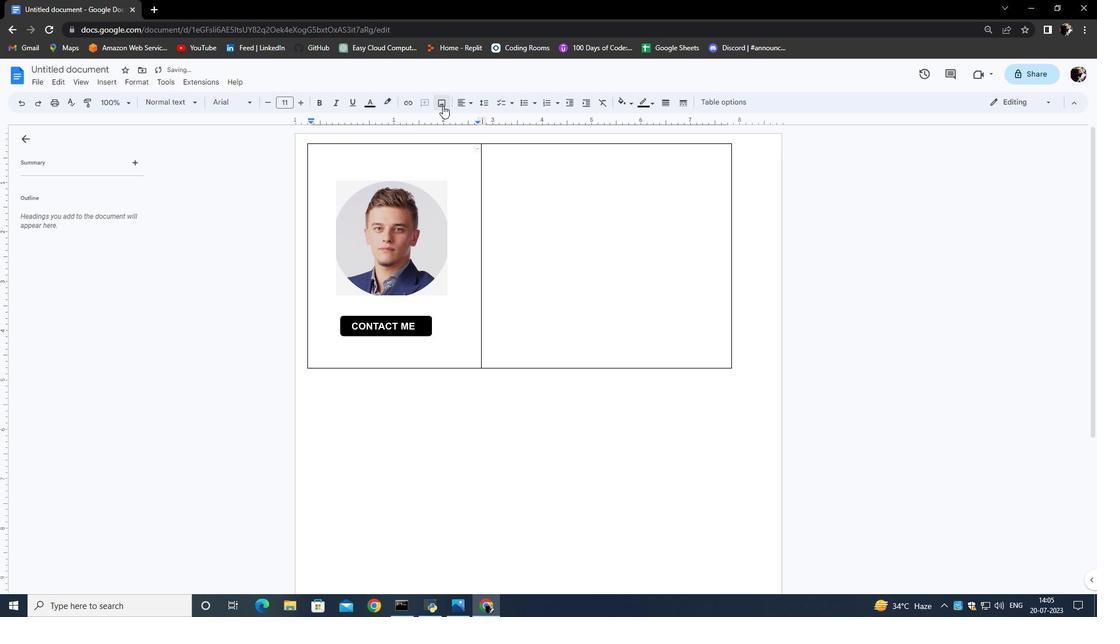 
Action: Mouse moved to (480, 118)
Screenshot: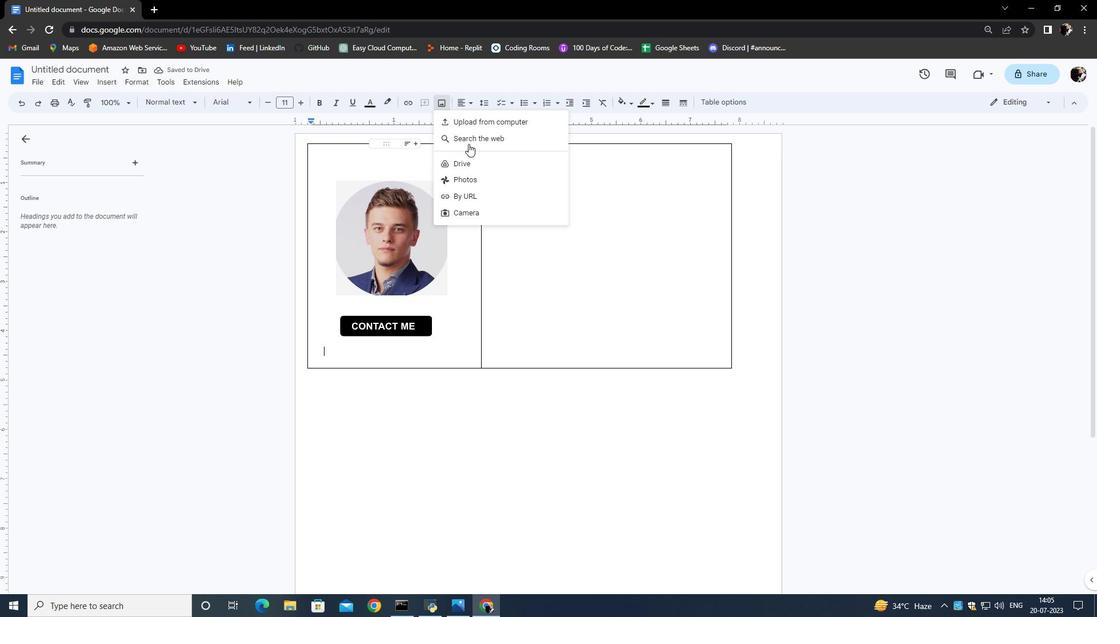 
Action: Mouse pressed left at (480, 118)
Screenshot: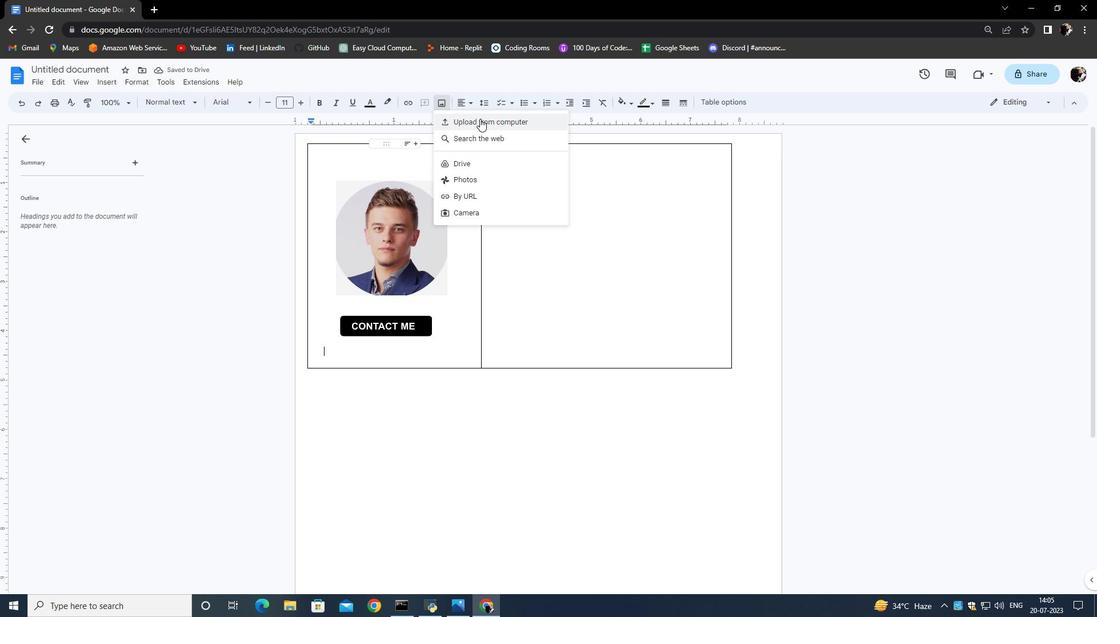 
Action: Mouse moved to (538, 6)
Screenshot: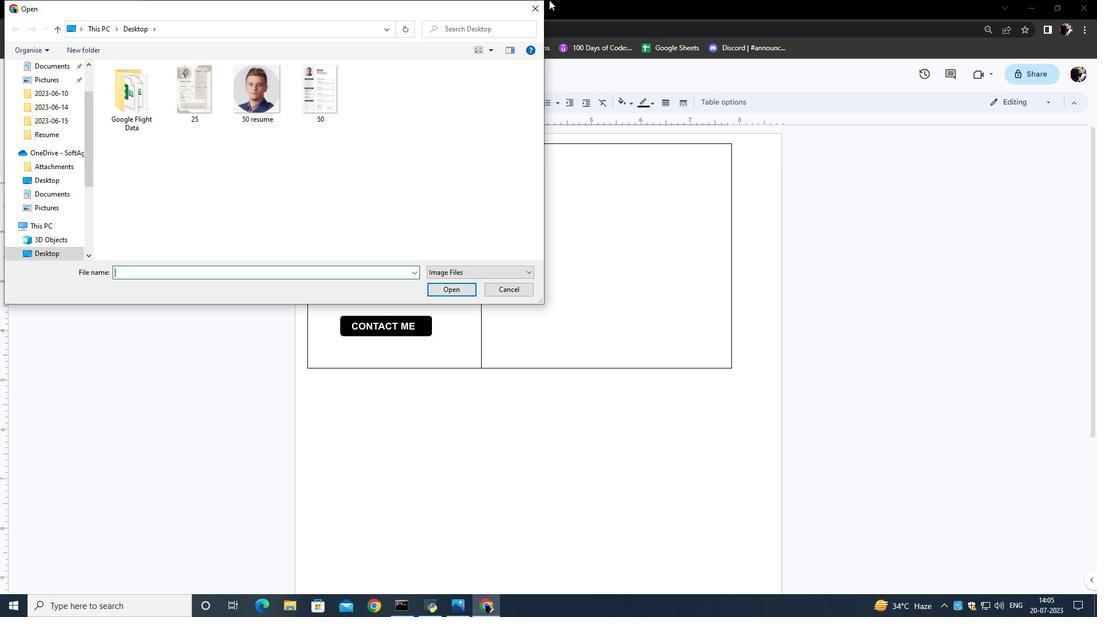 
Action: Mouse pressed left at (538, 6)
Screenshot: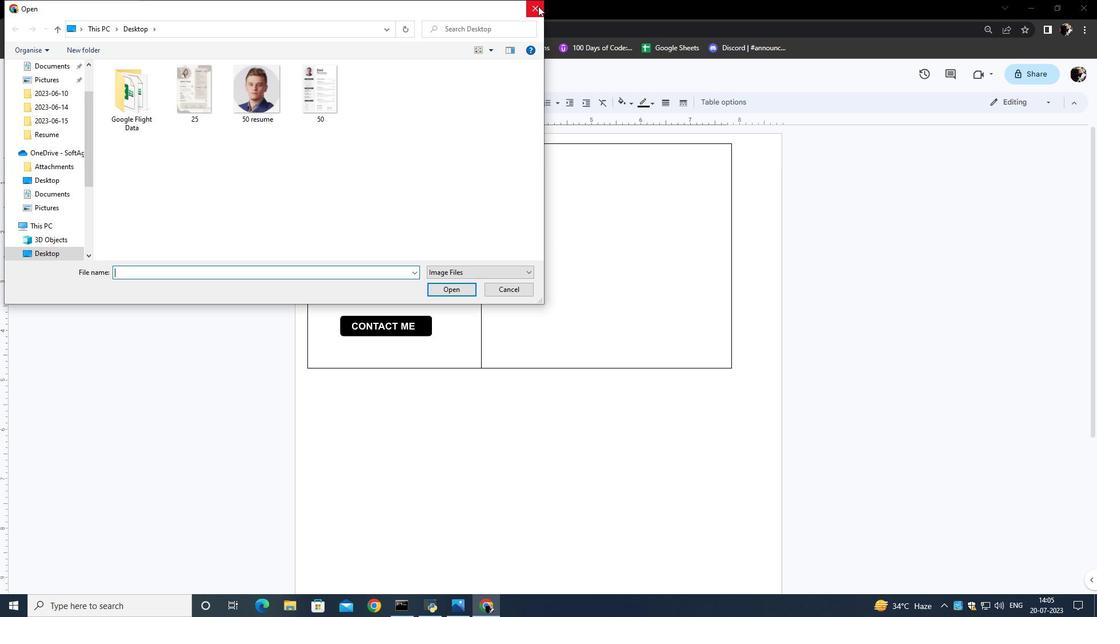 
Action: Mouse moved to (444, 101)
Screenshot: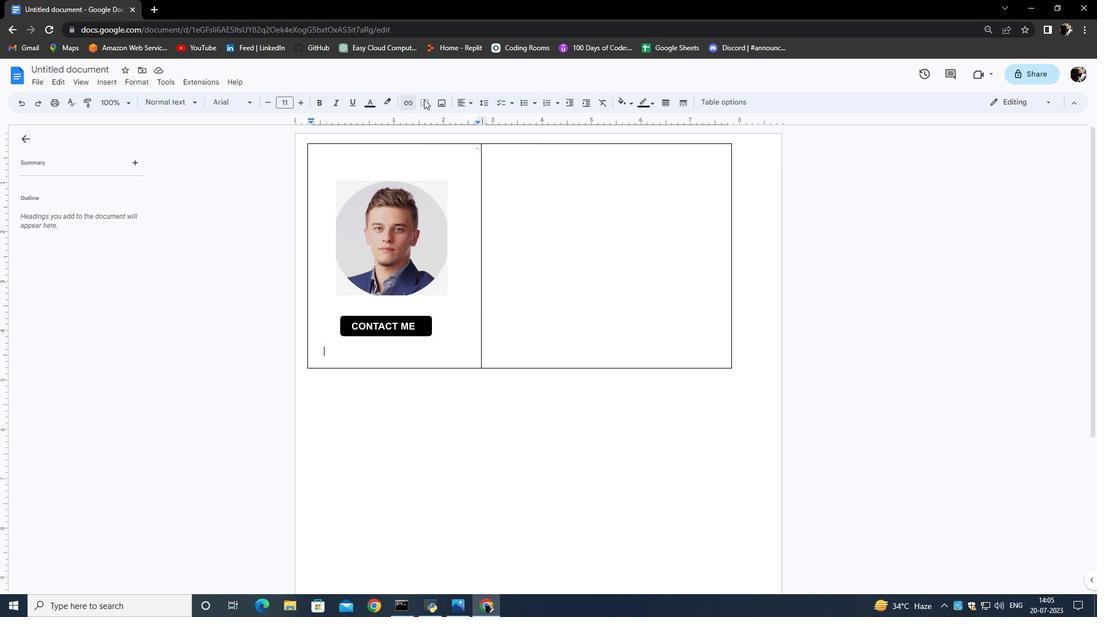 
Action: Mouse pressed left at (444, 101)
Screenshot: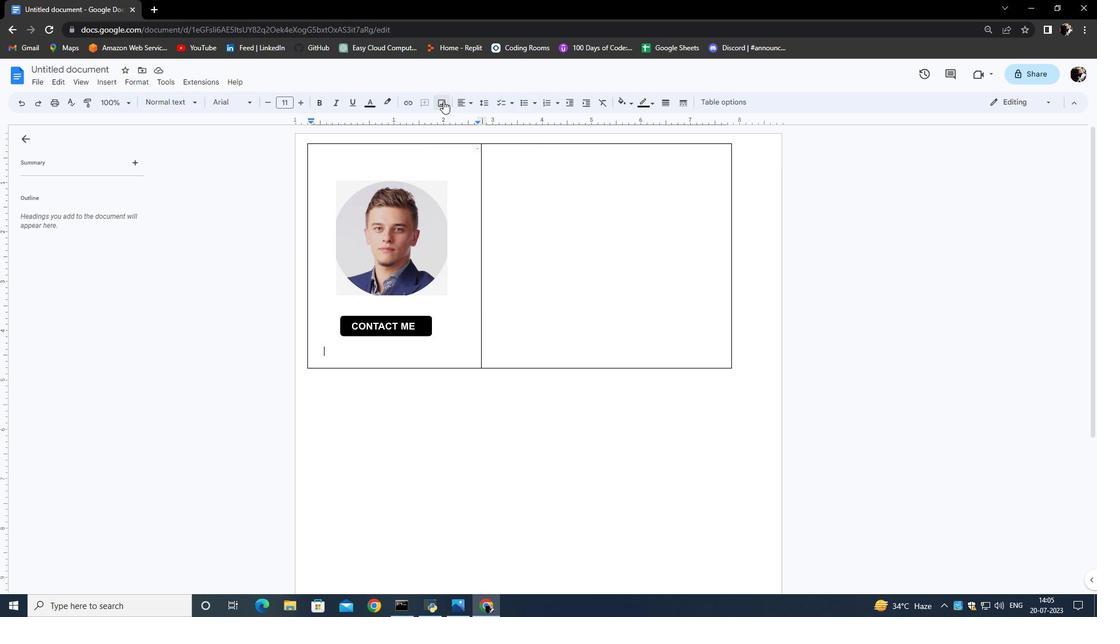 
Action: Mouse moved to (477, 137)
Screenshot: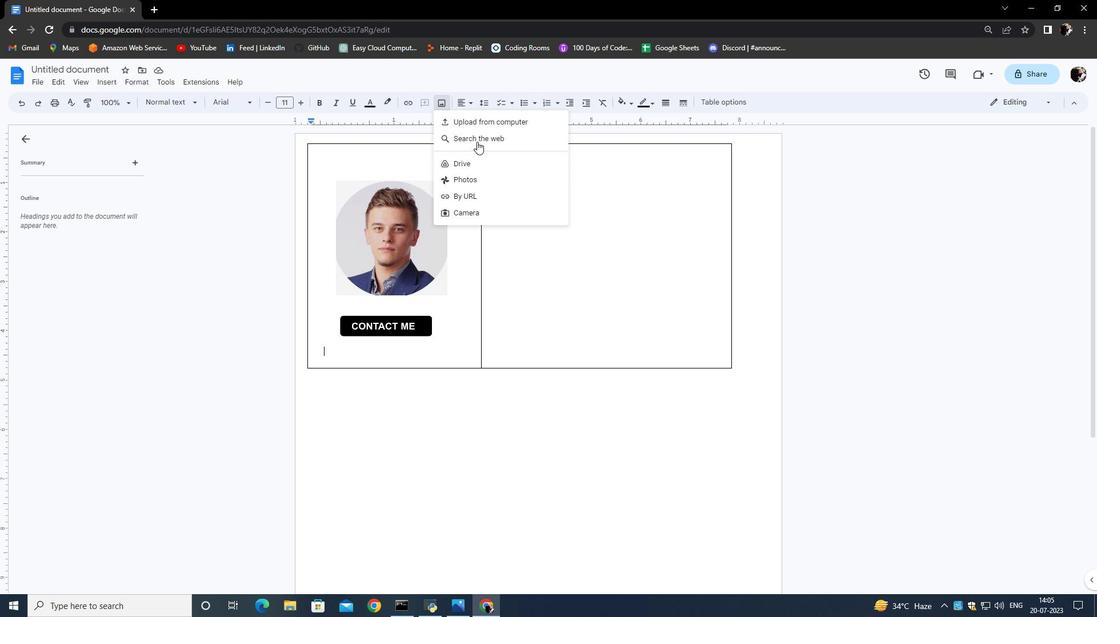 
Action: Mouse pressed left at (477, 137)
Screenshot: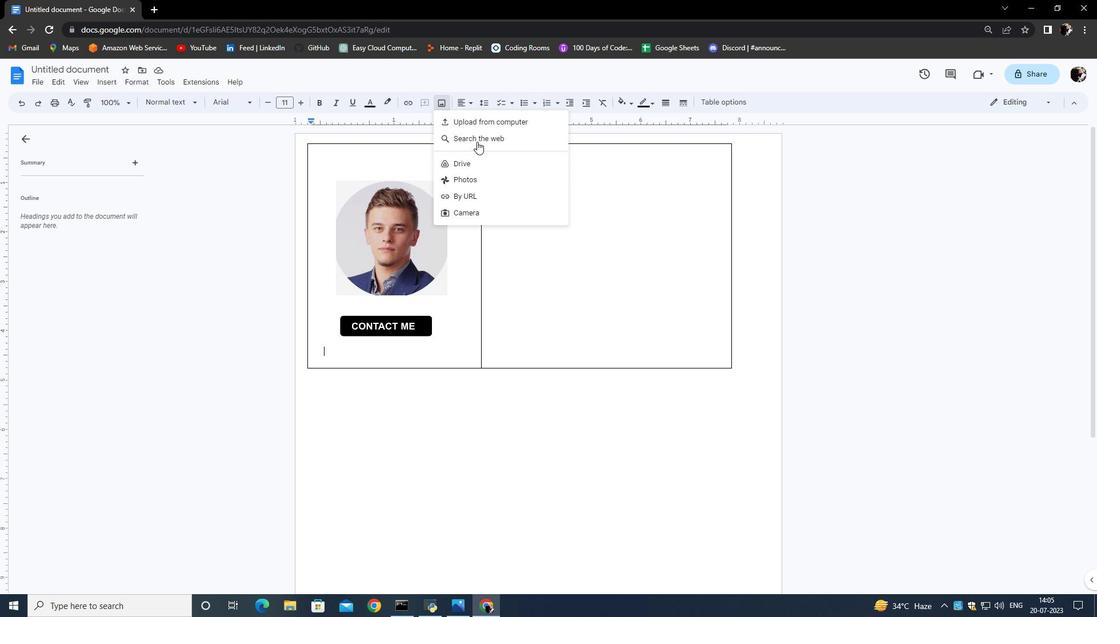 
Action: Mouse moved to (973, 109)
Screenshot: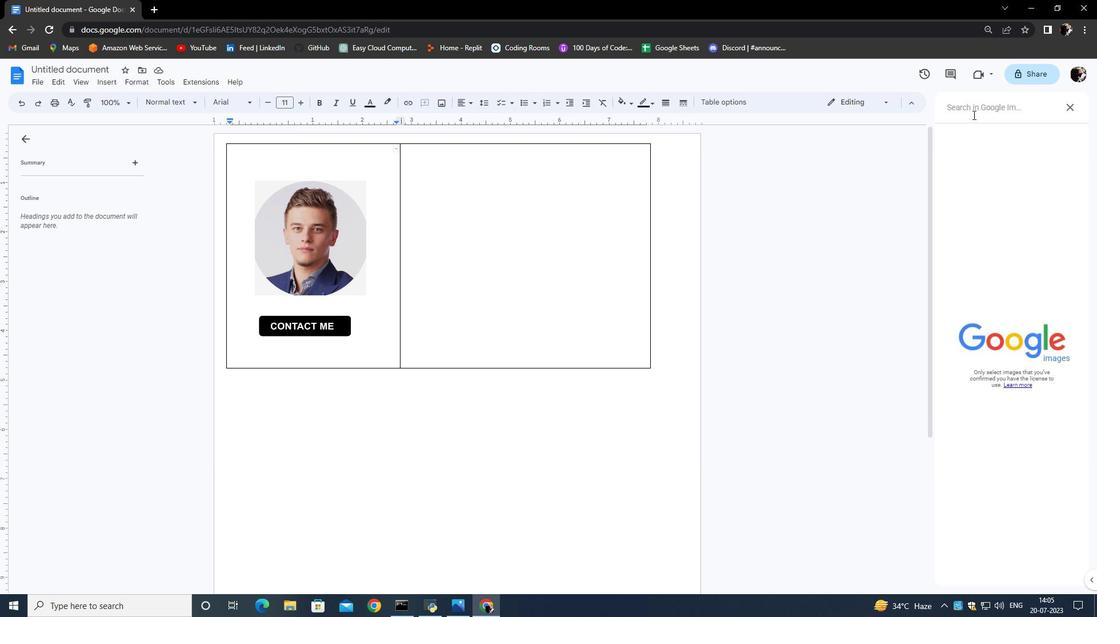 
Action: Mouse pressed left at (973, 109)
Screenshot: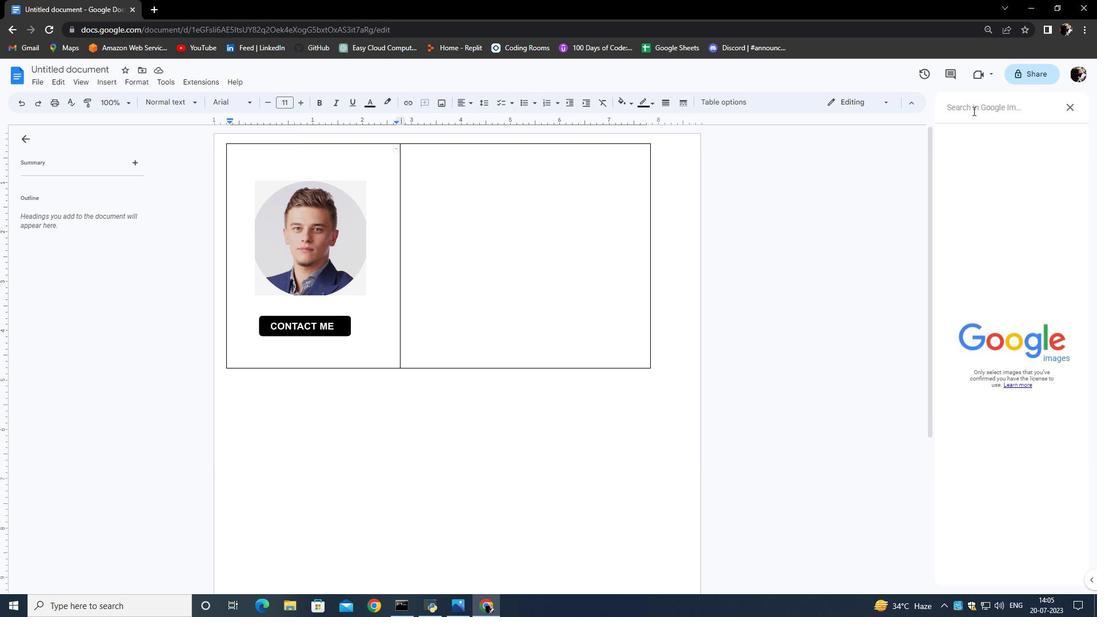 
Action: Key pressed PHONE<Key.backspace><Key.backspace><Key.backspace><Key.caps_lock><Key.backspace><Key.backspace>phone<Key.space>logo<Key.enter>
Screenshot: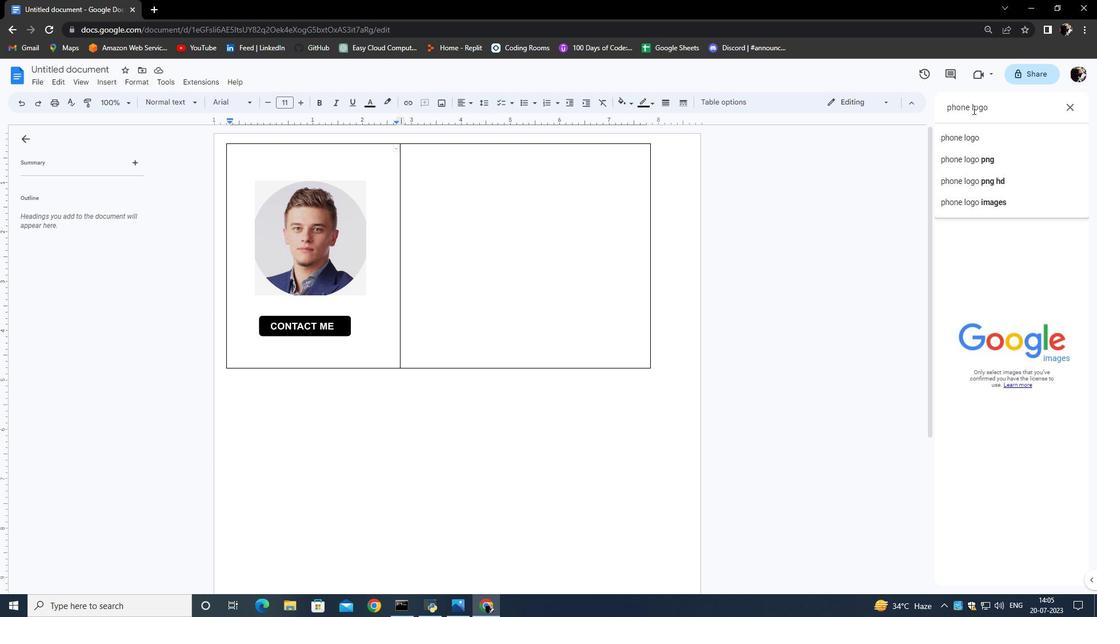 
Action: Mouse moved to (985, 217)
Screenshot: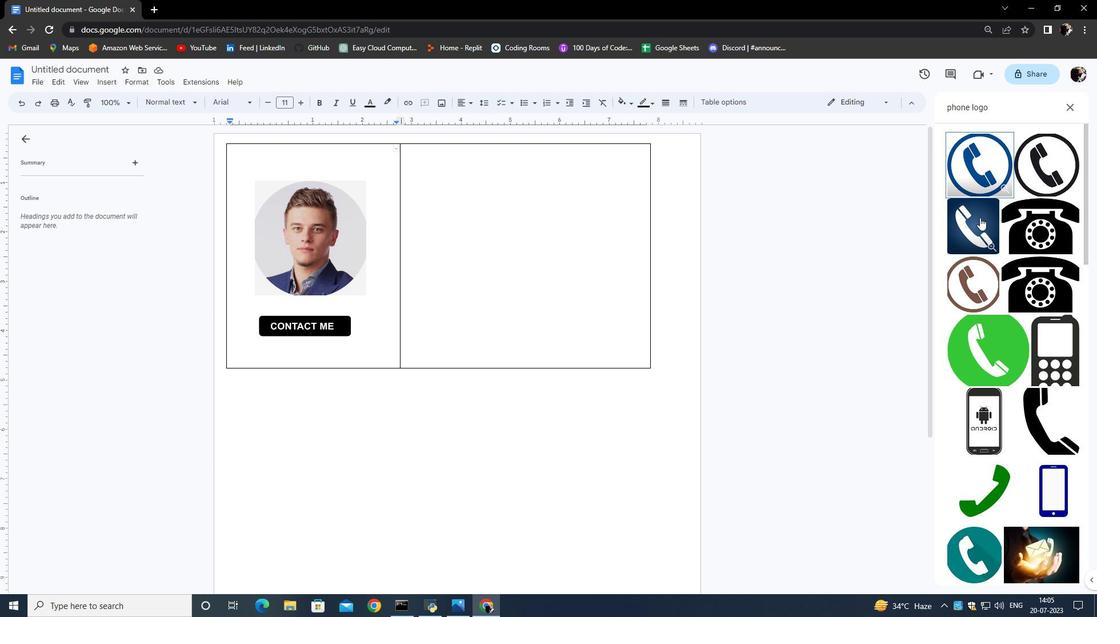 
Action: Mouse scrolled (985, 217) with delta (0, 0)
Screenshot: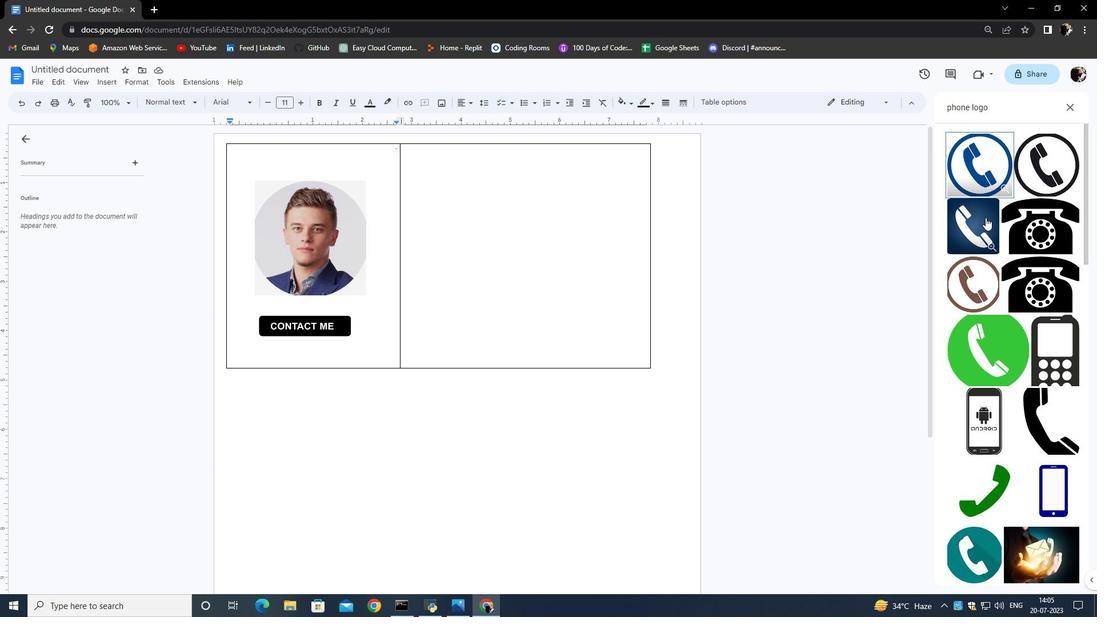 
Action: Mouse scrolled (985, 217) with delta (0, 0)
Screenshot: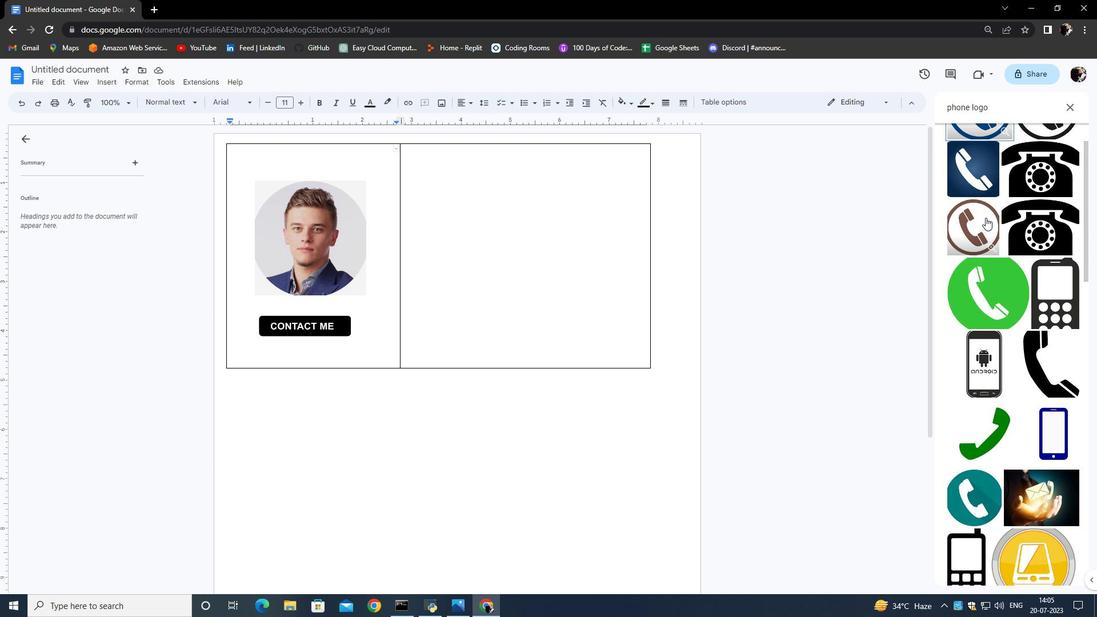 
Action: Mouse scrolled (985, 217) with delta (0, 0)
Screenshot: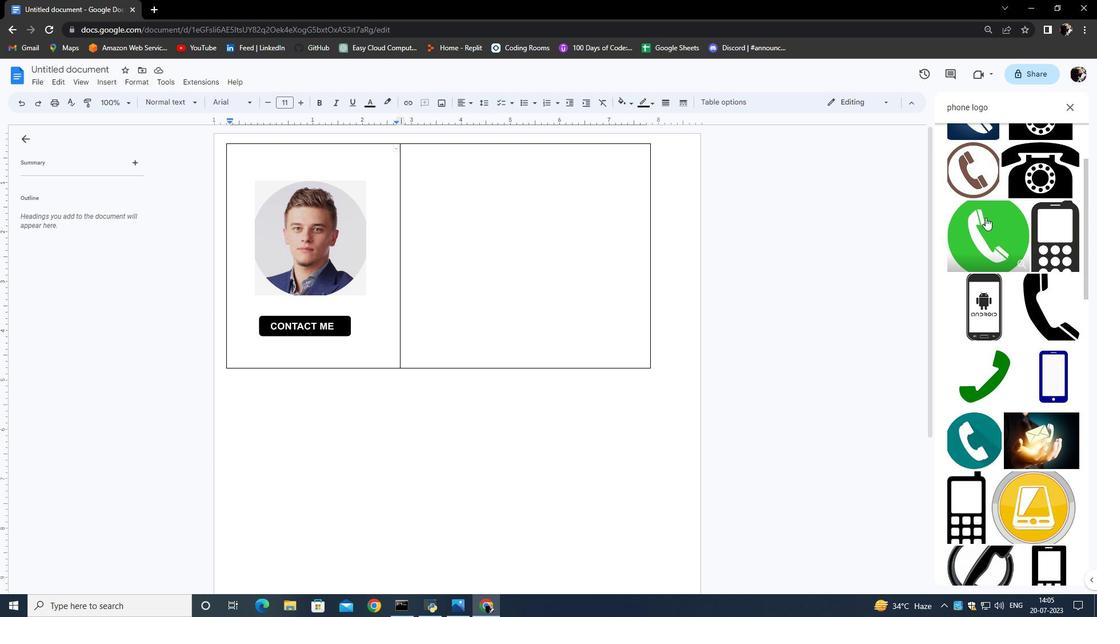 
Action: Mouse moved to (1041, 261)
Screenshot: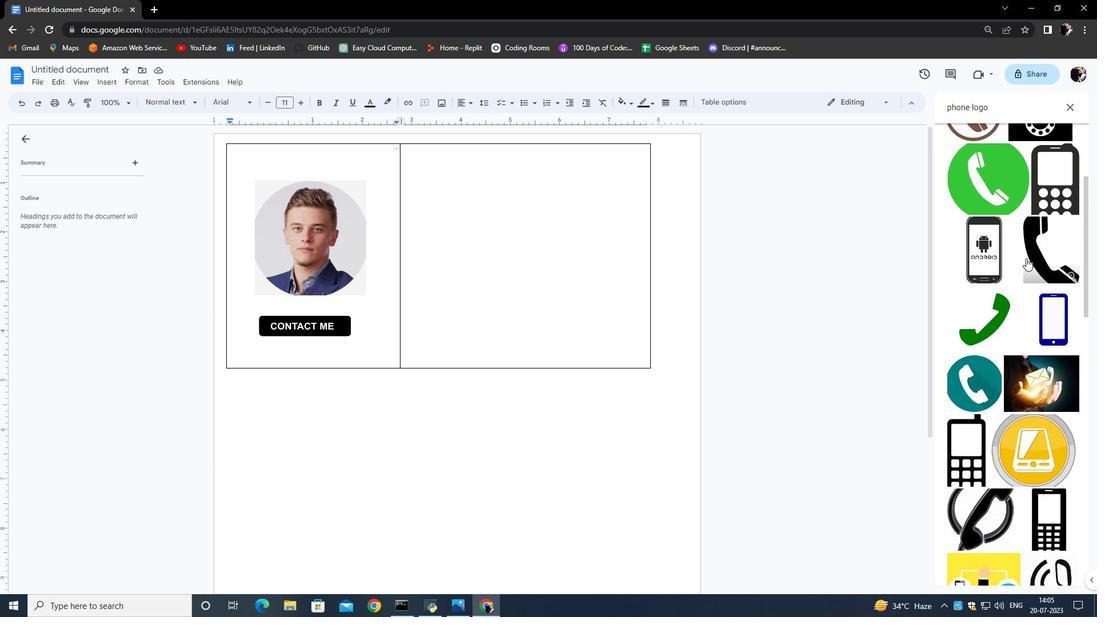 
Action: Mouse scrolled (1041, 261) with delta (0, 0)
Screenshot: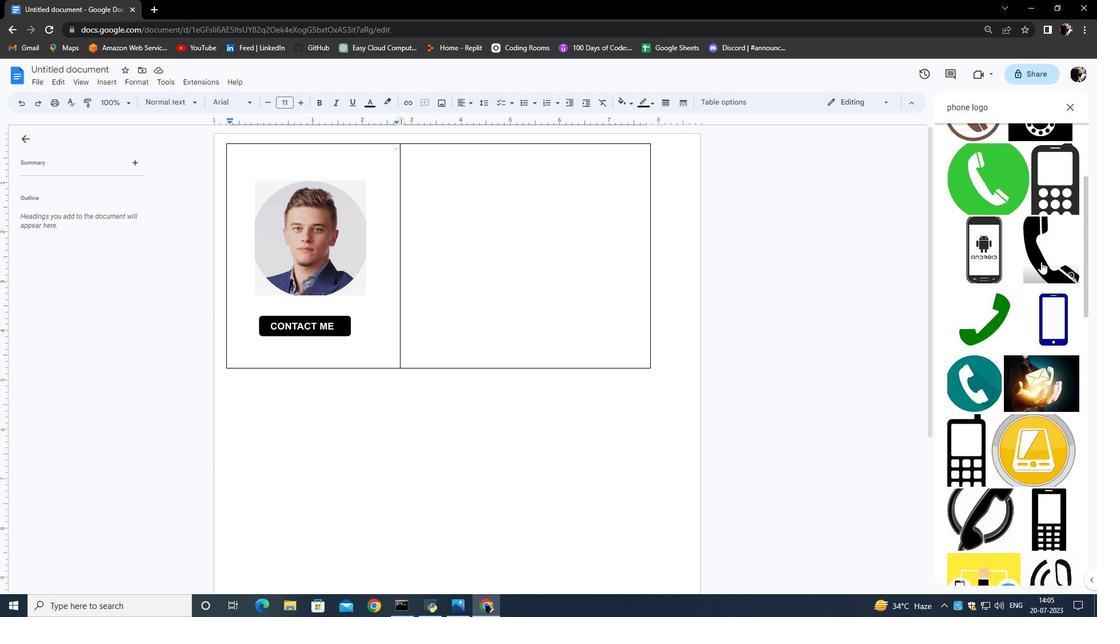 
Action: Mouse scrolled (1041, 262) with delta (0, 0)
Screenshot: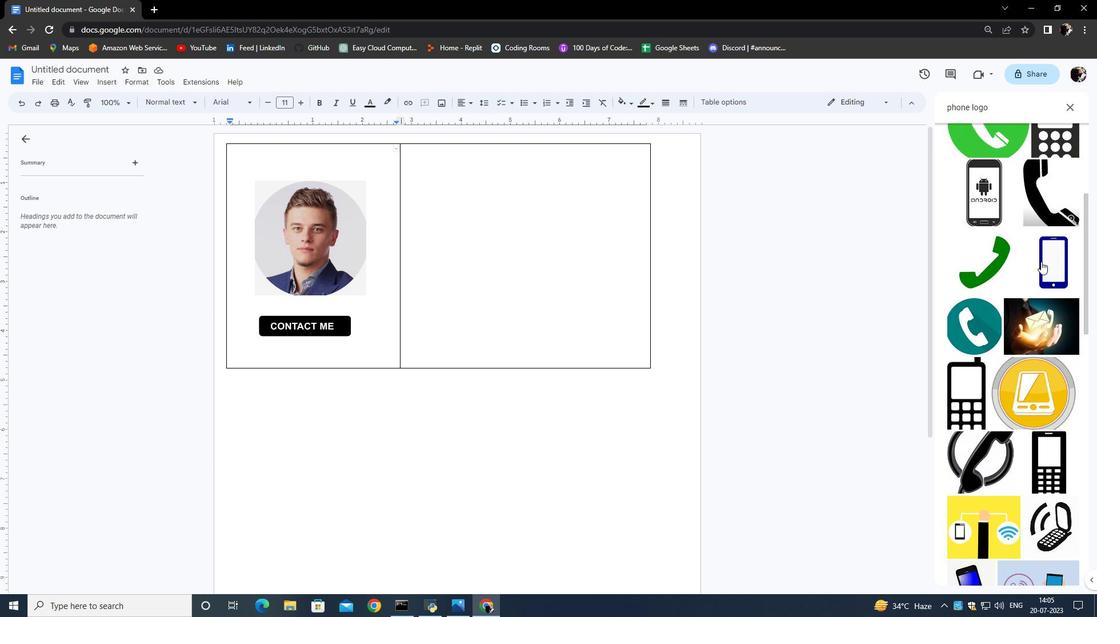 
Action: Mouse scrolled (1041, 262) with delta (0, 0)
Screenshot: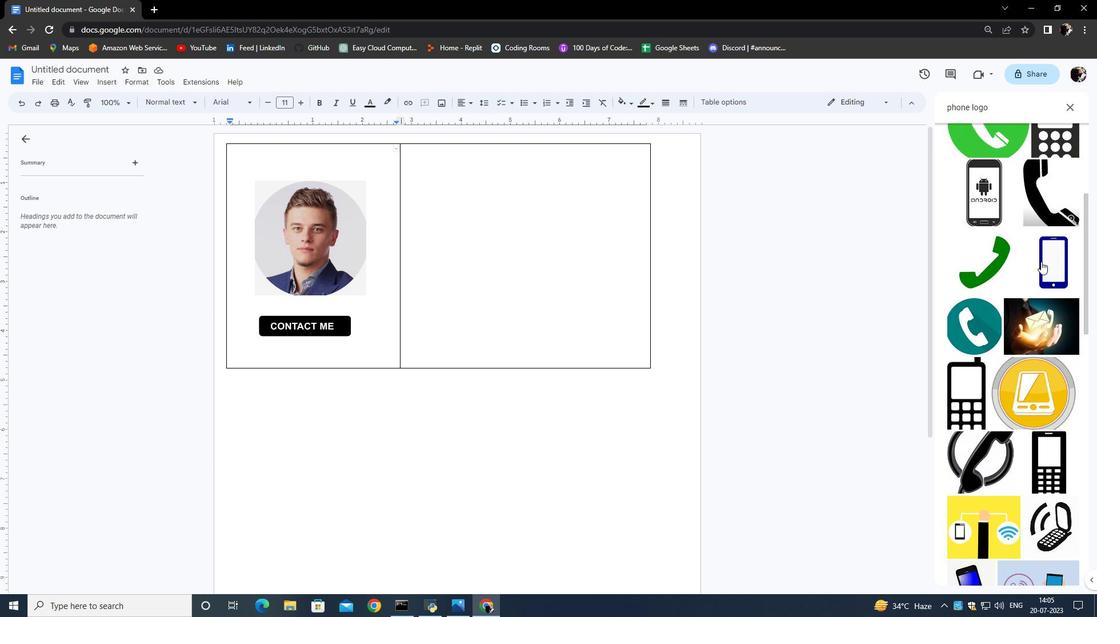 
Action: Mouse scrolled (1041, 262) with delta (0, 0)
Screenshot: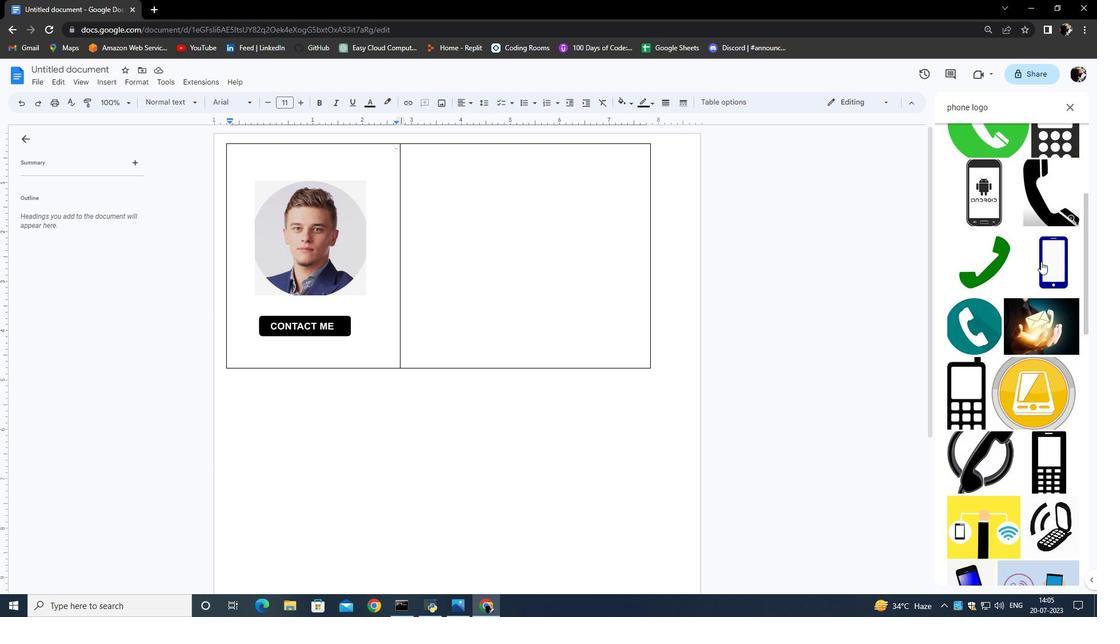 
Action: Mouse scrolled (1041, 262) with delta (0, 0)
Screenshot: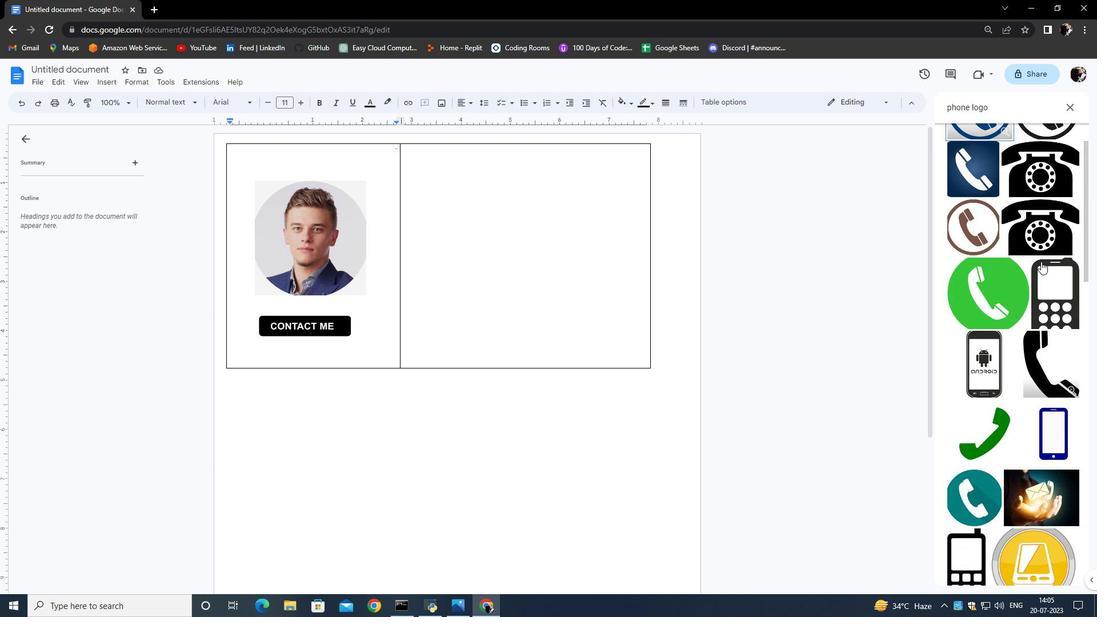 
Action: Mouse scrolled (1041, 262) with delta (0, 0)
Screenshot: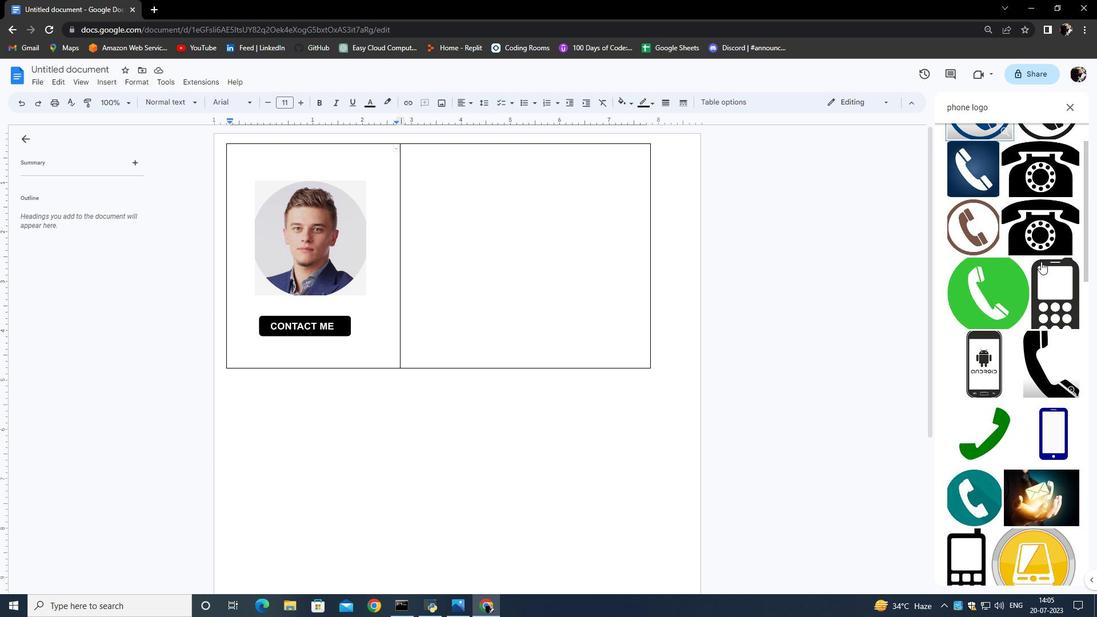 
Action: Mouse moved to (1029, 162)
Screenshot: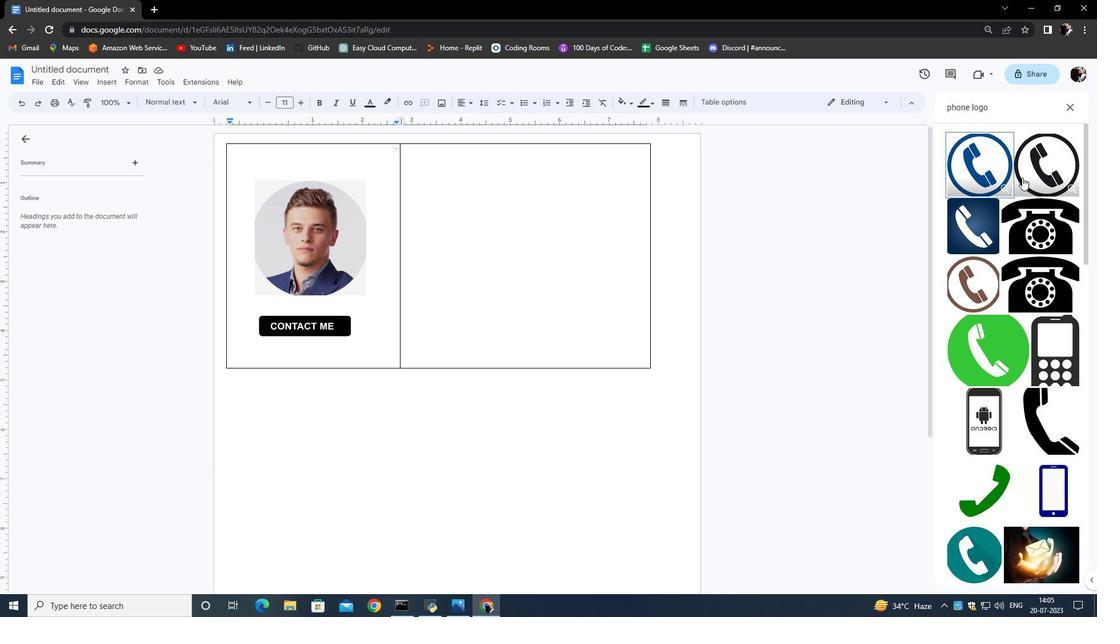 
Action: Mouse pressed left at (1029, 162)
Screenshot: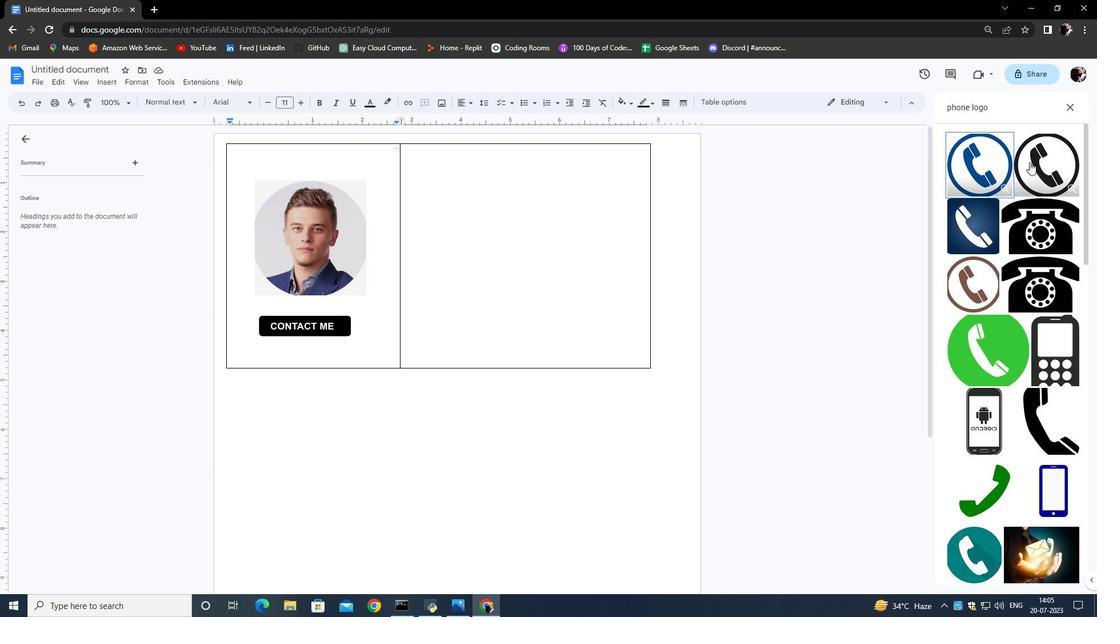 
Action: Mouse moved to (1072, 572)
Screenshot: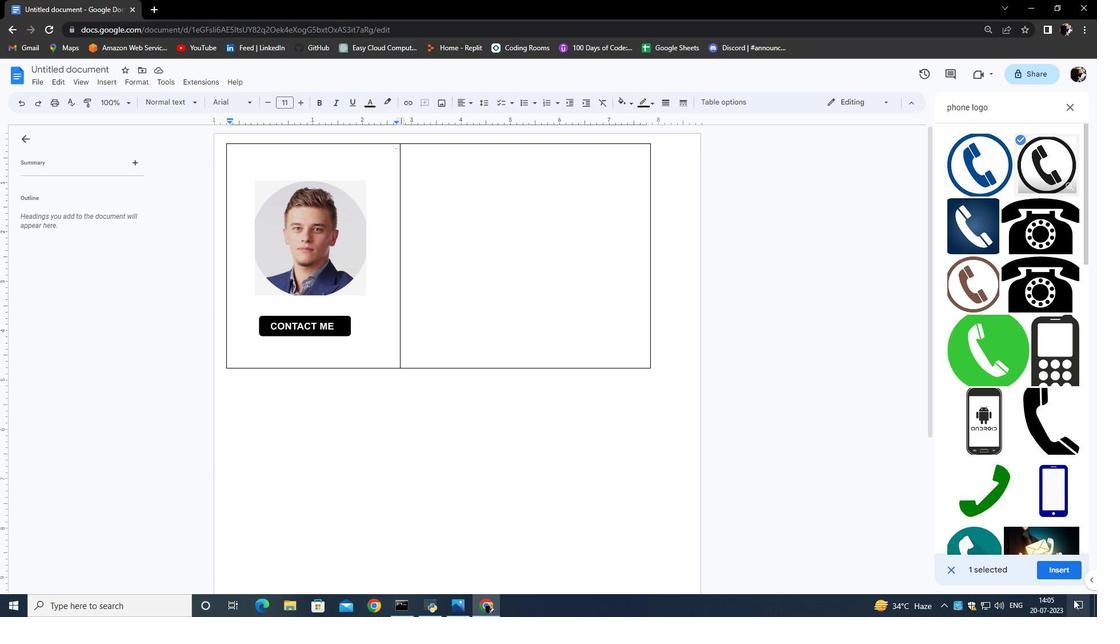 
Action: Mouse pressed left at (1072, 572)
Screenshot: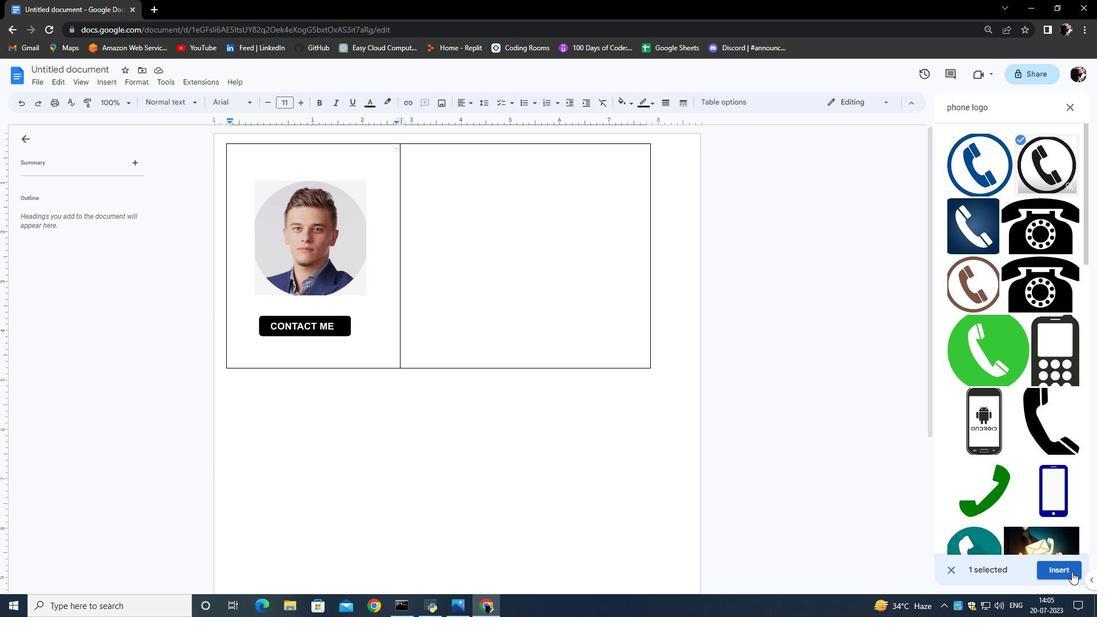 
Action: Mouse moved to (420, 484)
Screenshot: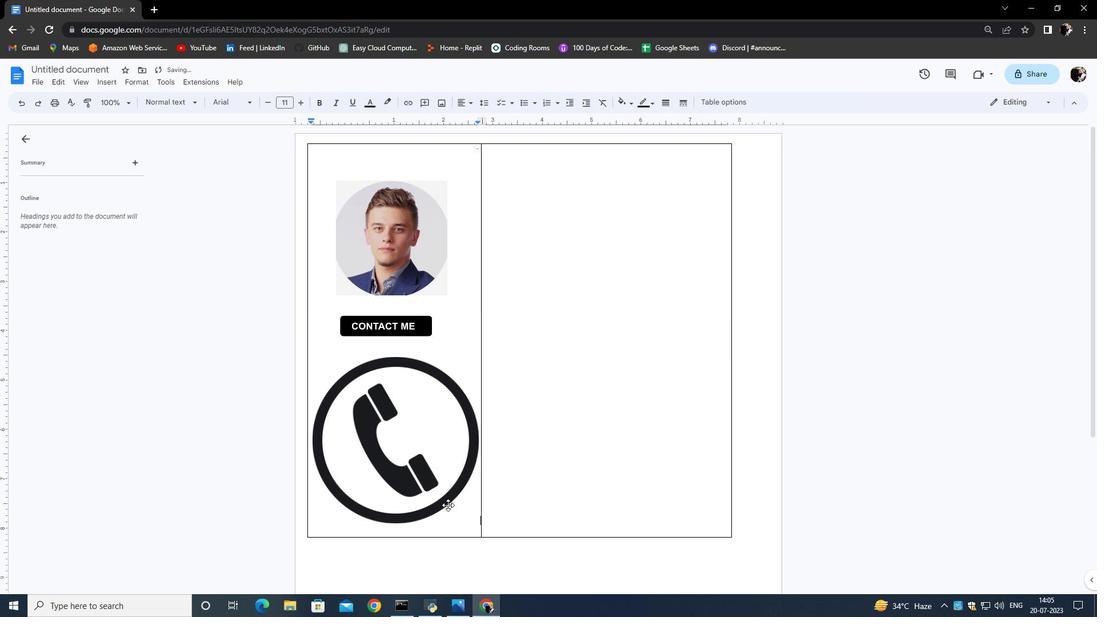 
Action: Mouse pressed left at (420, 484)
Screenshot: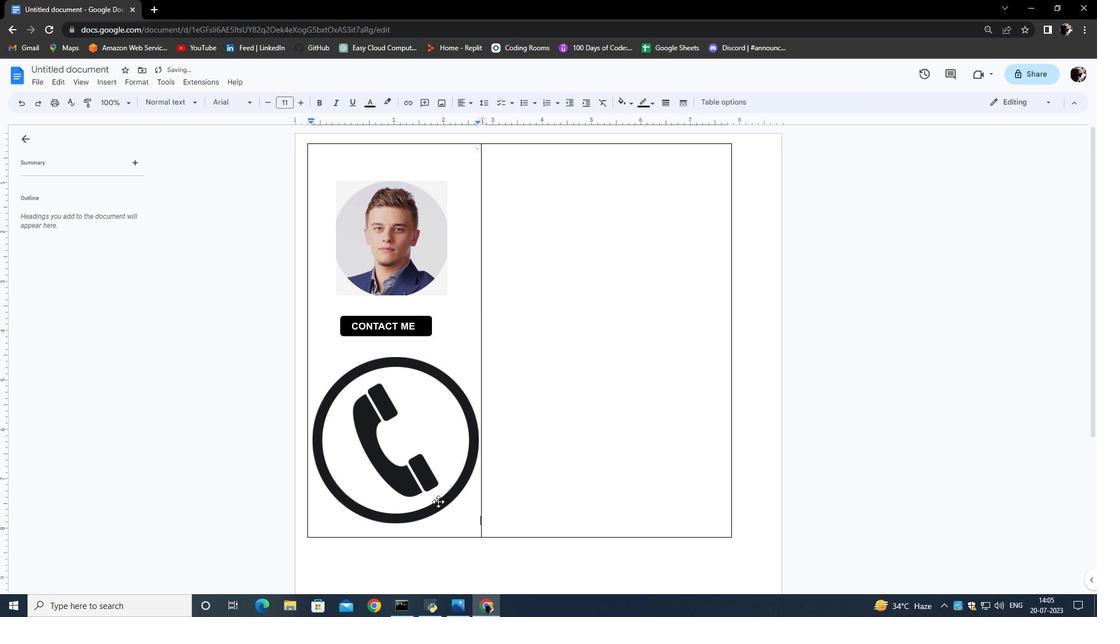
Action: Mouse moved to (479, 522)
Screenshot: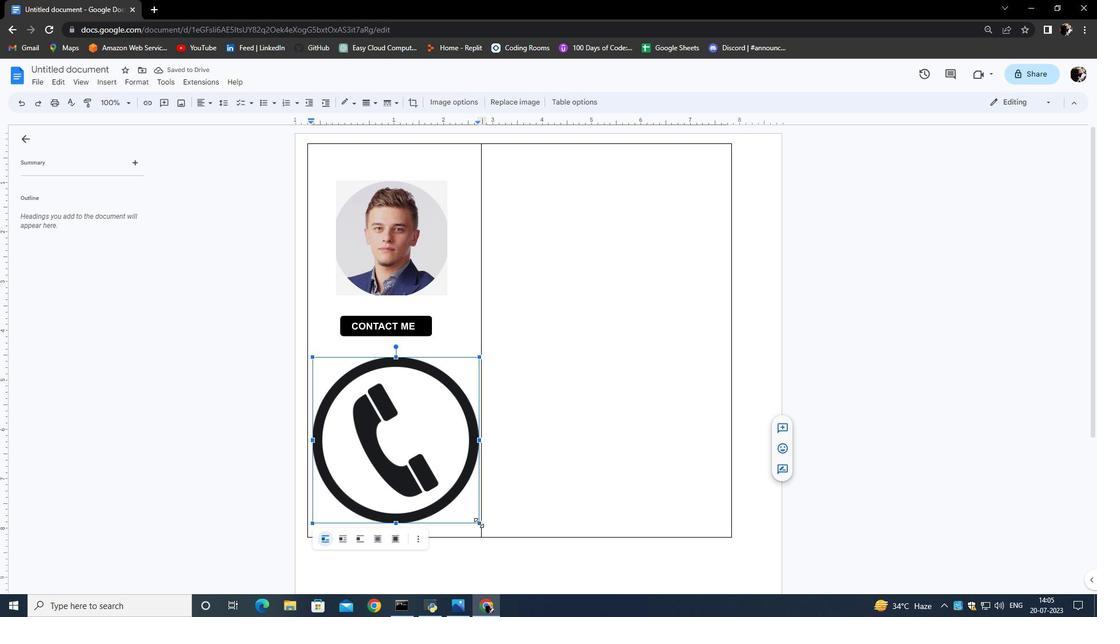 
Action: Mouse pressed left at (479, 522)
Screenshot: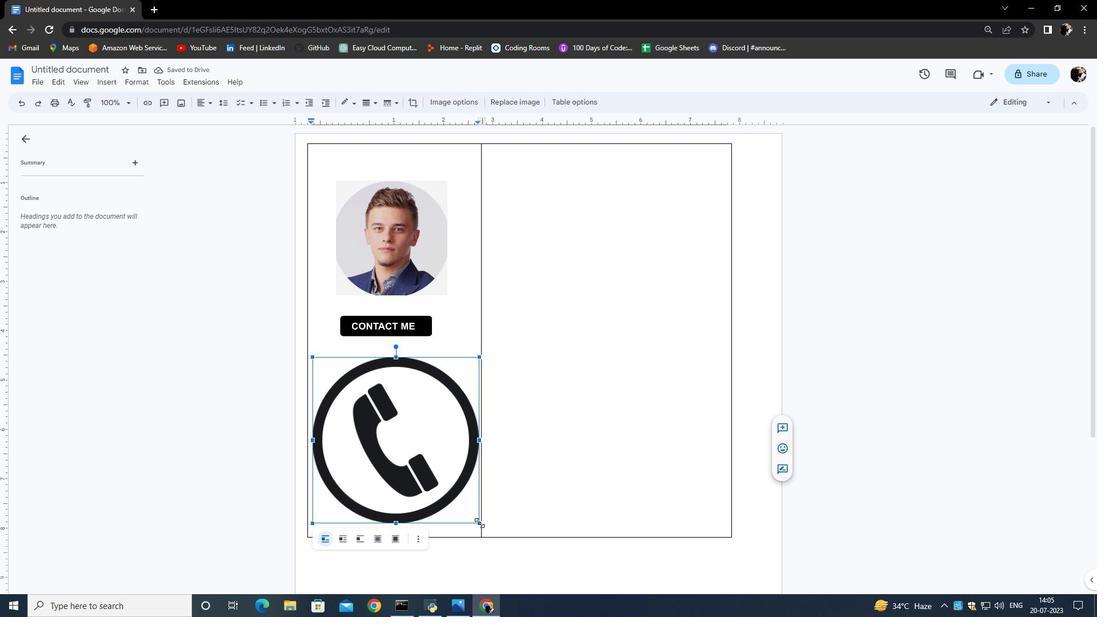 
Action: Mouse moved to (332, 357)
Screenshot: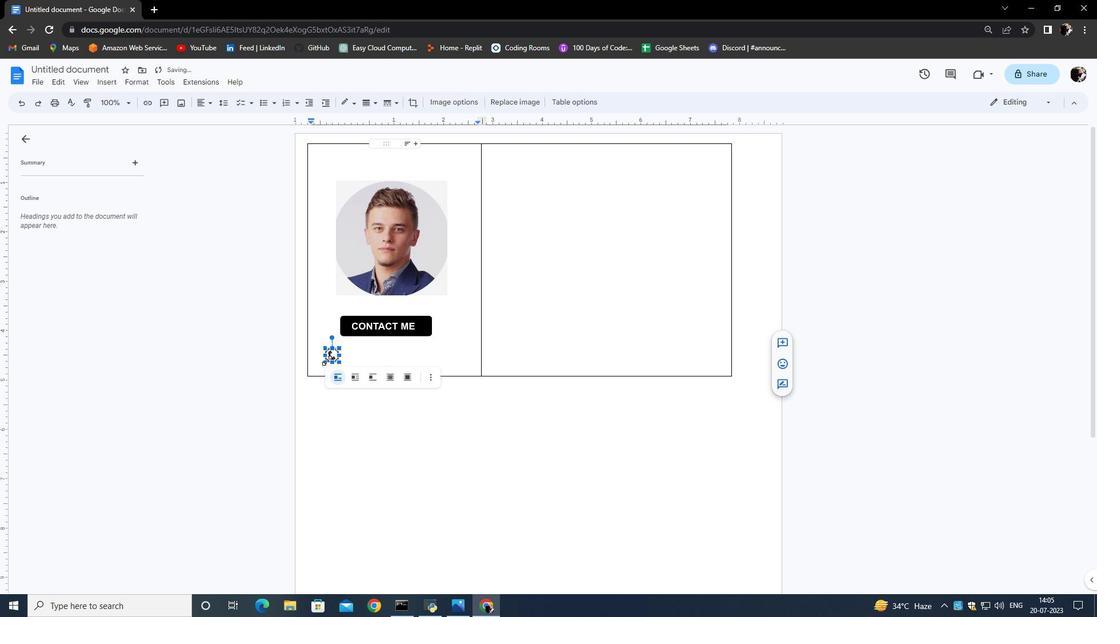 
Action: Mouse pressed left at (332, 357)
Screenshot: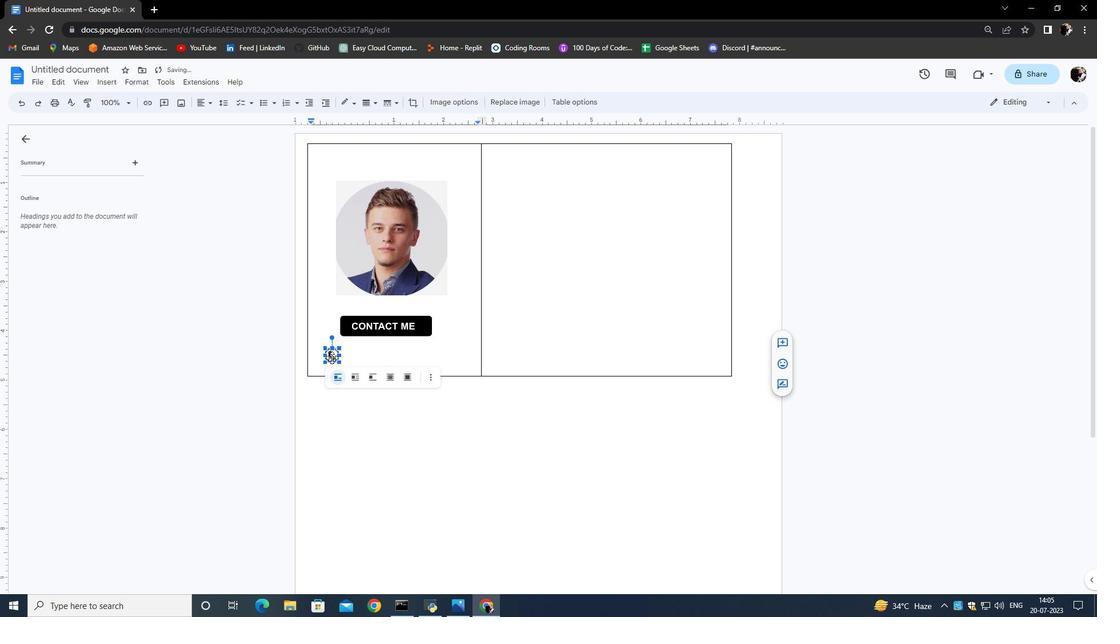 
Action: Mouse moved to (362, 356)
Screenshot: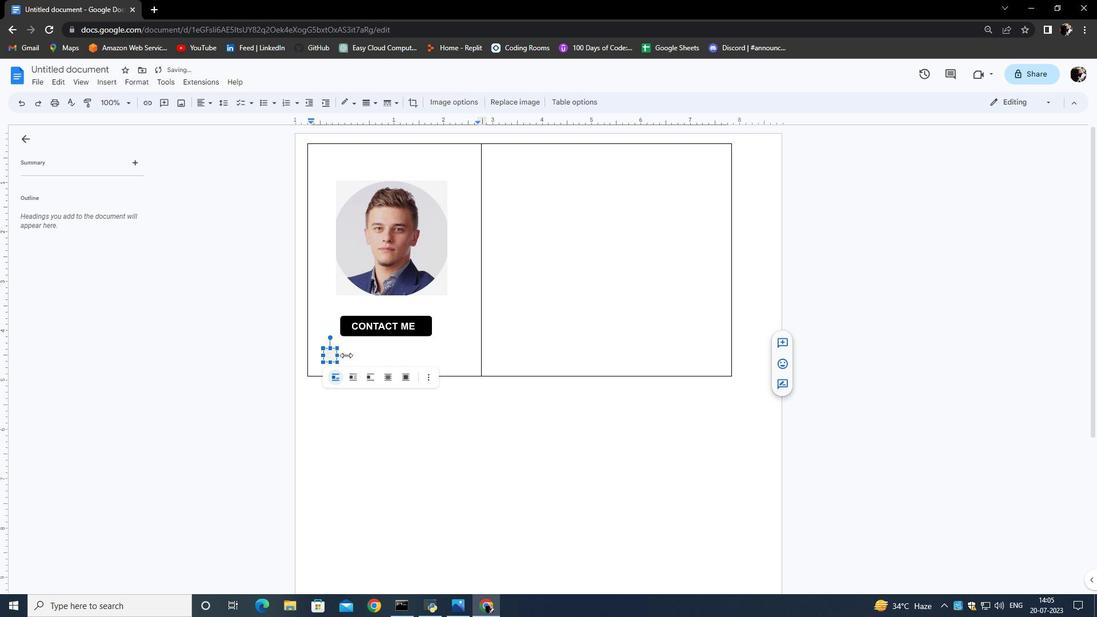 
Action: Mouse pressed left at (362, 356)
Screenshot: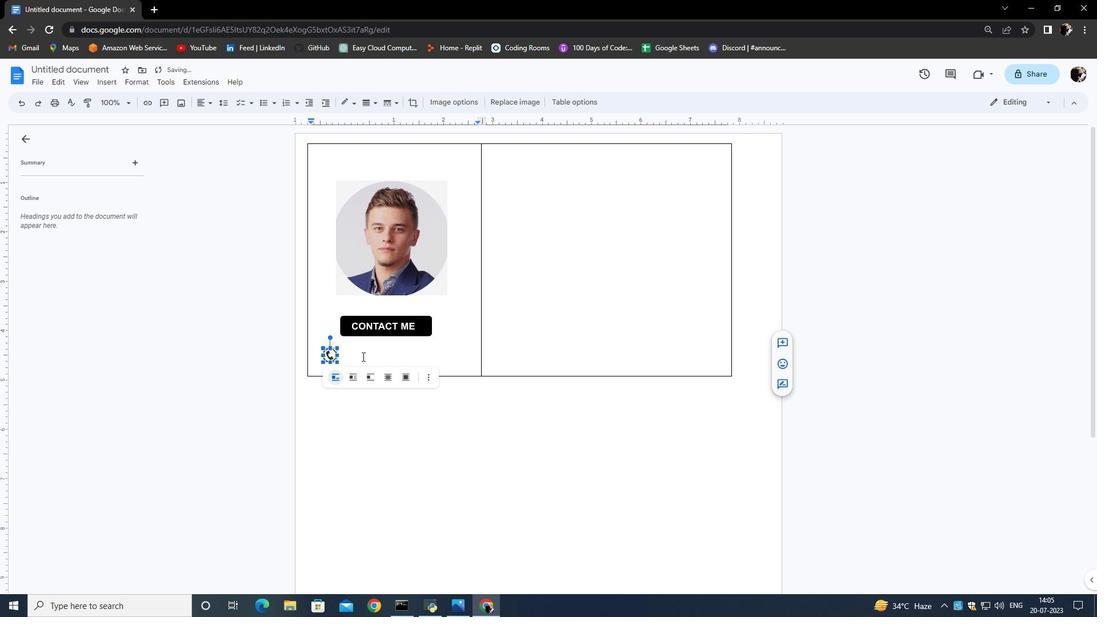 
Action: Mouse moved to (329, 355)
Screenshot: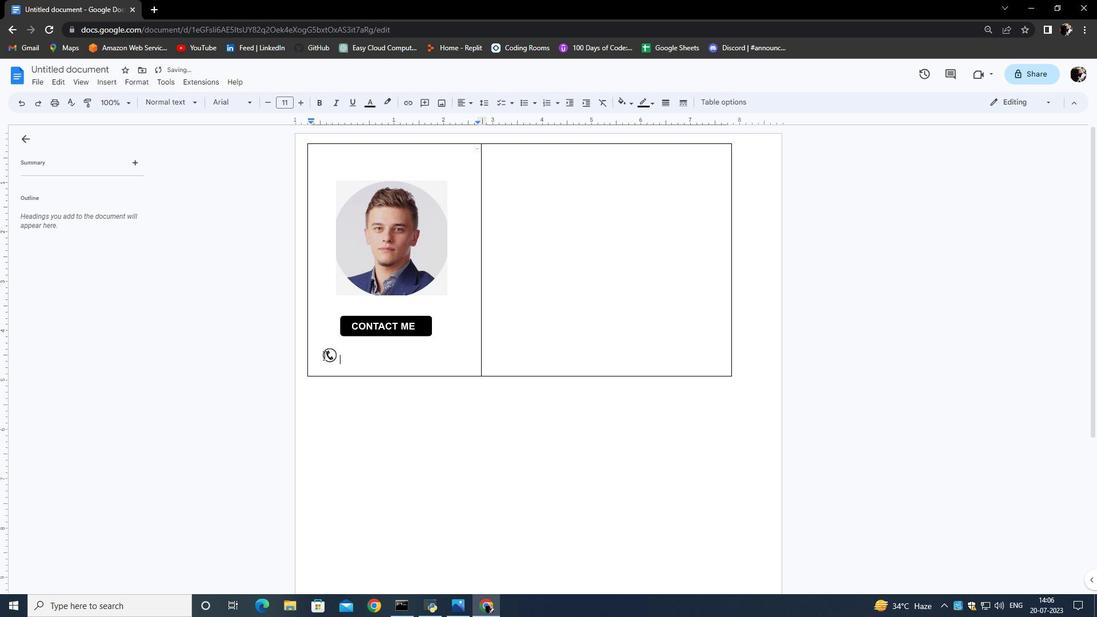 
Action: Mouse pressed left at (329, 355)
Screenshot: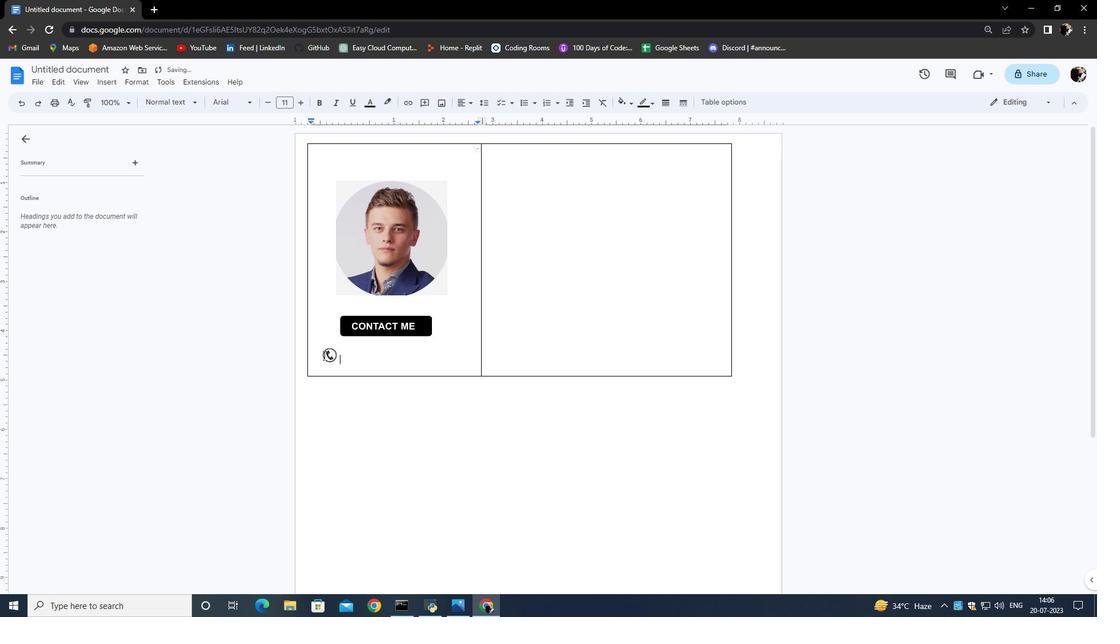 
Action: Mouse pressed left at (329, 355)
Screenshot: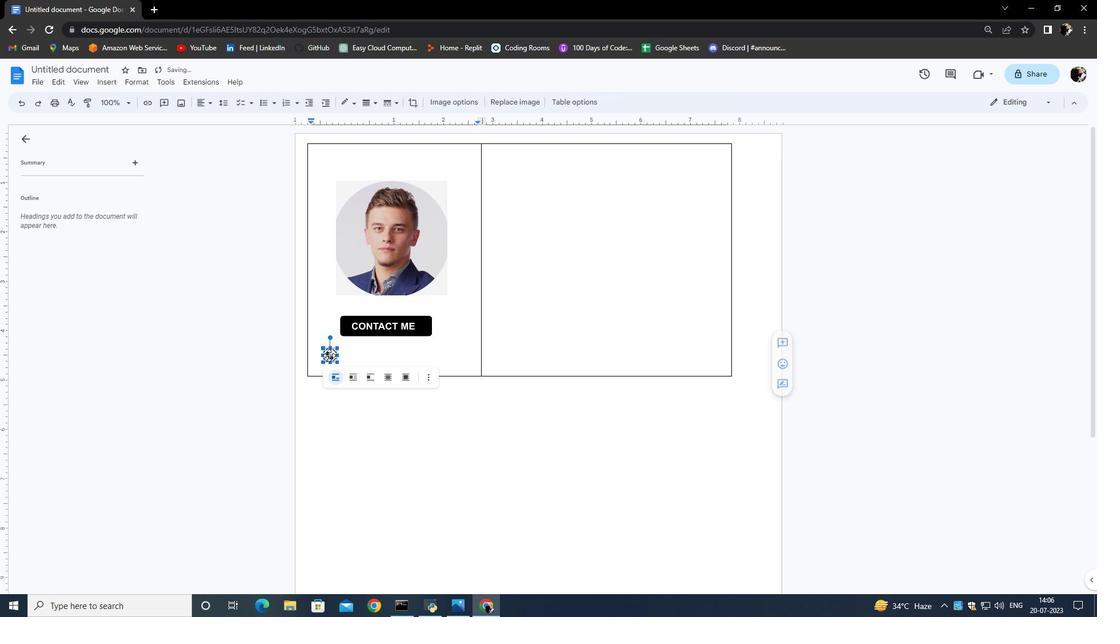 
Action: Mouse moved to (334, 361)
Screenshot: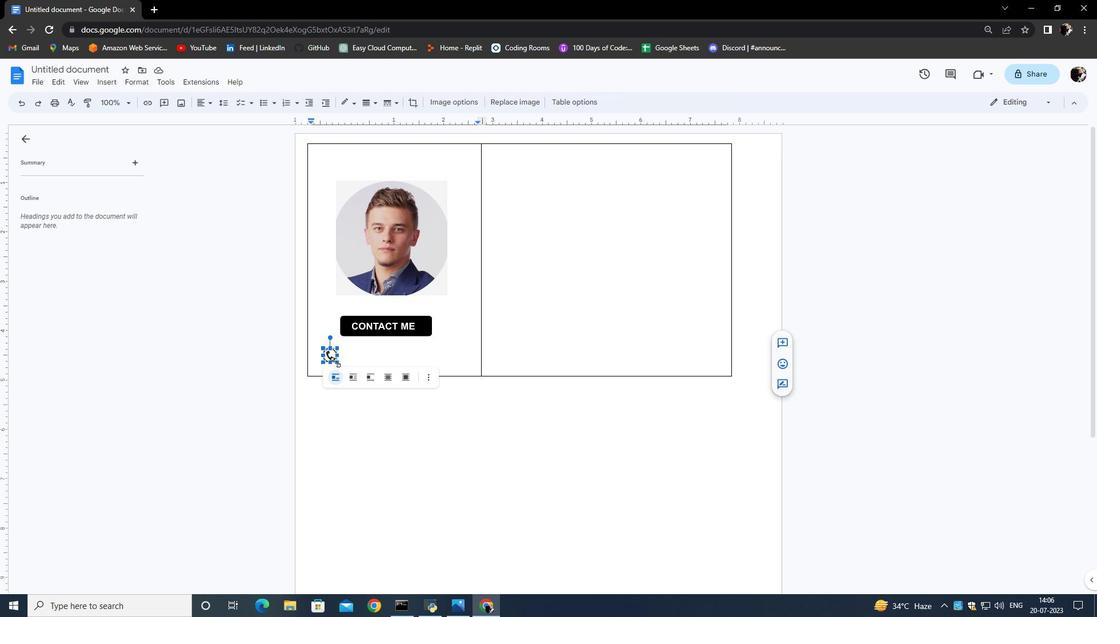 
Action: Mouse pressed left at (334, 361)
Screenshot: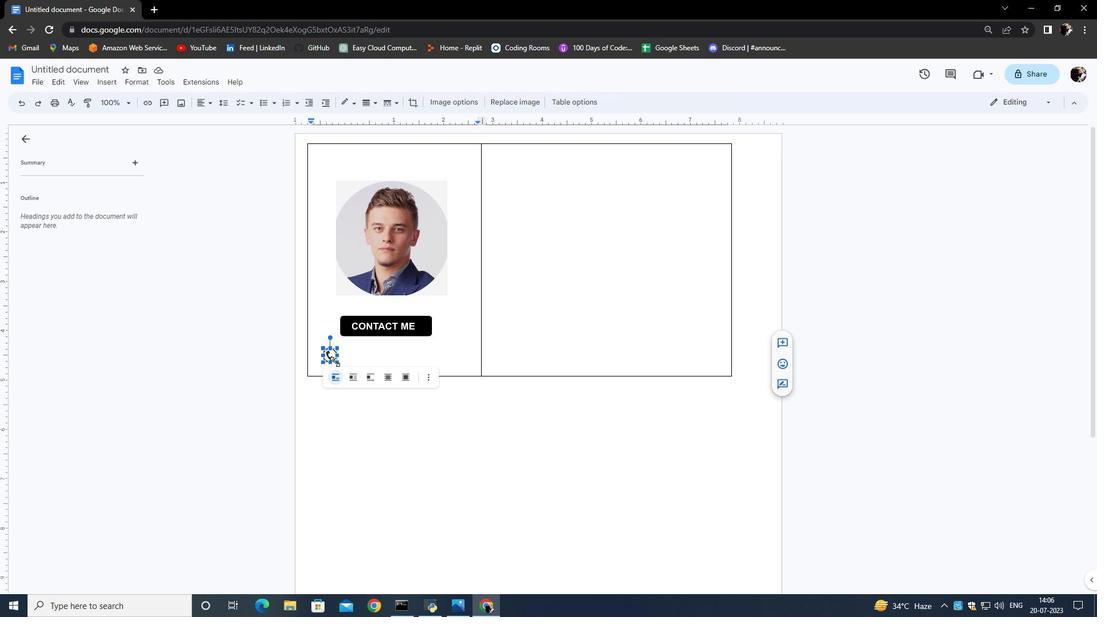 
Action: Mouse moved to (349, 353)
Screenshot: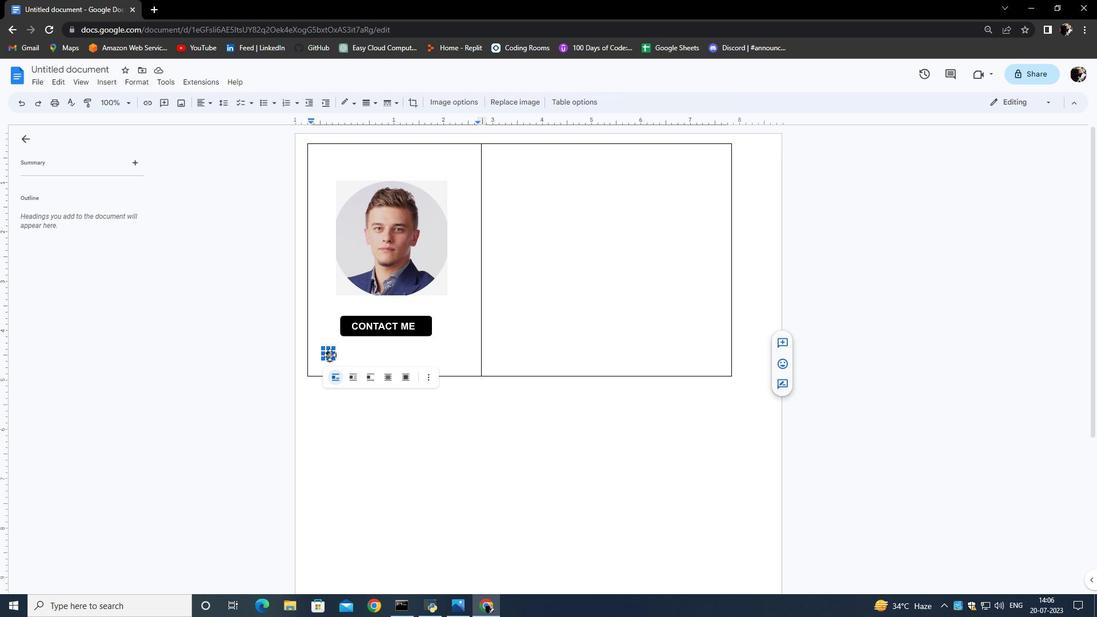 
Action: Mouse pressed left at (349, 353)
Screenshot: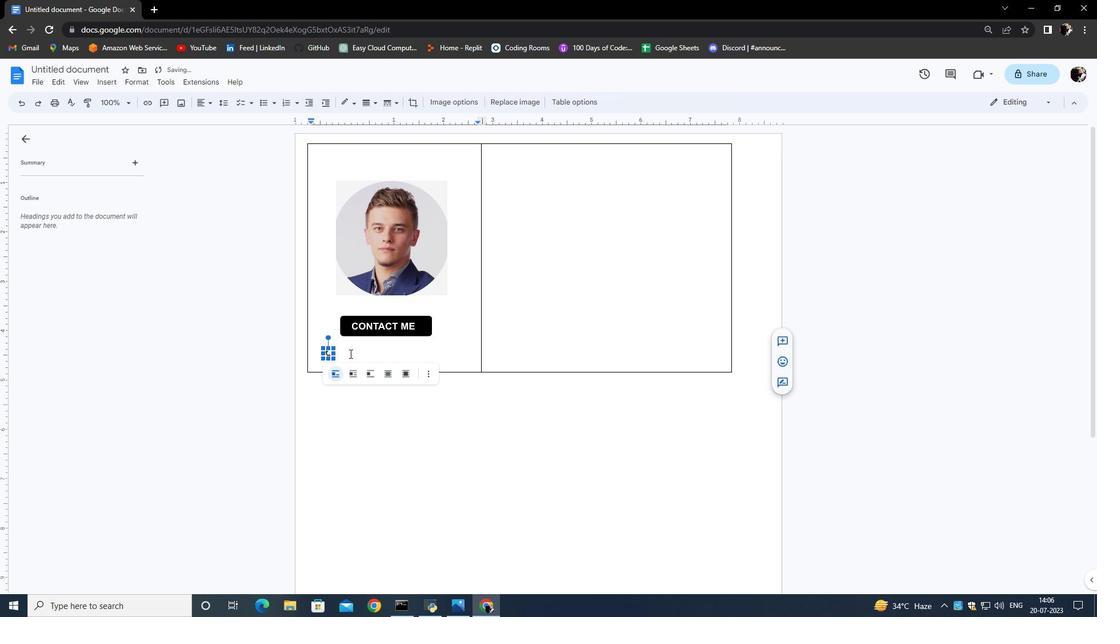 
Action: Mouse moved to (329, 355)
Screenshot: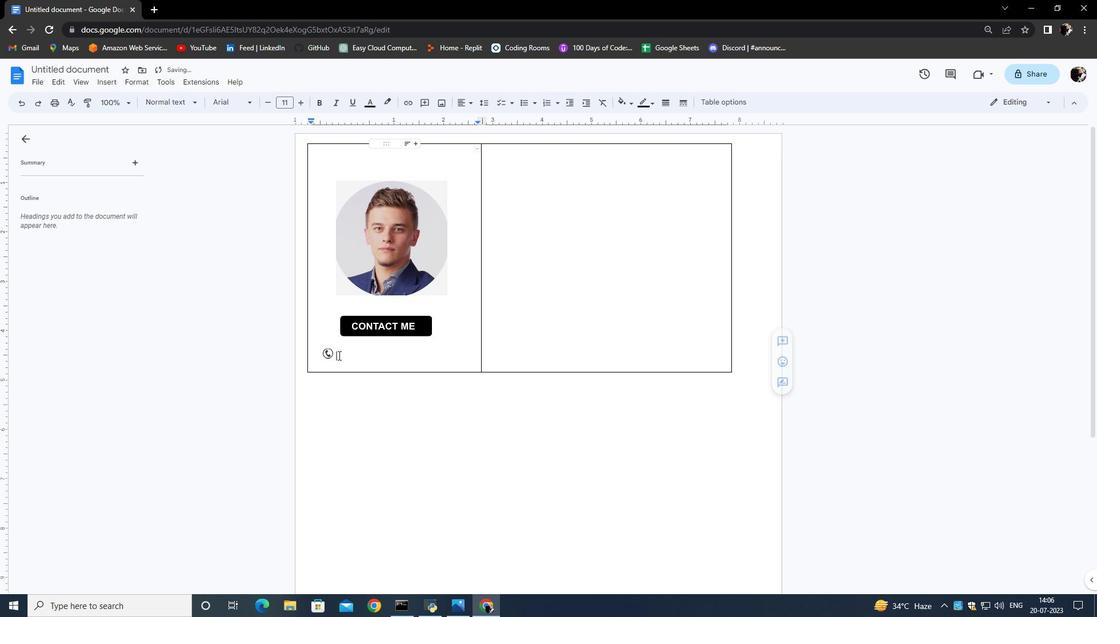 
Action: Mouse pressed left at (329, 355)
Screenshot: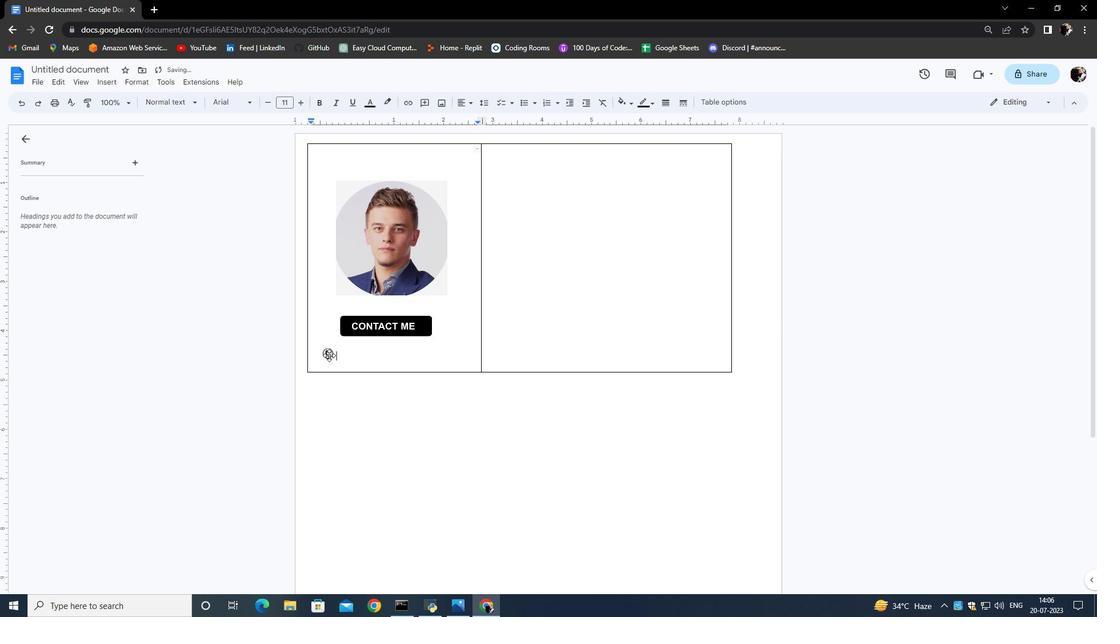 
Action: Mouse moved to (353, 350)
Screenshot: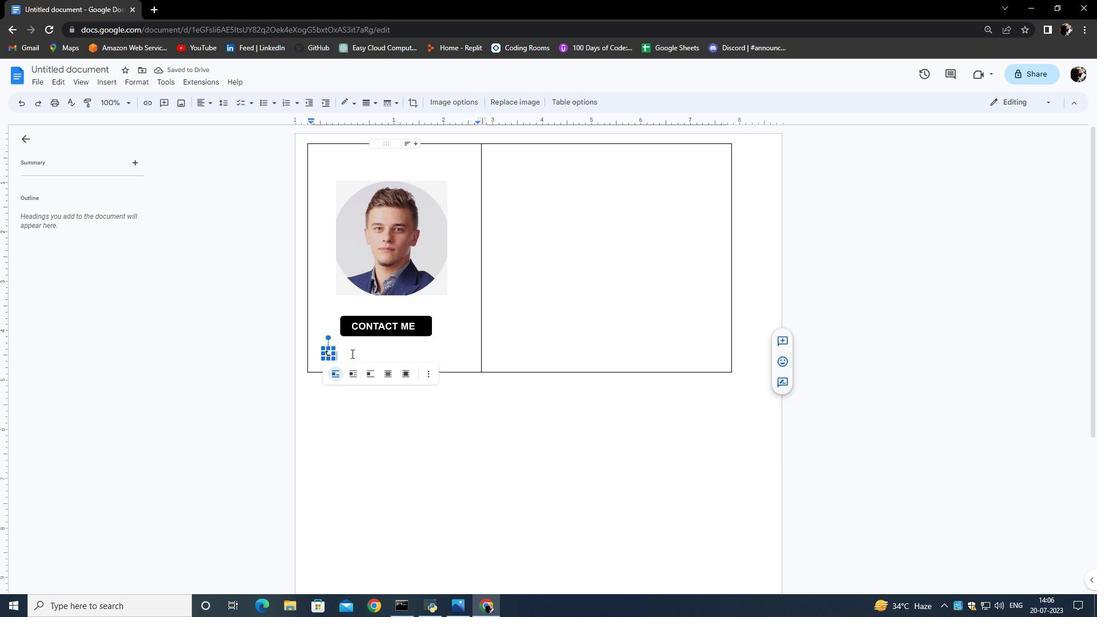 
Action: Mouse pressed left at (353, 350)
Screenshot: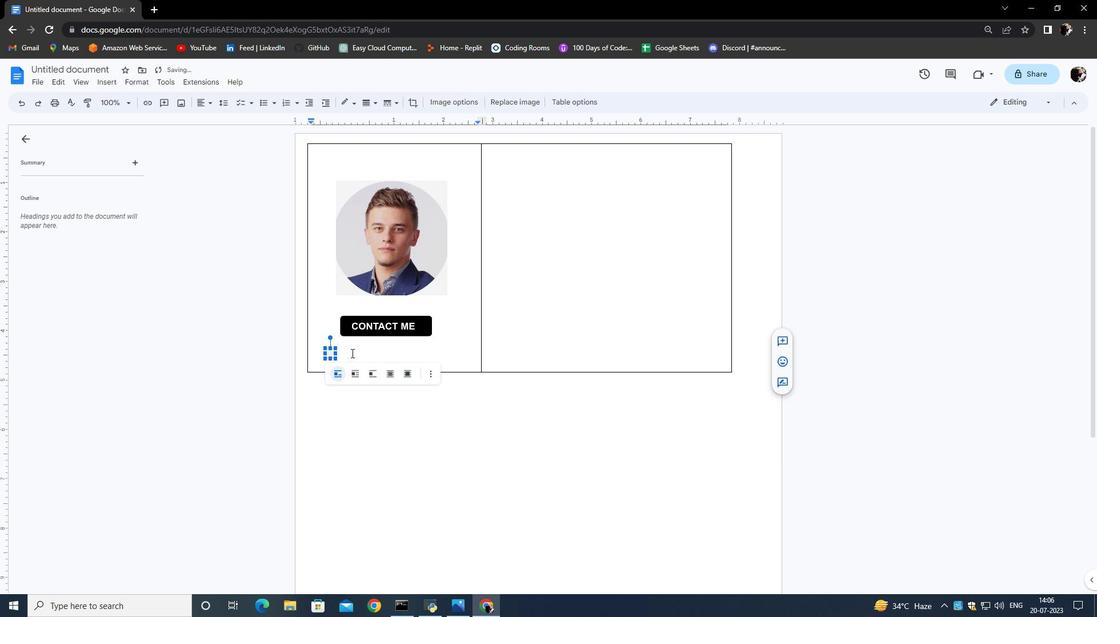 
Action: Mouse moved to (325, 351)
Screenshot: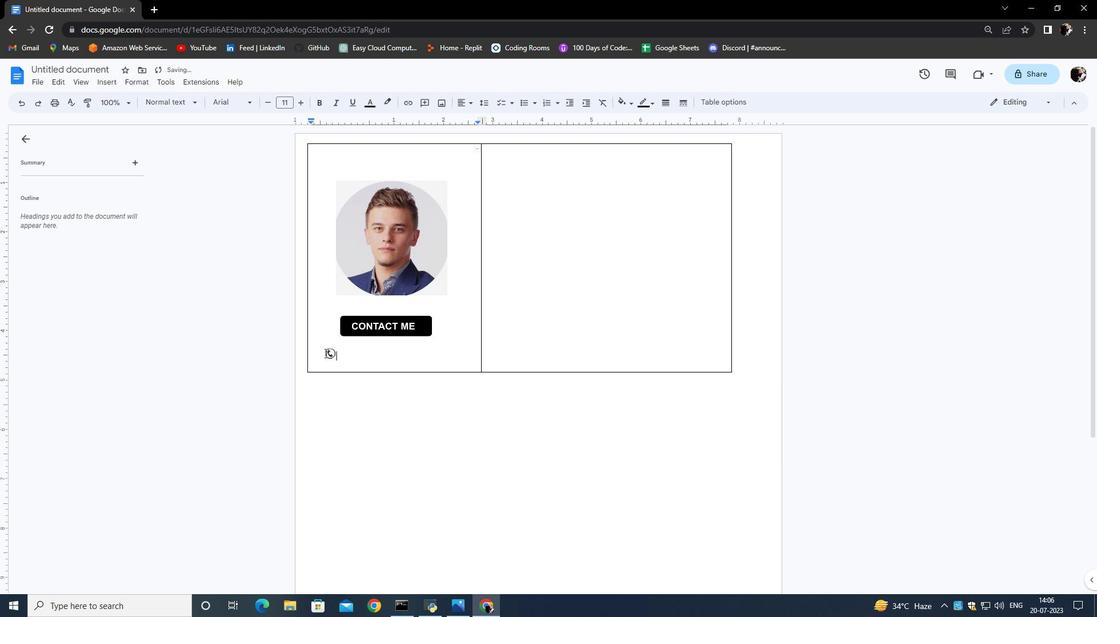 
Action: Mouse pressed left at (325, 351)
Screenshot: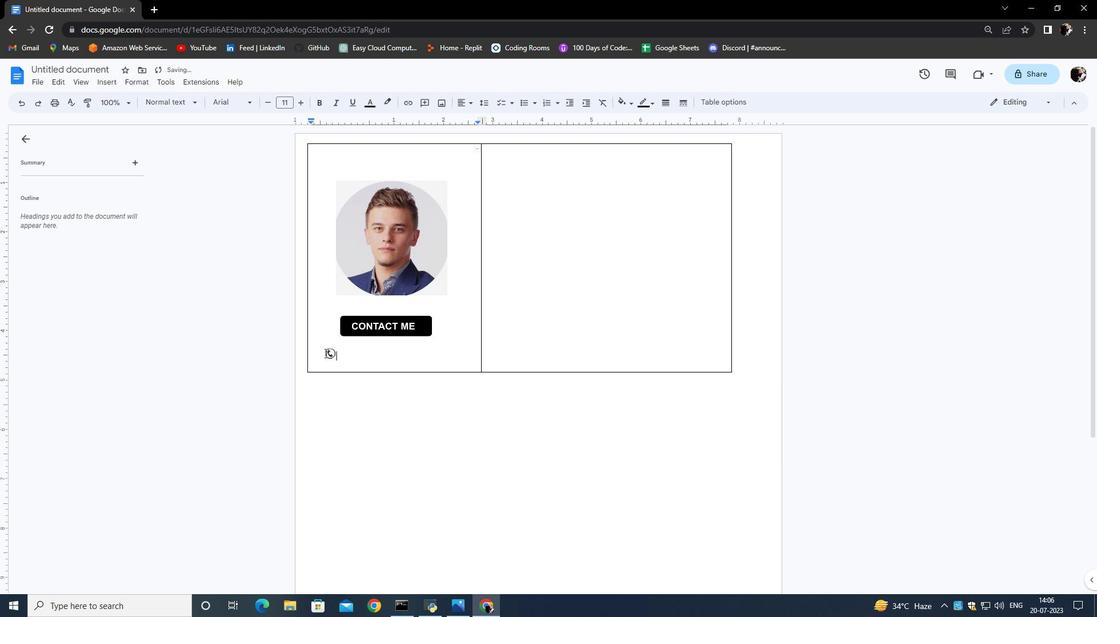 
Action: Mouse moved to (410, 377)
Screenshot: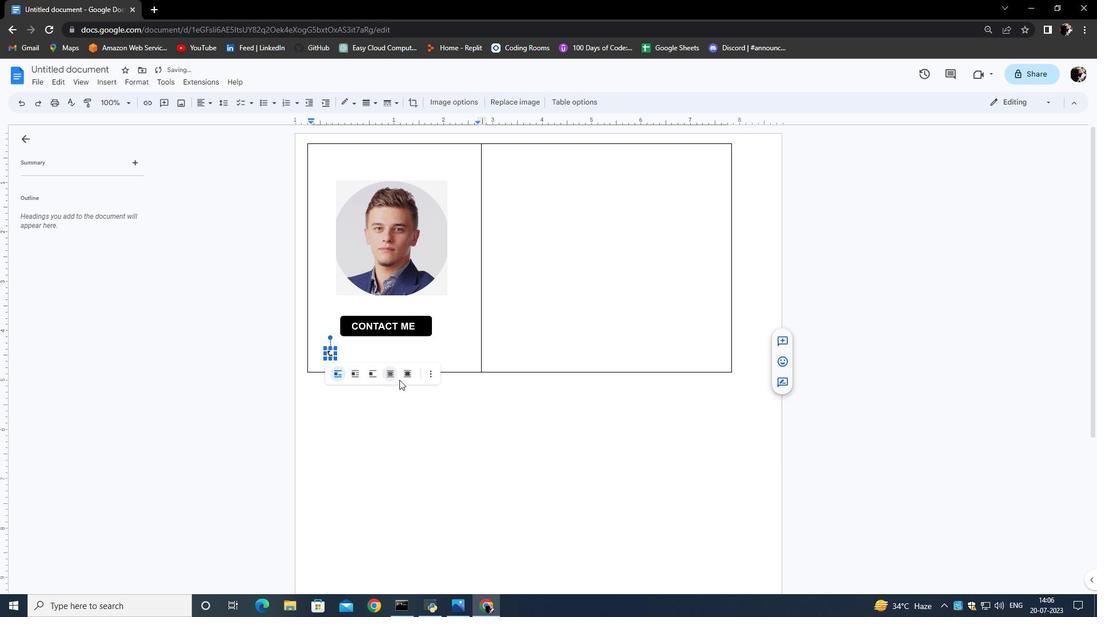 
Action: Mouse pressed left at (410, 377)
Screenshot: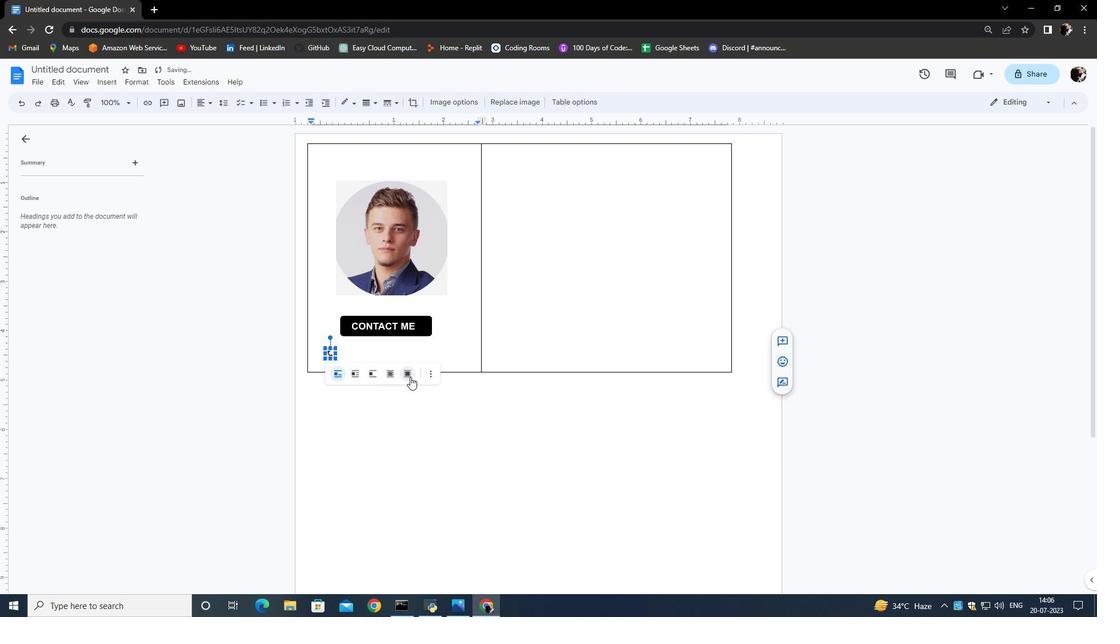 
Action: Mouse moved to (469, 380)
Screenshot: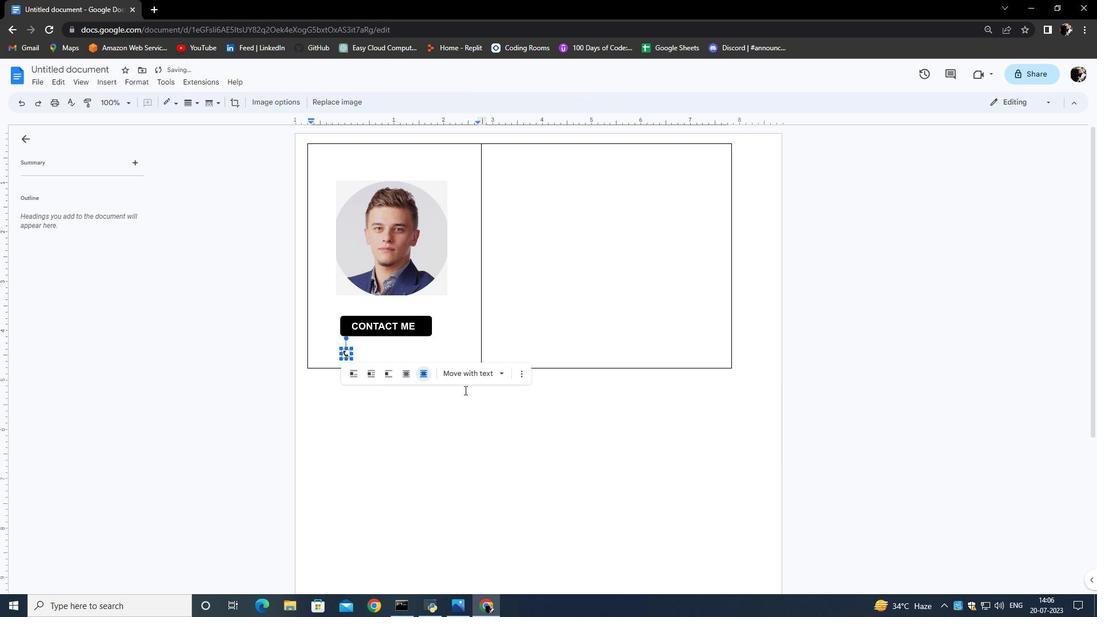 
Action: Mouse pressed left at (469, 380)
Screenshot: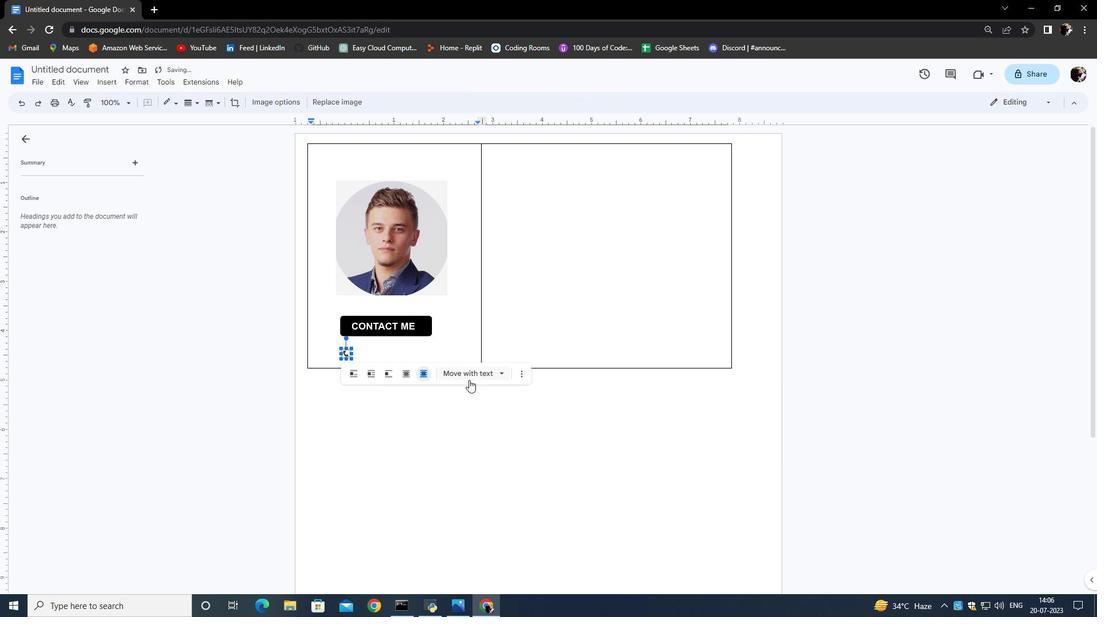 
Action: Mouse moved to (470, 409)
Screenshot: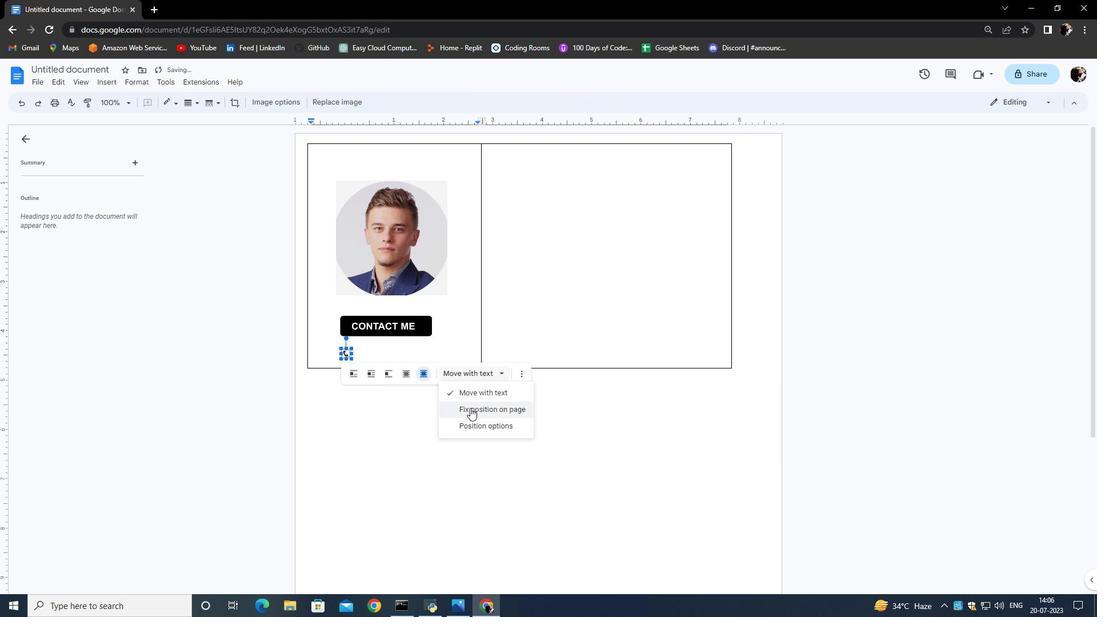 
Action: Mouse pressed left at (470, 409)
